 Task: Implement a responsive navigation bar with a logo and links.
Action: Mouse moved to (749, 490)
Screenshot: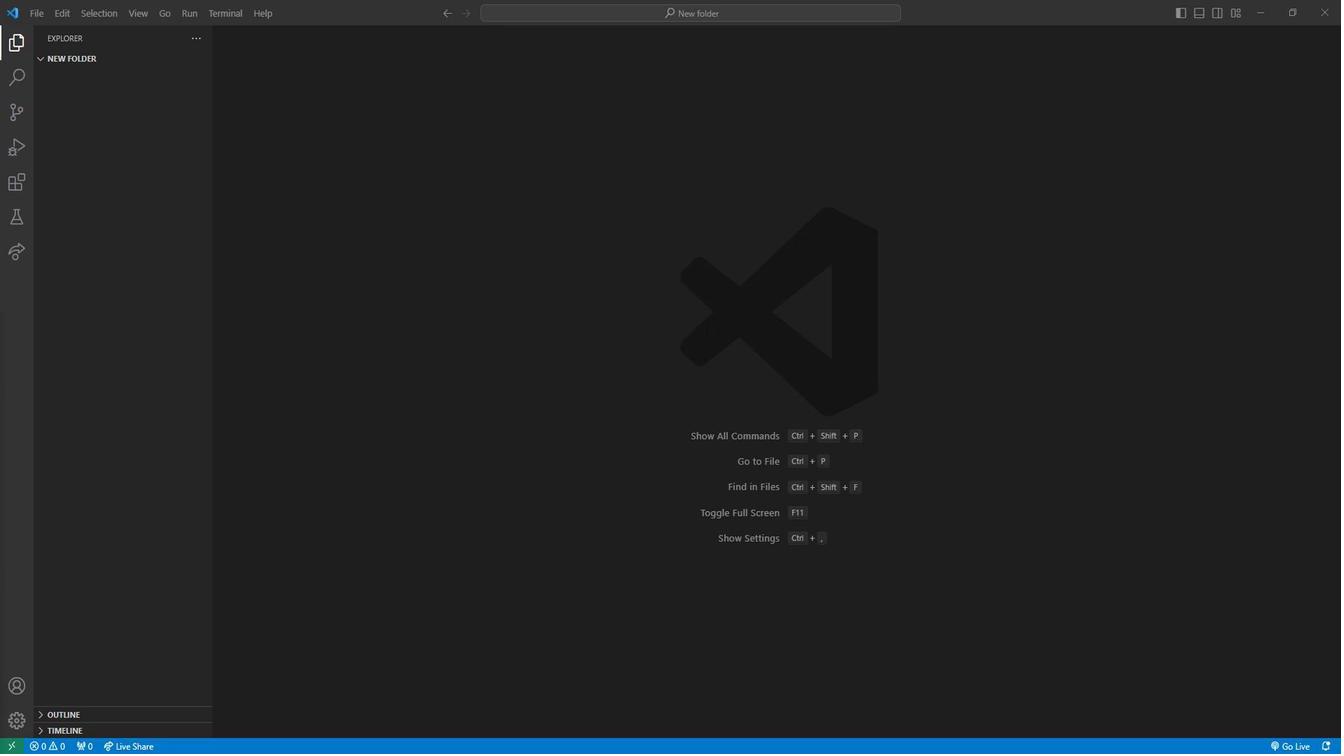
Action: Mouse pressed left at (749, 490)
Screenshot: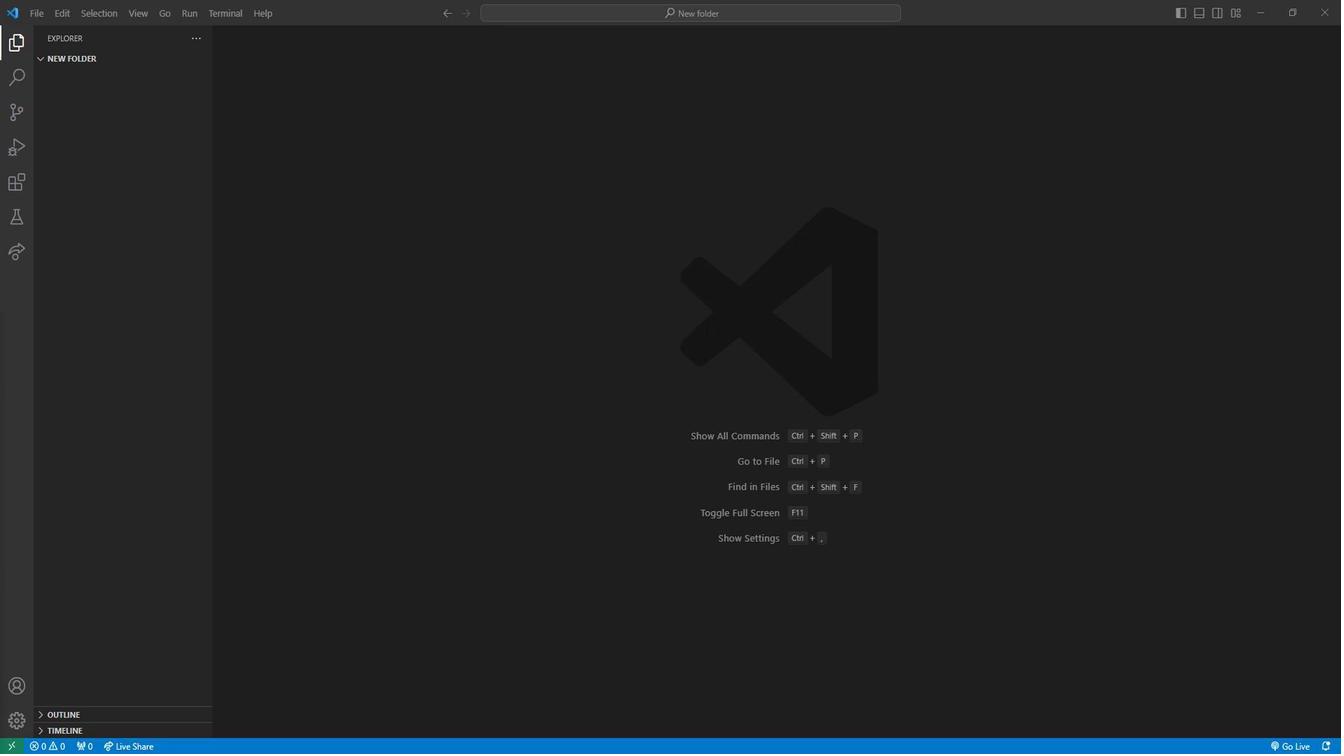 
Action: Mouse moved to (424, 168)
Screenshot: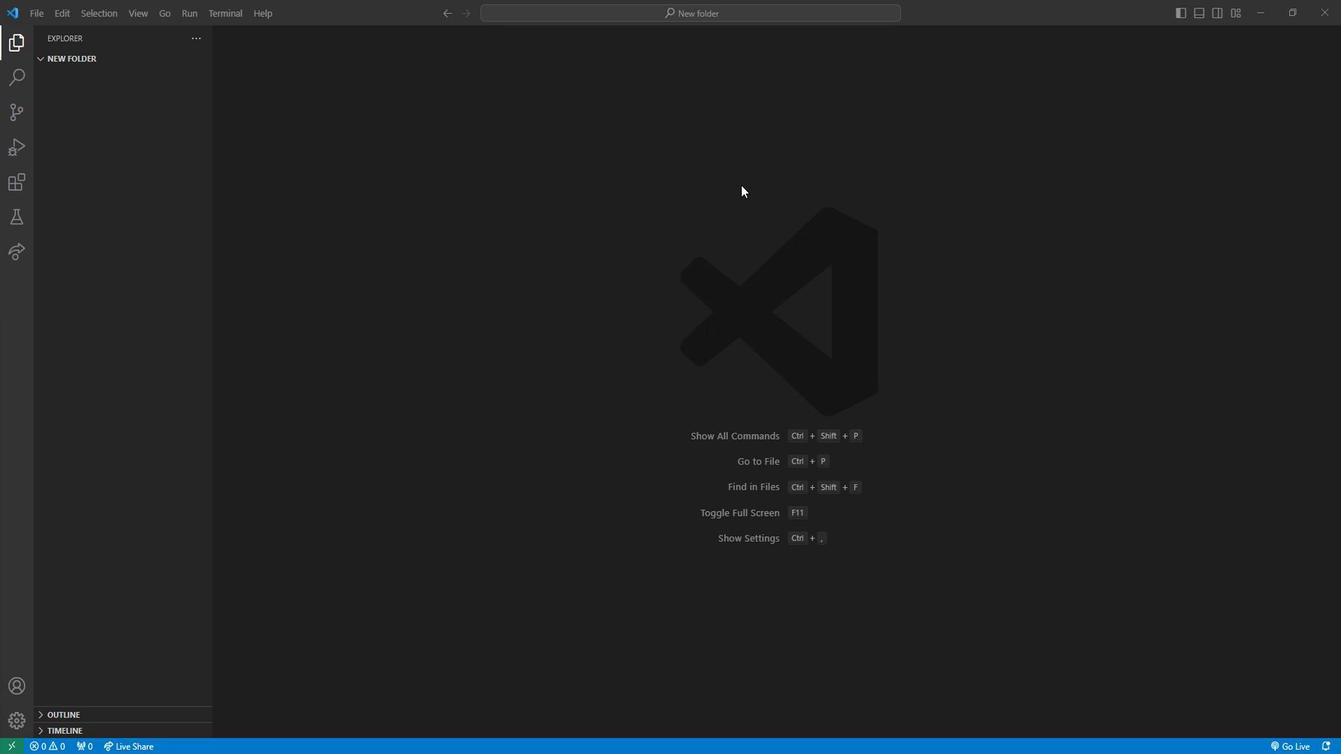 
Action: Mouse pressed left at (424, 168)
Screenshot: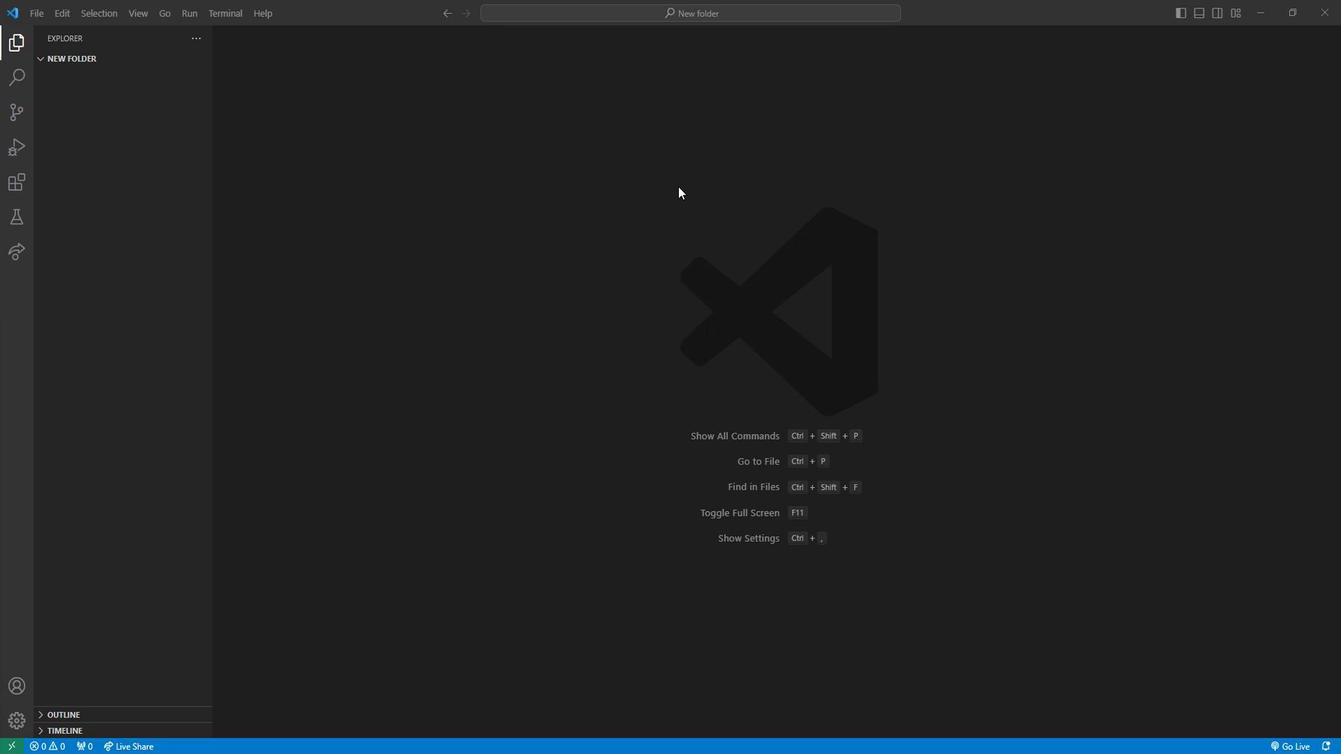 
Action: Mouse moved to (534, 64)
Screenshot: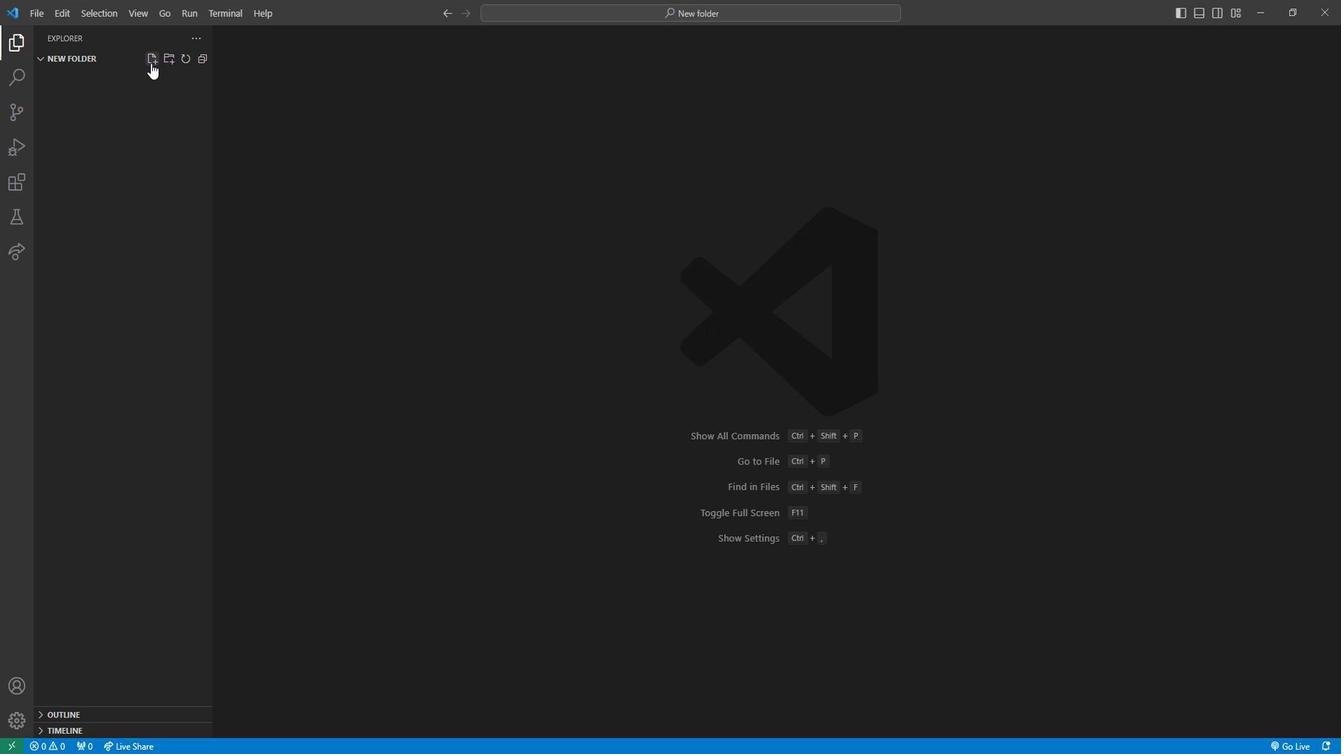 
Action: Mouse pressed left at (534, 64)
Screenshot: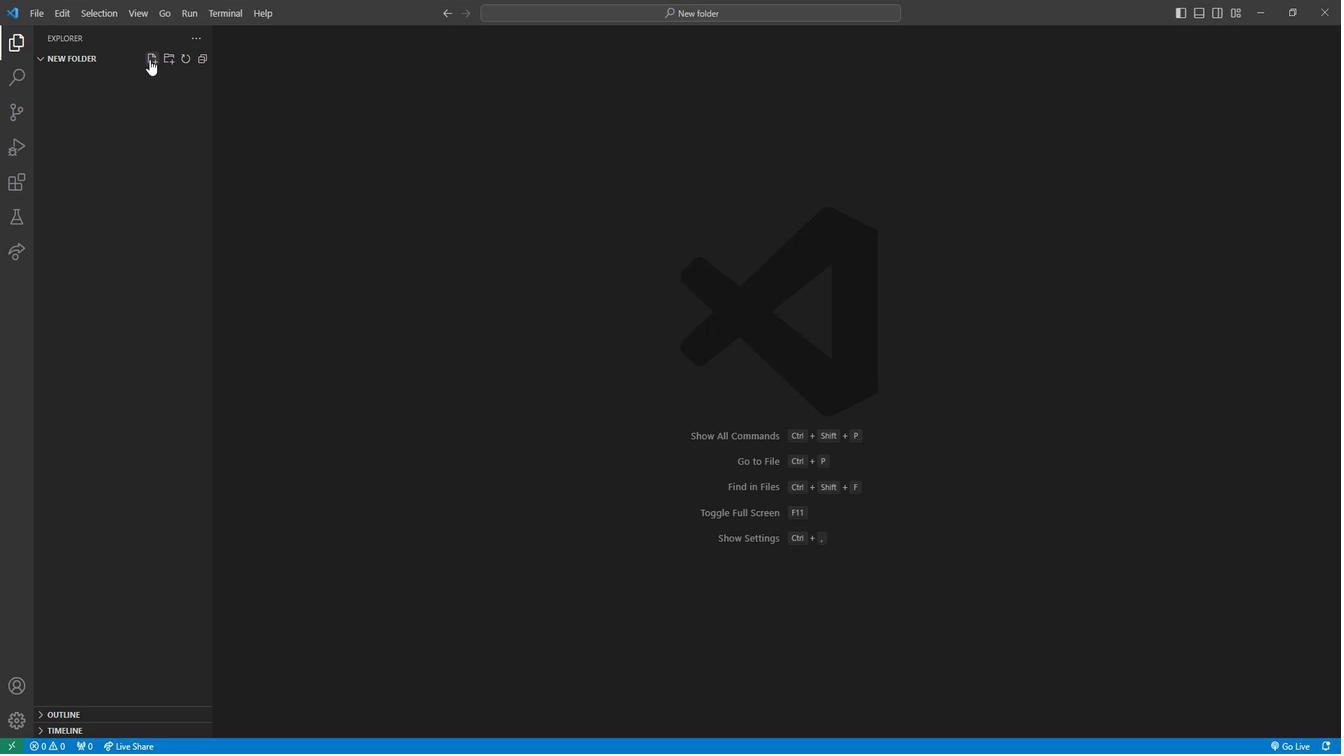 
Action: Mouse moved to (540, 172)
Screenshot: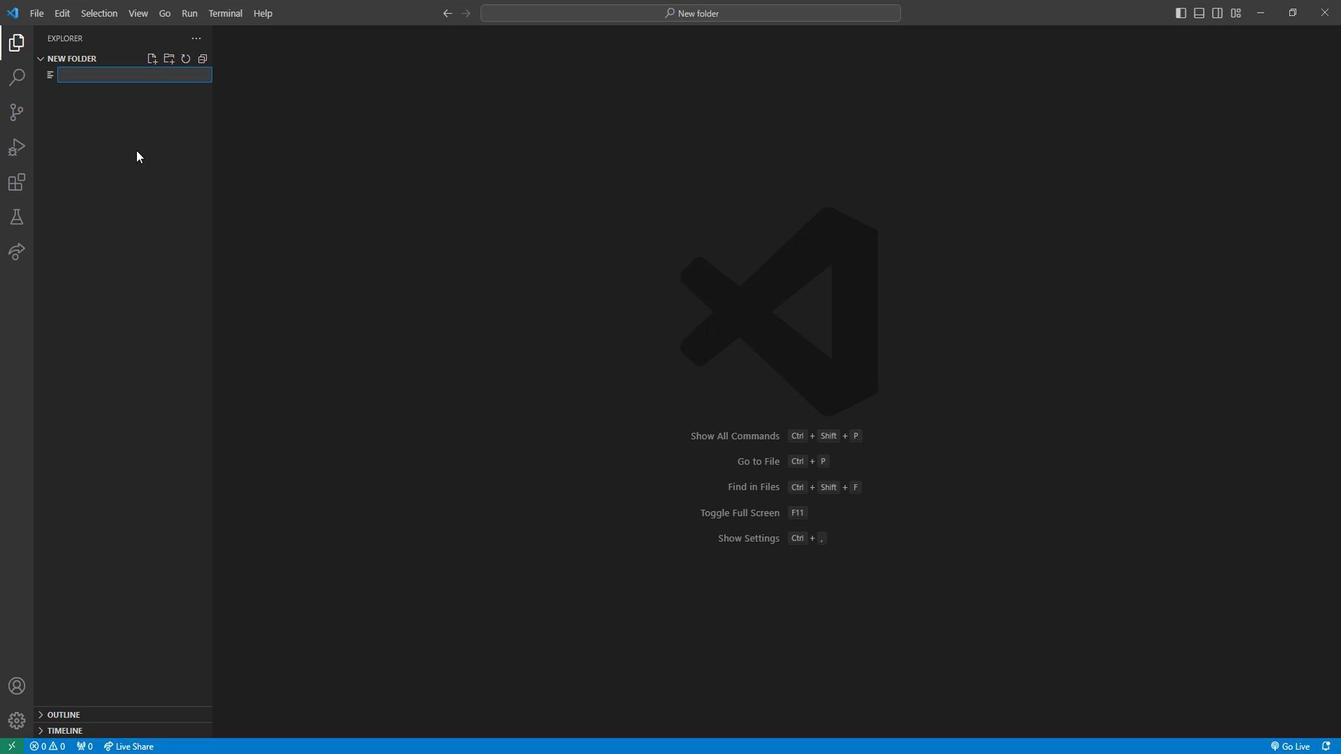
Action: Key pressed 1.html<Key.enter>
Screenshot: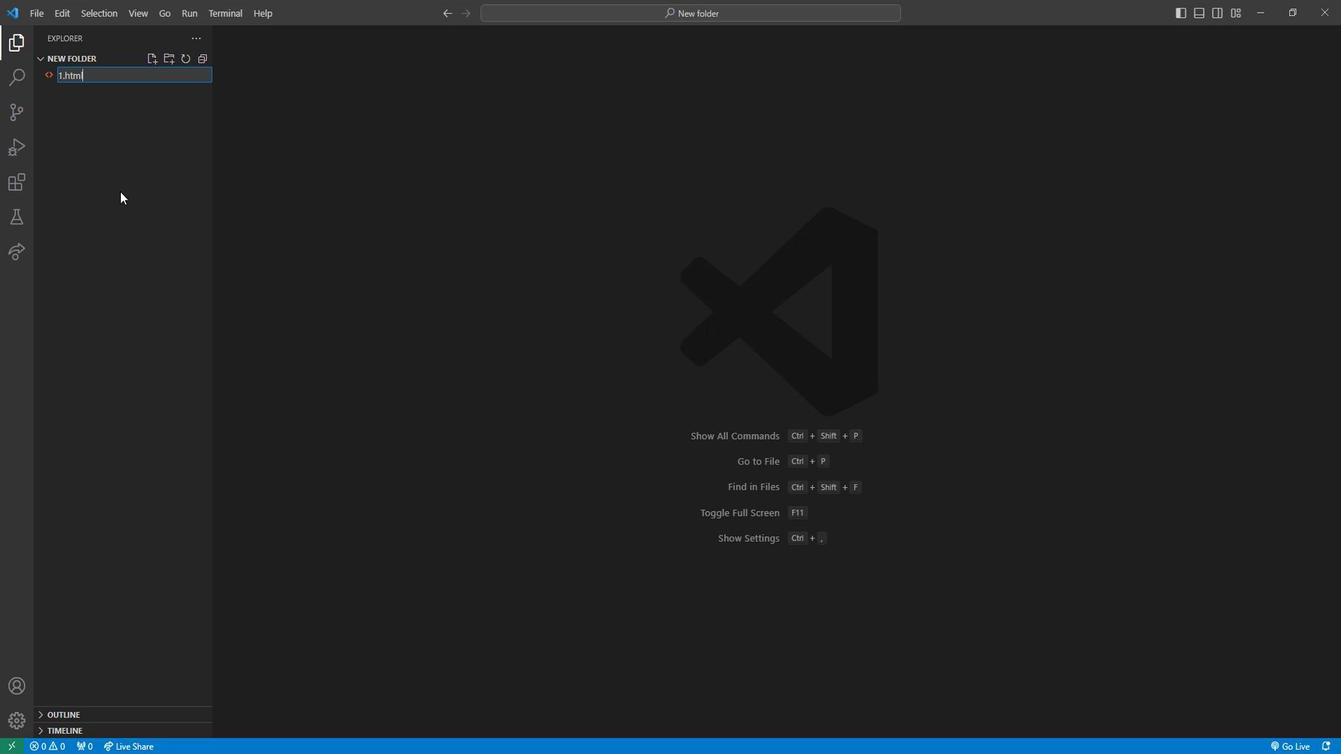 
Action: Mouse moved to (466, 109)
Screenshot: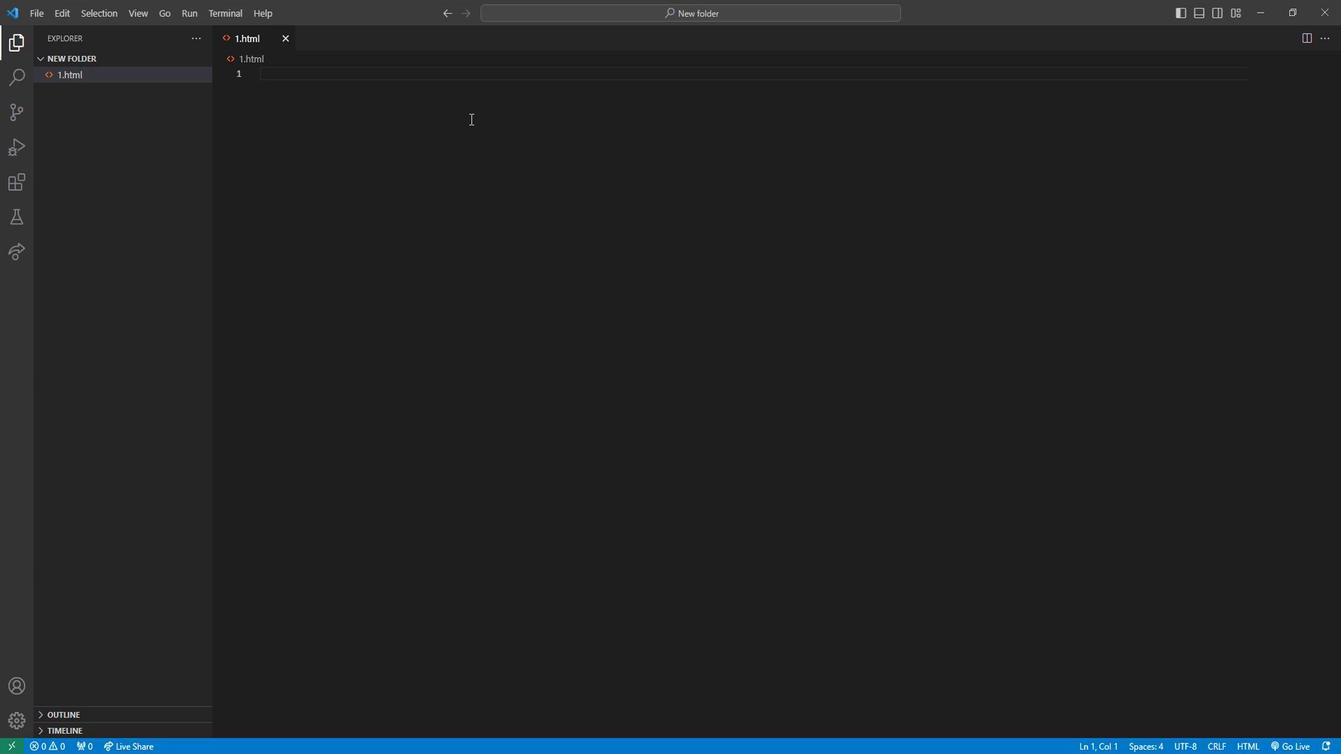 
Action: Mouse pressed left at (466, 109)
Screenshot: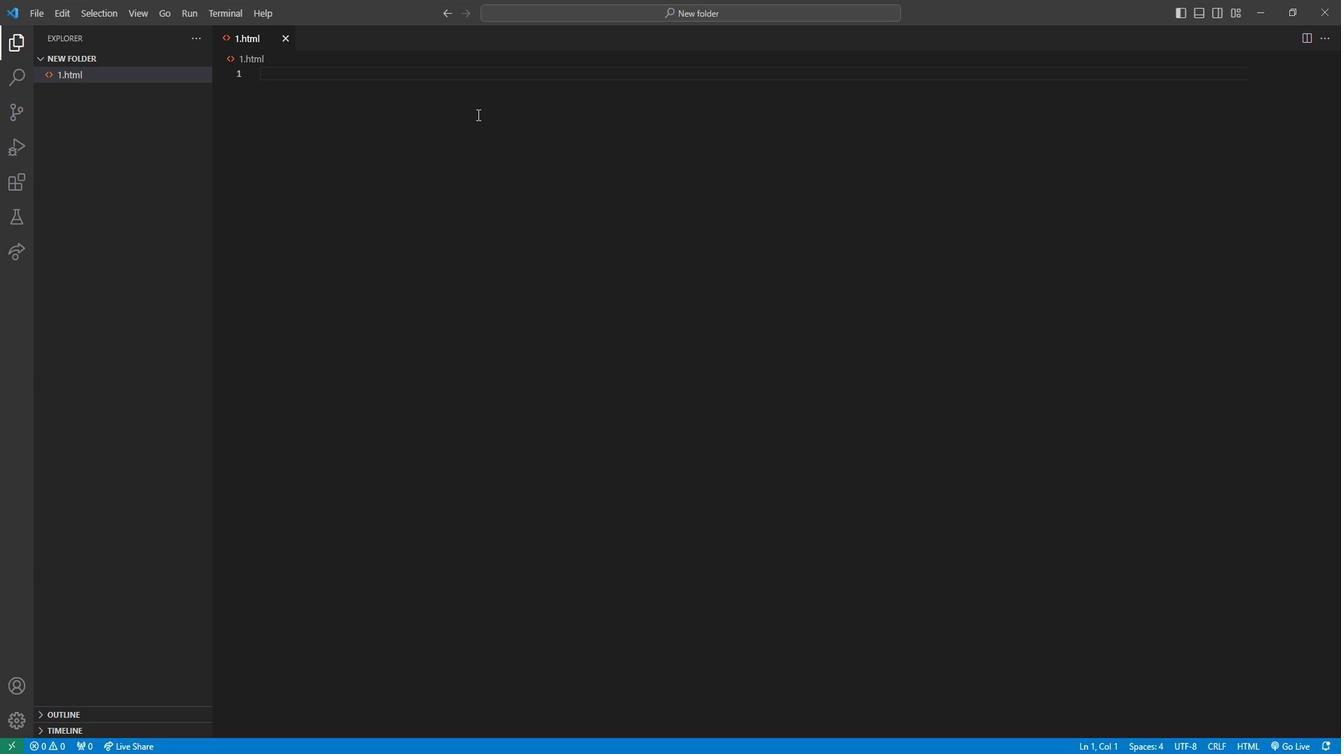 
Action: Mouse moved to (490, 335)
Screenshot: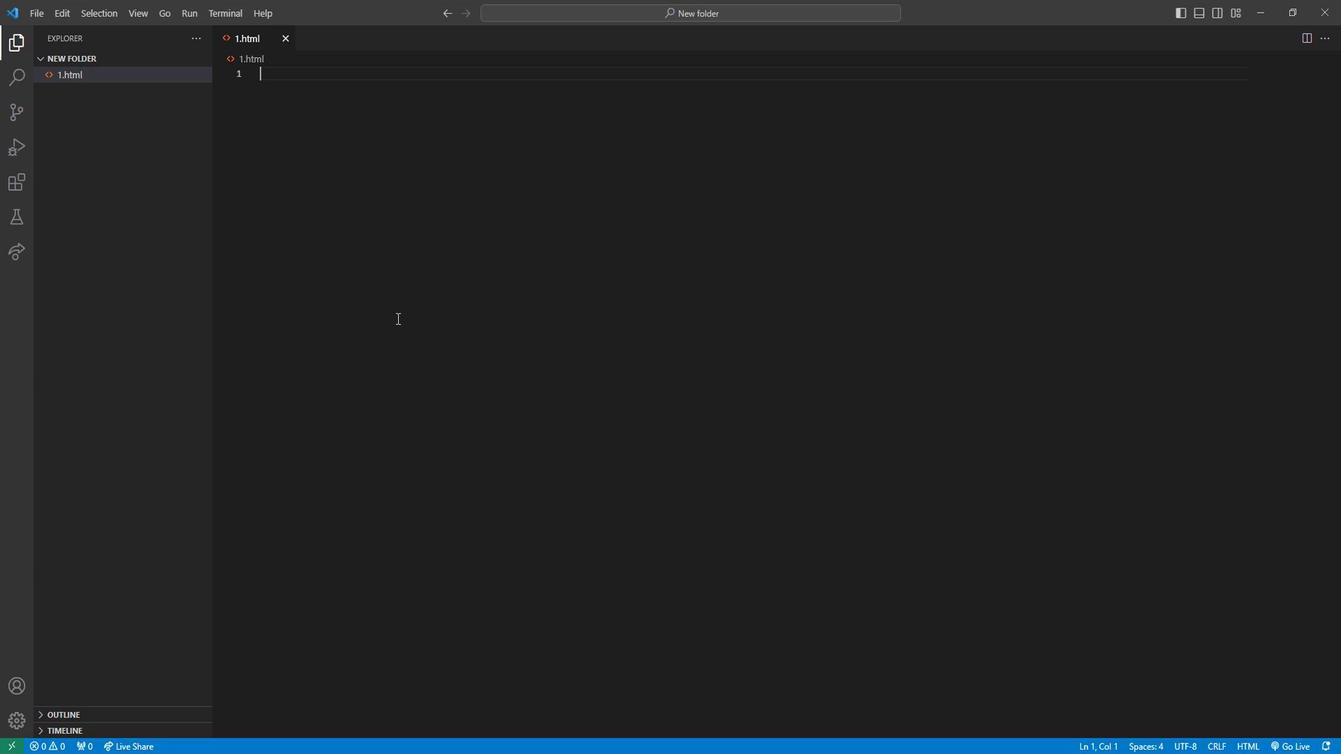 
Action: Key pressed <Key.shift_r><<Key.shift_r>~<Key.backspace><Key.shift_r>!<Key.caps_lock>DOCTYPE<Key.space><Key.caps_lock>html<Key.shift_r>><Key.enter><Key.shift_r><Key.shift_r><Key.shift_r><Key.shift_r><html<Key.space>lang=en<Key.right><Key.shift_r>><Key.enter><Key.backspace><Key.shift_r><head<Key.shift_r>><Key.enter><Key.shift_r><meta<Key.space>charset=<Key.caps_lock>UTF-8<Key.caps_lock><Key.right><Key.shift_r>><Key.enter><Key.shift_r><meta<Key.space>name=viewport<Key.right><Key.space>content=width=device-width,<Key.space>initial-scale=1.0<Key.right><Key.shift_r>><Key.enter><Key.shift_r><title<Key.shift_r>><Key.caps_lock>R<Key.caps_lock>espos<Key.backspace>nsive<Key.caps_lock>B<Key.backspace>N<Key.caps_lock>aviga<Key.backspace>tion<Key.space><Key.caps_lock>B<Key.caps_lock>ar<Key.left><Key.left><Key.left><Key.left><Key.left><Key.left><Key.left><Key.left><Key.left><Key.left><Key.left><Key.left><Key.left><Key.space><Key.right><Key.right><Key.right><Key.right><Key.right><Key.right><Key.right><Key.right><Key.right><Key.right><Key.right><Key.right><Key.right><Key.right><Key.right><Key.right><Key.right><Key.right><Key.right><Key.right><Key.right><Key.enter><Key.shift_r><style<Key.shift_r>>><Key.enter><Key.backspace><Key.backspace><Key.backspace><Key.down><Key.enter><Key.shift_r>,<Key.shift_r><Key.backspace><Key.shift_r><body<Key.shift_r>>
Screenshot: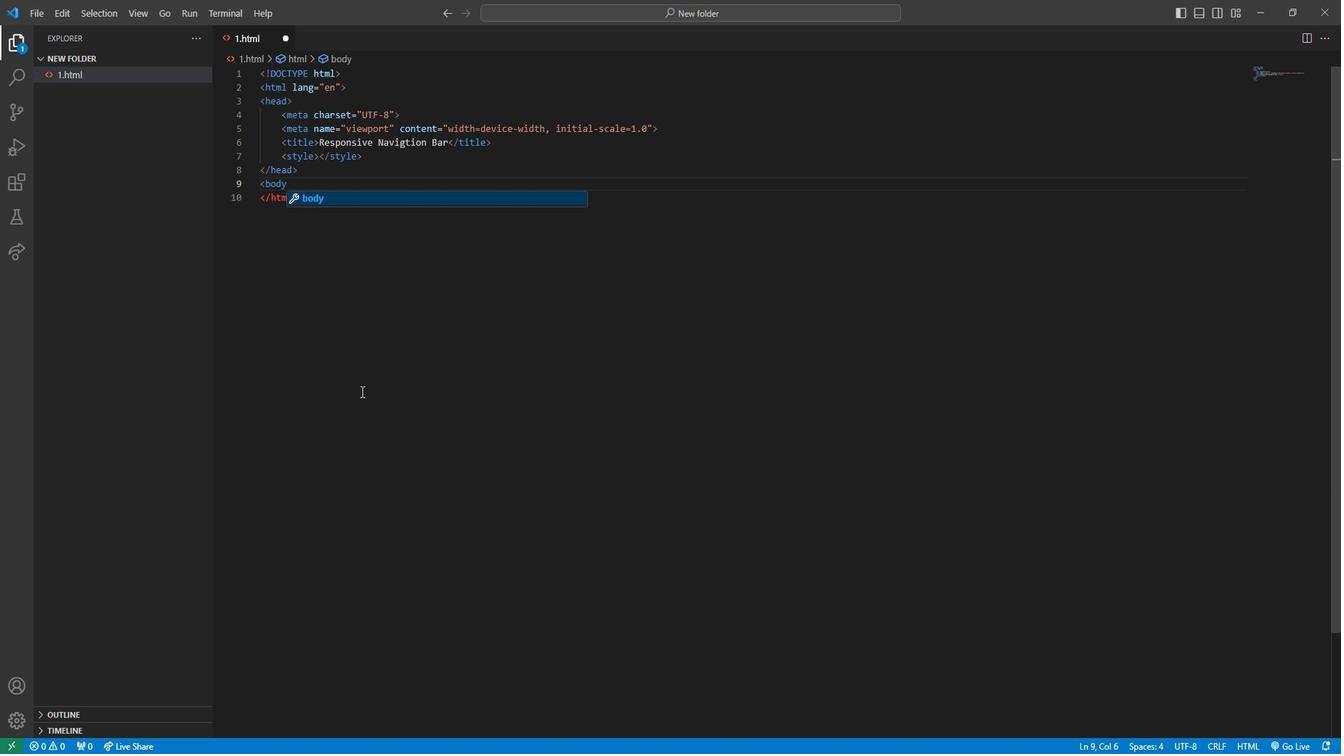 
Action: Mouse moved to (651, 615)
Screenshot: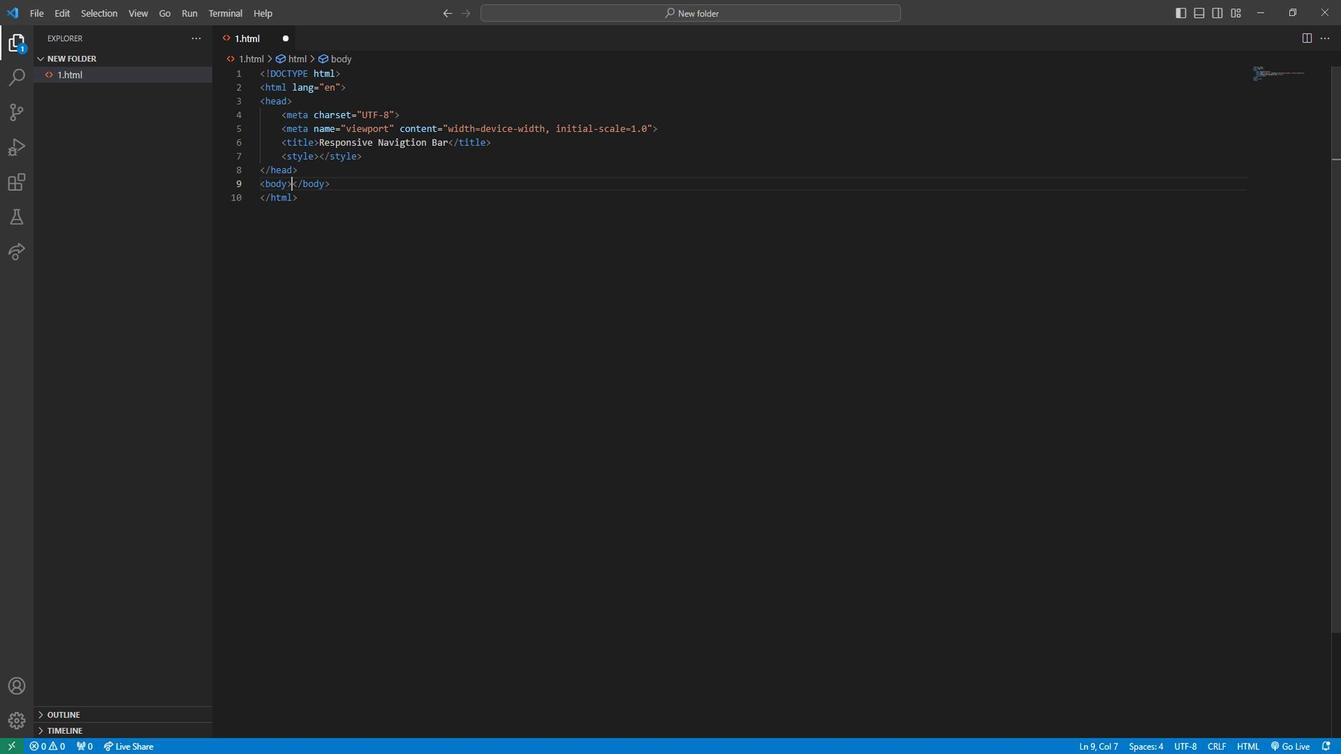 
Action: Mouse scrolled (651, 615) with delta (0, 0)
Screenshot: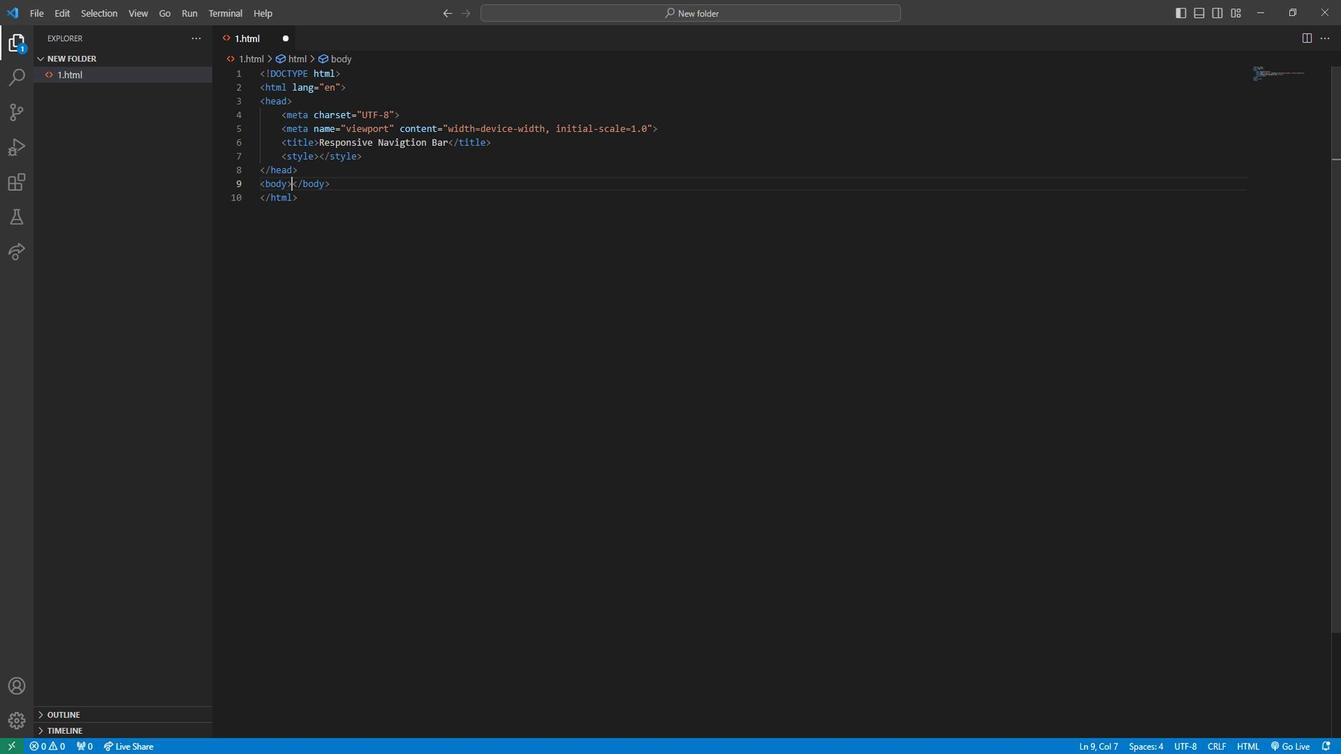 
Action: Mouse moved to (637, 504)
Screenshot: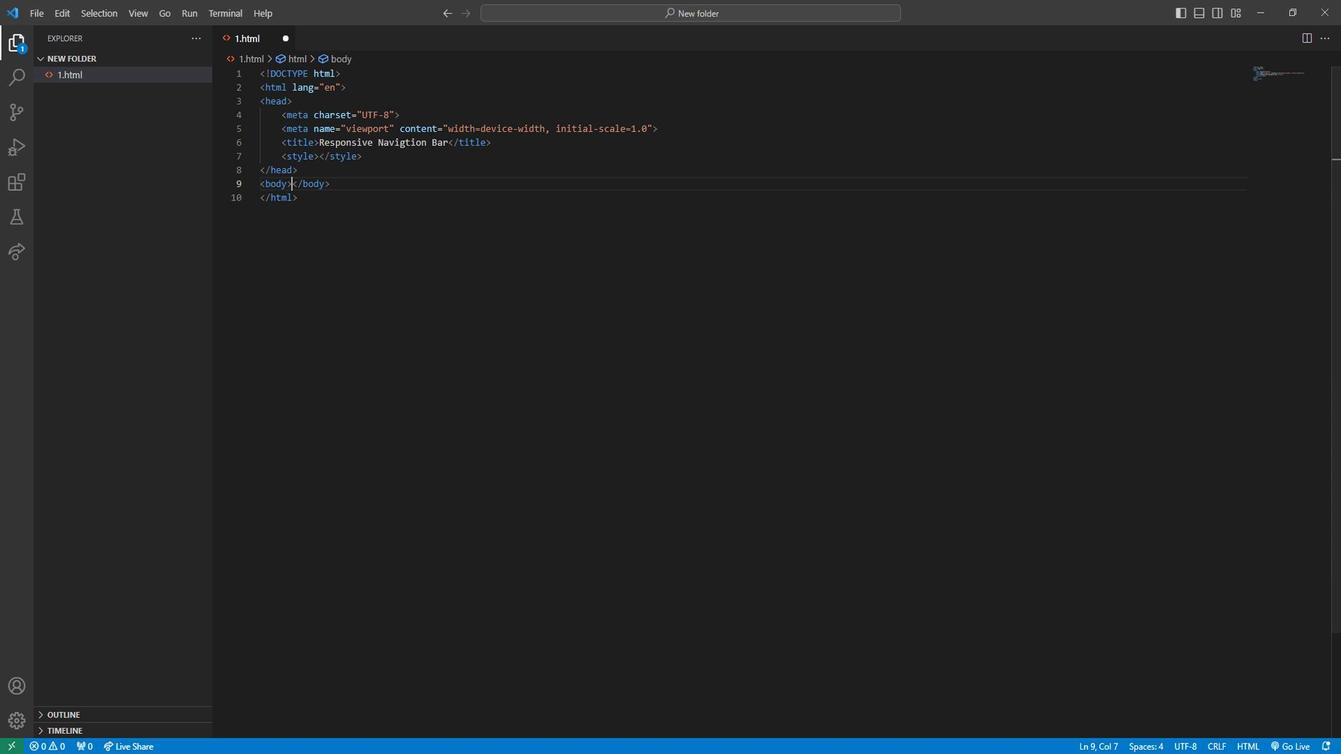 
Action: Mouse scrolled (637, 503) with delta (0, 0)
Screenshot: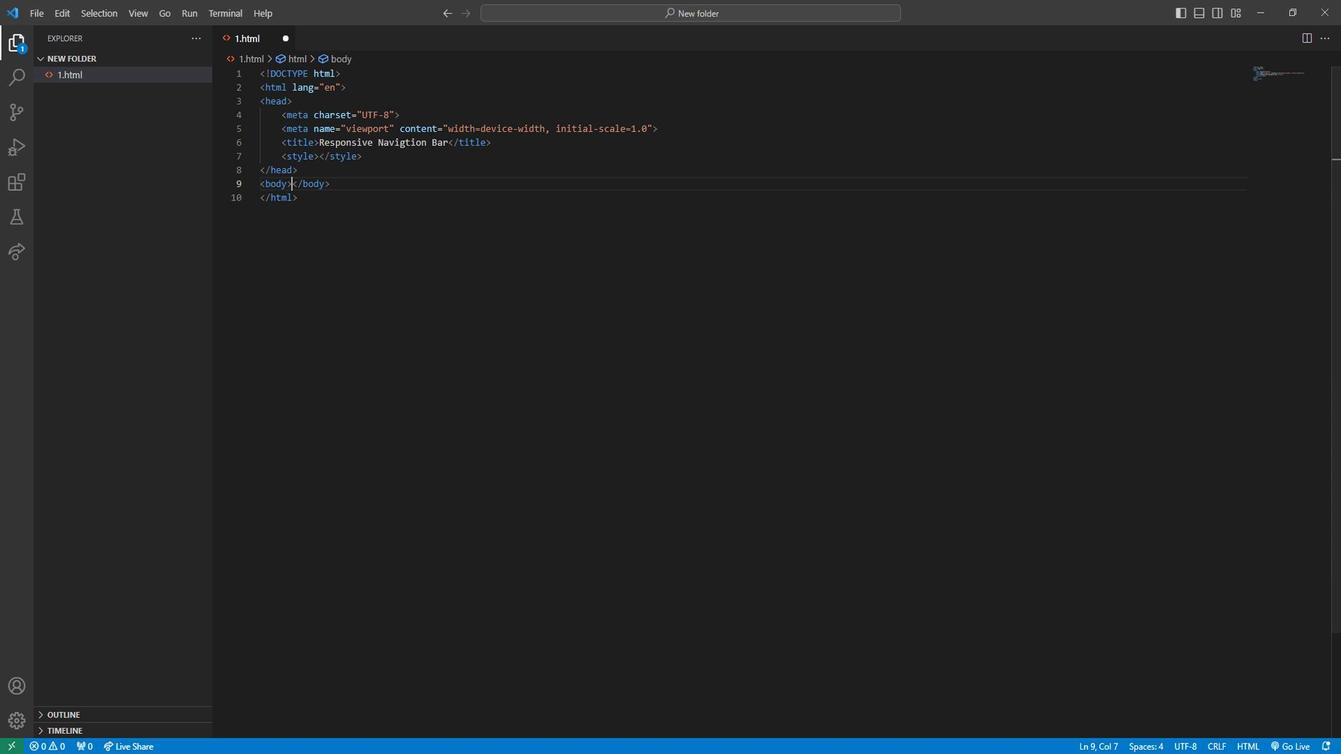 
Action: Mouse moved to (637, 503)
Screenshot: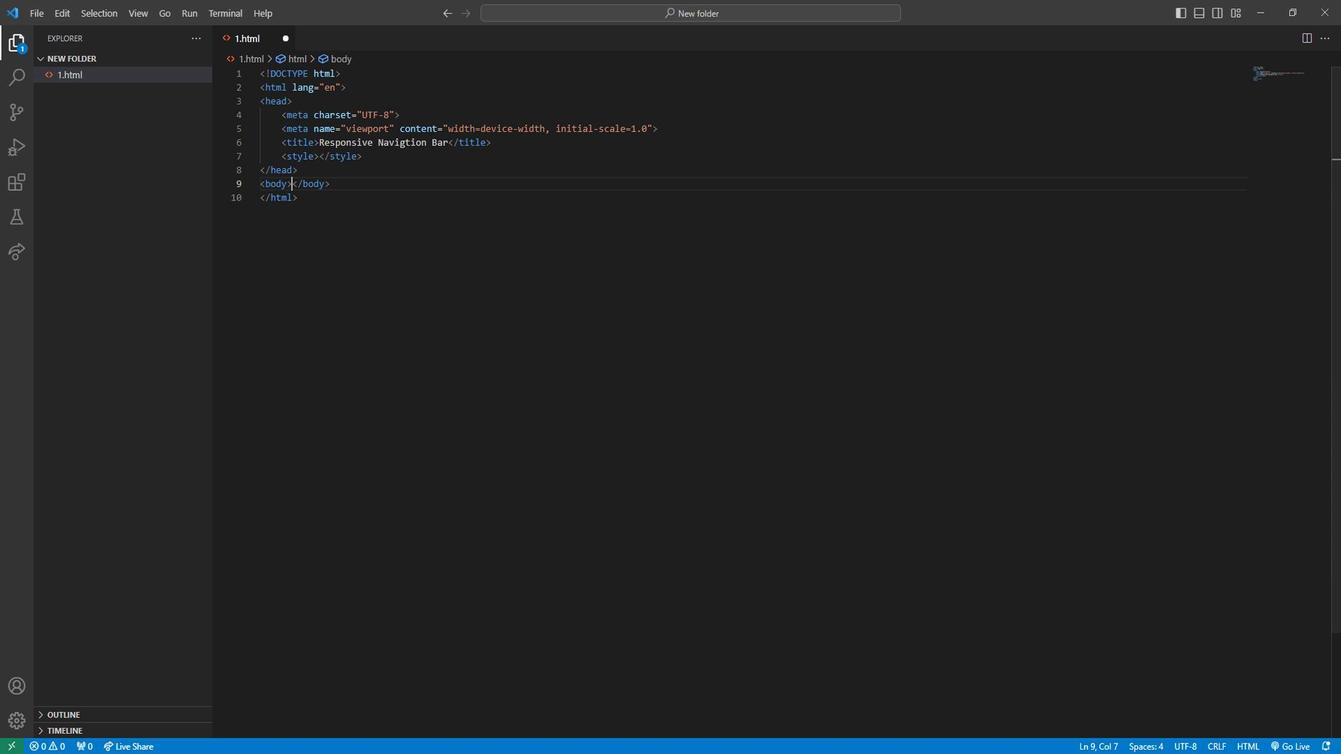 
Action: Mouse scrolled (637, 503) with delta (0, 0)
Screenshot: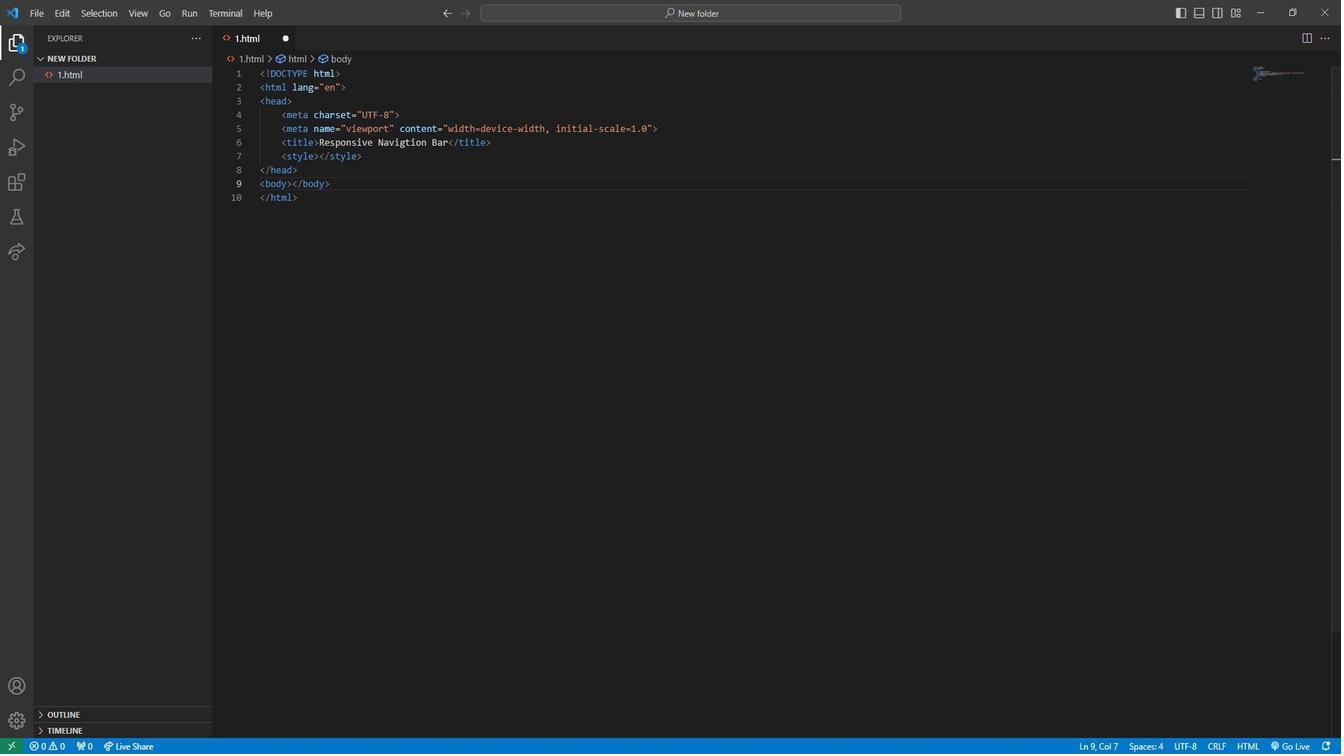 
Action: Mouse scrolled (637, 503) with delta (0, 0)
Screenshot: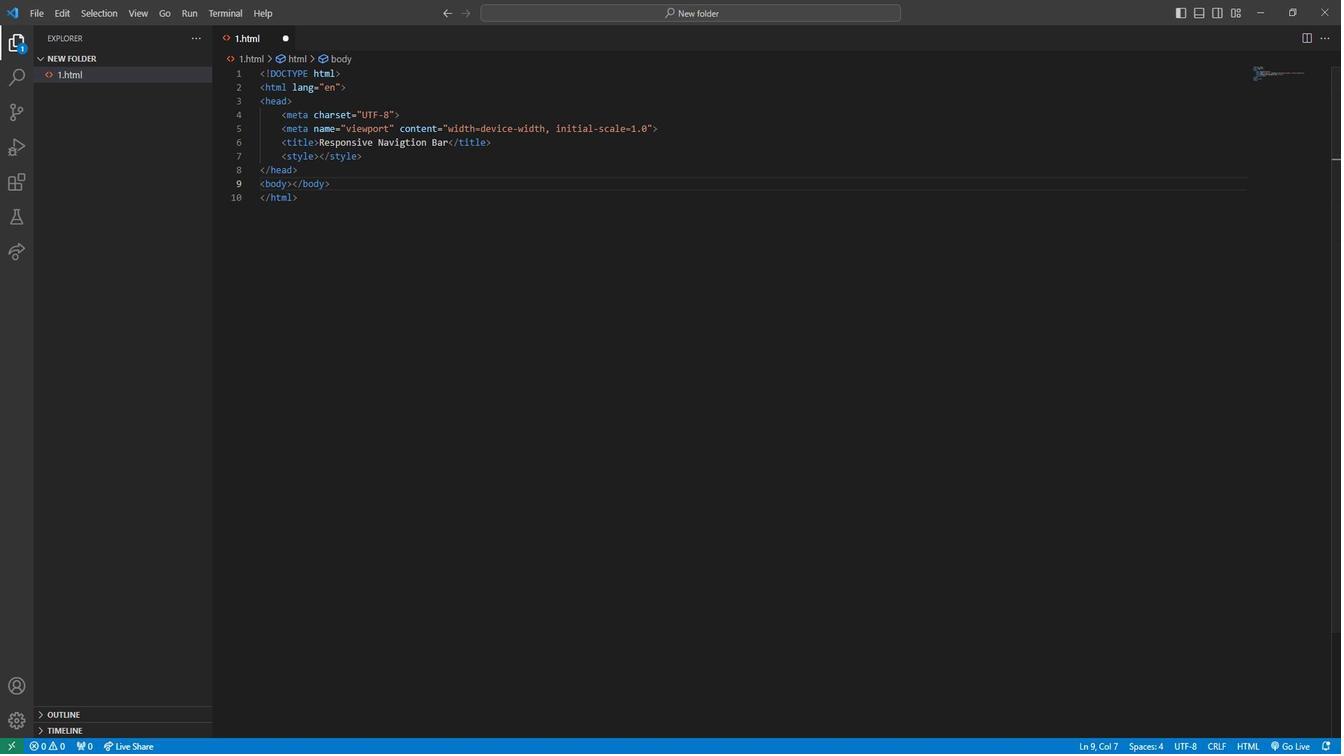 
Action: Mouse scrolled (637, 503) with delta (0, 0)
Screenshot: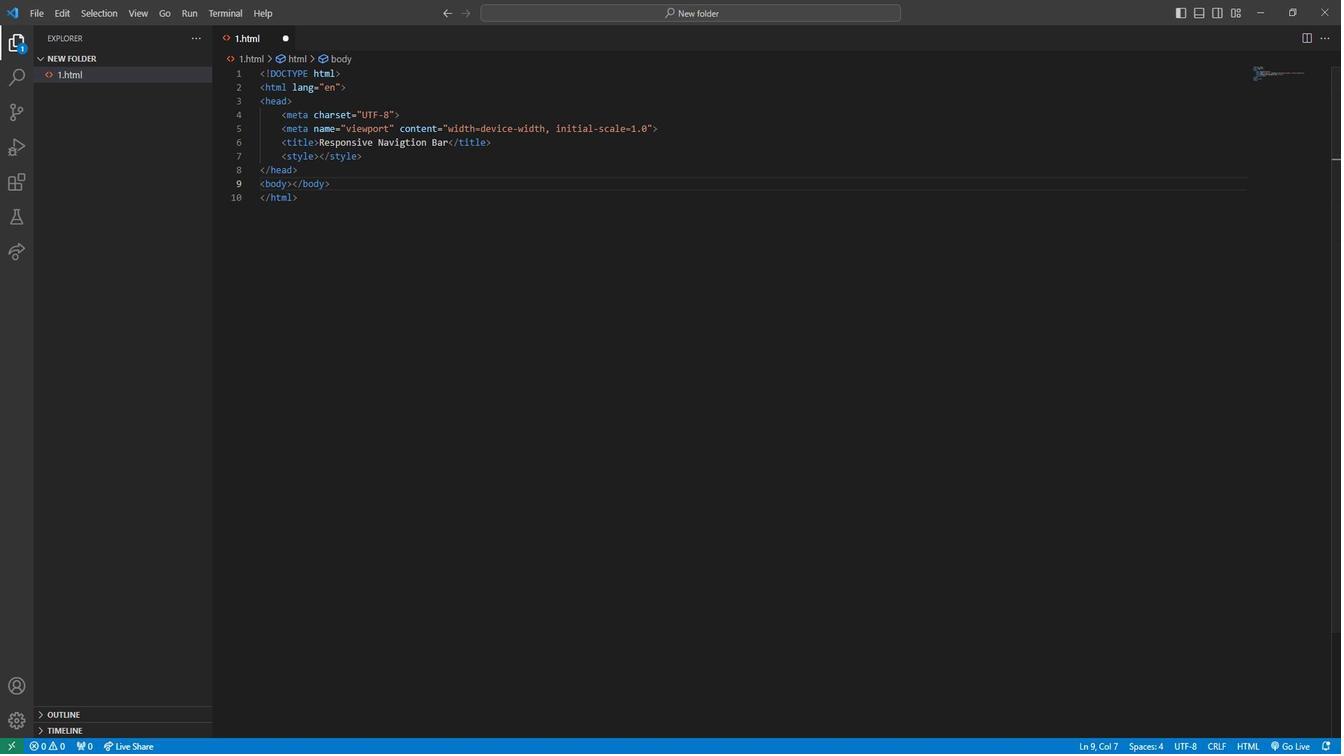 
Action: Mouse scrolled (637, 503) with delta (0, 0)
Screenshot: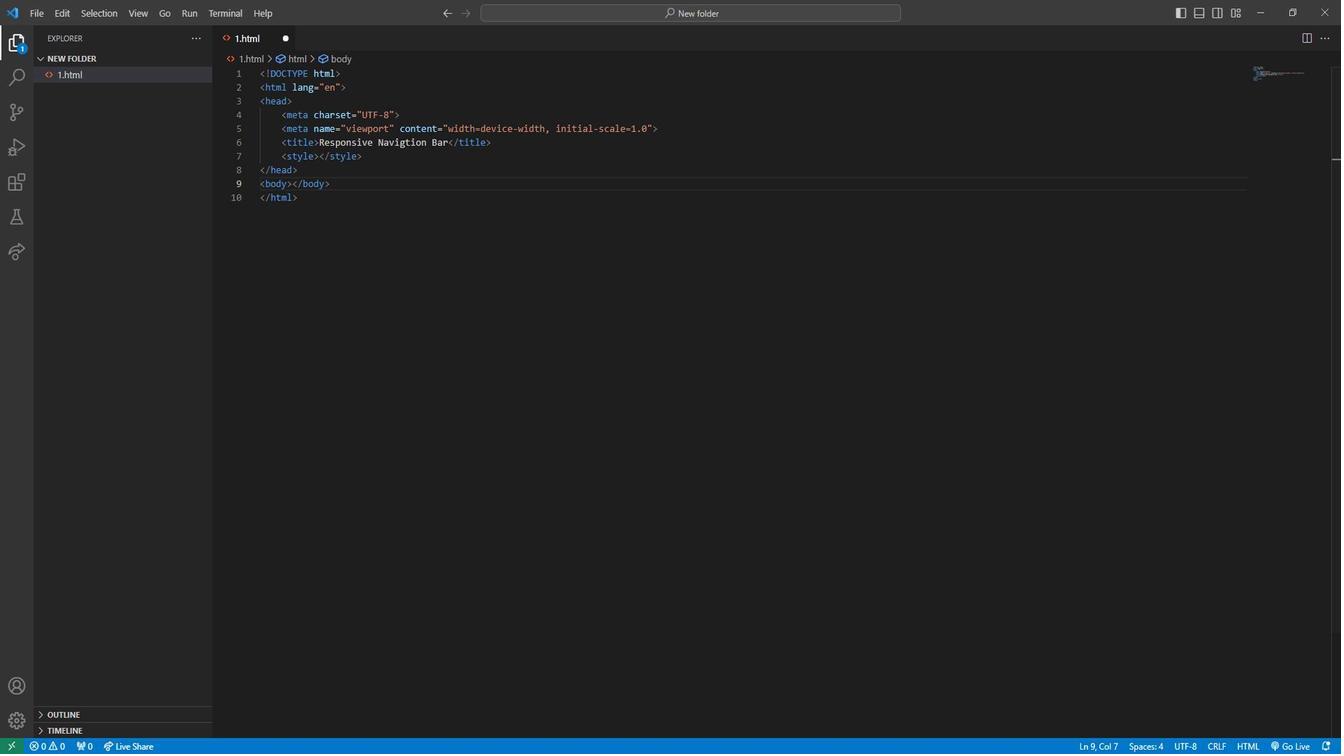 
Action: Mouse scrolled (637, 503) with delta (0, 0)
Screenshot: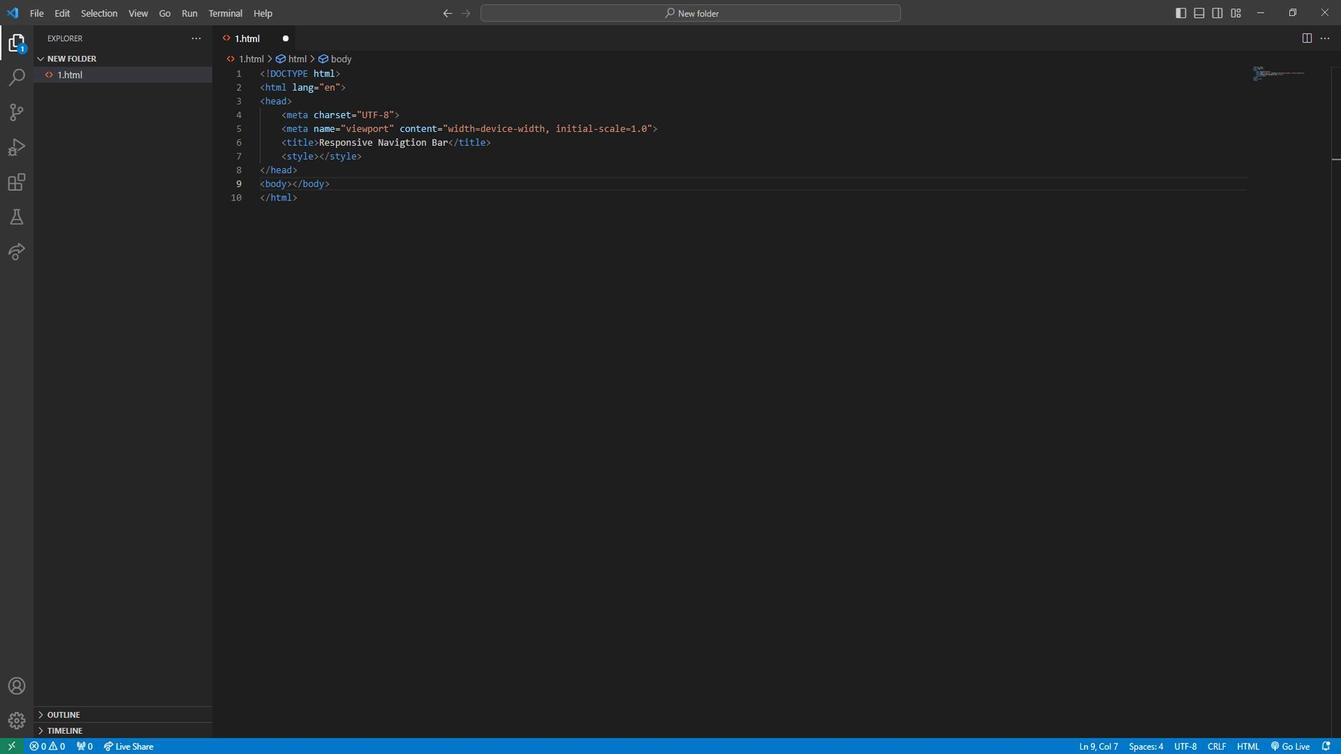 
Action: Mouse scrolled (637, 503) with delta (0, 0)
Screenshot: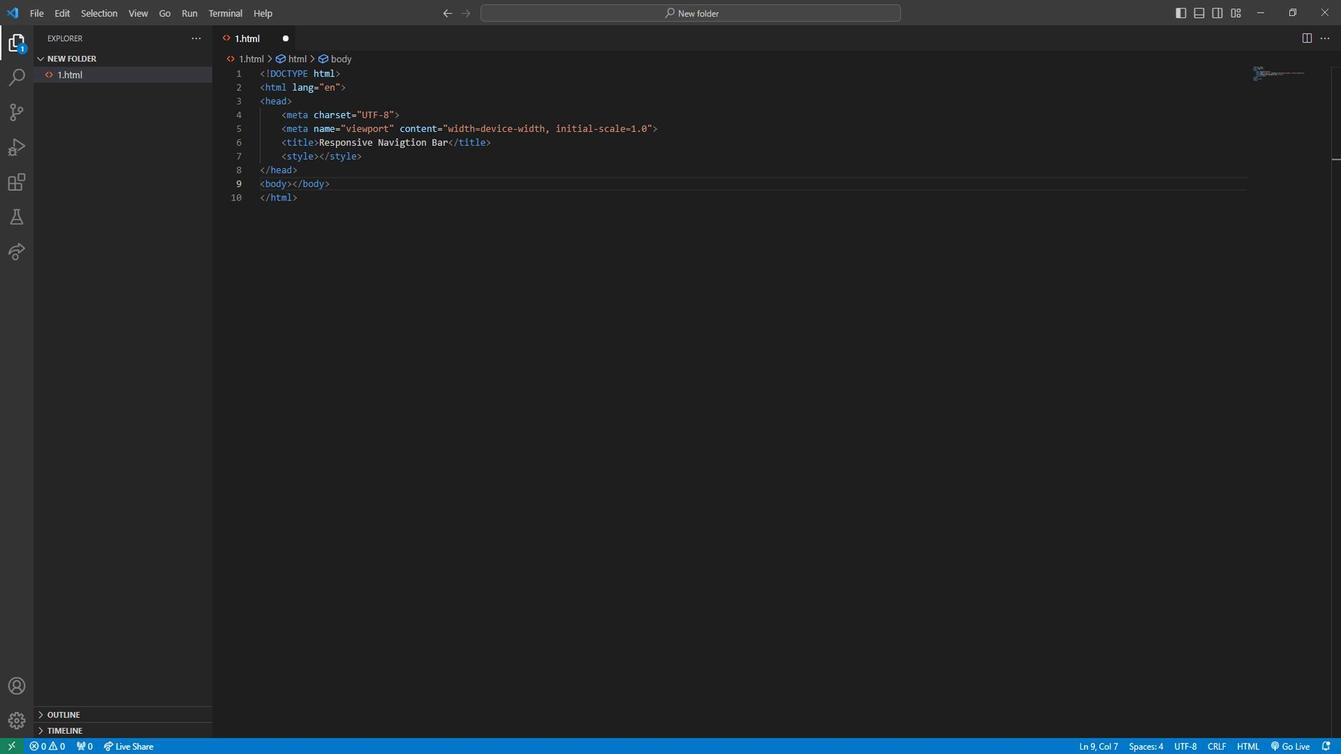 
Action: Mouse scrolled (637, 503) with delta (0, 0)
Screenshot: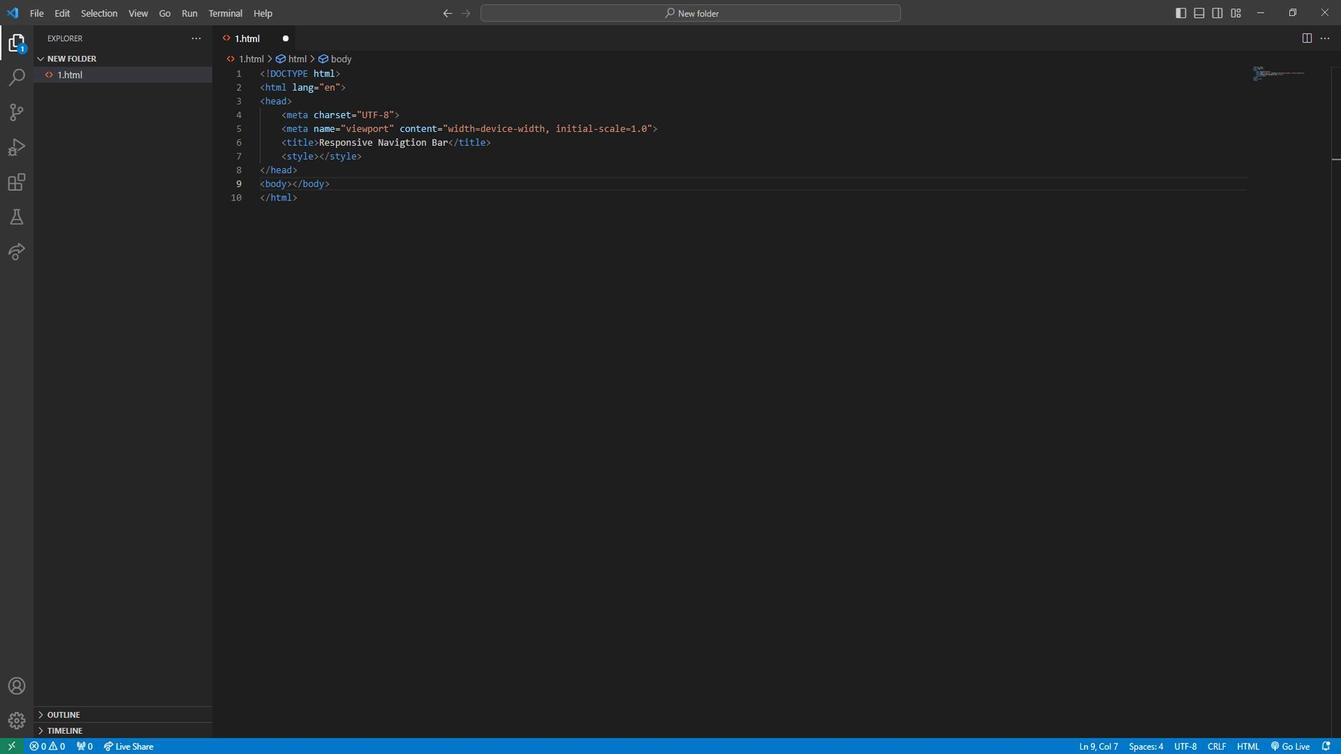 
Action: Mouse scrolled (637, 503) with delta (0, 0)
Screenshot: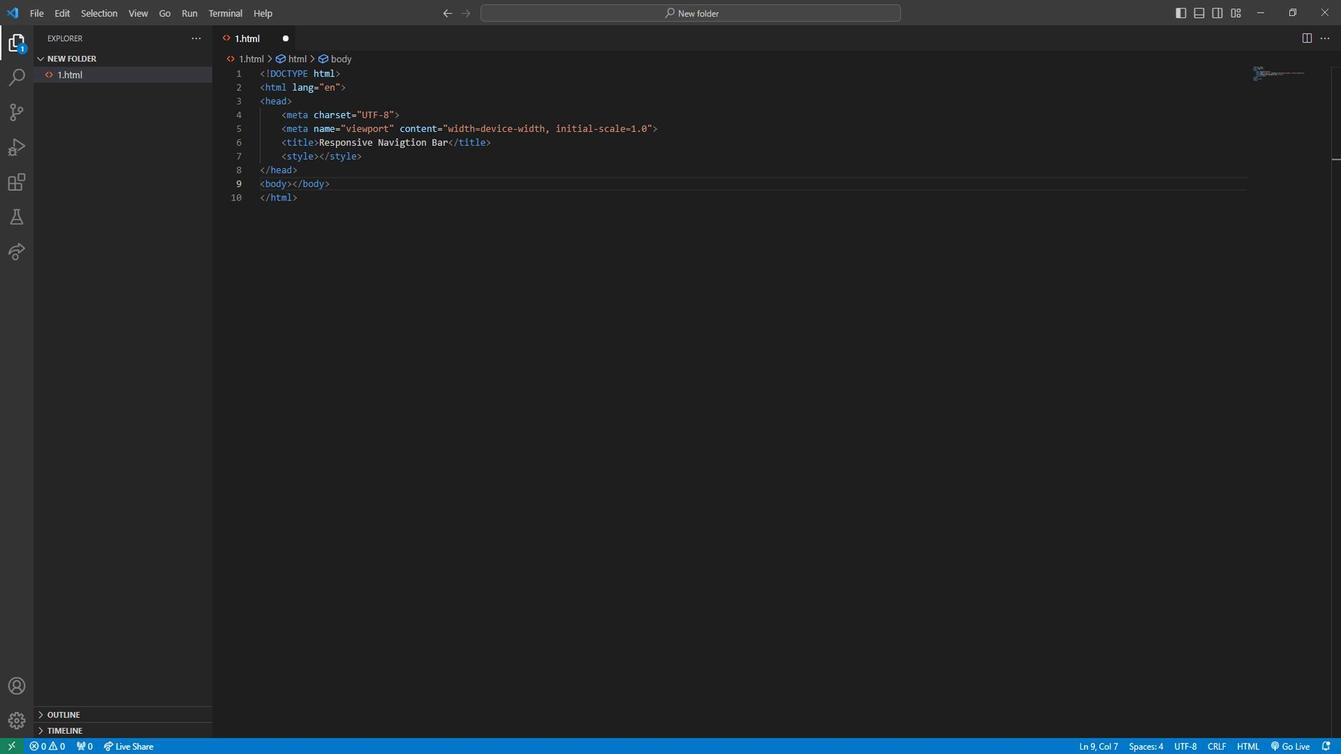 
Action: Mouse scrolled (637, 503) with delta (0, 0)
Screenshot: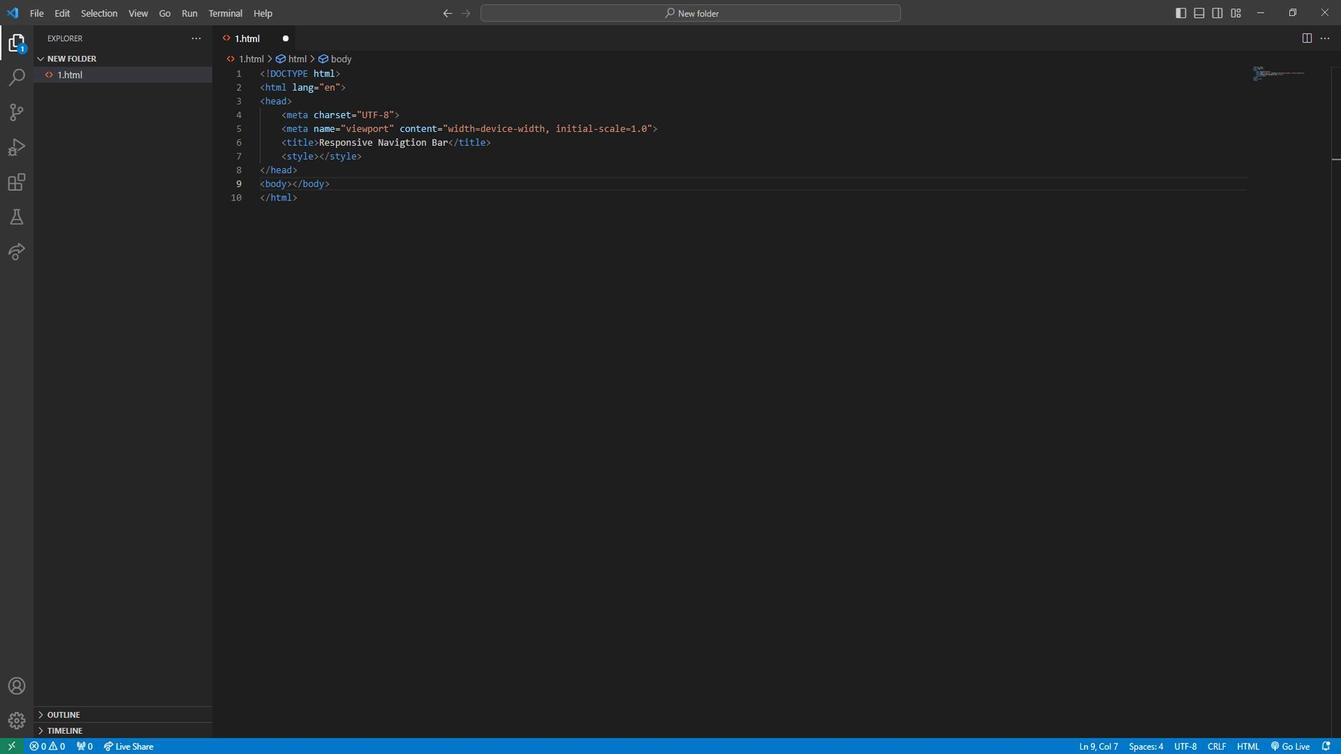 
Action: Mouse scrolled (637, 503) with delta (0, 0)
Screenshot: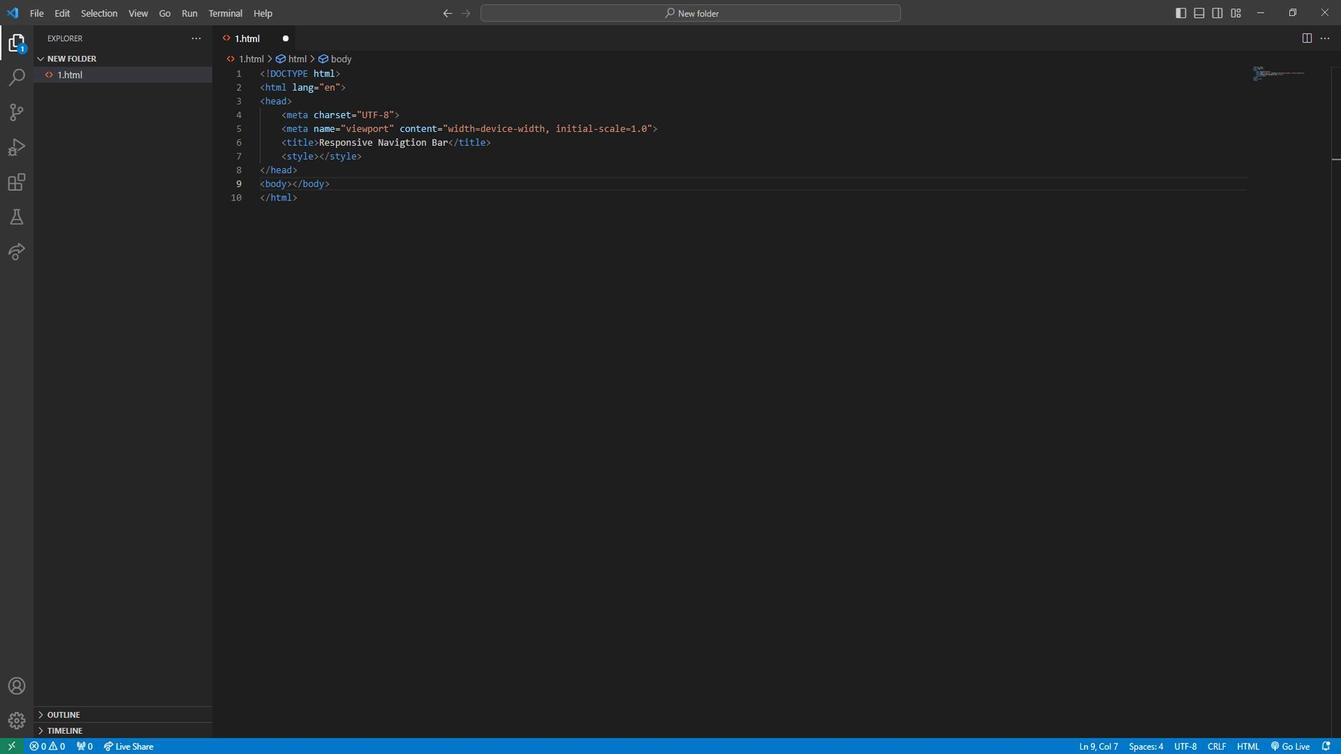 
Action: Mouse scrolled (637, 503) with delta (0, 0)
Screenshot: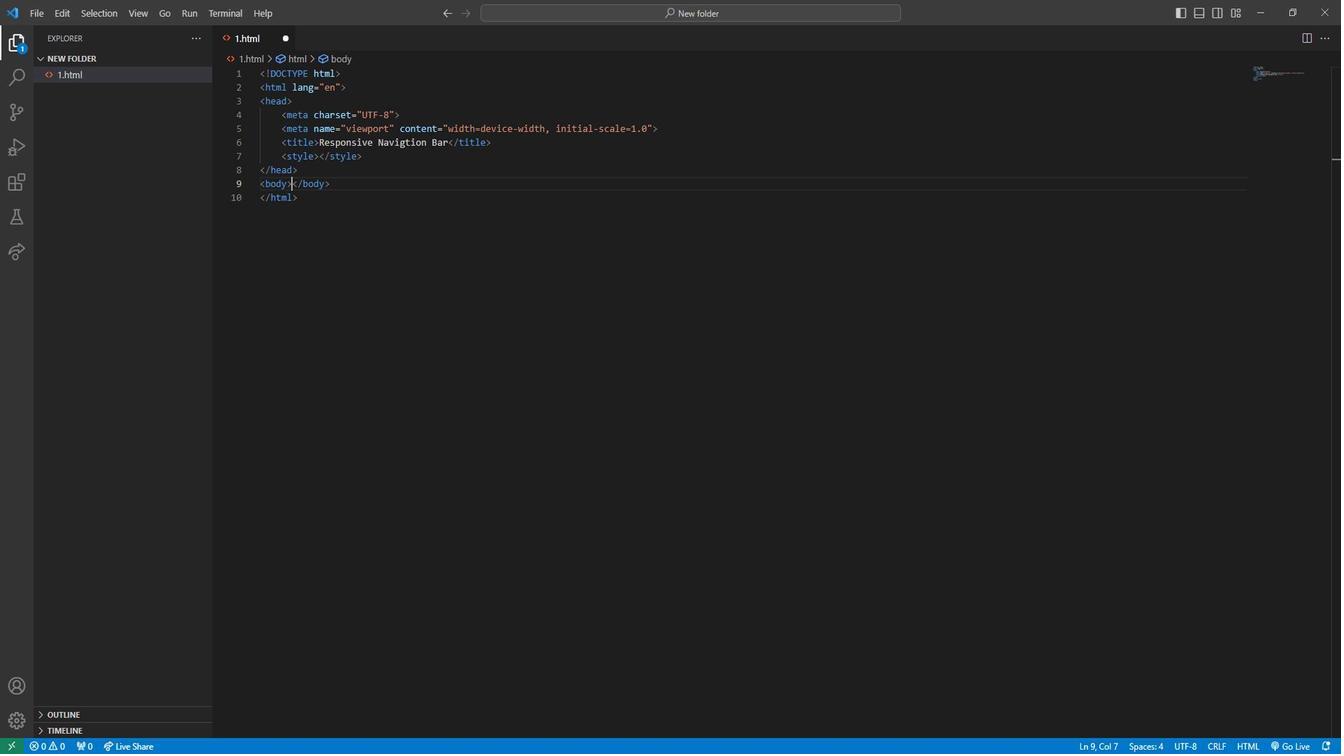 
Action: Mouse scrolled (637, 503) with delta (0, 0)
Screenshot: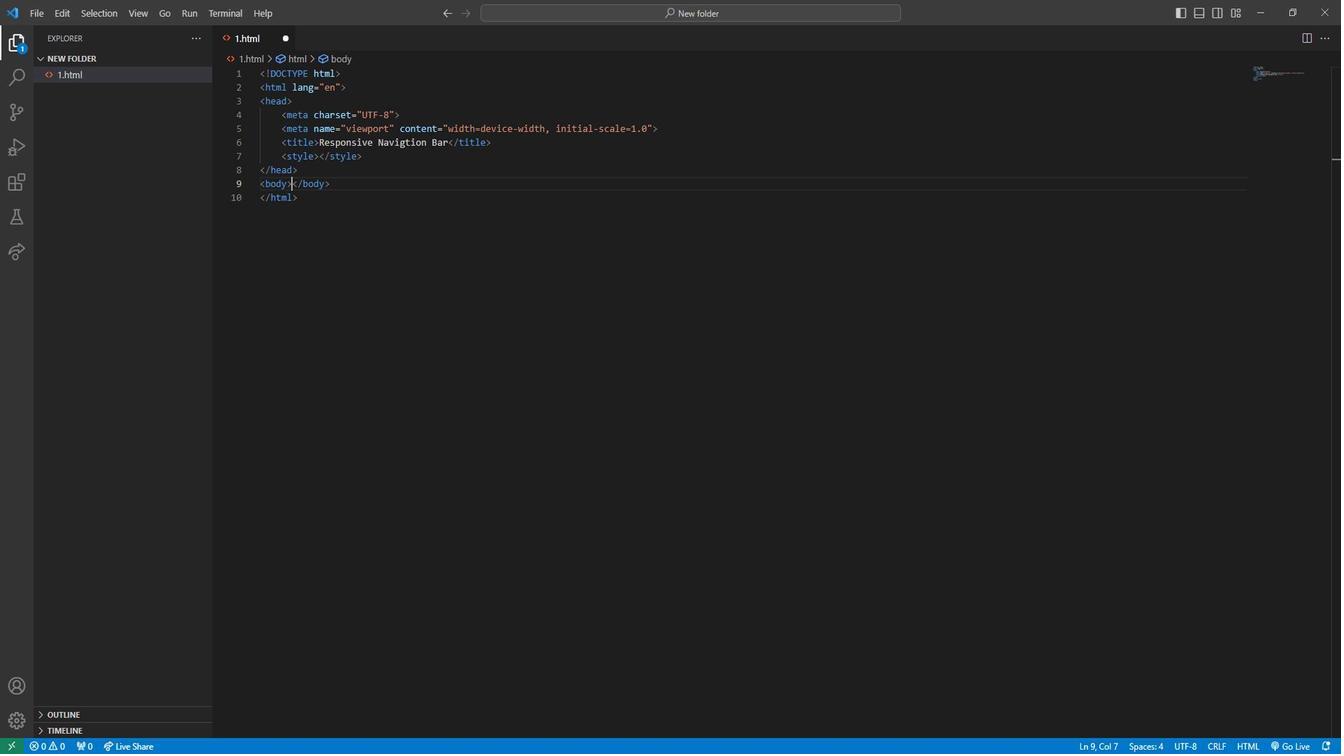 
Action: Mouse scrolled (637, 503) with delta (0, 0)
Screenshot: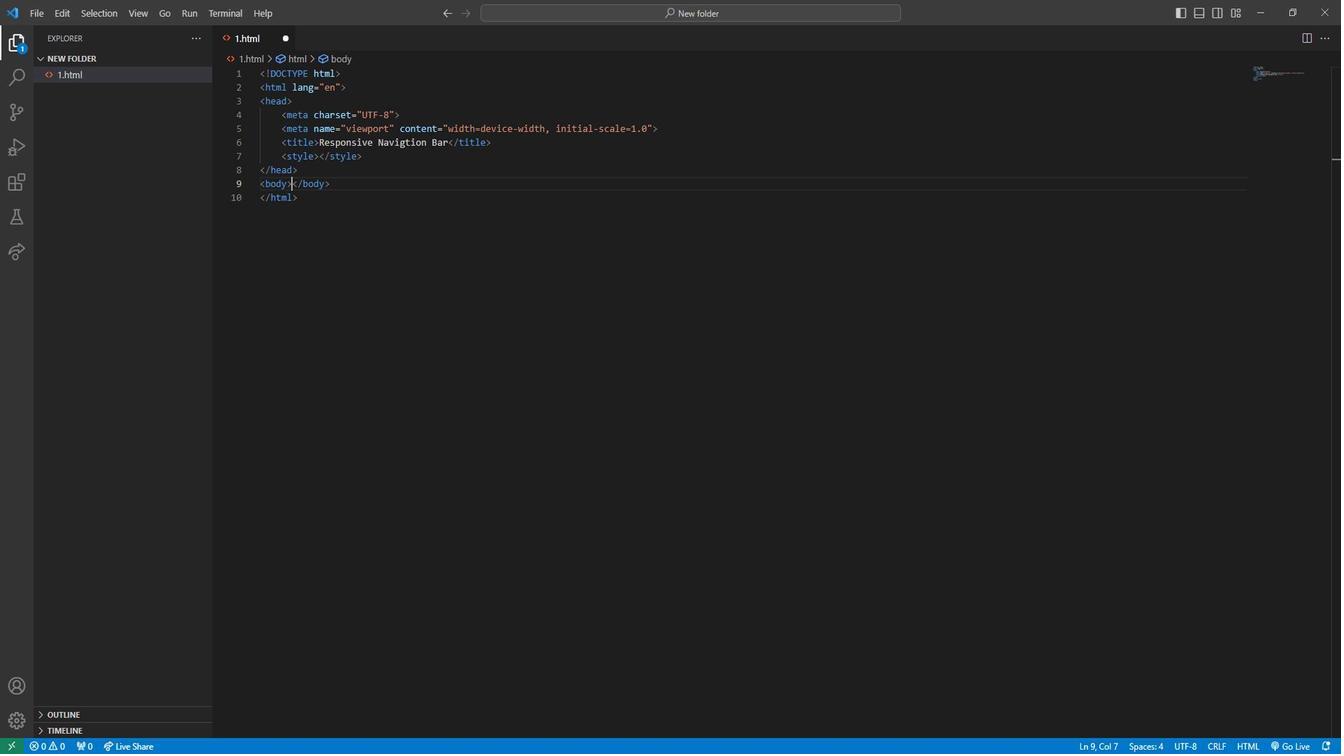 
Action: Mouse scrolled (637, 503) with delta (0, 0)
Screenshot: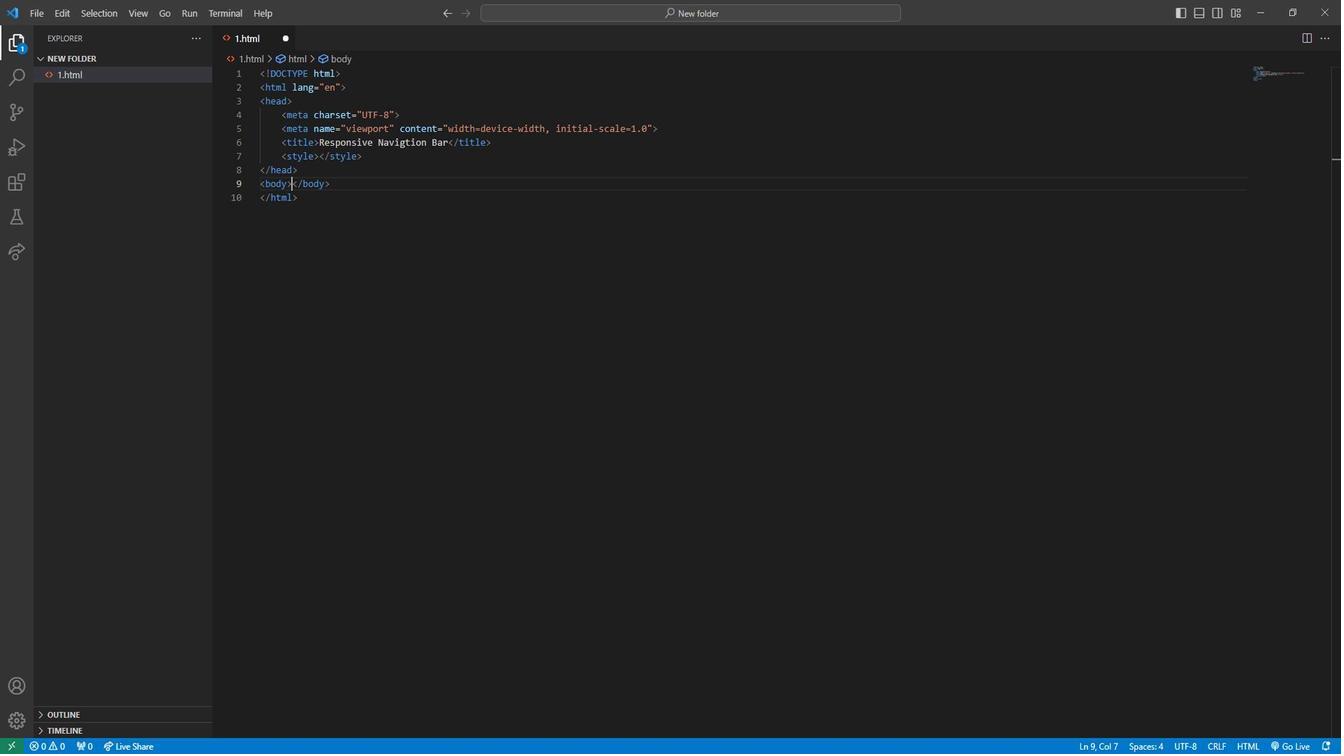 
Action: Mouse scrolled (637, 503) with delta (0, 0)
Screenshot: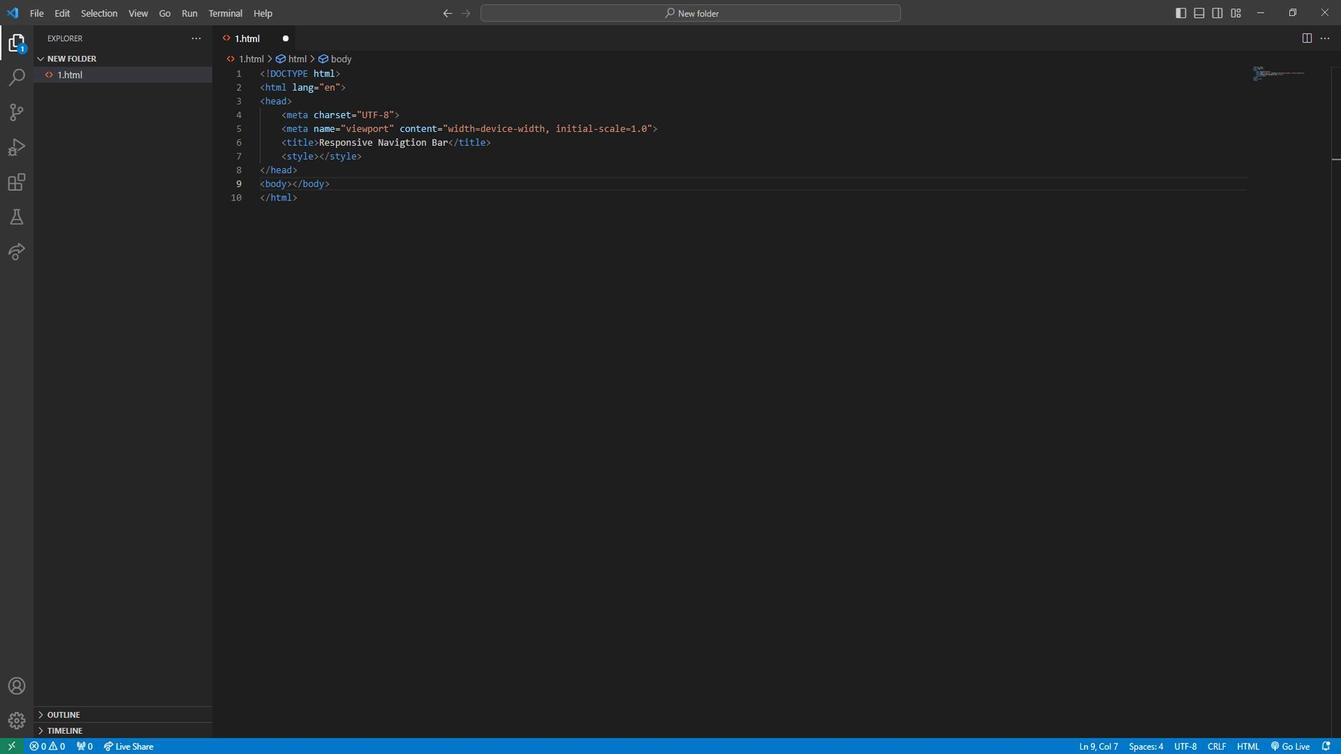 
Action: Mouse scrolled (637, 503) with delta (0, 0)
Screenshot: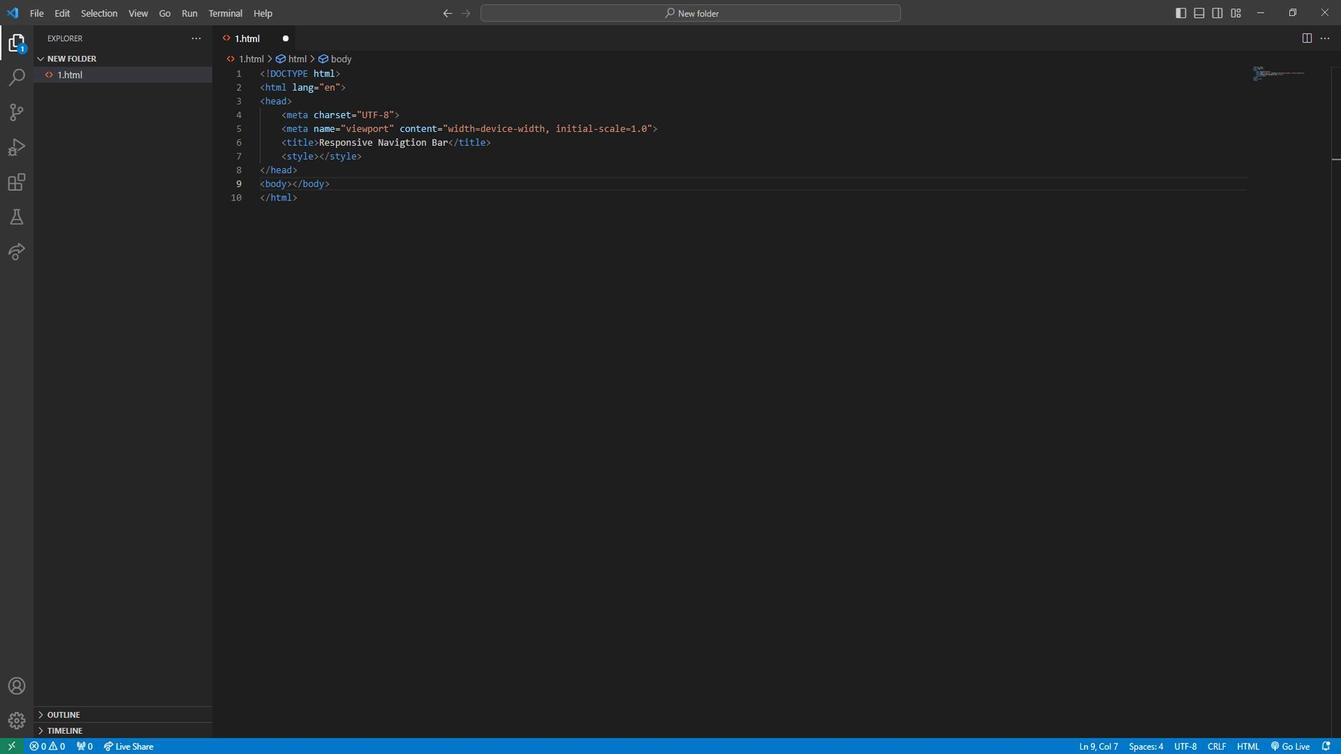 
Action: Mouse scrolled (637, 503) with delta (0, 0)
Screenshot: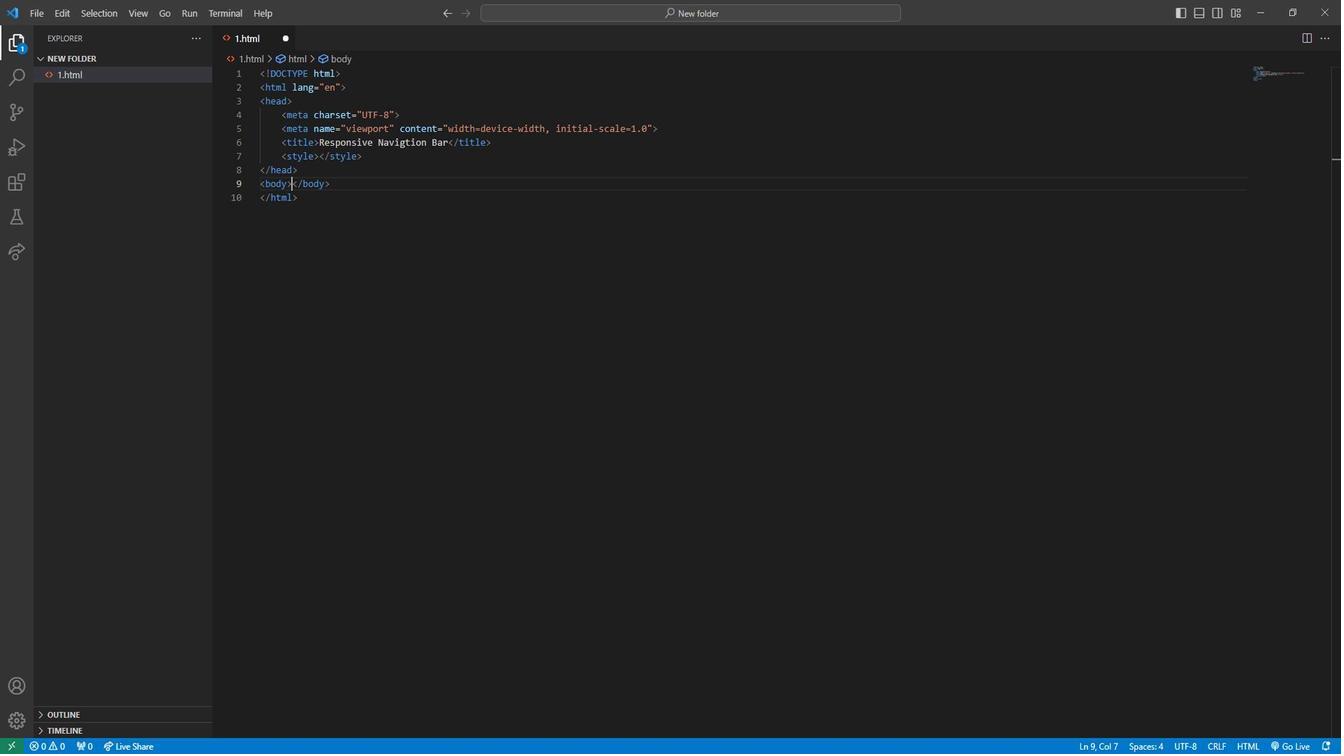 
Action: Mouse scrolled (637, 503) with delta (0, 0)
Screenshot: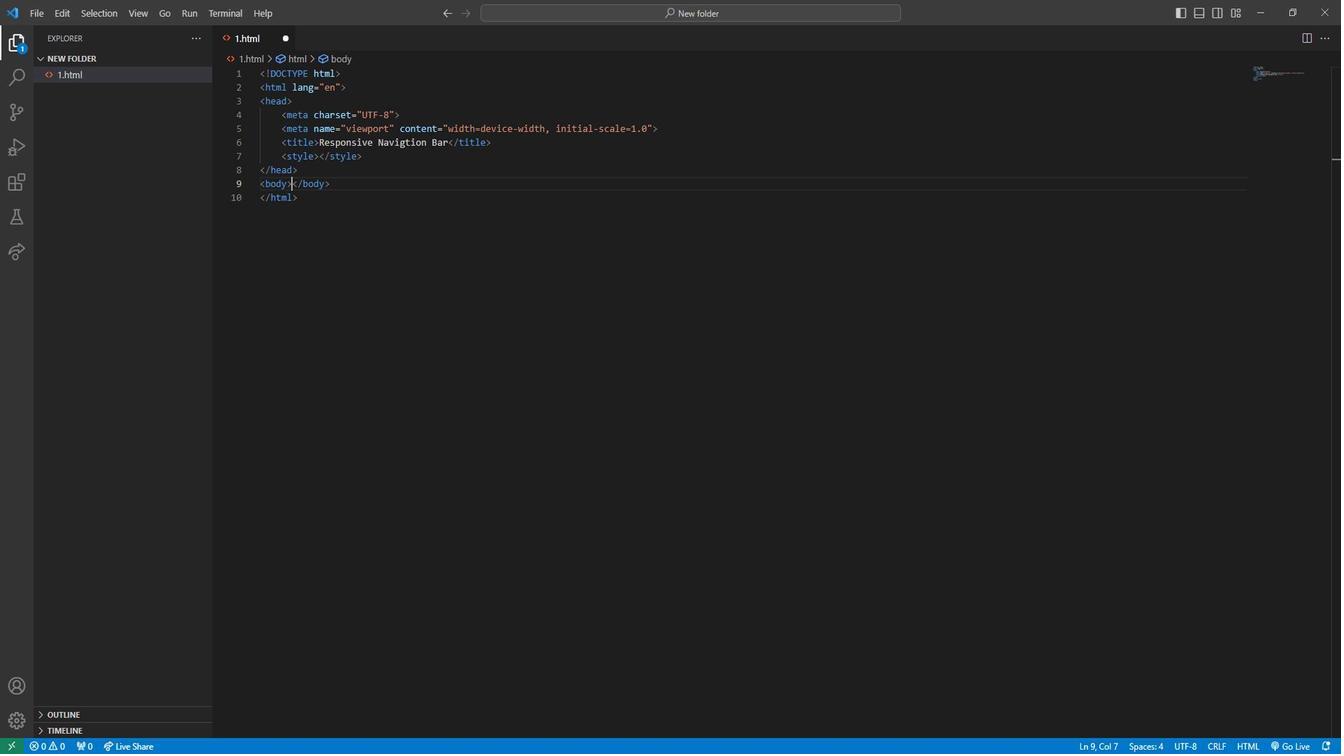 
Action: Mouse moved to (517, 374)
Screenshot: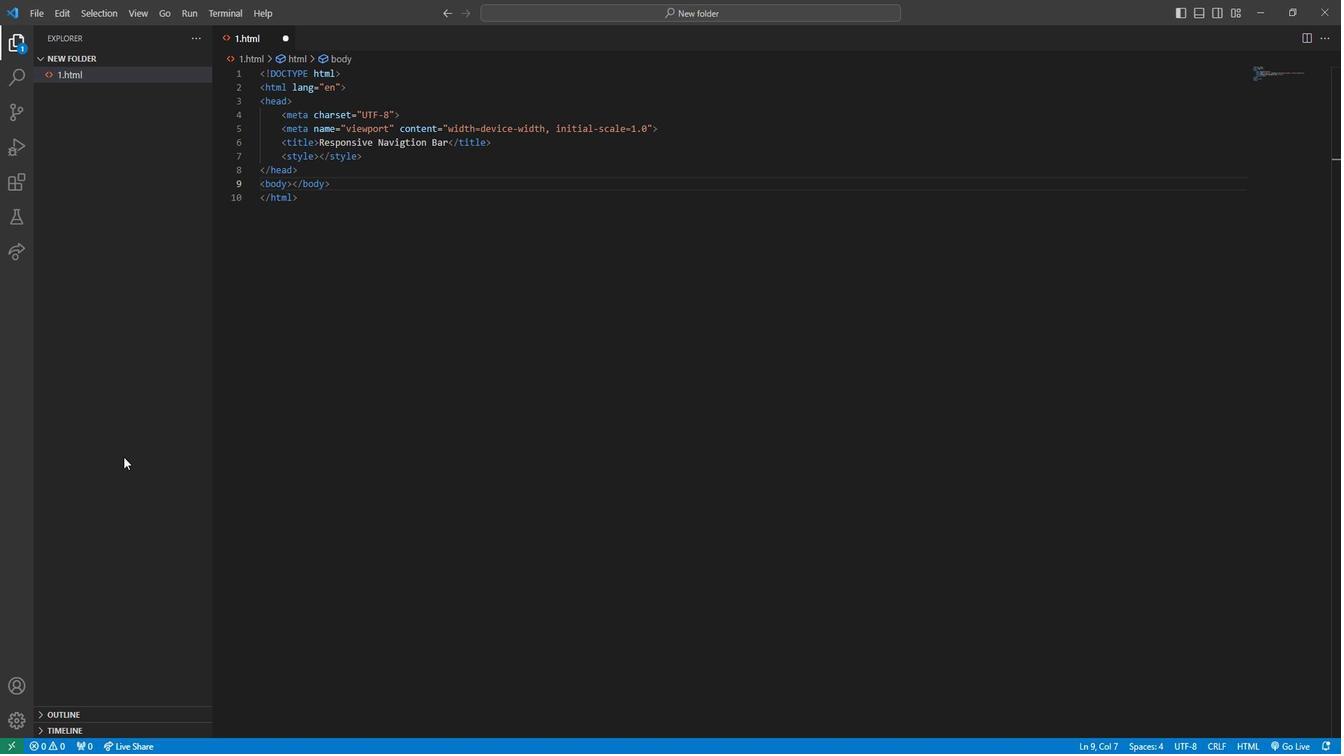 
Action: Key pressed <Key.enter><Key.shift_r><div<Key.space>class=navbar<Key.right><Key.space>id=my<Key.caps_lock>V<Key.backspace>N<Key.caps_lock>avbar<Key.right><Key.shift_r>><Key.enter><Key.shift_r><a<Key.space>href=<Key.shift>#<Key.right><Key.space>class=icon<Key.right><Key.space>onclick=toggle<Key.caps_lock>N<Key.caps_lock>avbar<Key.shift_r><Key.shift_r><Key.shift_r>(<Key.right><Key.right><Key.shift_r>><Key.enter><Key.shift><Key.shift>&<Key.shift>#9776;<Key.enter><Key.right><Key.right><Key.right><Key.right><Key.right><Key.left><Key.enter><Key.shift_r><a<Key.caps_lock><Key.space>HREF<Key.backspace><Key.backspace><Key.backspace><Key.backspace><Key.caps_lock>href=<Key.shift>#<Key.right><Key.shift_r>><Key.enter><Key.shift_r><ima<Key.backspace>g<Key.space>src=your<Key.backspace><Key.backspace><Key.backspace><Key.backspace>
Screenshot: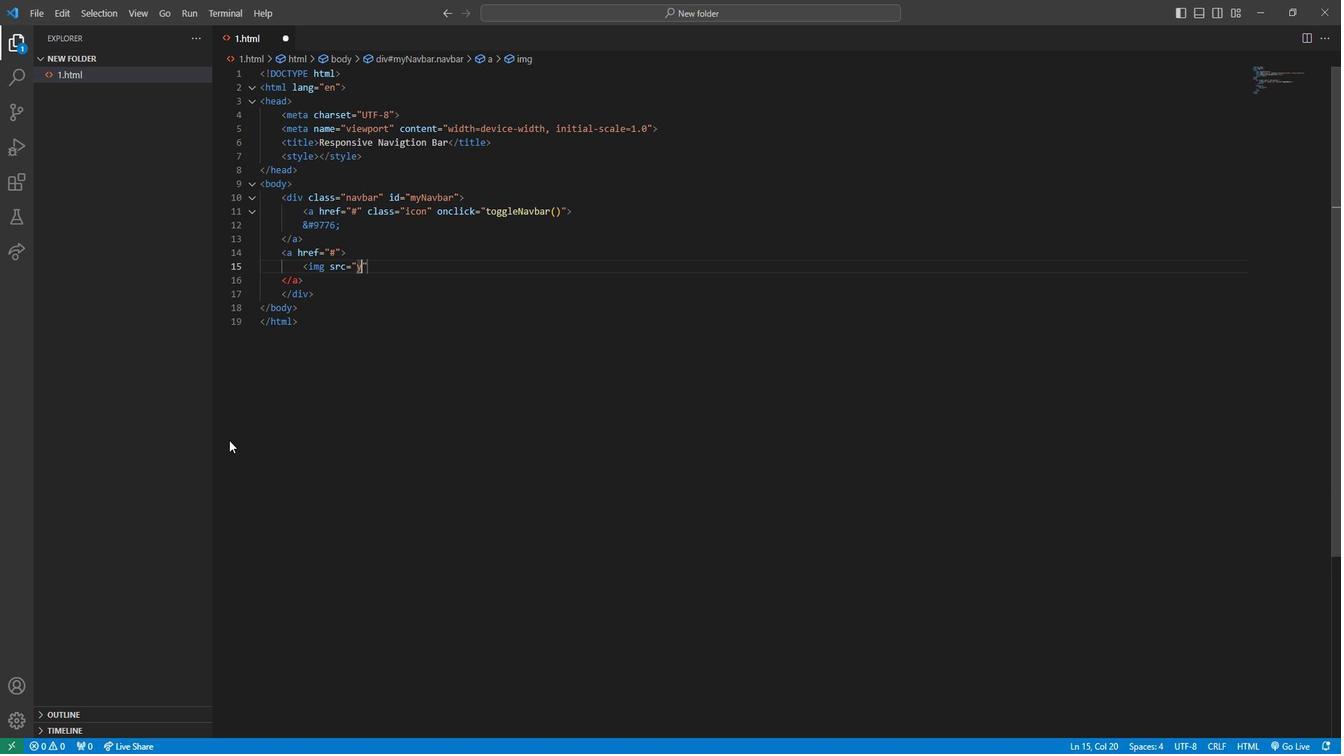 
Action: Mouse scrolled (517, 375) with delta (0, 0)
Screenshot: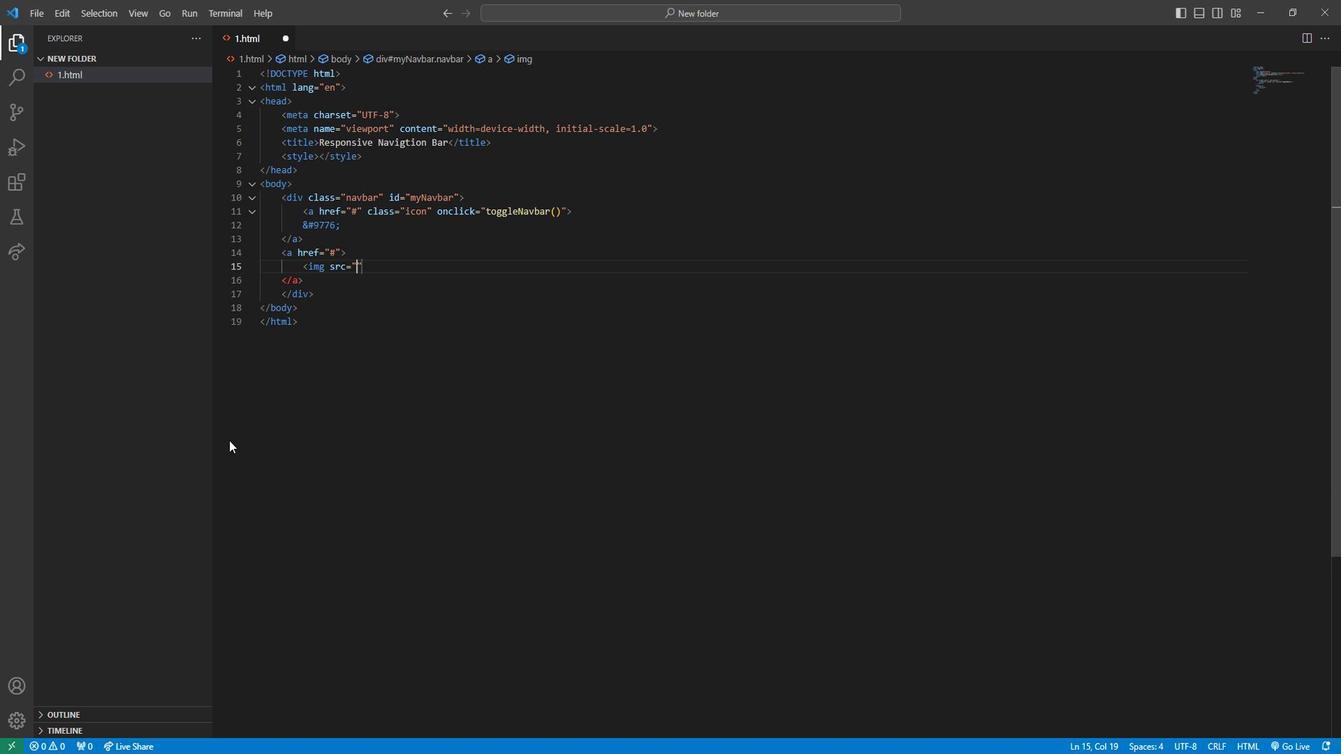 
Action: Mouse moved to (558, 23)
Screenshot: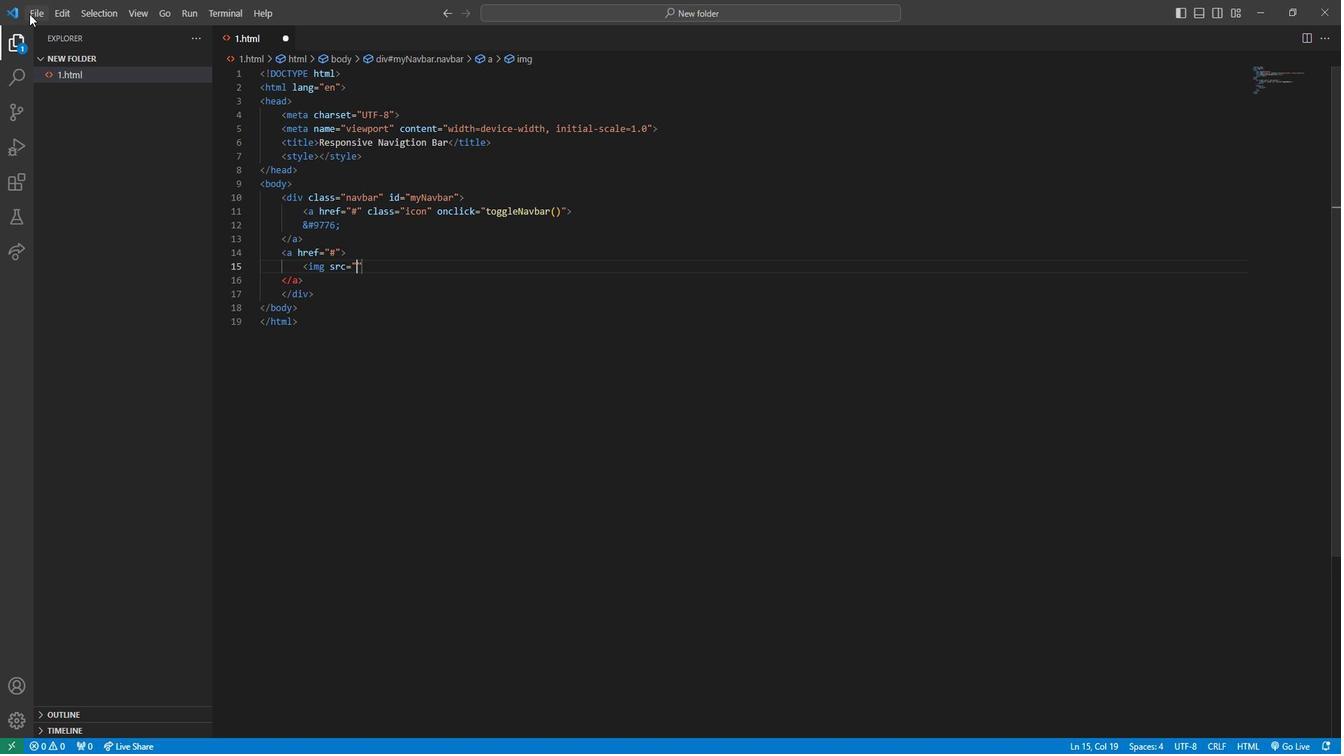
Action: Mouse pressed left at (558, 23)
Screenshot: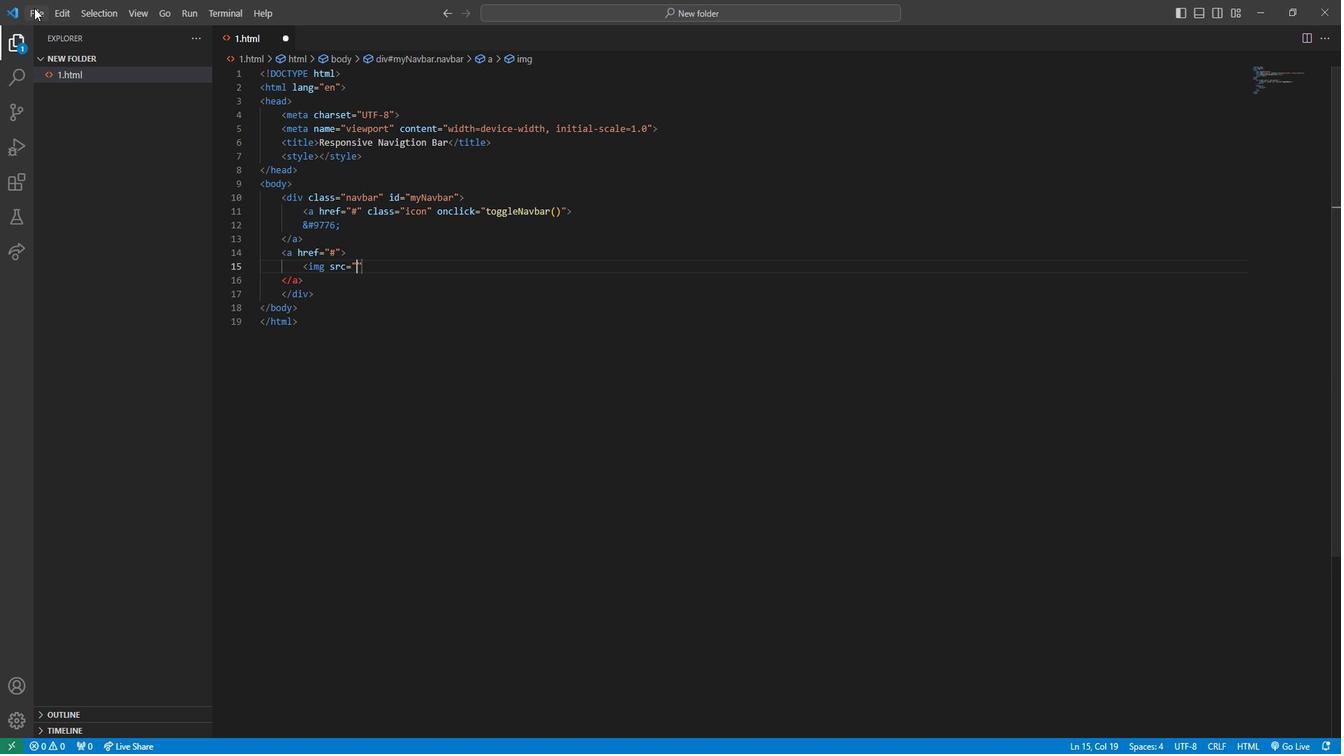 
Action: Mouse moved to (548, 98)
Screenshot: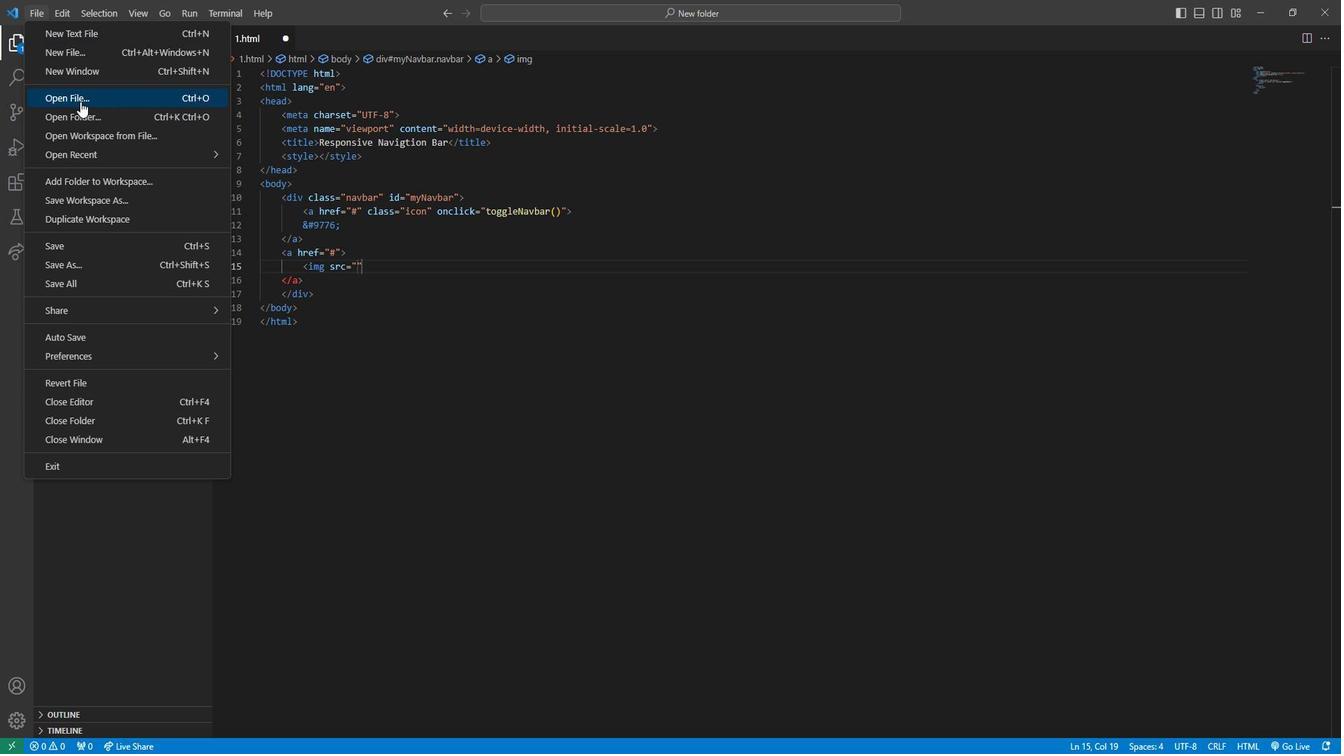 
Action: Mouse pressed left at (548, 98)
Screenshot: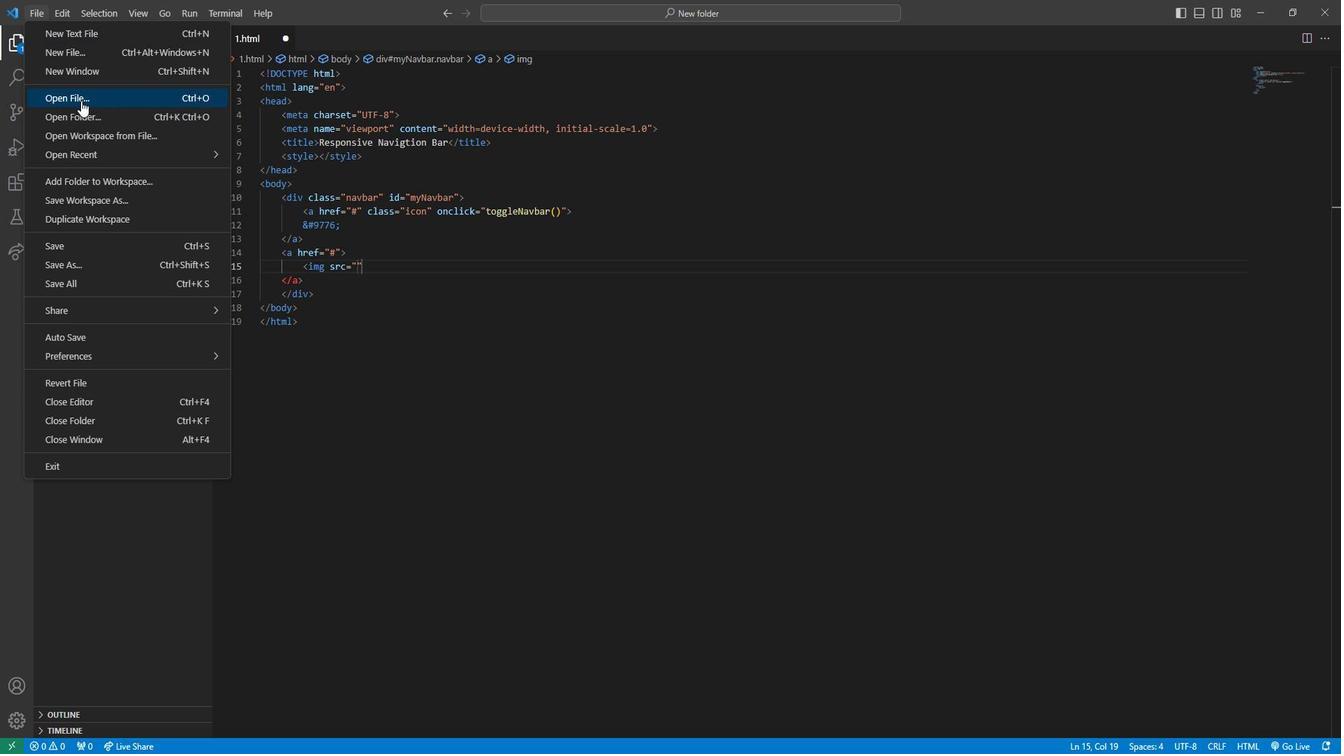 
Action: Mouse moved to (550, 132)
Screenshot: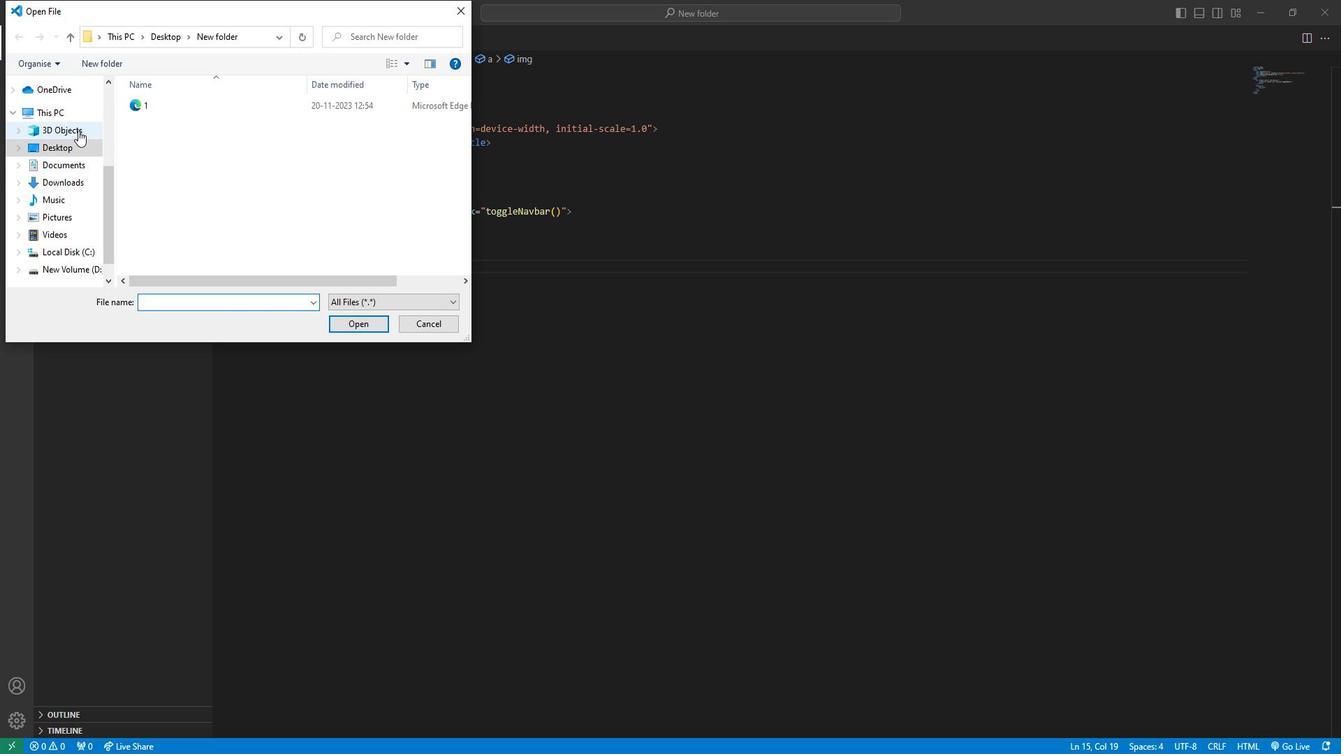 
Action: Mouse pressed left at (550, 132)
Screenshot: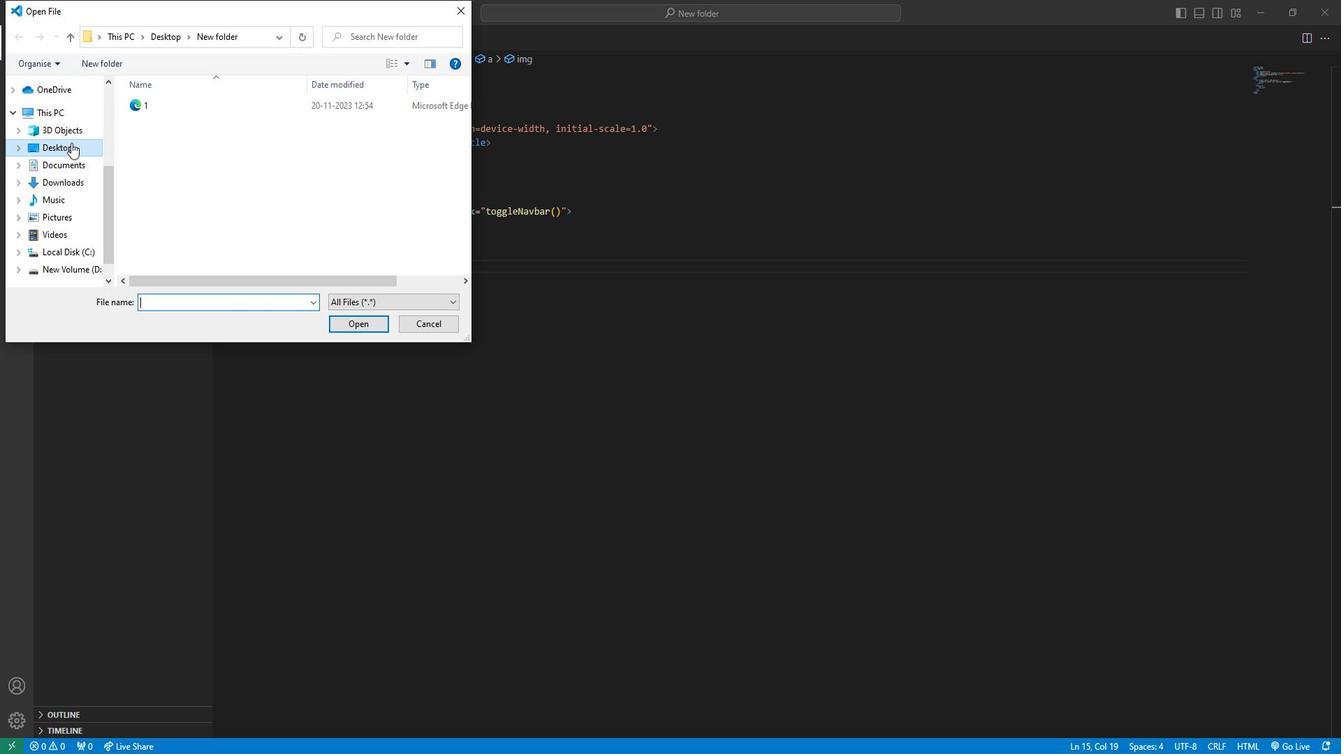 
Action: Mouse moved to (523, 103)
Screenshot: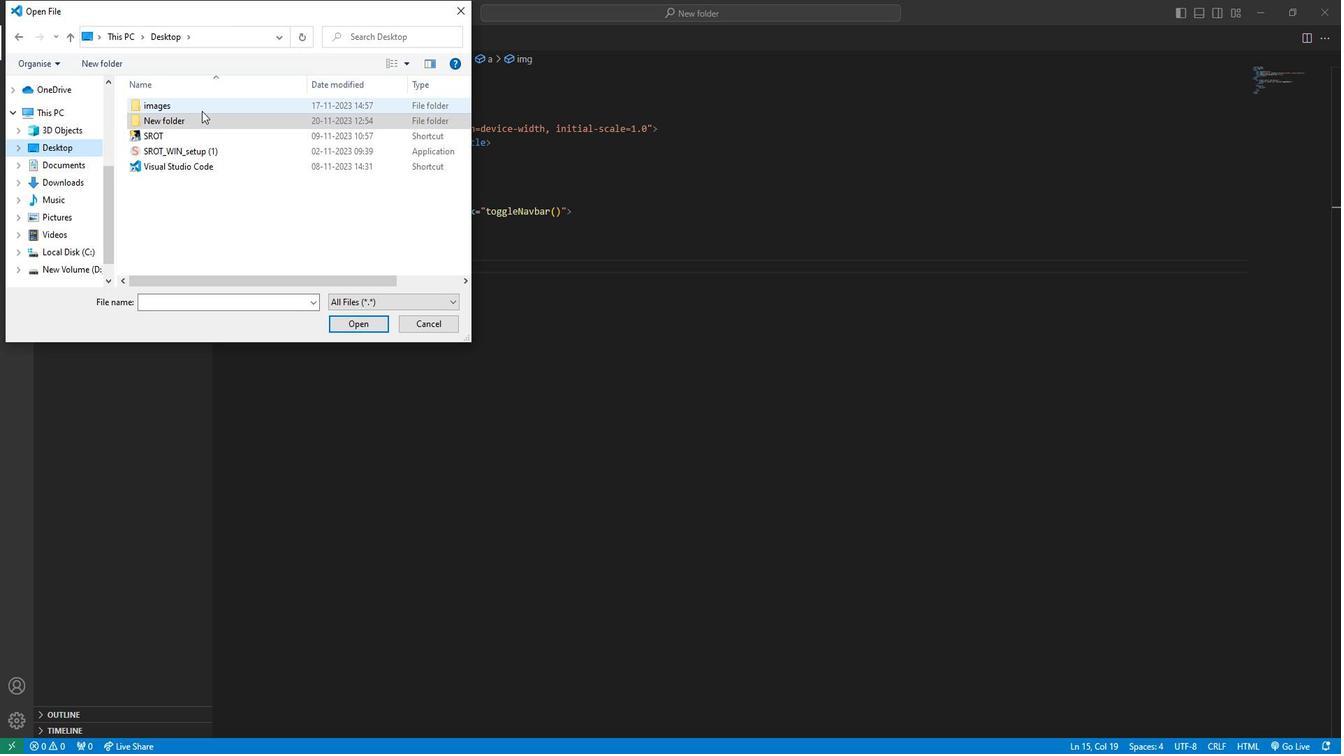 
Action: Mouse pressed left at (523, 103)
Screenshot: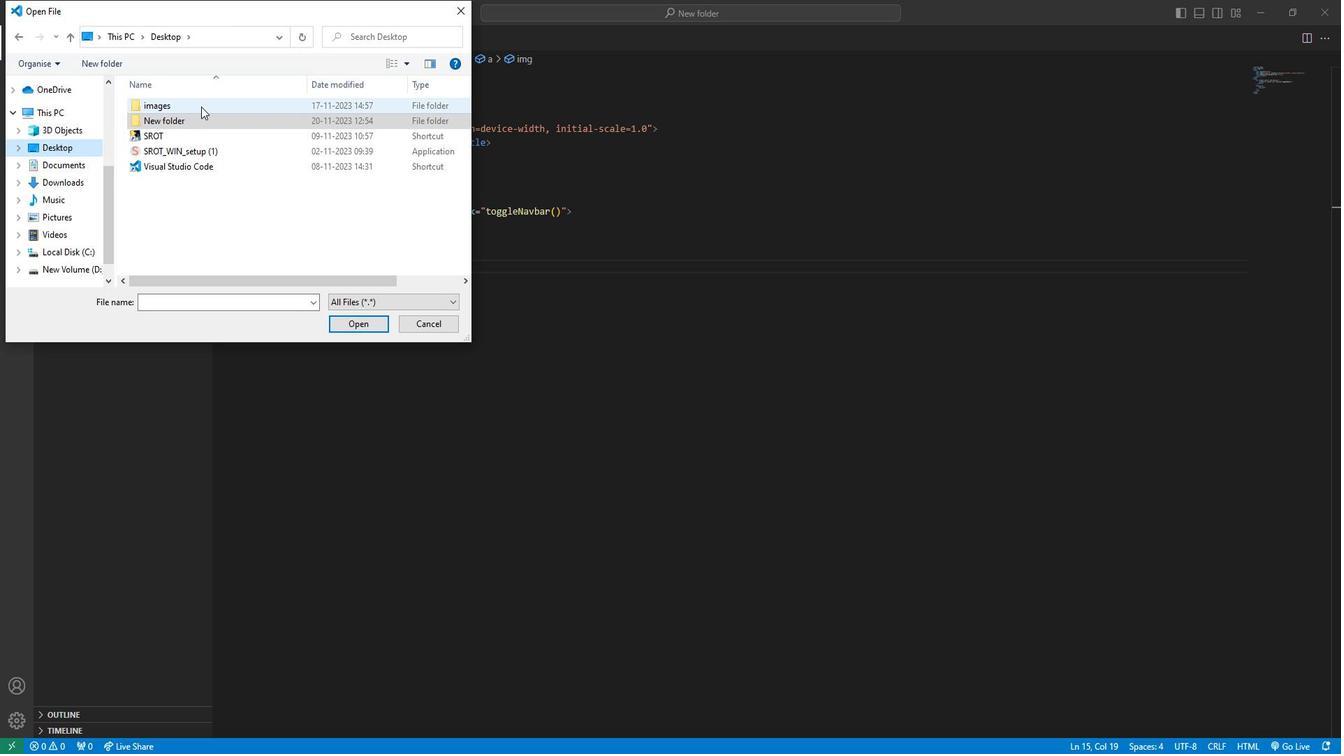 
Action: Mouse pressed left at (523, 103)
Screenshot: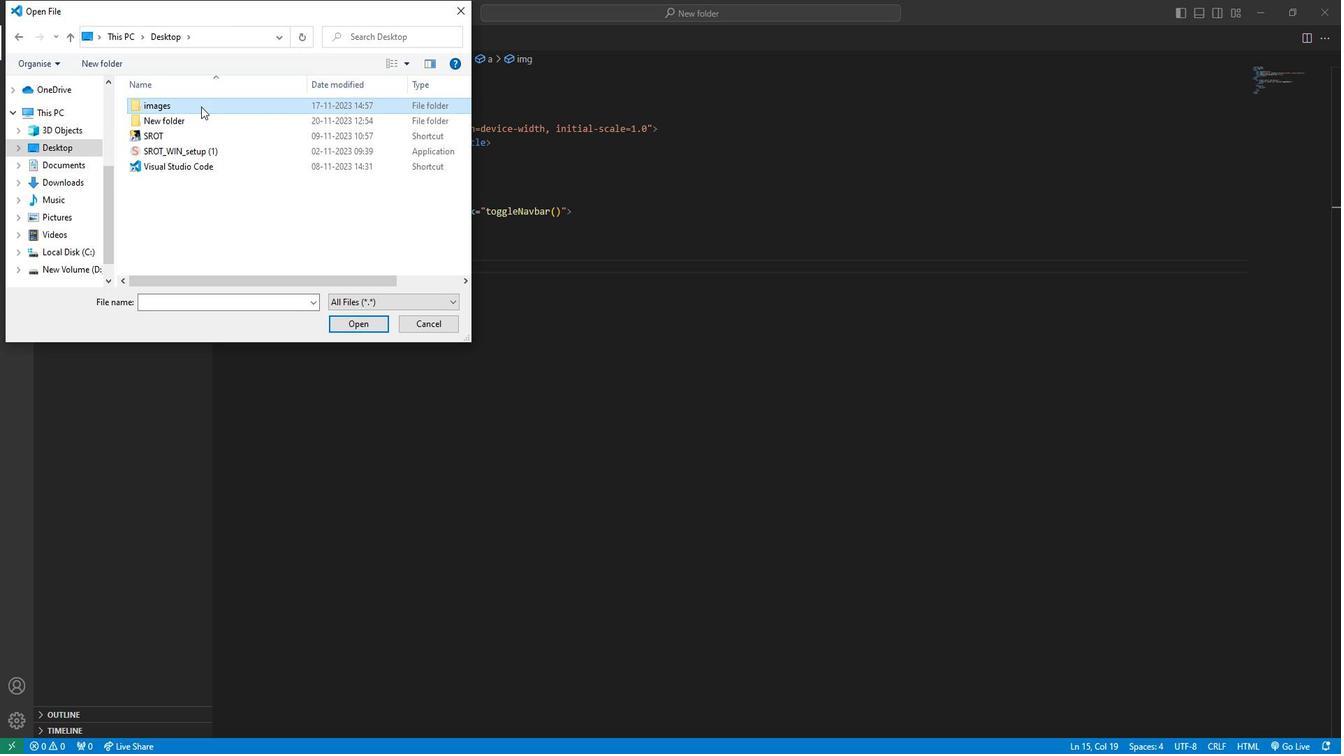 
Action: Mouse moved to (511, 109)
Screenshot: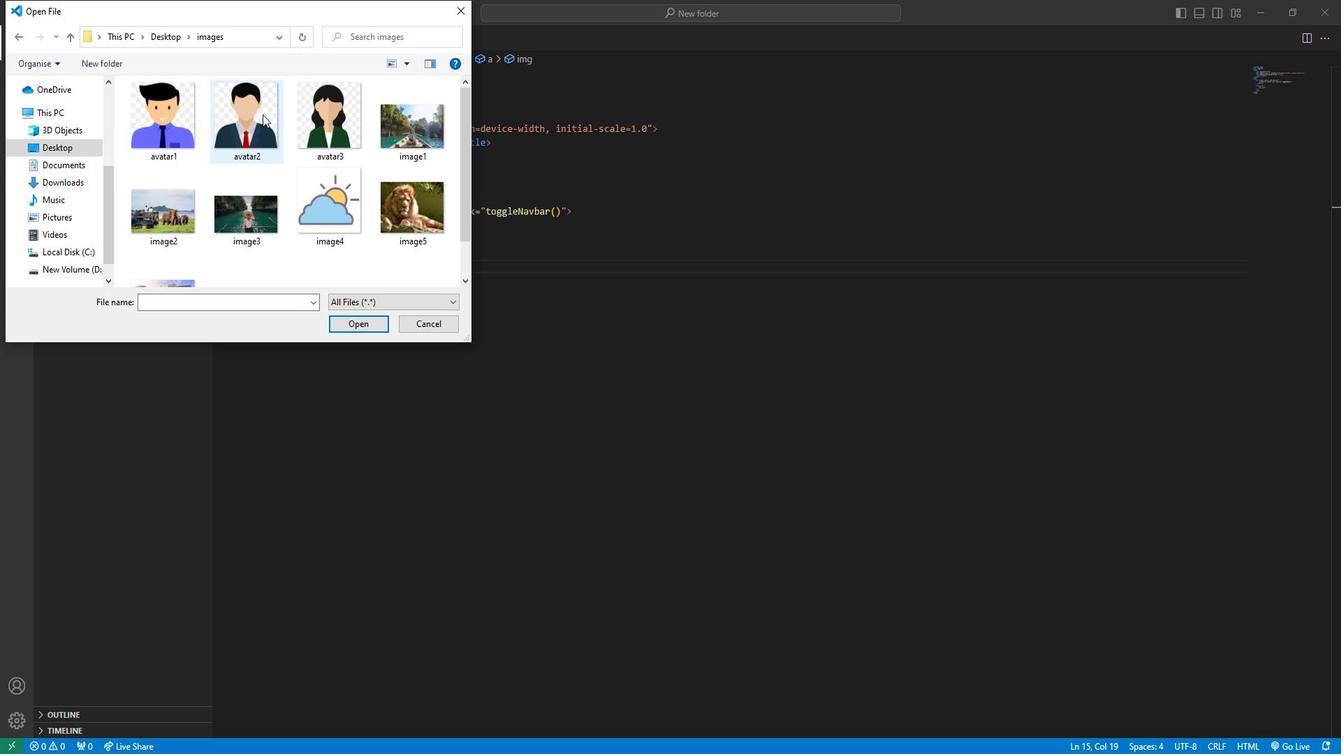 
Action: Mouse pressed left at (511, 109)
Screenshot: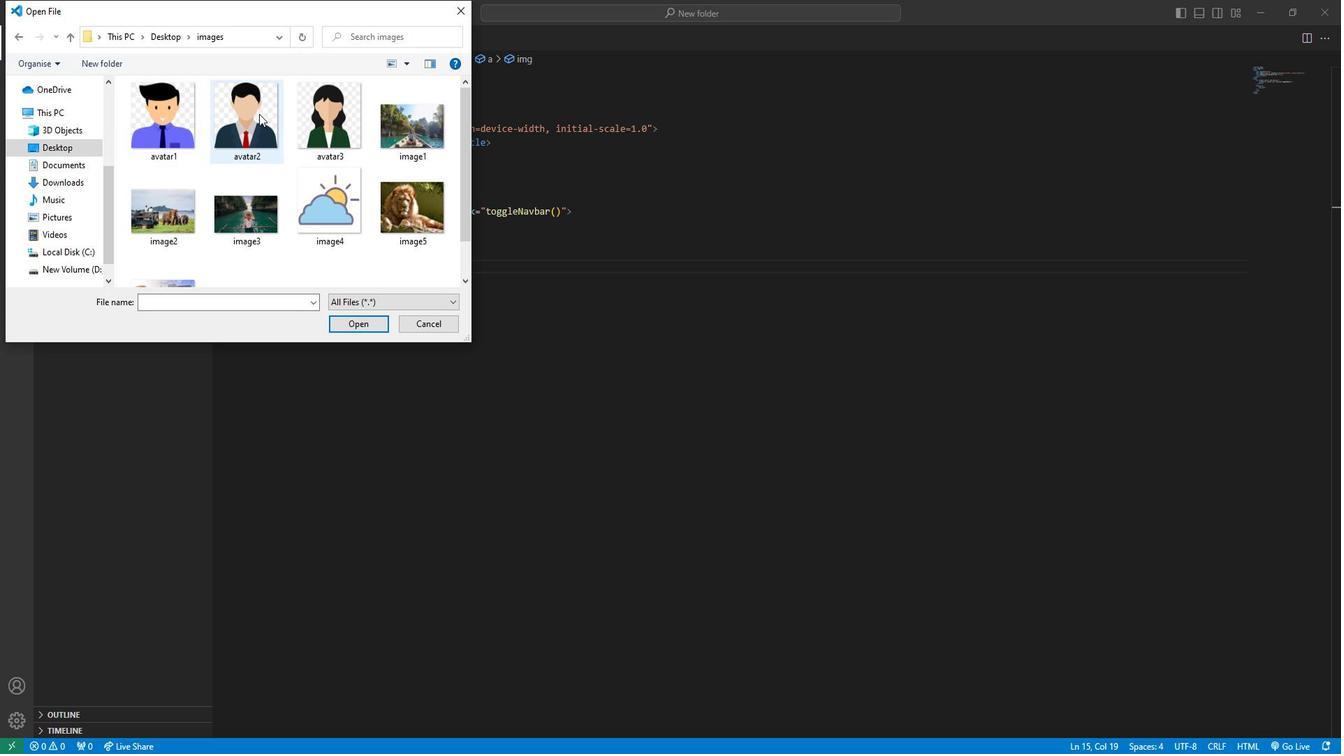 
Action: Mouse moved to (491, 282)
Screenshot: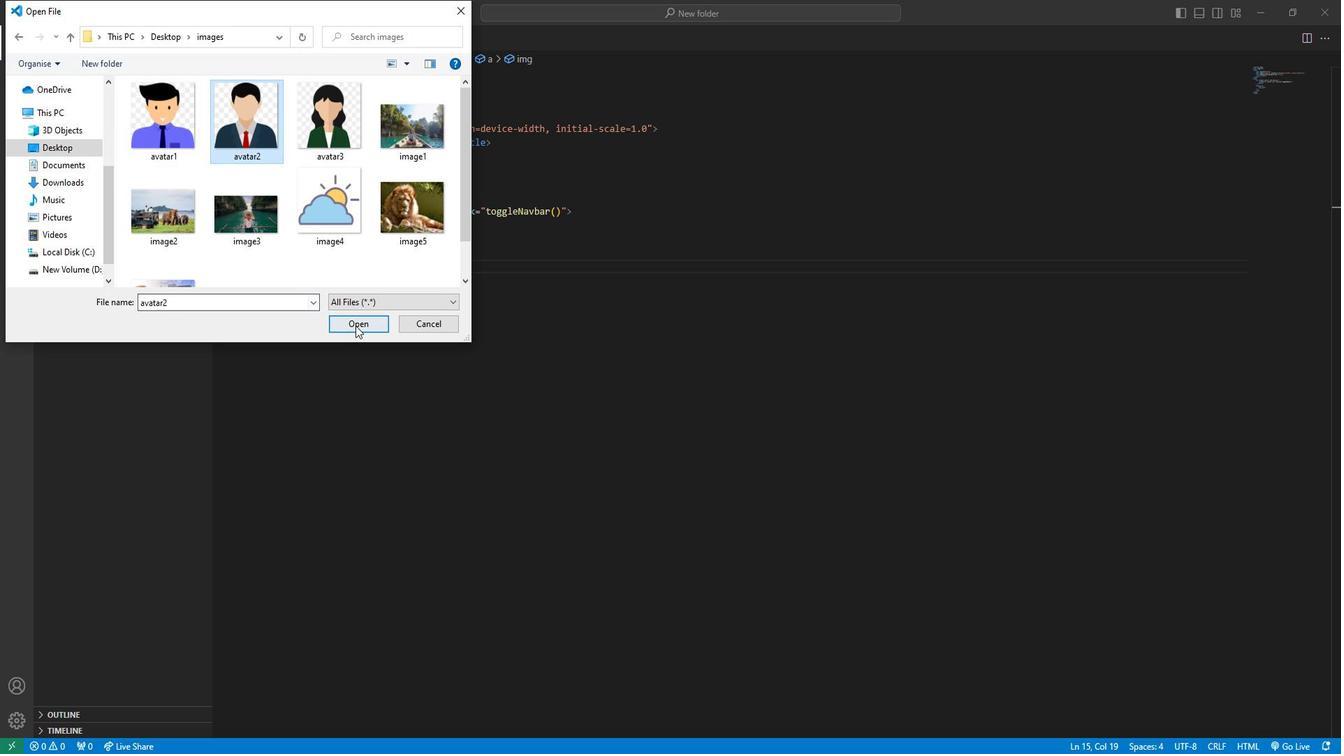 
Action: Mouse pressed left at (491, 282)
Screenshot: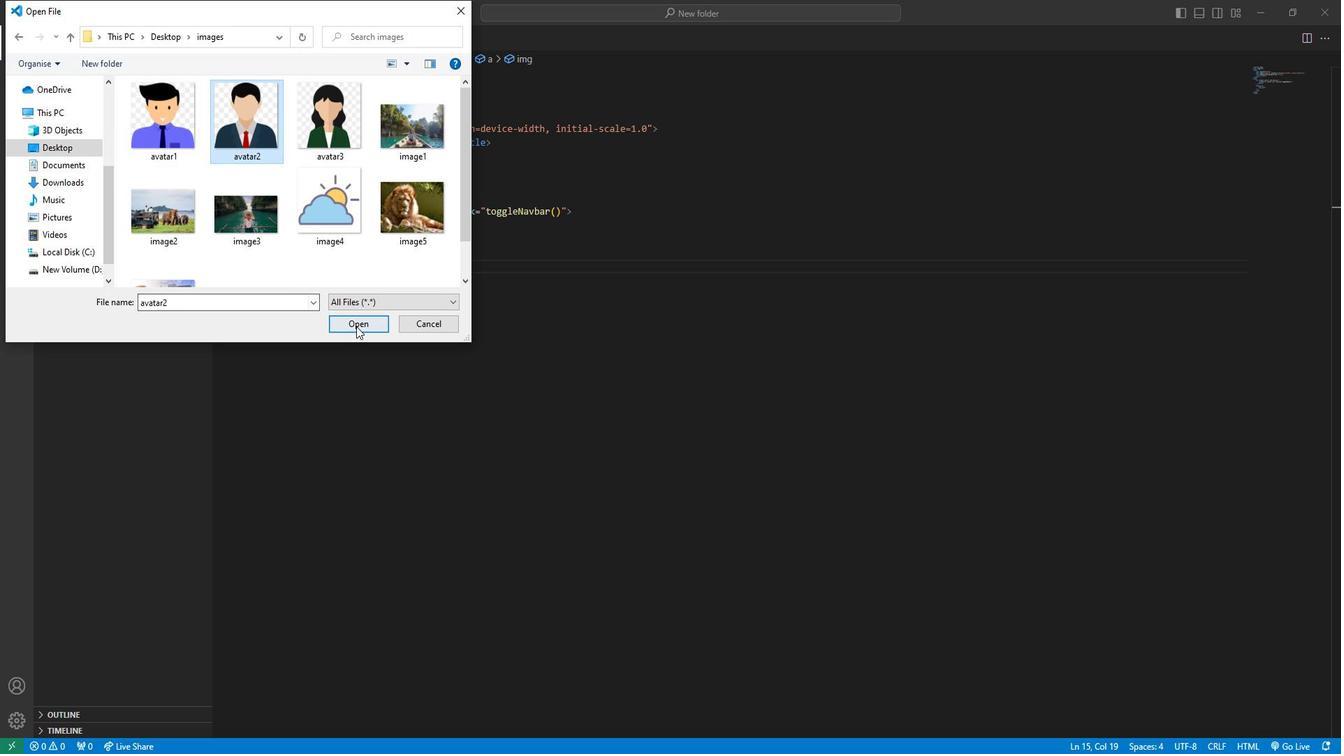 
Action: Mouse moved to (494, 48)
Screenshot: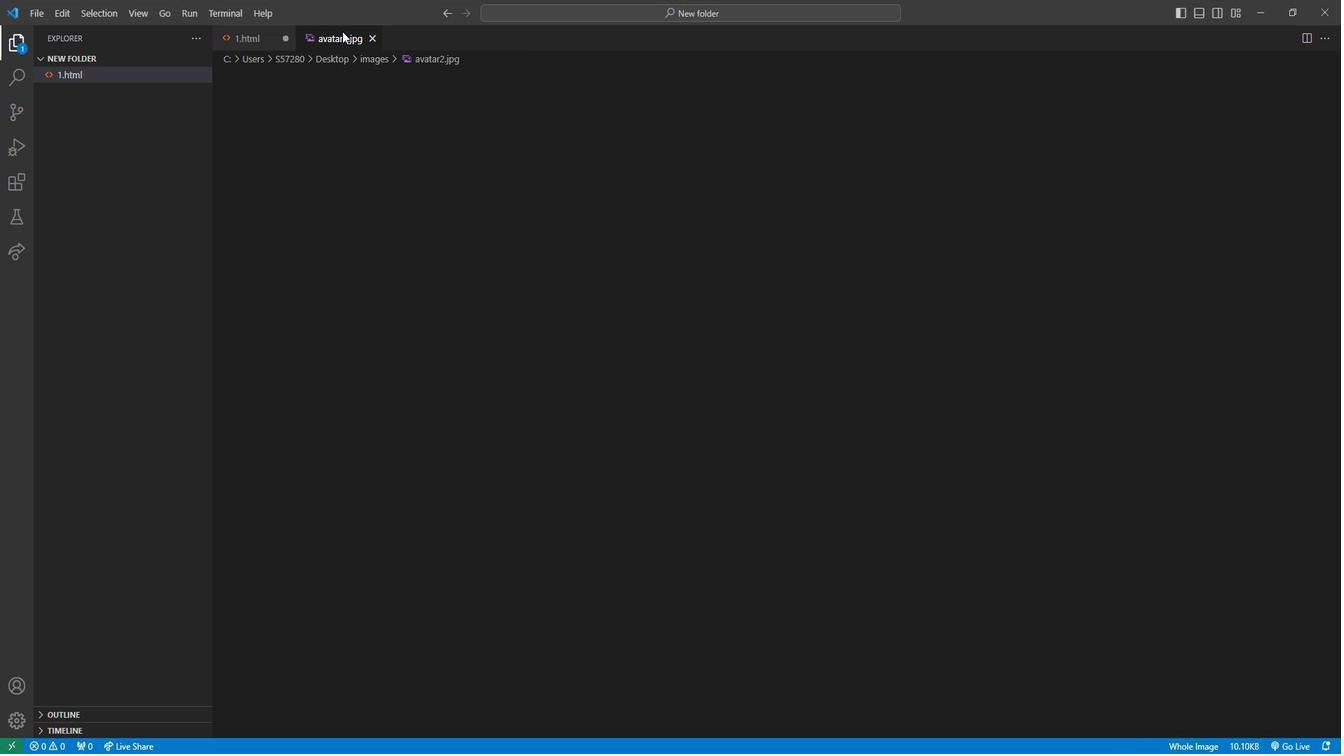 
Action: Mouse pressed left at (494, 48)
Screenshot: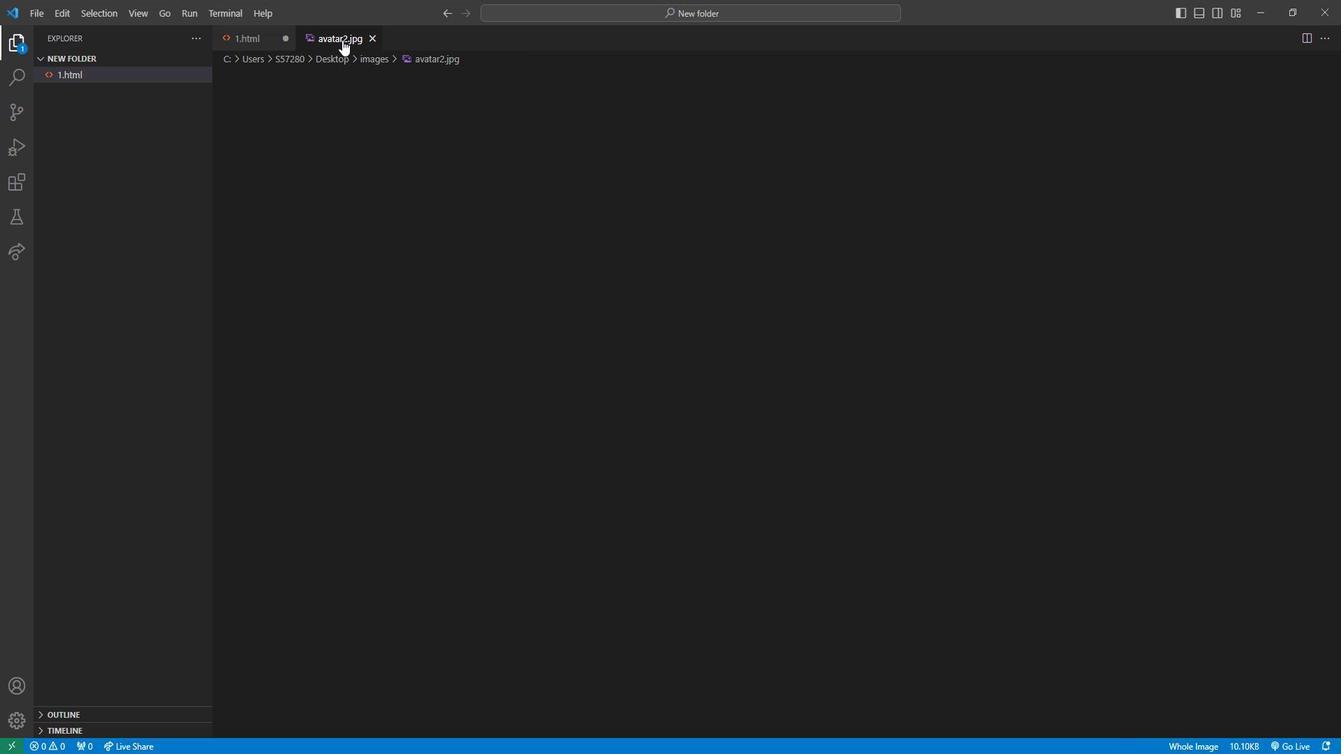 
Action: Mouse moved to (458, 46)
Screenshot: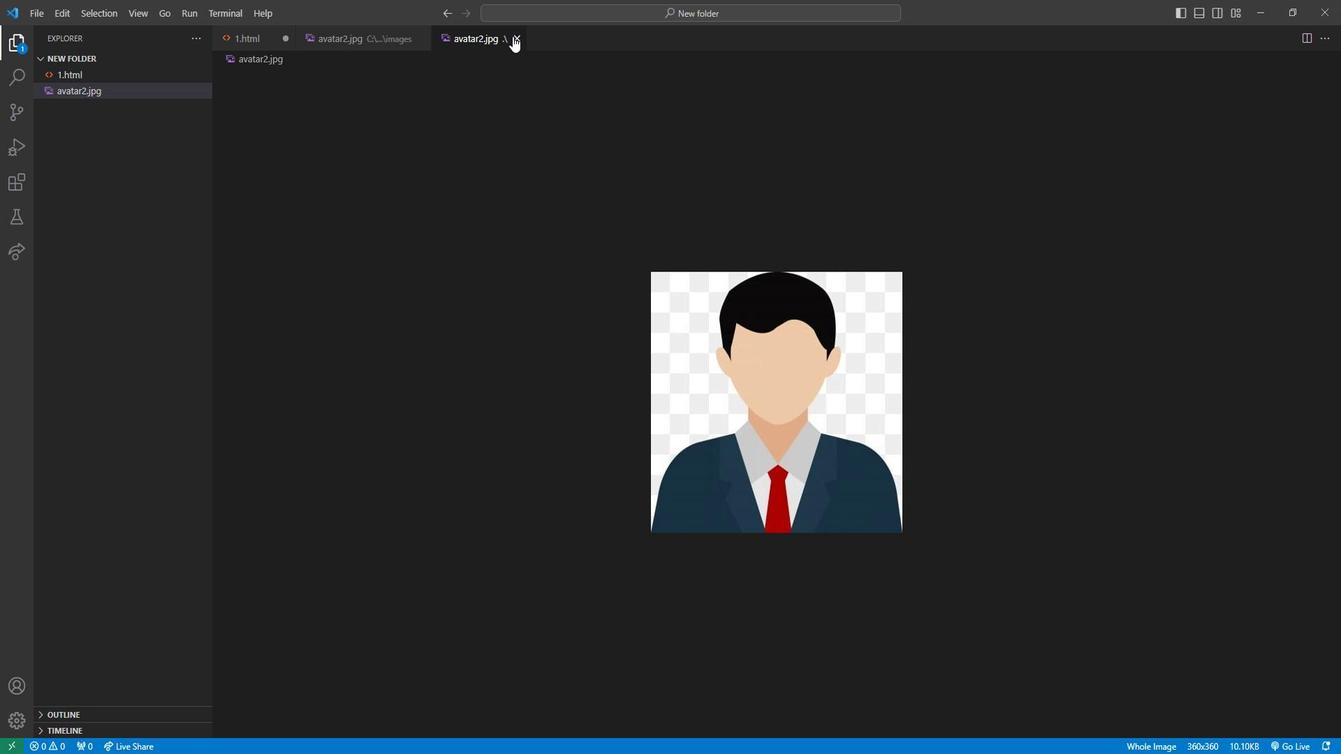 
Action: Mouse pressed left at (458, 46)
Screenshot: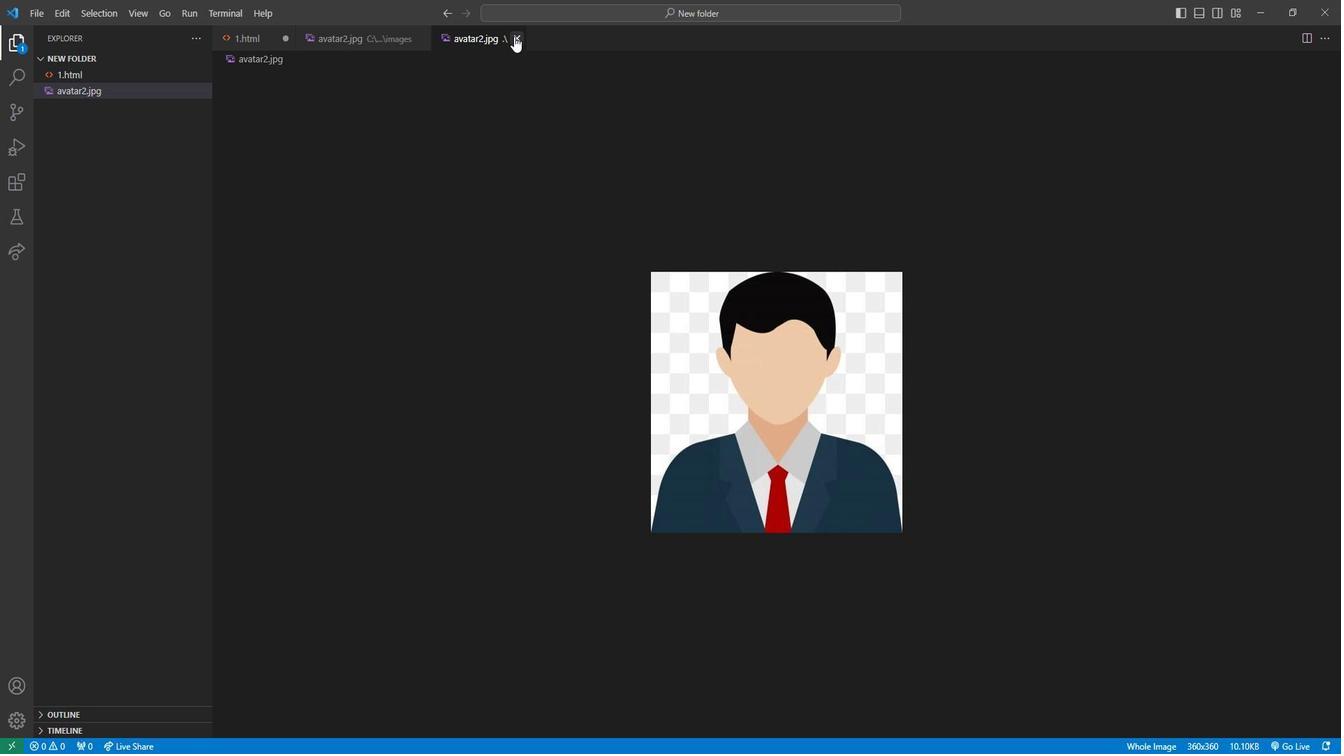 
Action: Mouse moved to (487, 46)
Screenshot: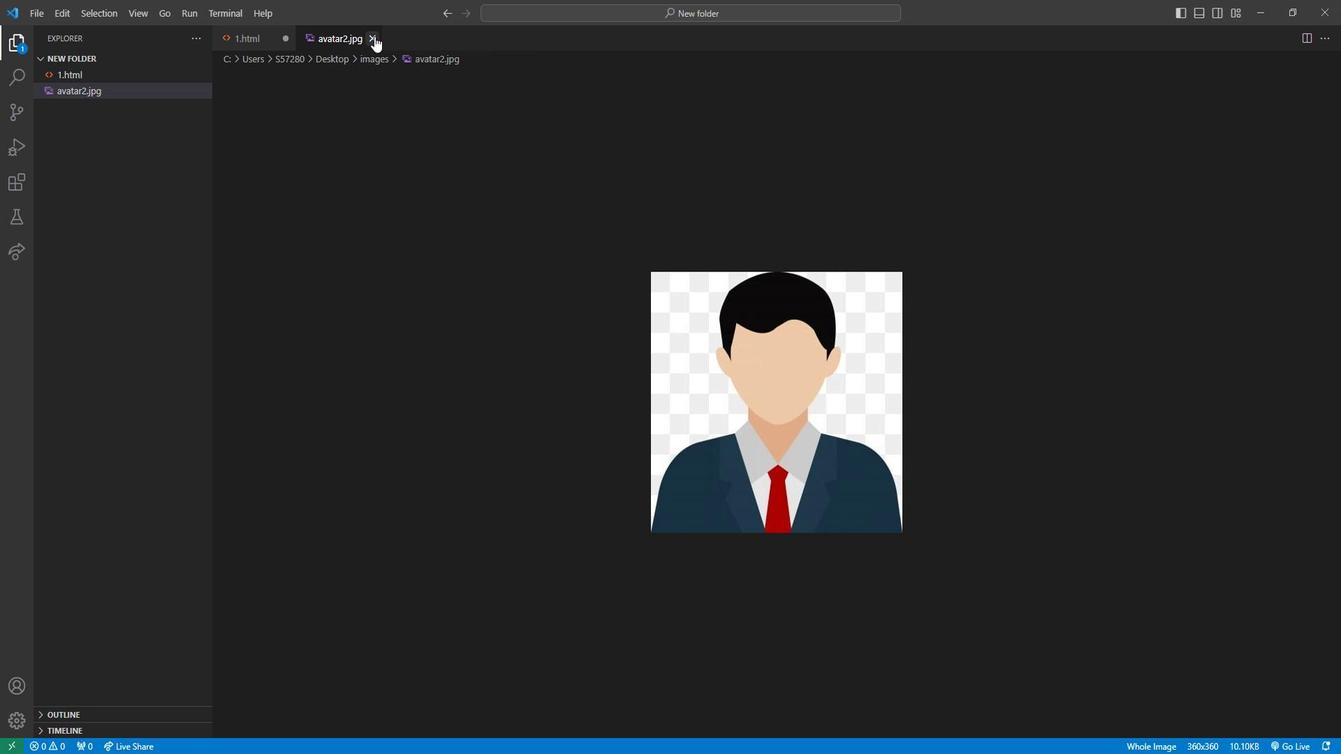 
Action: Mouse pressed left at (487, 46)
Screenshot: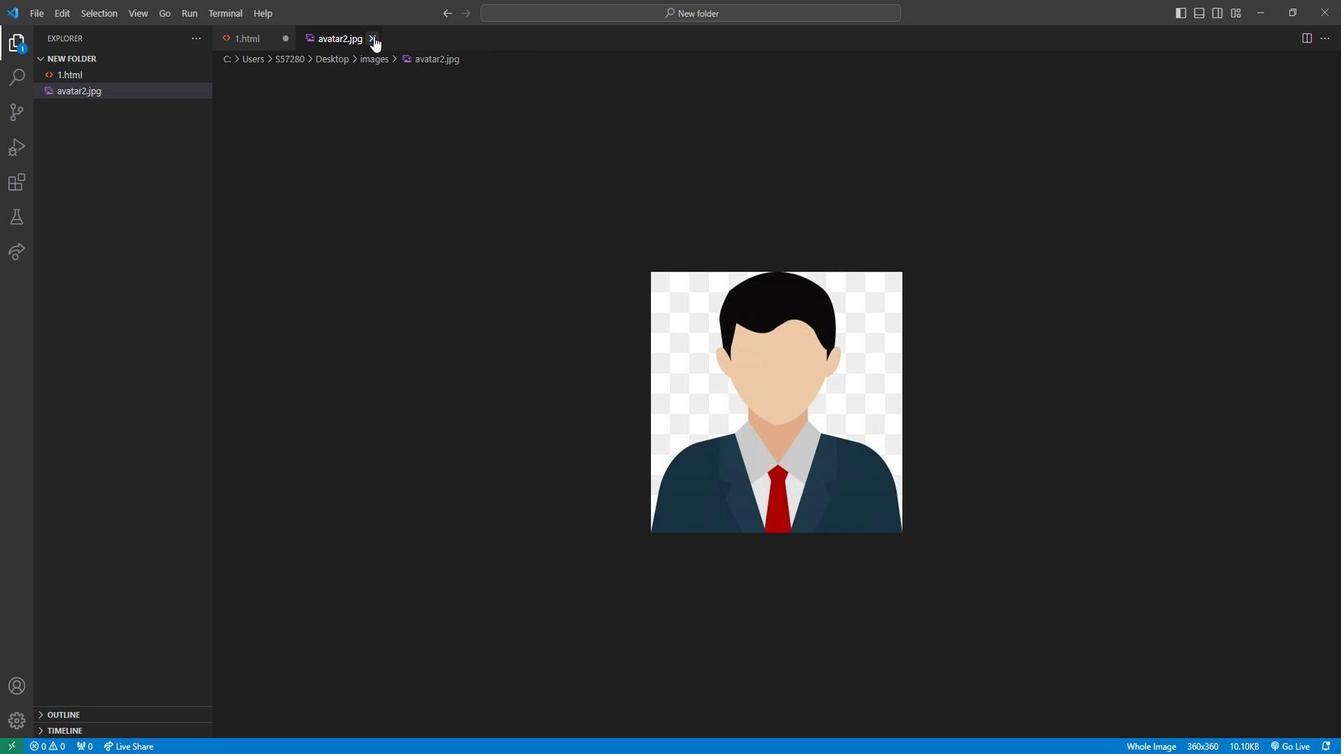 
Action: Mouse moved to (487, 296)
Screenshot: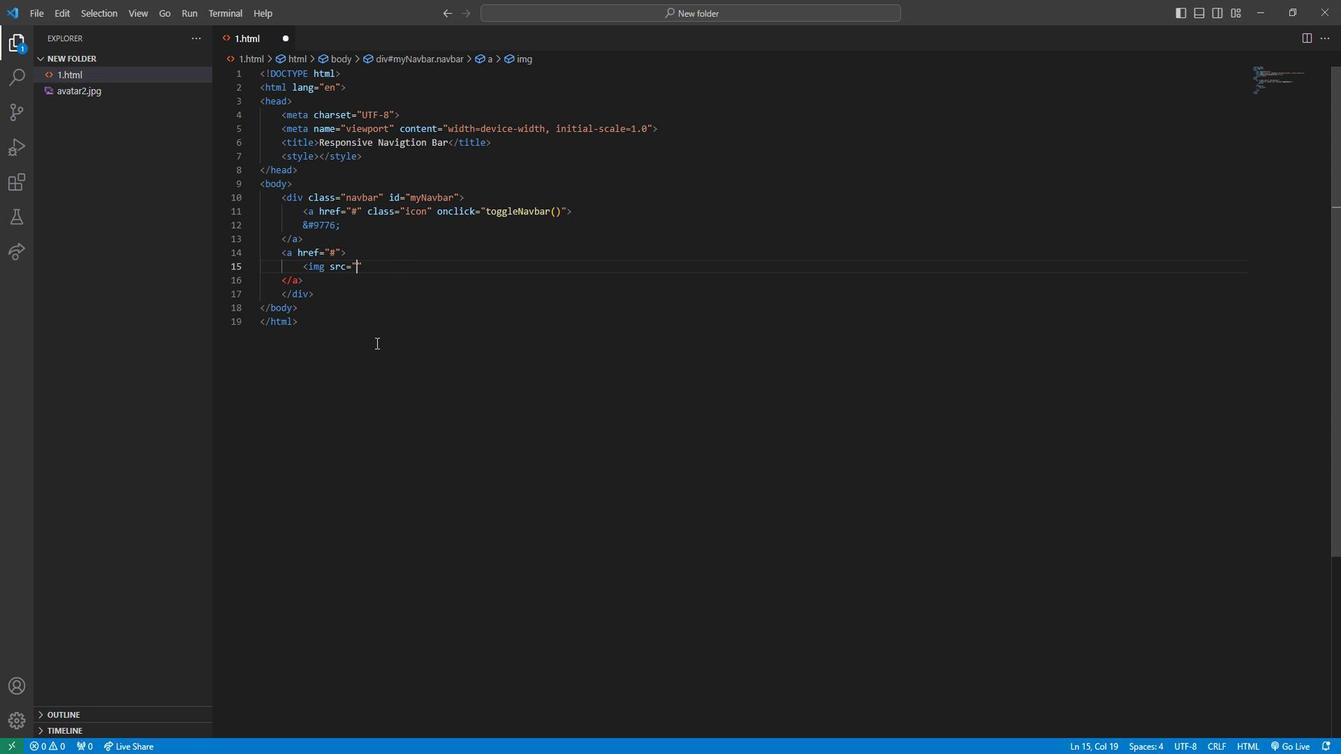 
Action: Key pressed avatar2.jpg<Key.right><Key.space>alt<Key.space><Key.backspace>=logo<Key.right><Key.shift_r>><Key.enter><Key.backspace><Key.backspace><Key.backspace><Key.down><Key.enter><Key.shift_r><a<Key.space>href=<Key.shift>#home<Key.right><Key.shift_r>><Key.caps_lock>H<Key.caps_lock>ome<Key.right><Key.right><Key.right><Key.down><Key.enter><Key.up><Key.up><Key.right><Key.right><Key.right><Key.right><Key.right><Key.right><Key.right><Key.right><Key.right><Key.right><Key.right><Key.right><Key.right><Key.right><Key.right><Key.right><Key.right><Key.right><Key.right><Key.right><Key.right><Key.right><Key.right><Key.right><Key.enter><Key.shift_r><a<Key.space>href=<Key.shift>#services<Key.right><Key.shift_r>><Key.caps_lock>S<Key.caps_lock>ervices<Key.right><Key.right><Key.right><Key.right><Key.enter><Key.shift_r><a<Key.space>href=about<Key.left><Key.left><Key.left><Key.left><Key.left><Key.shift>#<Key.right><Key.right><Key.right><Key.right><Key.right><Key.right><Key.shift_r>><Key.caps_lock>A<Key.caps_lock>bout<Key.right><Key.right><Key.right><Key.right><Key.enter><Key.shift_r><a<Key.space>href=<Key.shift>#contact<Key.right><Key.shift_r>><Key.caps_lock>C<Key.caps_lock>ontact<Key.right><Key.right><Key.down><Key.enter><Key.enter><Key.shift_r><script<Key.shift_r>><Key.enter>
Screenshot: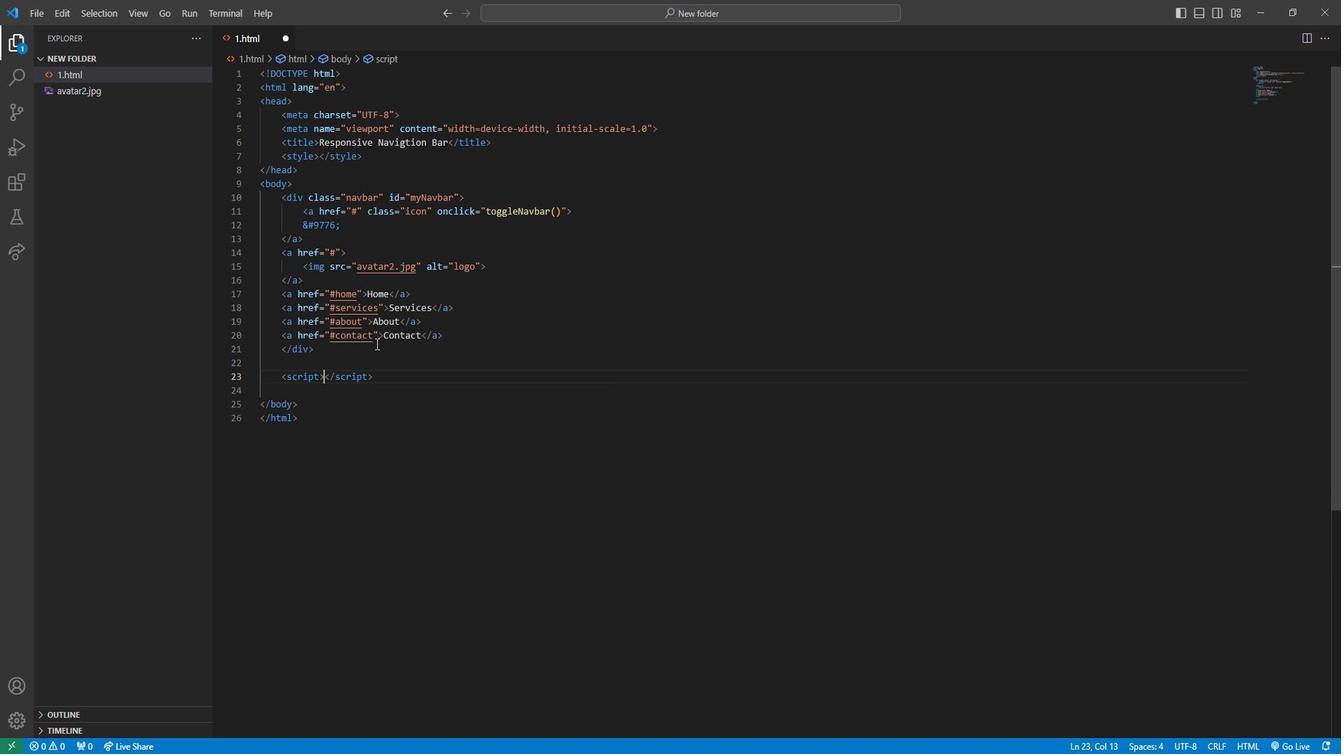
Action: Mouse moved to (641, 492)
Screenshot: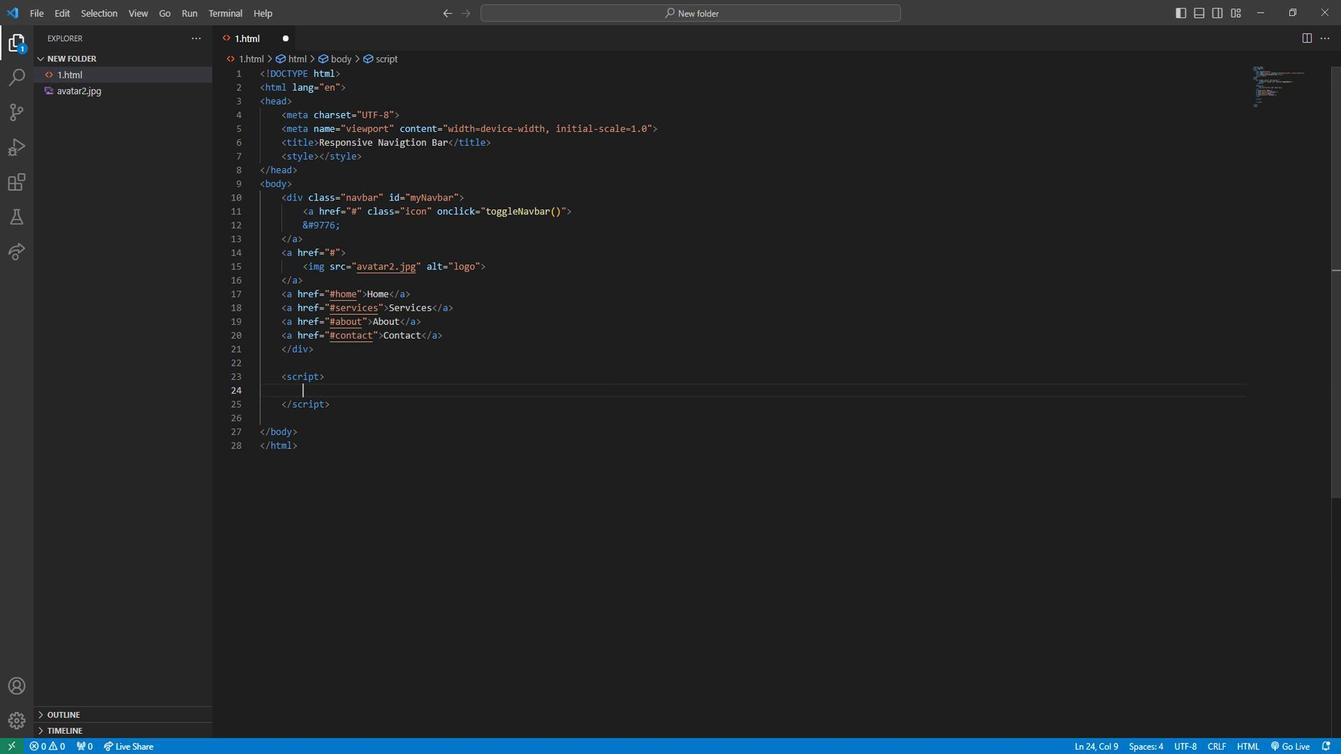 
Action: Mouse scrolled (641, 492) with delta (0, 0)
Screenshot: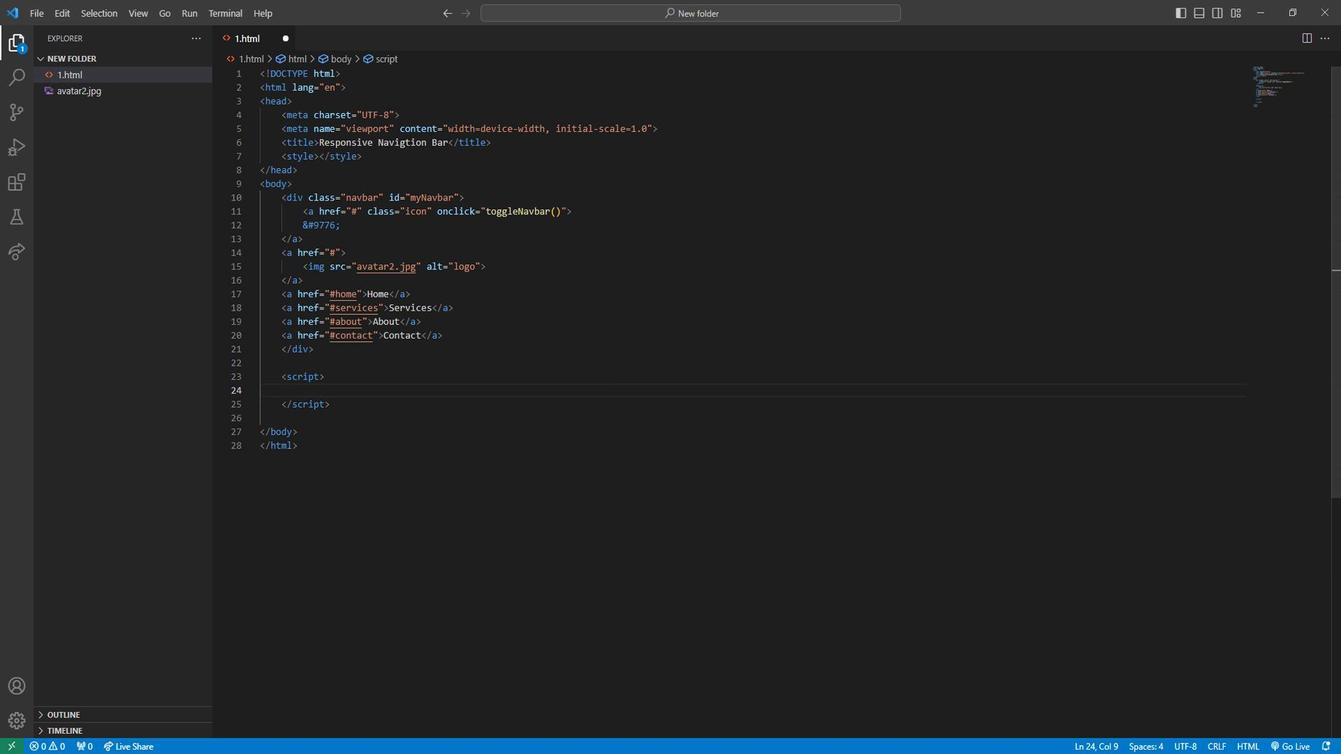 
Action: Mouse scrolled (641, 492) with delta (0, 0)
Screenshot: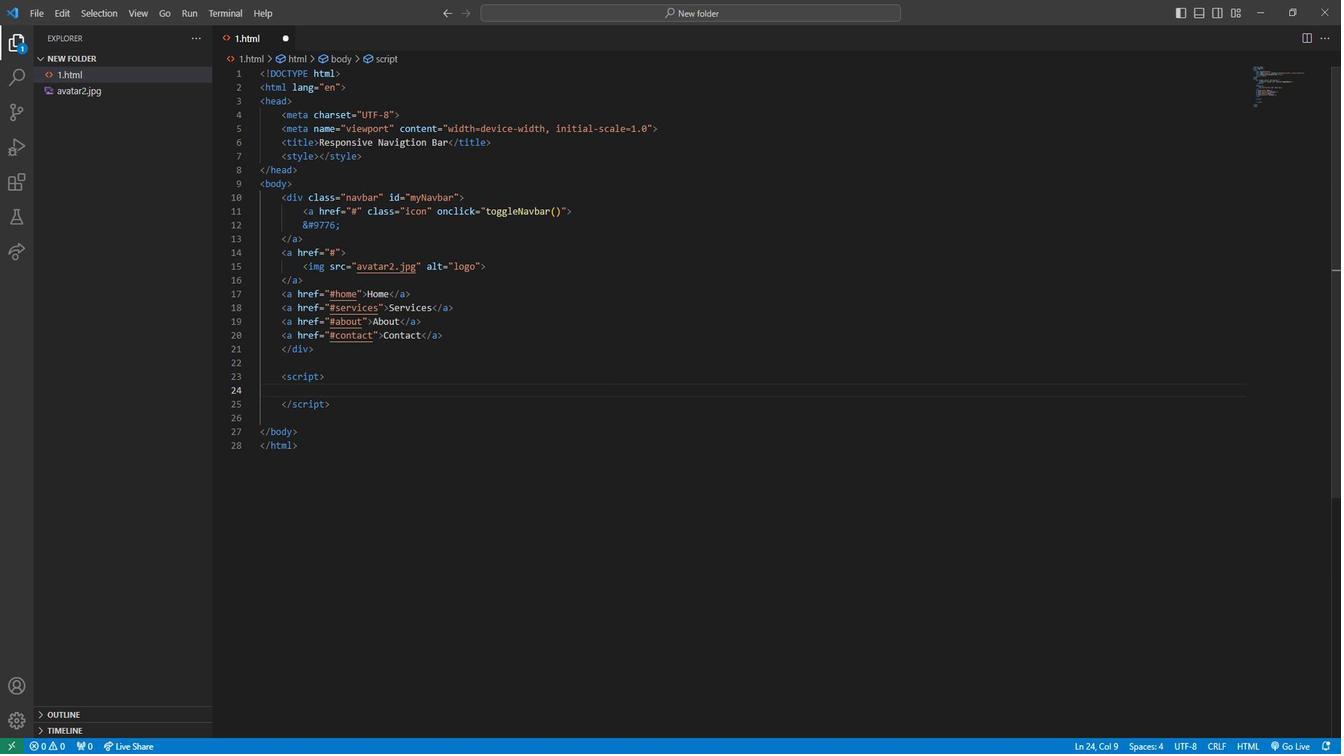
Action: Mouse scrolled (641, 492) with delta (0, 0)
Screenshot: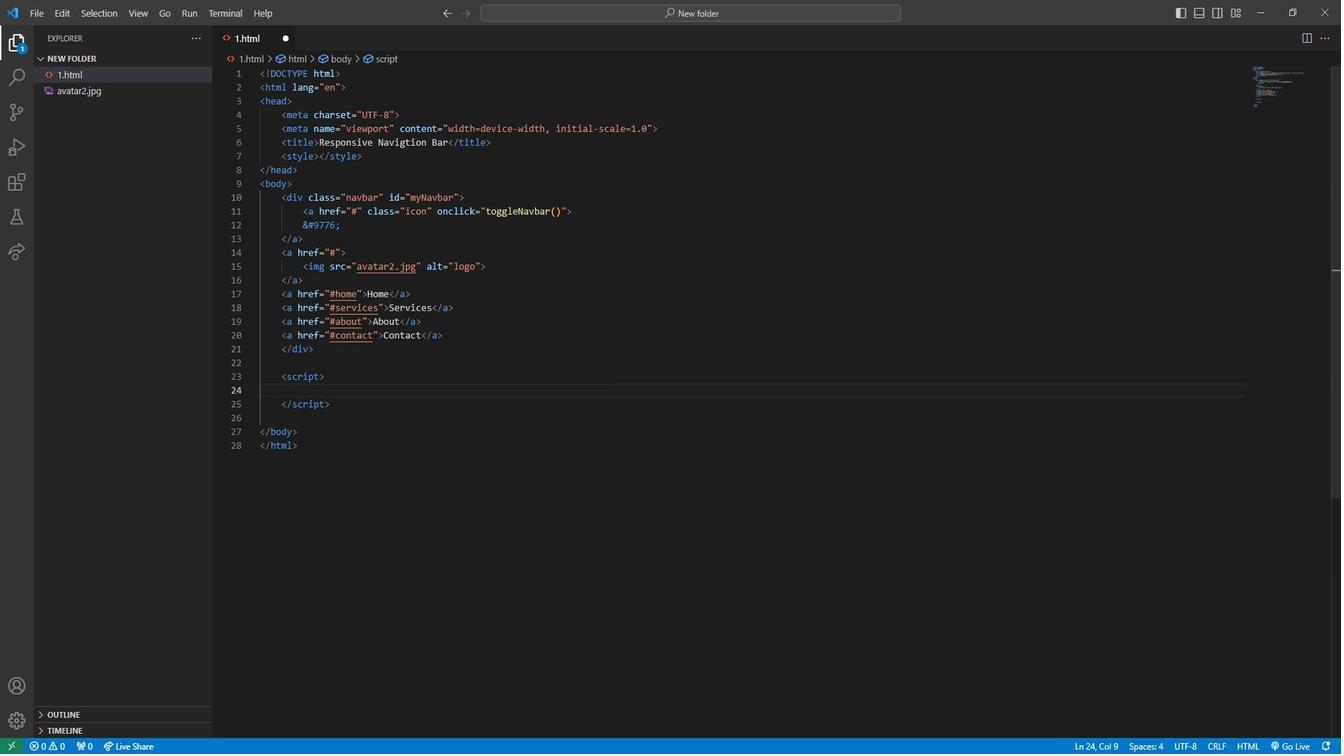 
Action: Mouse moved to (585, 601)
Screenshot: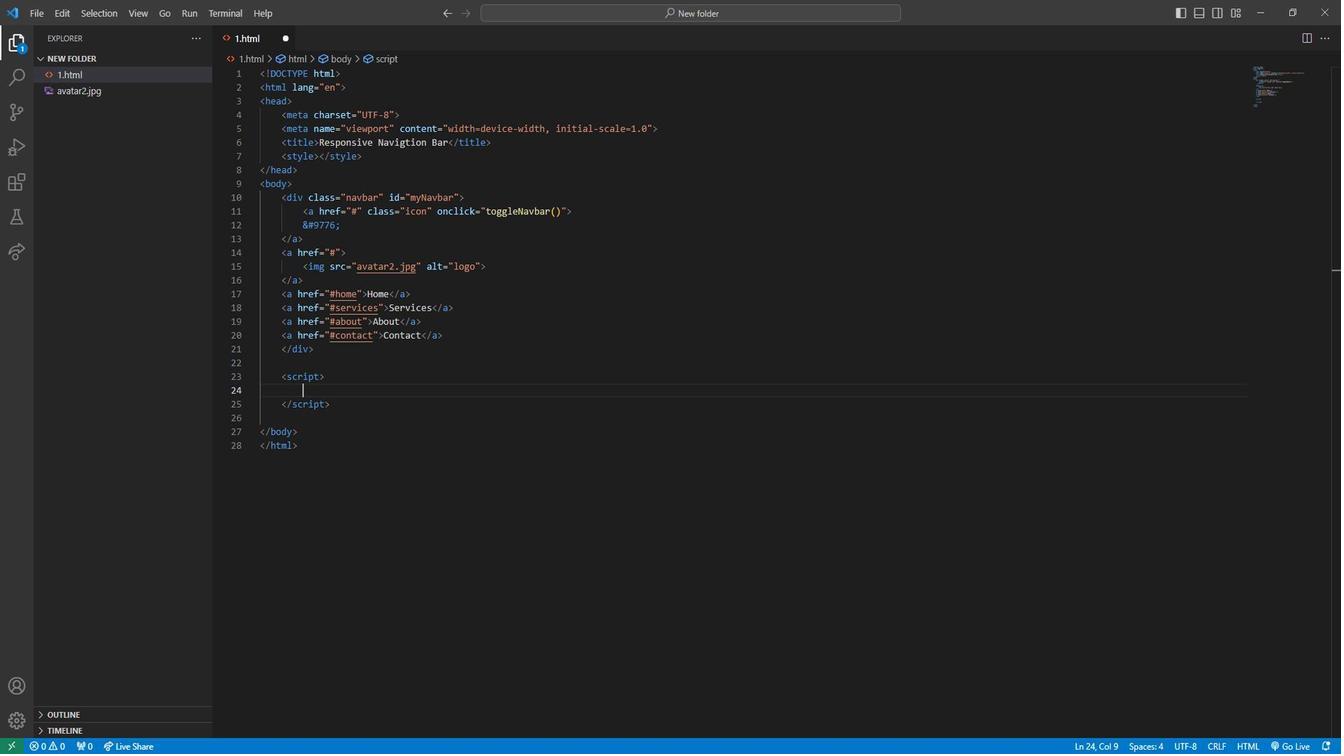 
Action: Key pressed function<Key.space>toggle<Key.caps_lock>N<Key.caps_lock>avbar<Key.shift_r>(<Key.right><Key.space><Key.shift_r><Key.shift_r>{<Key.enter>const<Key.space>navbar<Key.space>=<Key.space>document.get<Key.caps_lock>E<Key.caps_lock>lement<Key.caps_lock>B<Key.caps_lock>y<Key.caps_lock>I<Key.caps_lock>d<Key.shift_r><Key.shift_r>('my<Key.caps_lock>N<Key.caps_lock>av<Key.caps_lock><Key.caps_lock>bar<Key.right><Key.right>;<Key.enter>navbar.class<Key.caps_lock>L<Key.caps_lock>ist.toggle<Key.shift_r>('responsive<Key.right><Key.right>;<Key.up><Key.up><Key.up><Key.up>
Screenshot: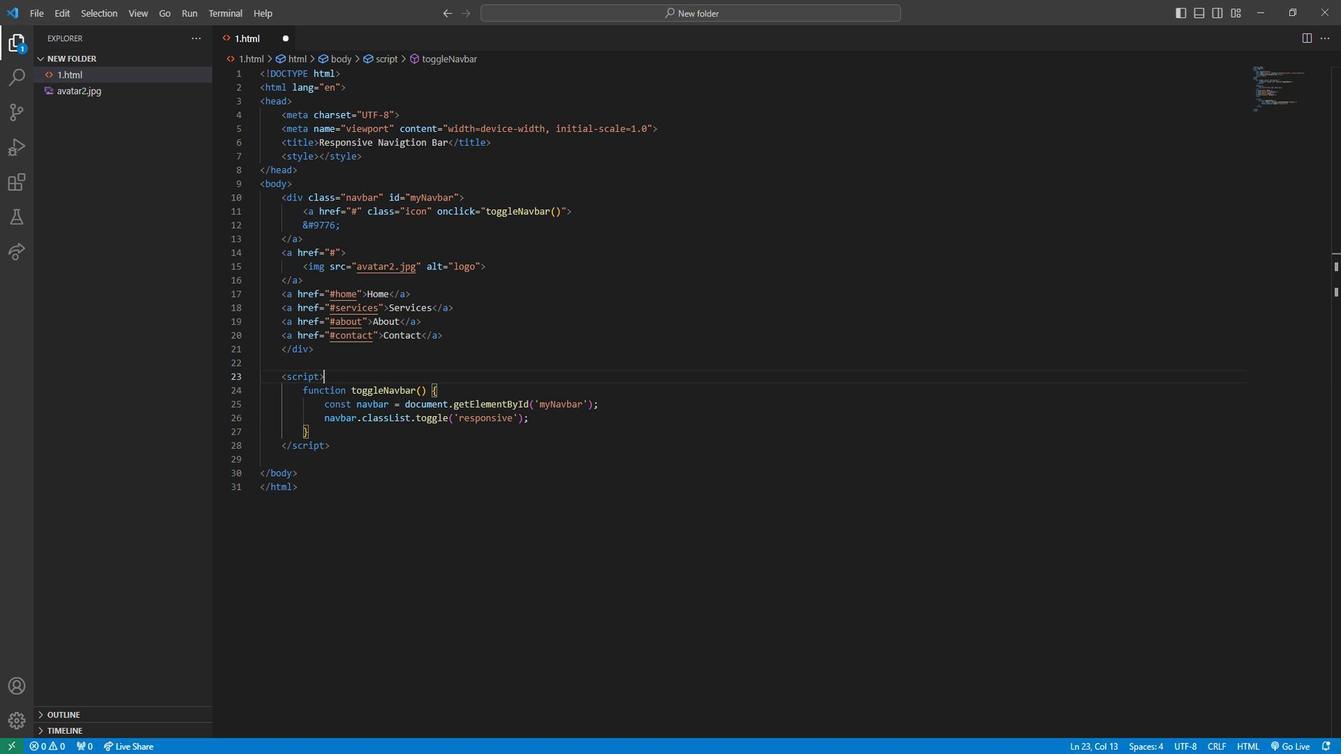 
Action: Mouse moved to (688, 466)
Screenshot: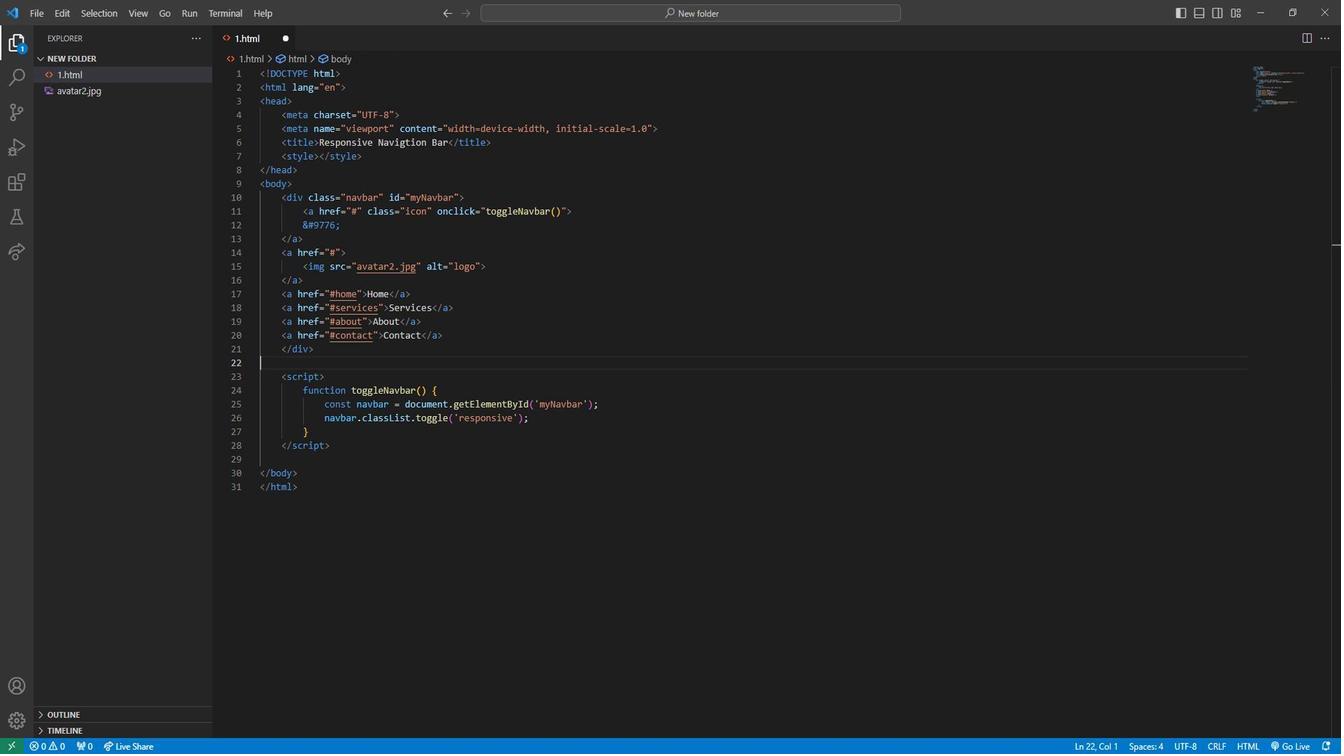 
Action: Mouse scrolled (688, 467) with delta (0, 0)
Screenshot: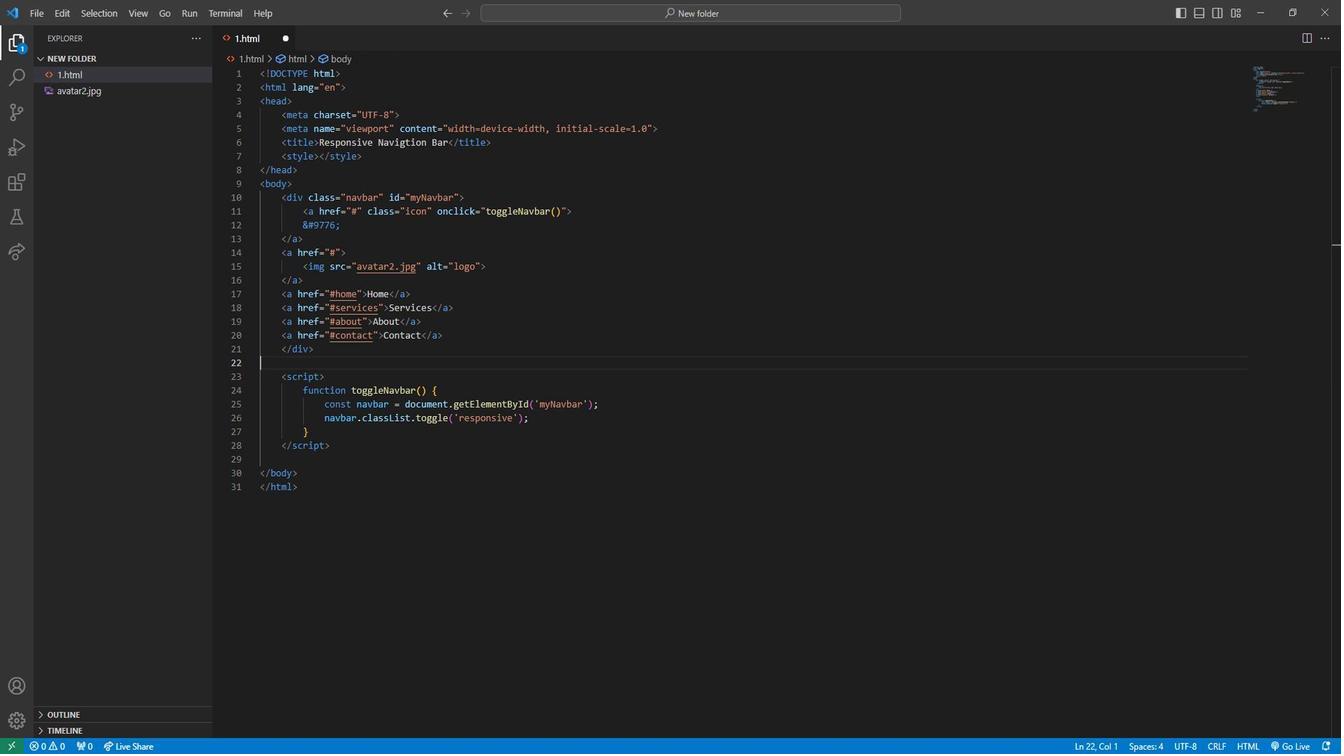 
Action: Mouse scrolled (688, 467) with delta (0, 0)
Screenshot: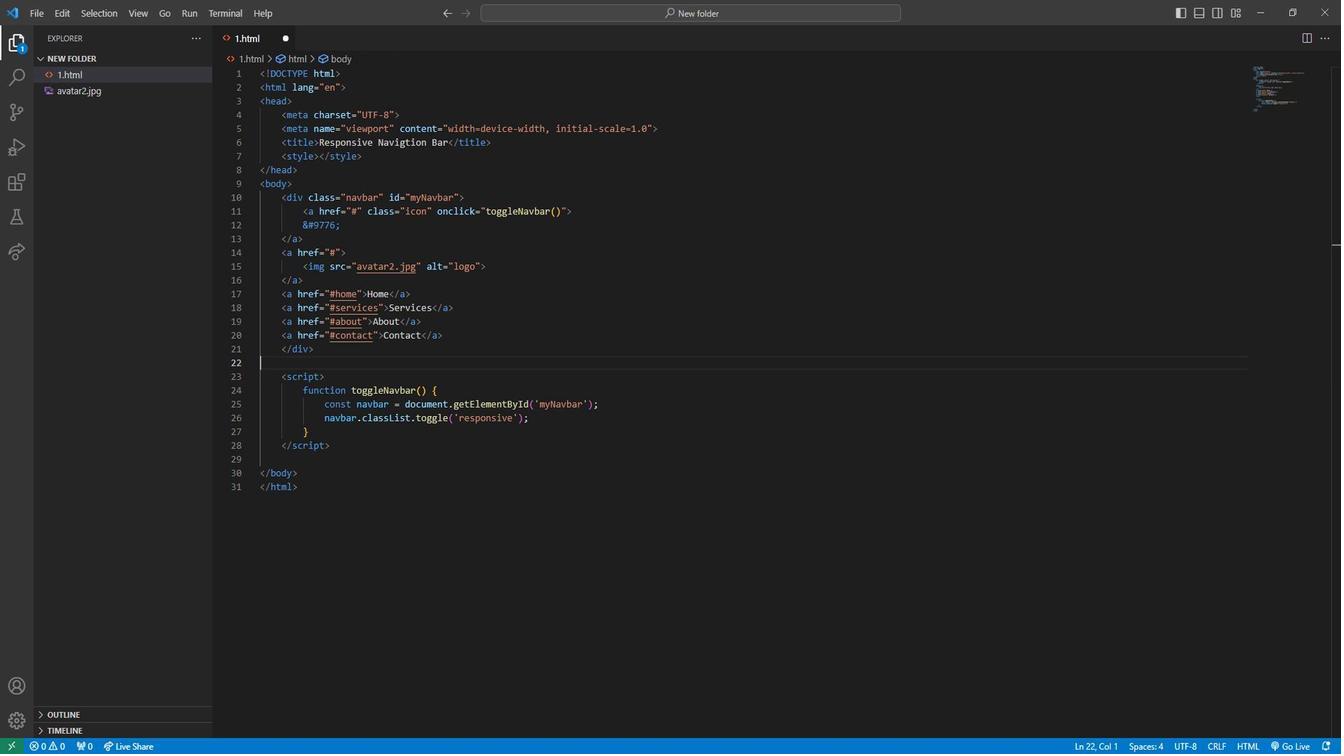 
Action: Mouse scrolled (688, 467) with delta (0, 0)
Screenshot: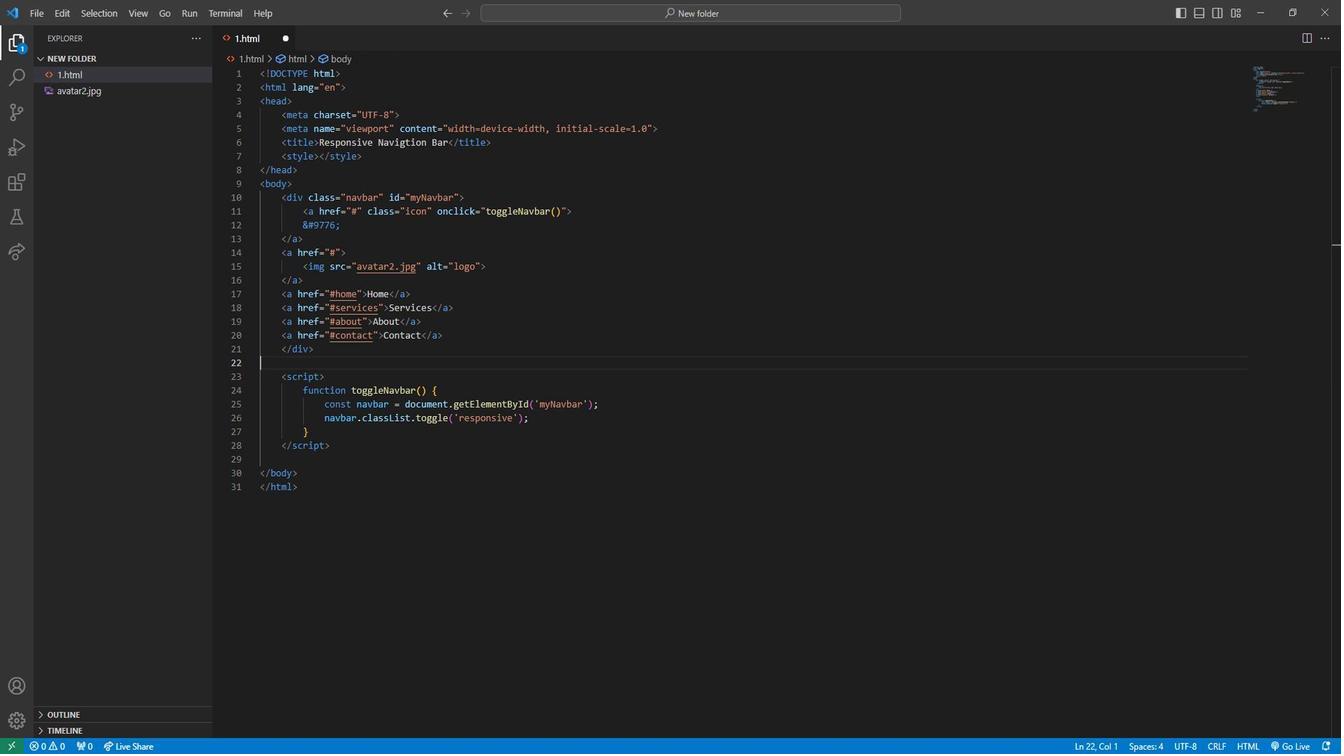 
Action: Mouse scrolled (688, 467) with delta (0, 0)
Screenshot: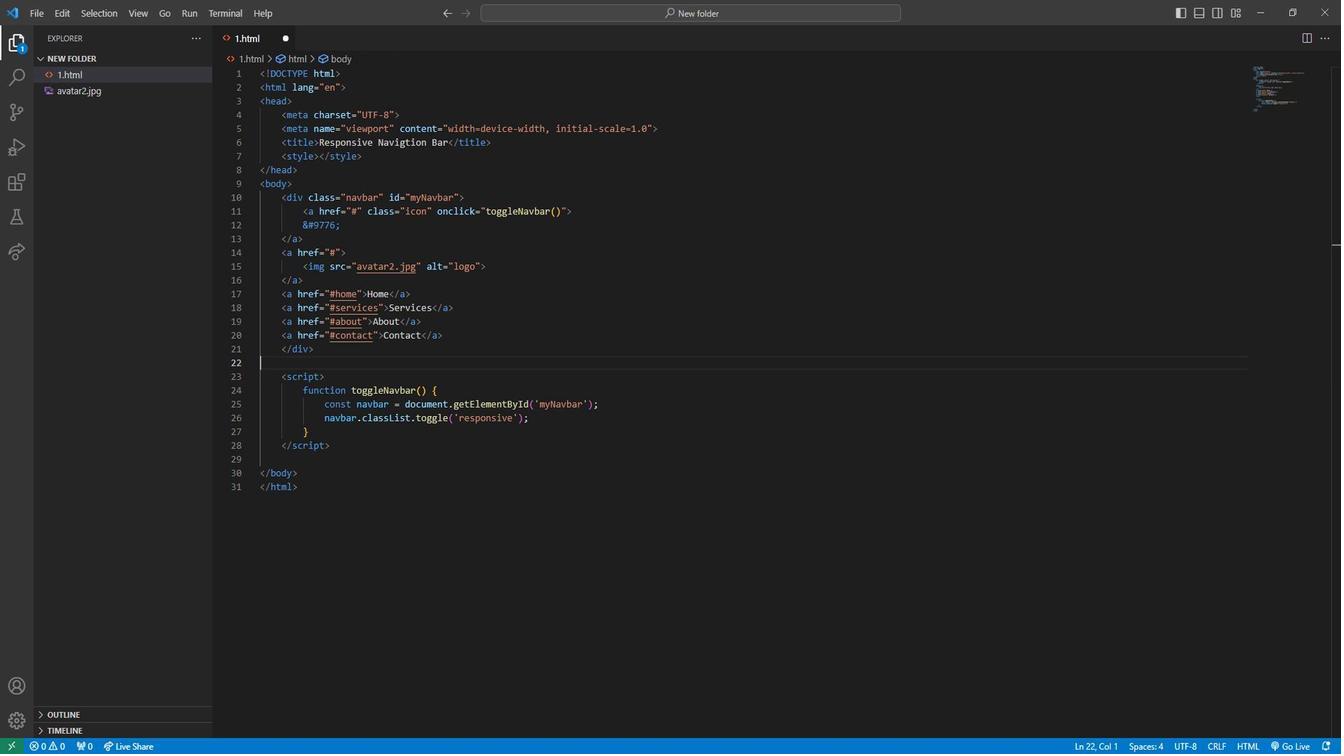 
Action: Mouse scrolled (688, 467) with delta (0, 0)
Screenshot: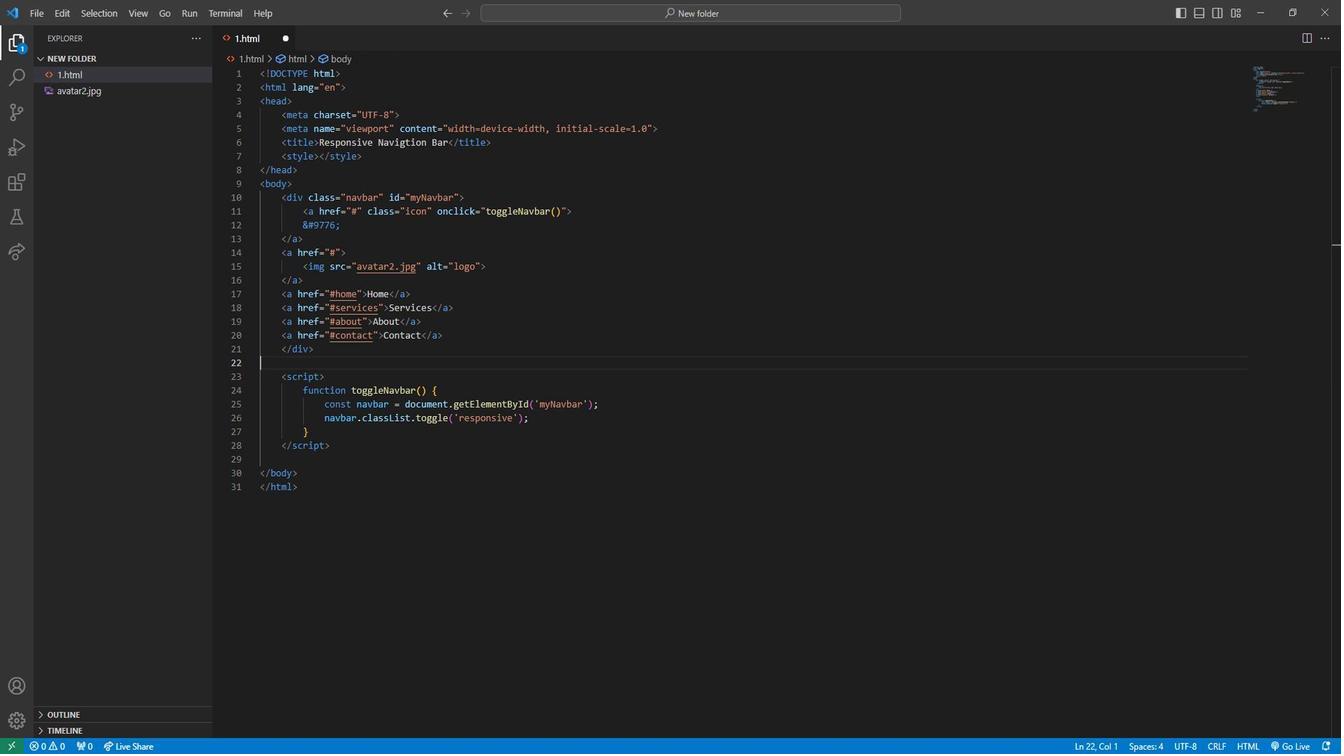 
Action: Mouse scrolled (688, 467) with delta (0, 0)
Screenshot: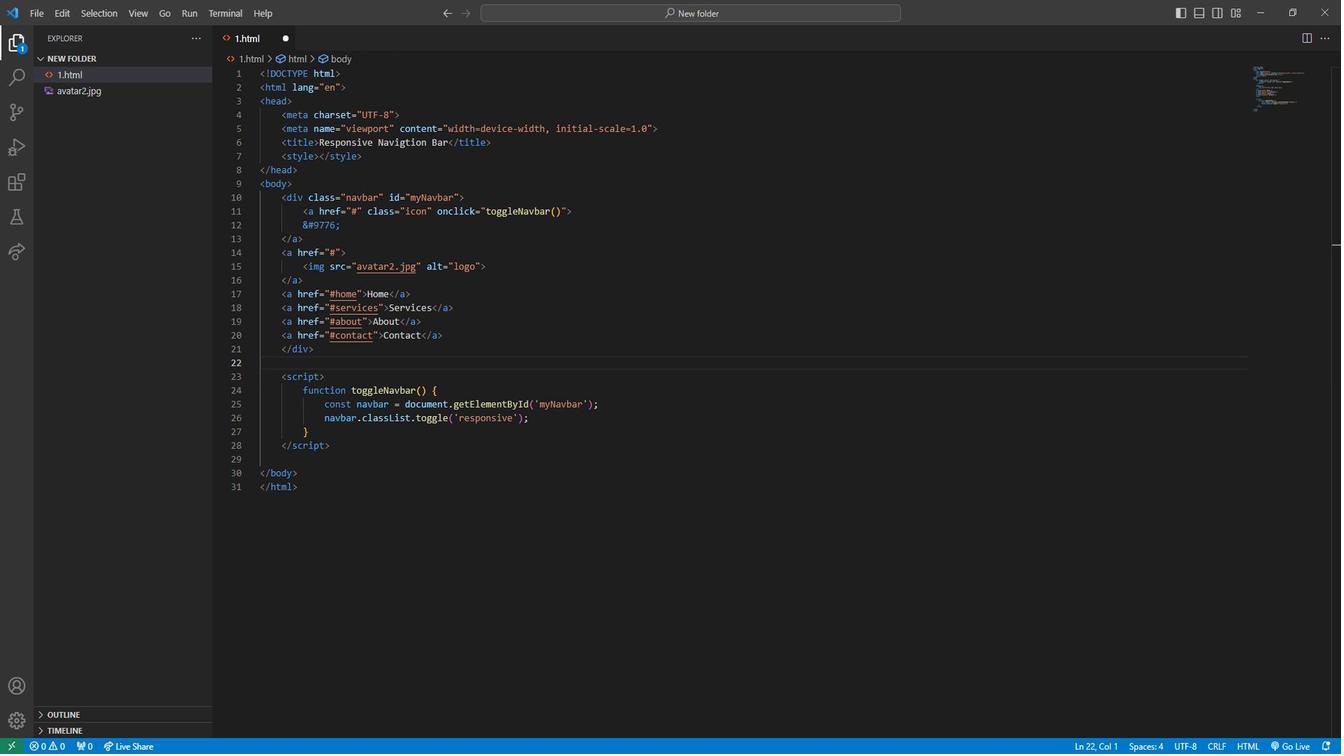 
Action: Mouse scrolled (688, 467) with delta (0, 0)
Screenshot: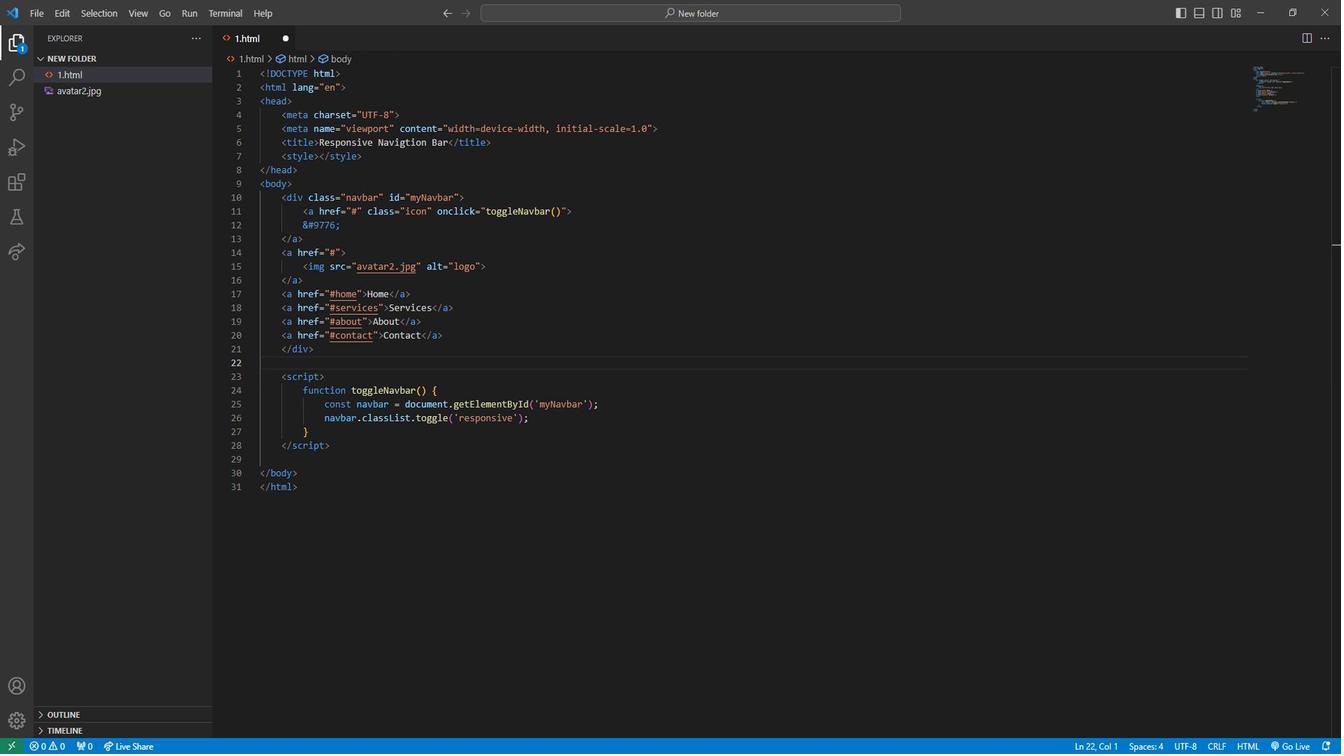
Action: Mouse scrolled (688, 467) with delta (0, 0)
Screenshot: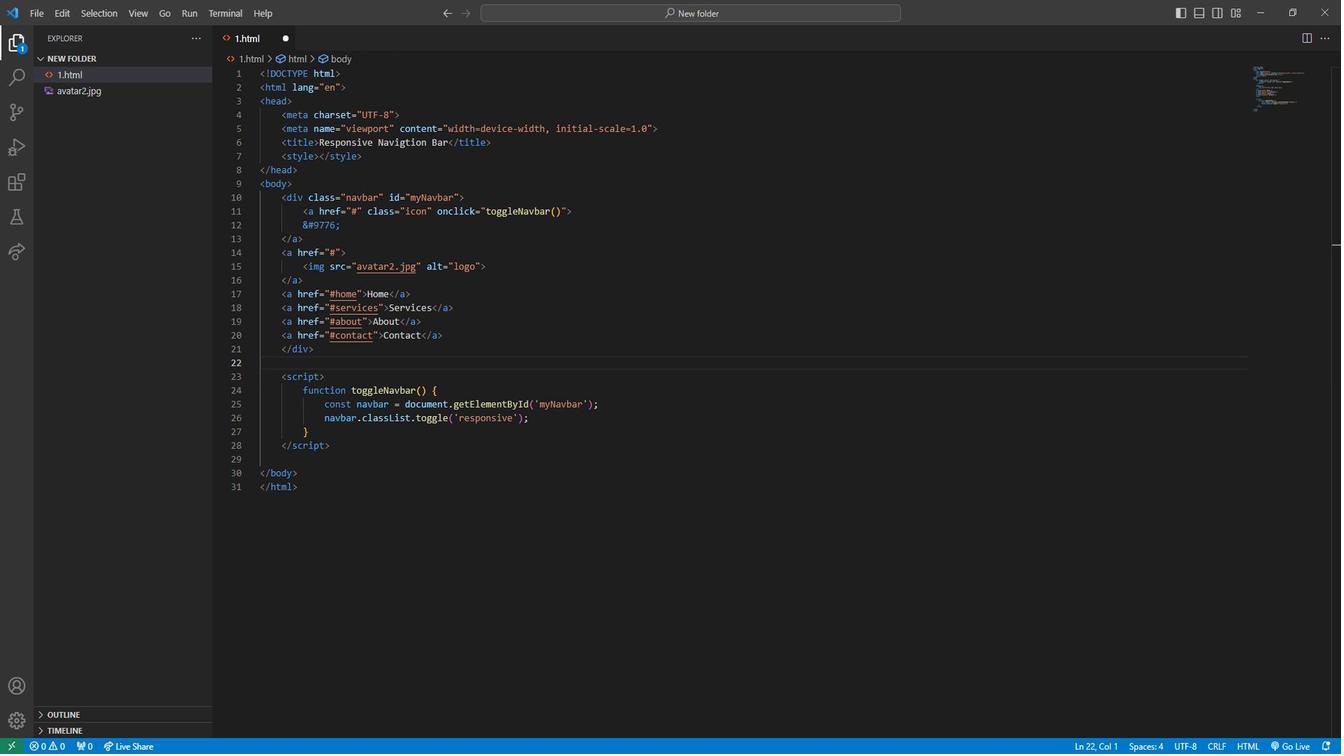 
Action: Mouse scrolled (688, 467) with delta (0, 0)
Screenshot: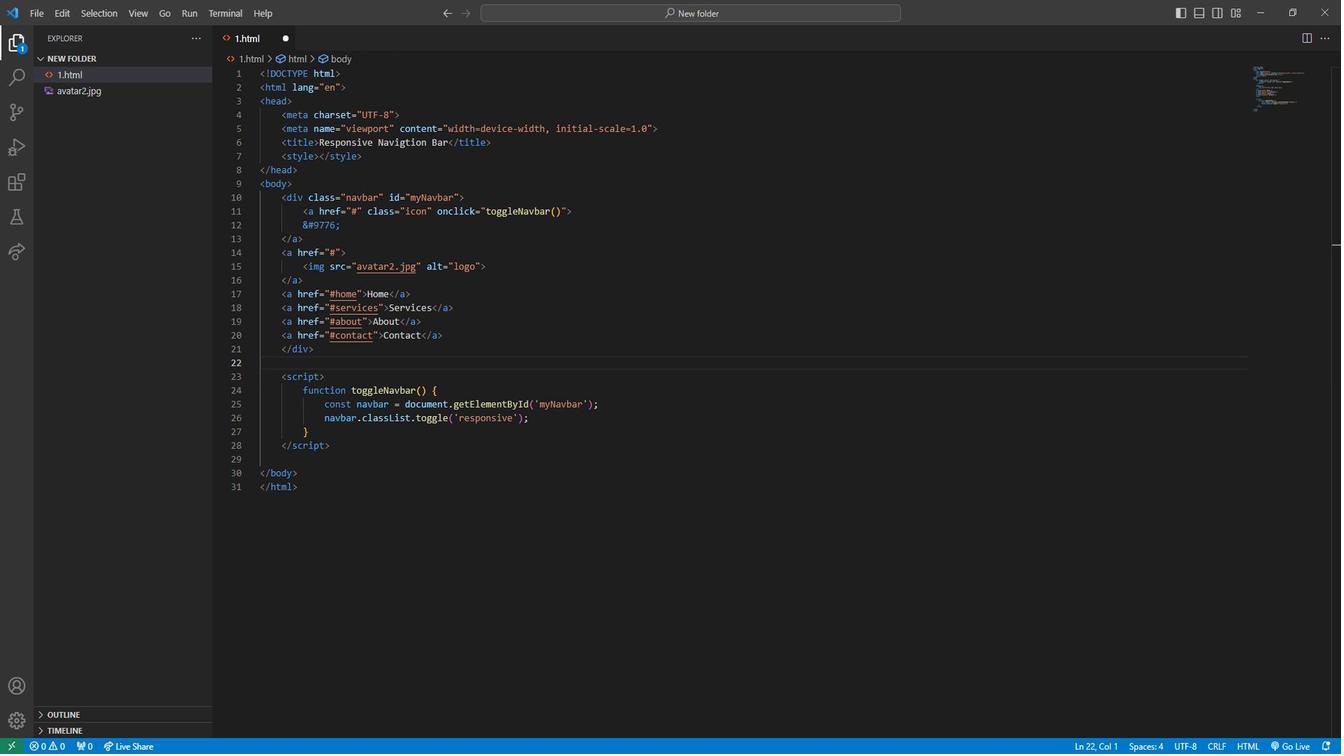 
Action: Mouse scrolled (688, 467) with delta (0, 0)
Screenshot: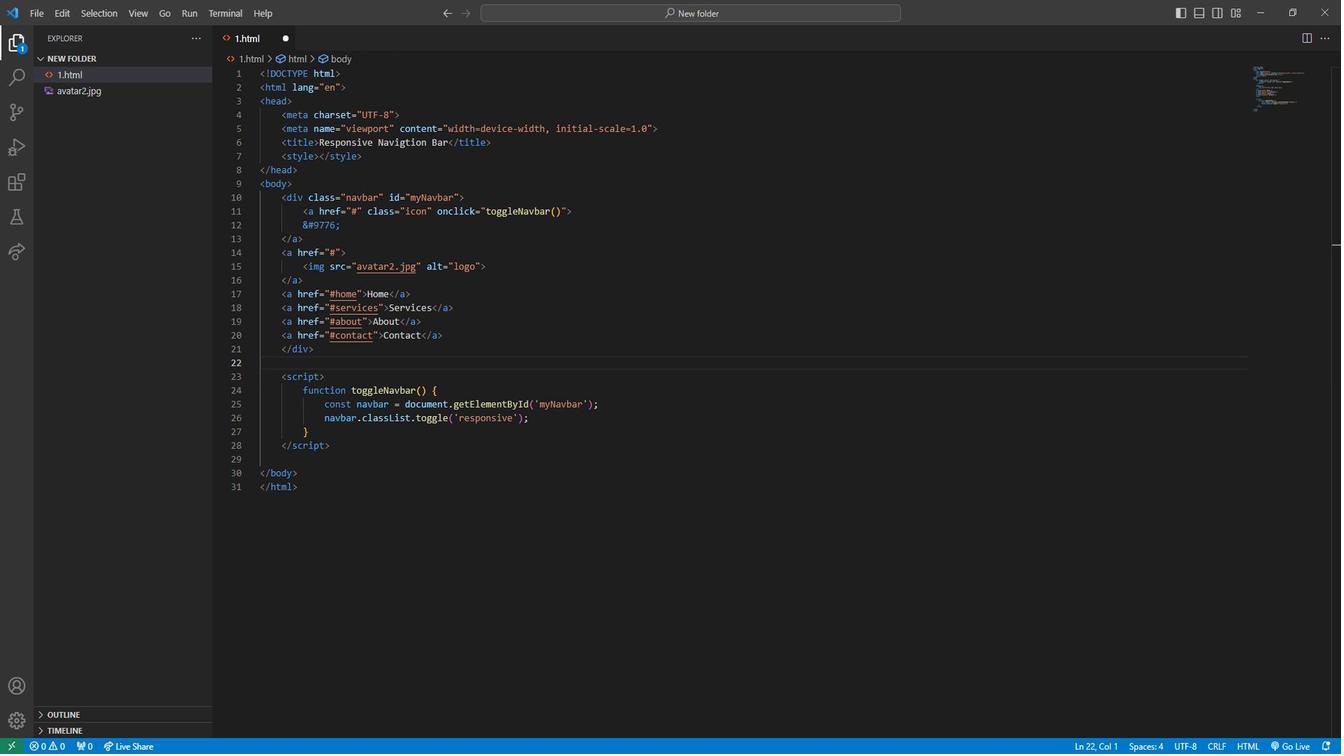 
Action: Mouse scrolled (688, 467) with delta (0, 0)
Screenshot: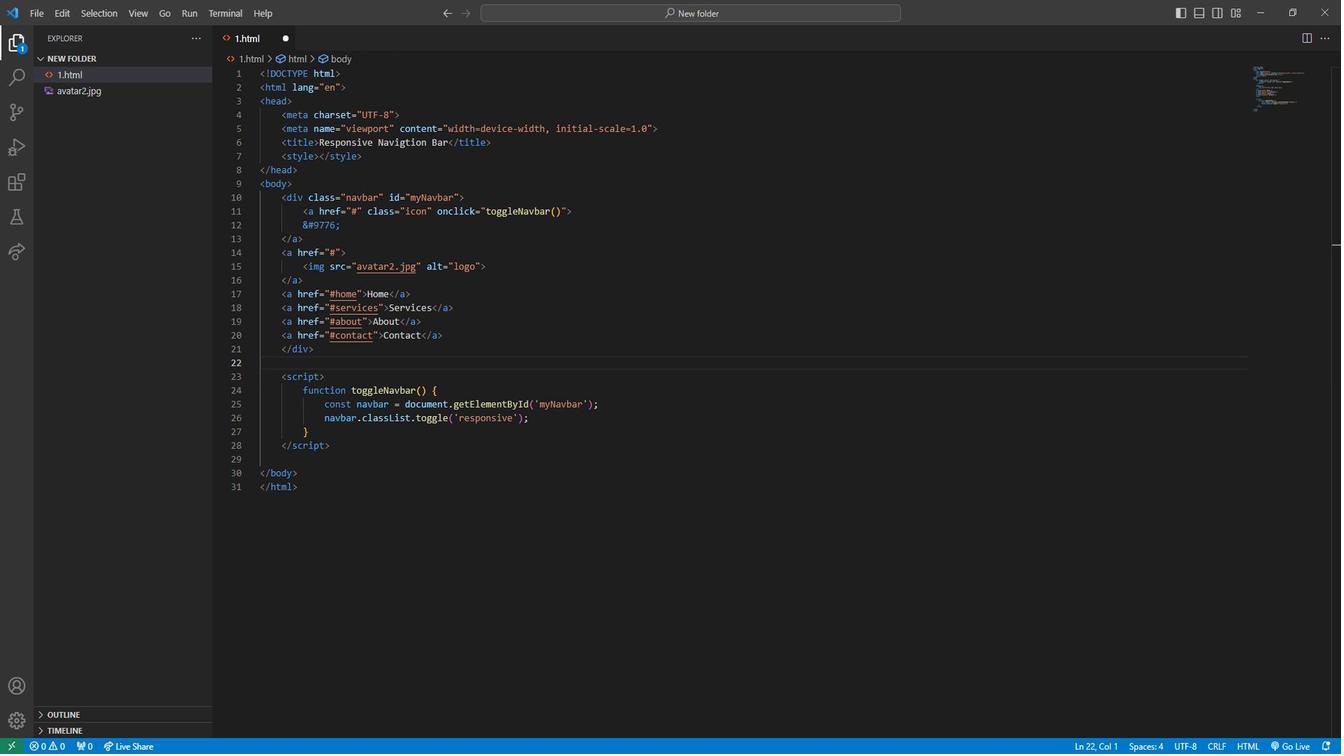 
Action: Mouse scrolled (688, 467) with delta (0, 0)
Screenshot: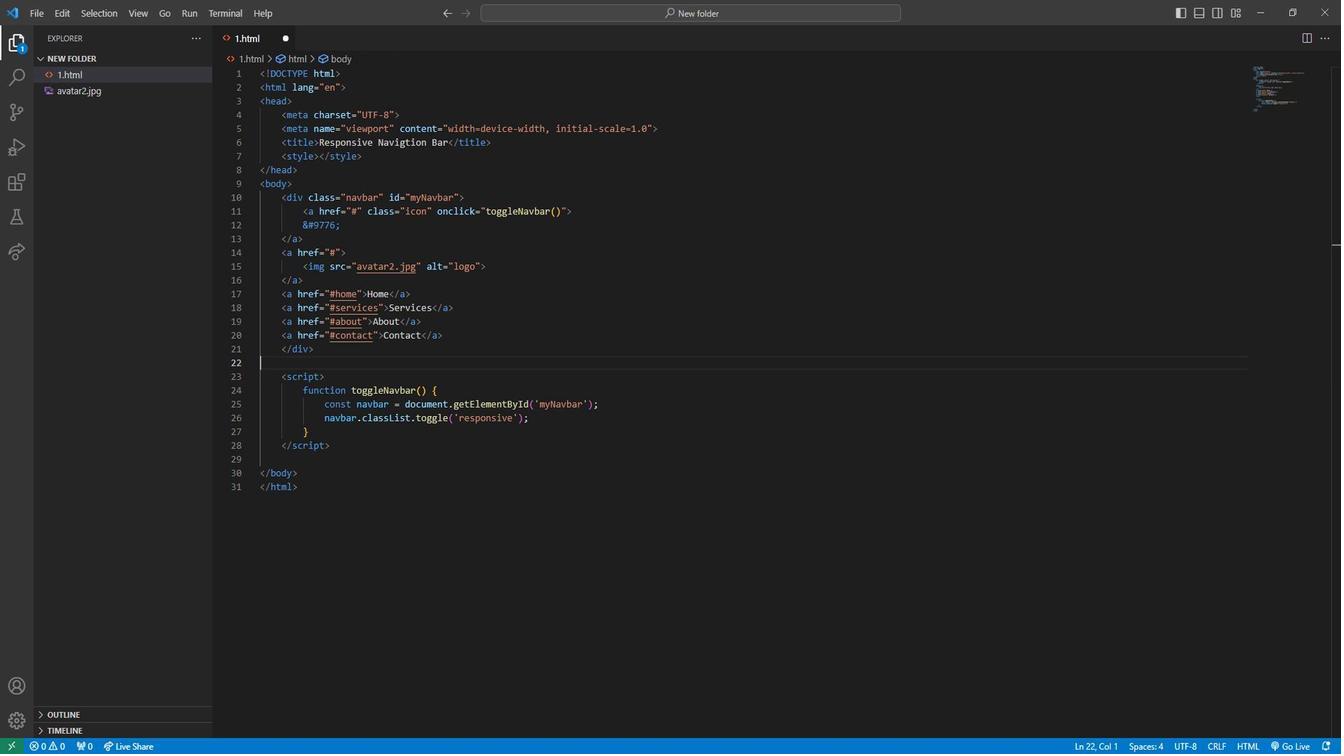 
Action: Mouse scrolled (688, 467) with delta (0, 0)
Screenshot: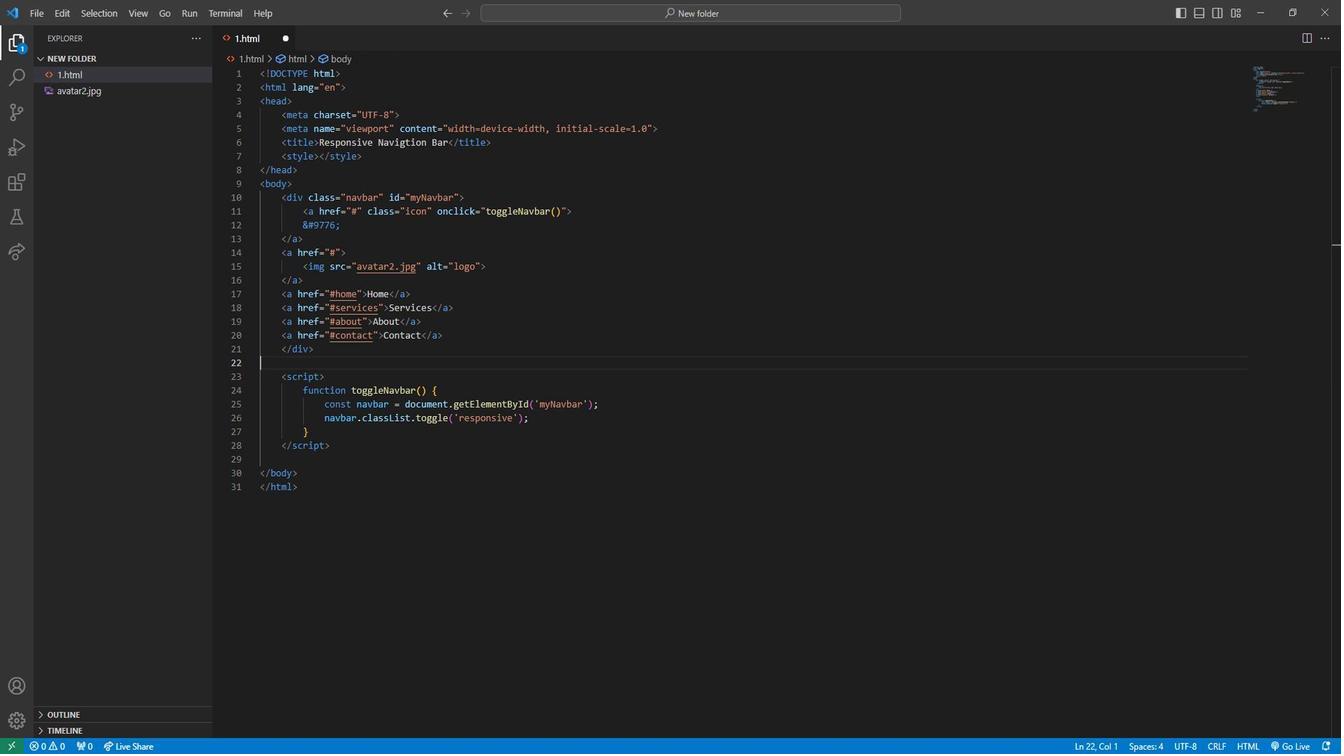 
Action: Mouse scrolled (688, 467) with delta (0, 0)
Screenshot: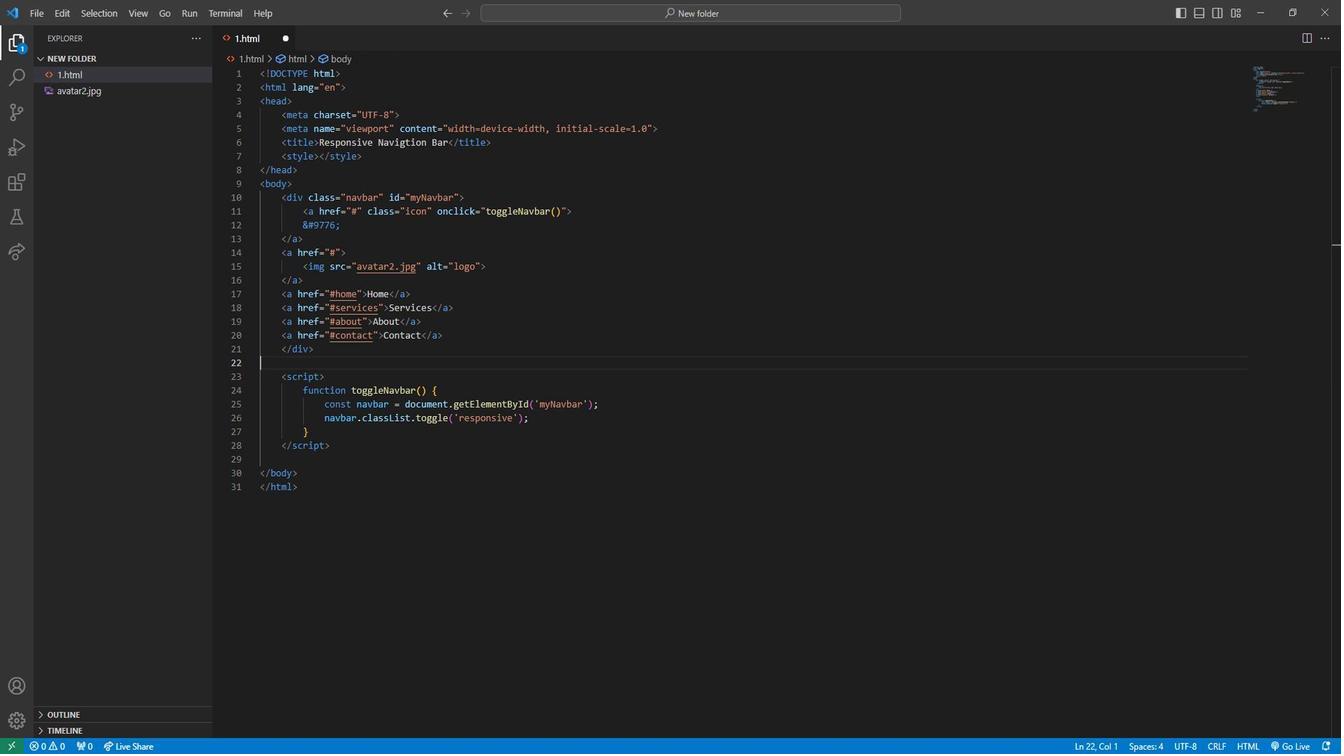 
Action: Mouse scrolled (688, 467) with delta (0, 0)
Screenshot: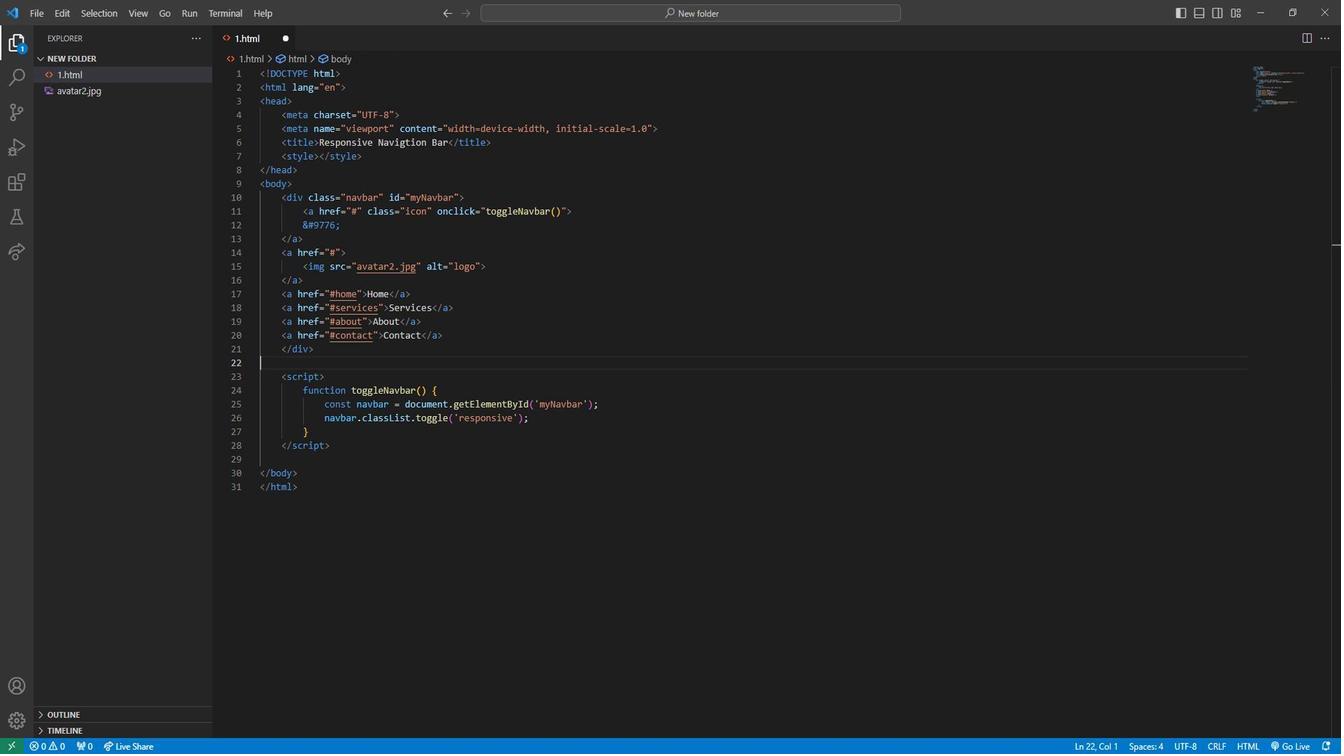 
Action: Mouse scrolled (688, 467) with delta (0, 0)
Screenshot: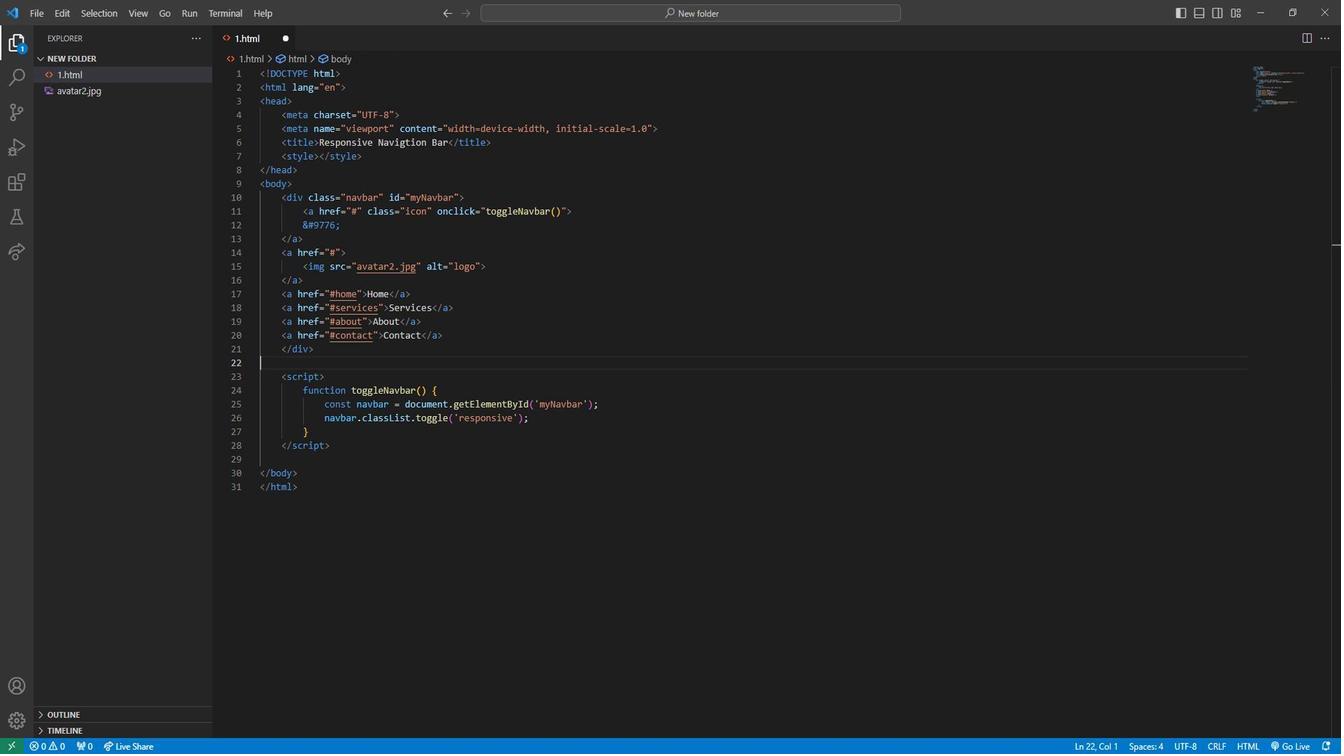 
Action: Mouse scrolled (688, 467) with delta (0, 0)
Screenshot: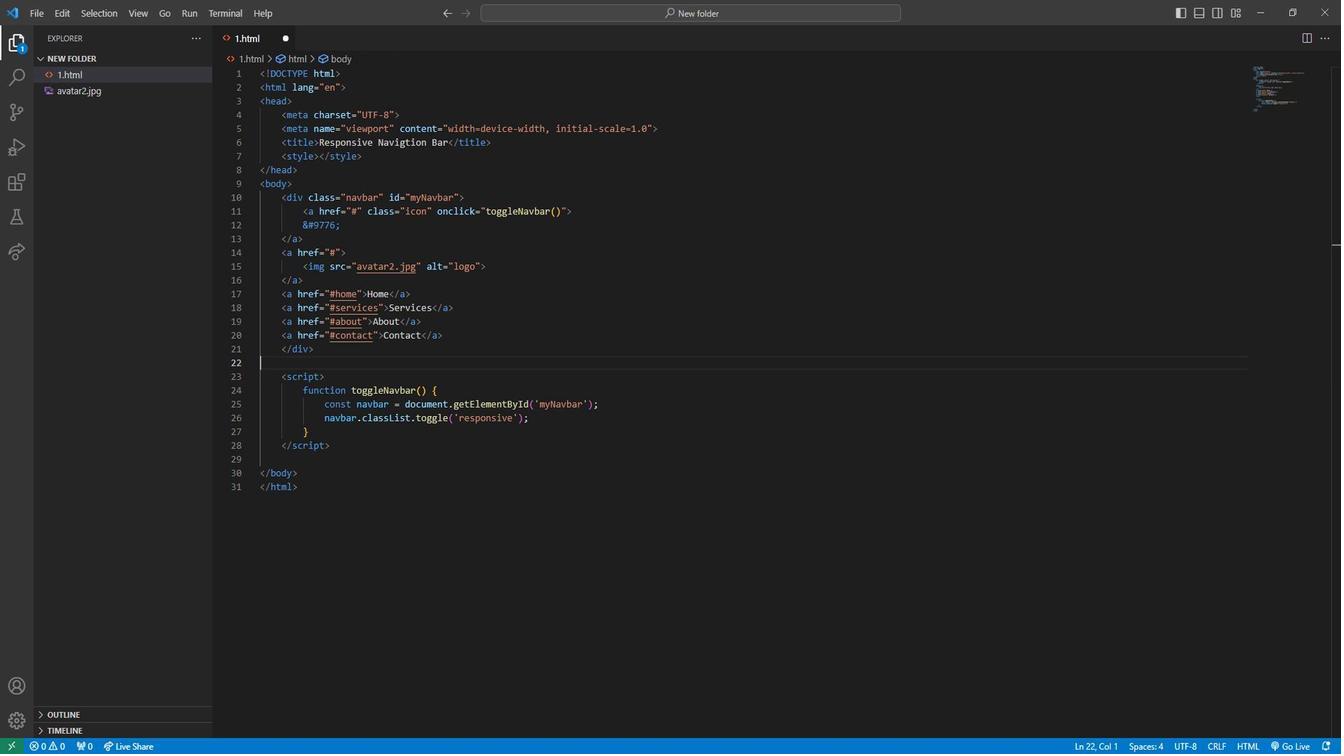
Action: Mouse scrolled (688, 467) with delta (0, 0)
Screenshot: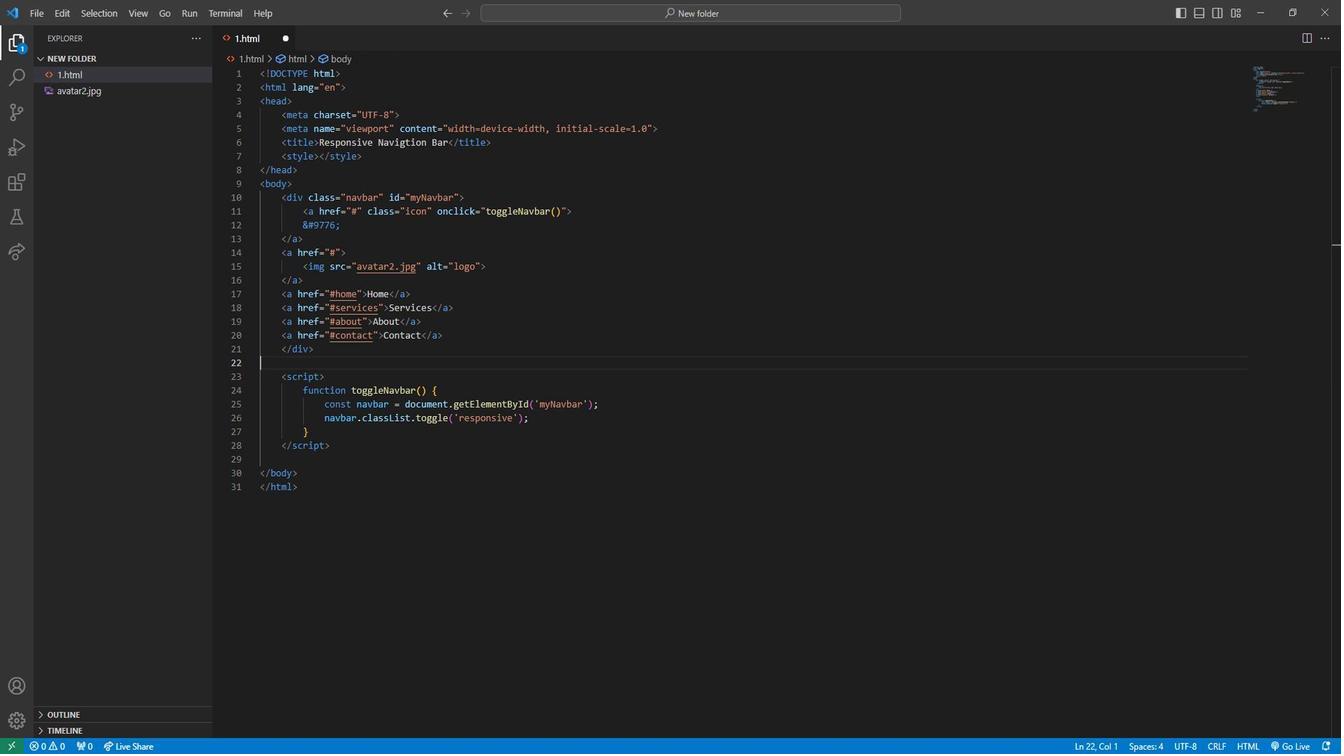 
Action: Mouse scrolled (688, 467) with delta (0, 0)
Screenshot: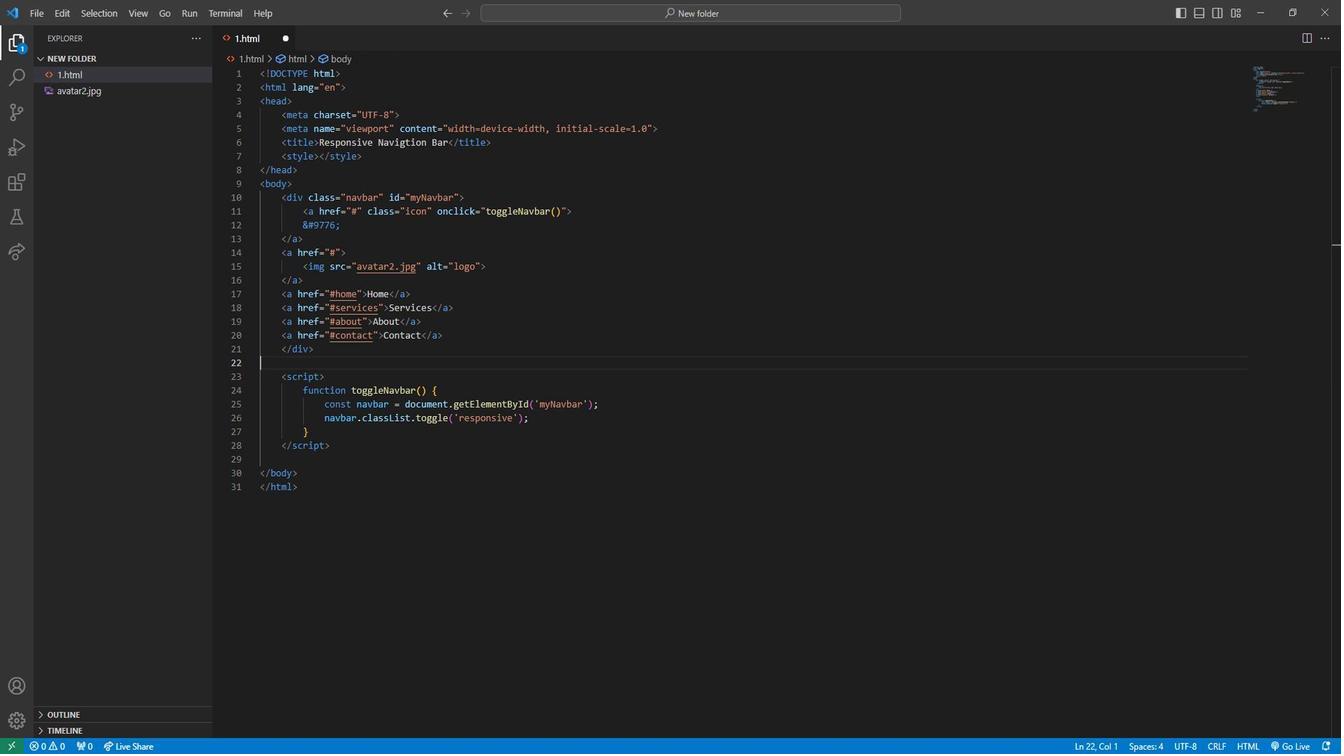 
Action: Mouse scrolled (688, 467) with delta (0, 0)
Screenshot: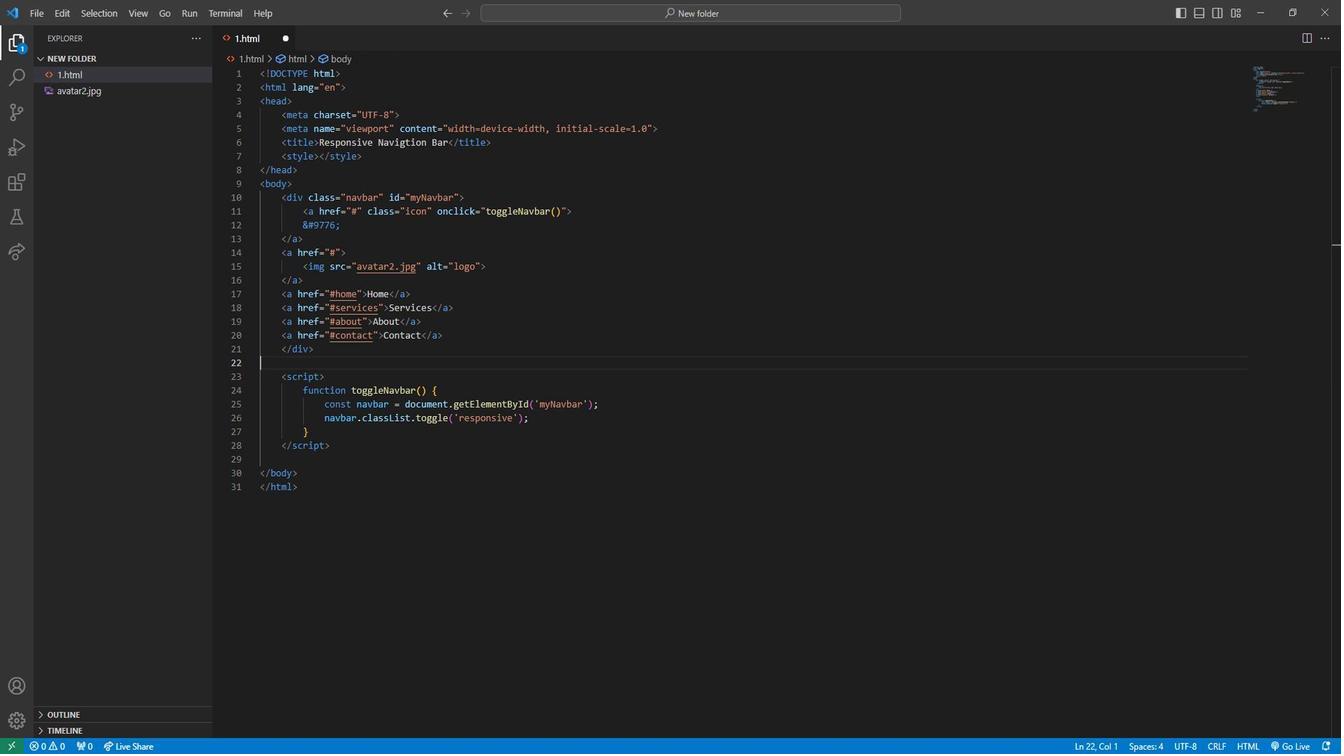 
Action: Mouse scrolled (688, 467) with delta (0, 0)
Screenshot: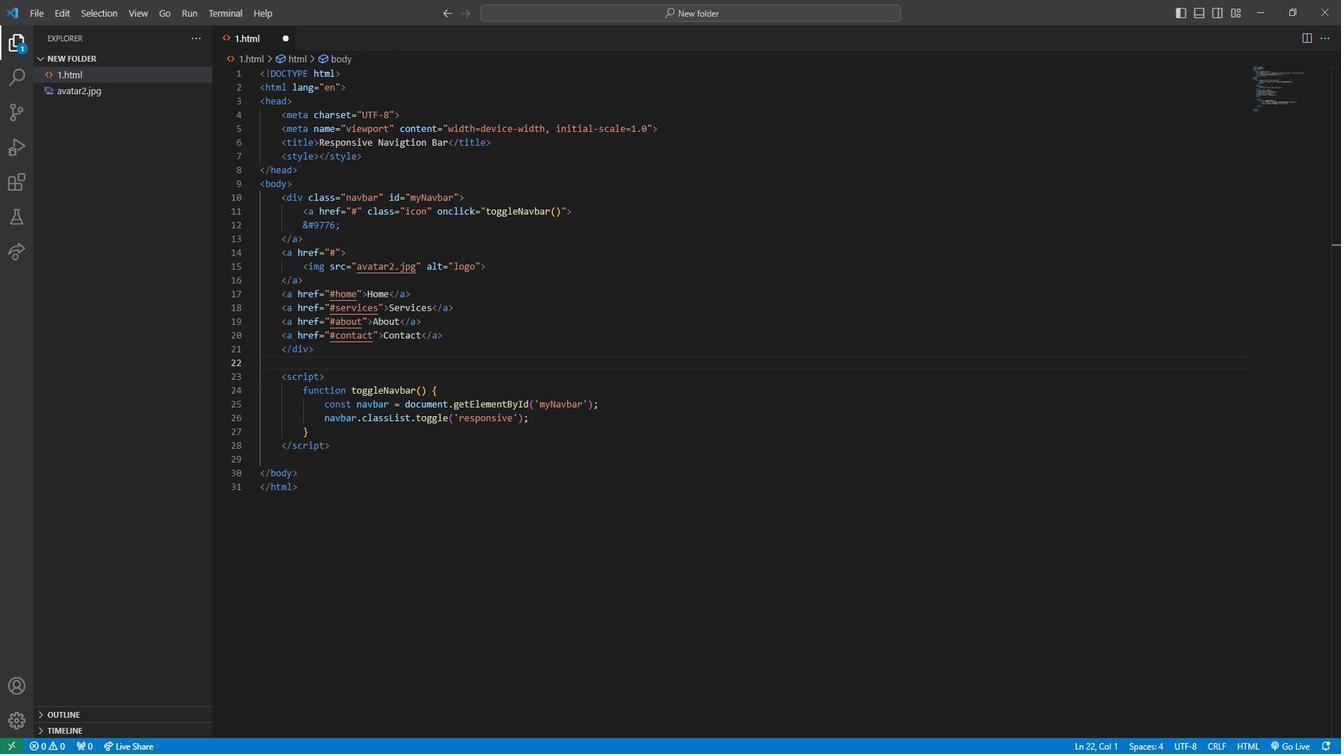 
Action: Mouse scrolled (688, 467) with delta (0, 0)
Screenshot: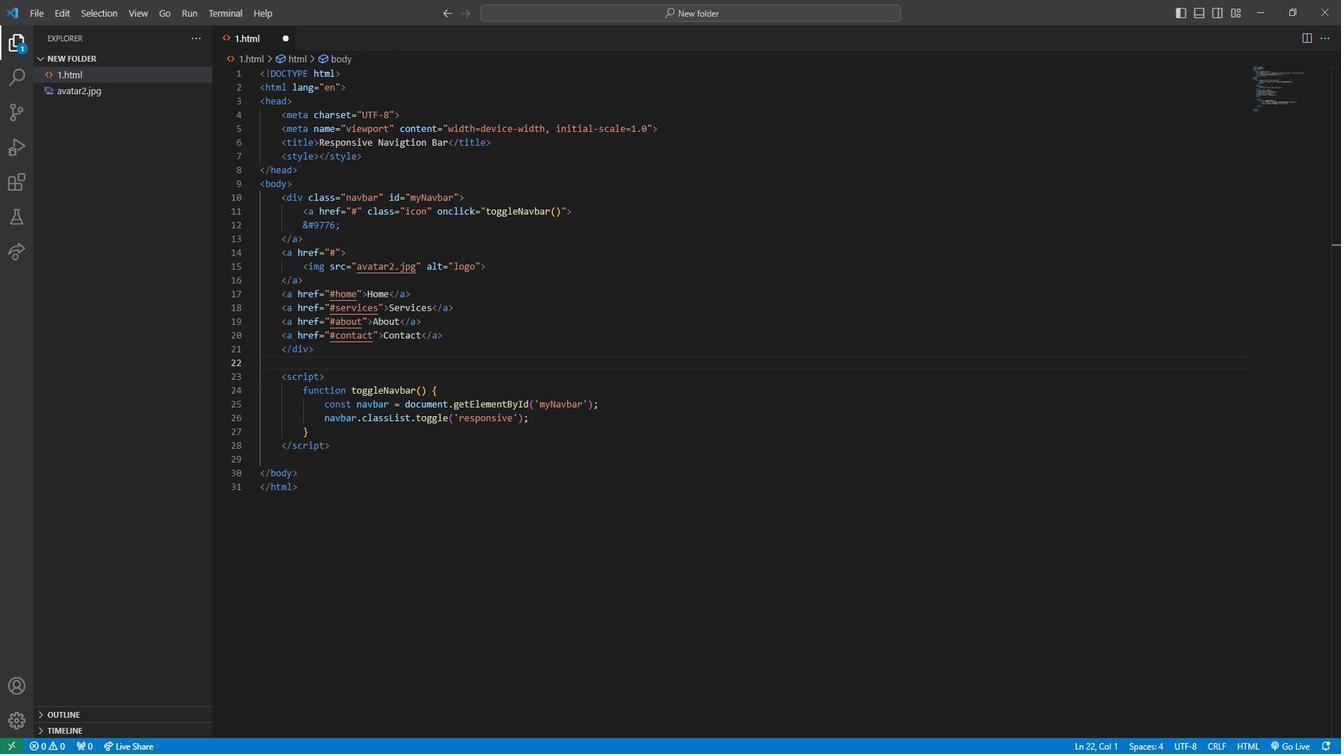 
Action: Mouse scrolled (688, 467) with delta (0, 0)
Screenshot: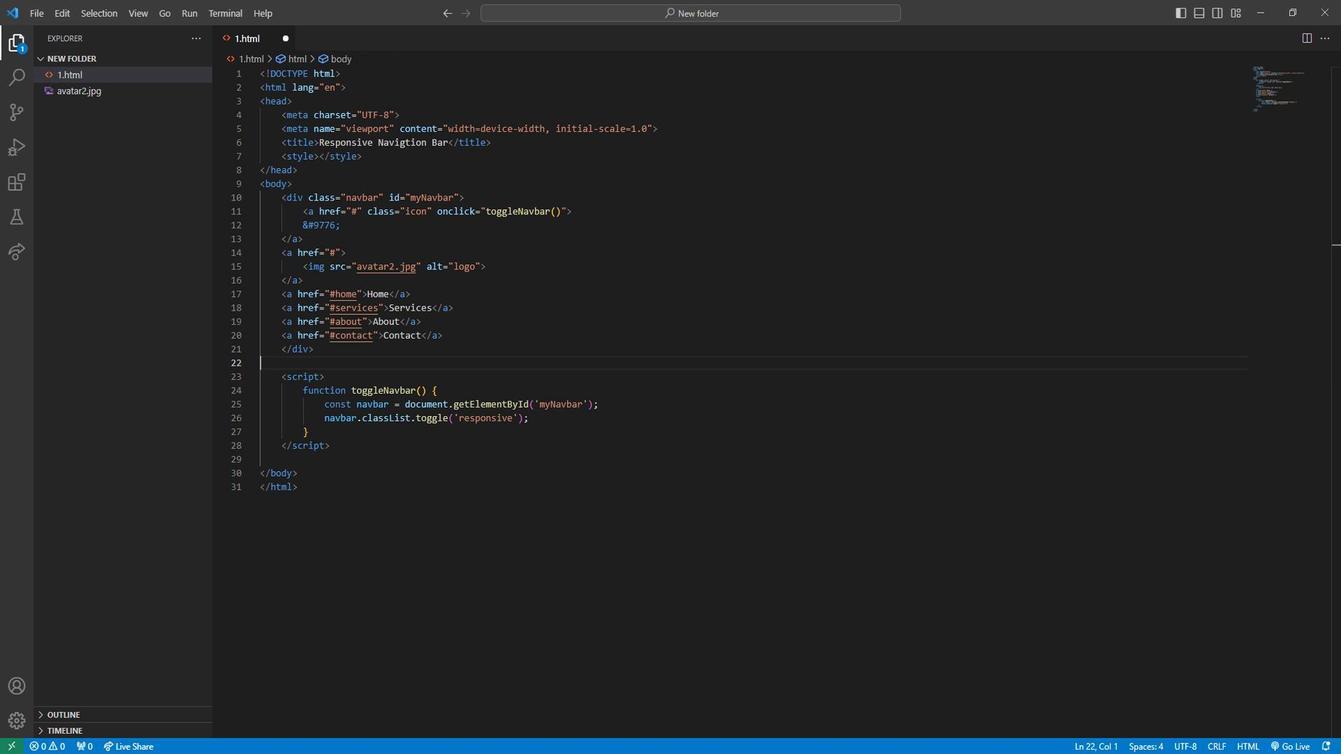 
Action: Mouse moved to (499, 143)
Screenshot: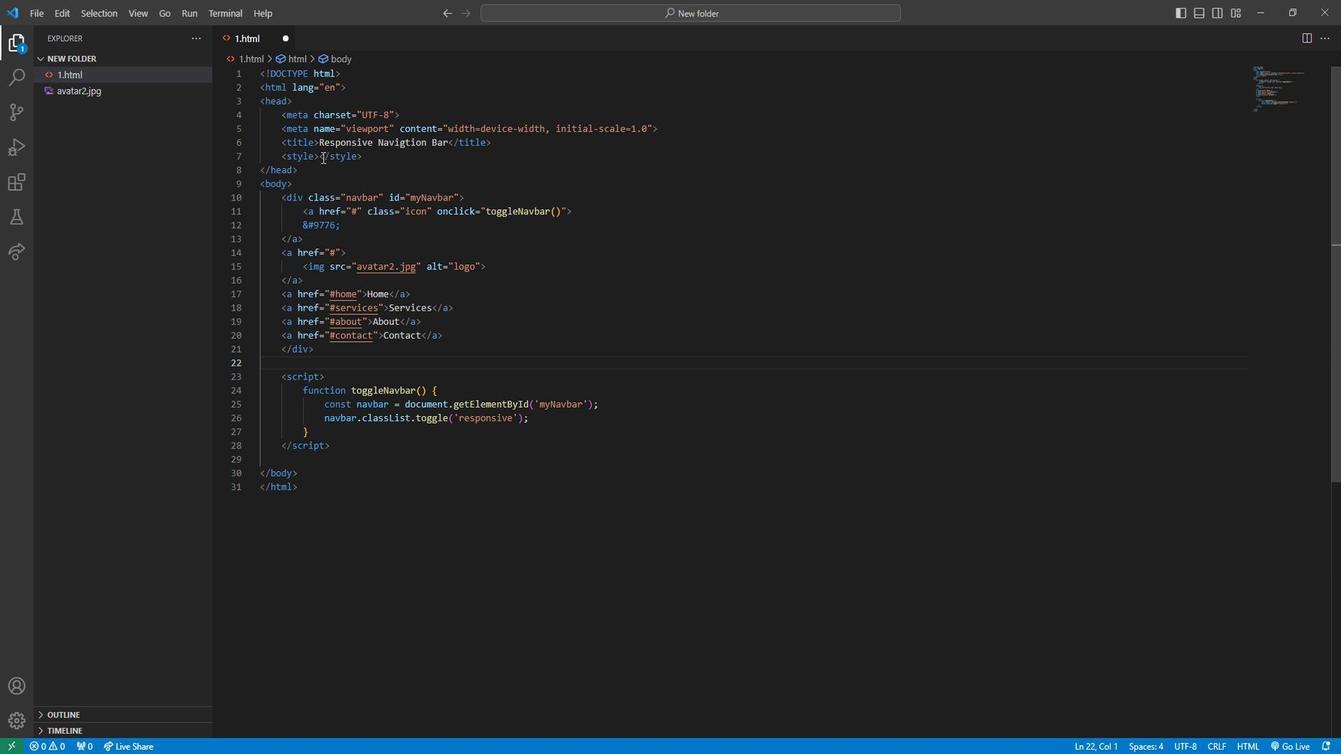 
Action: Mouse pressed left at (499, 143)
Screenshot: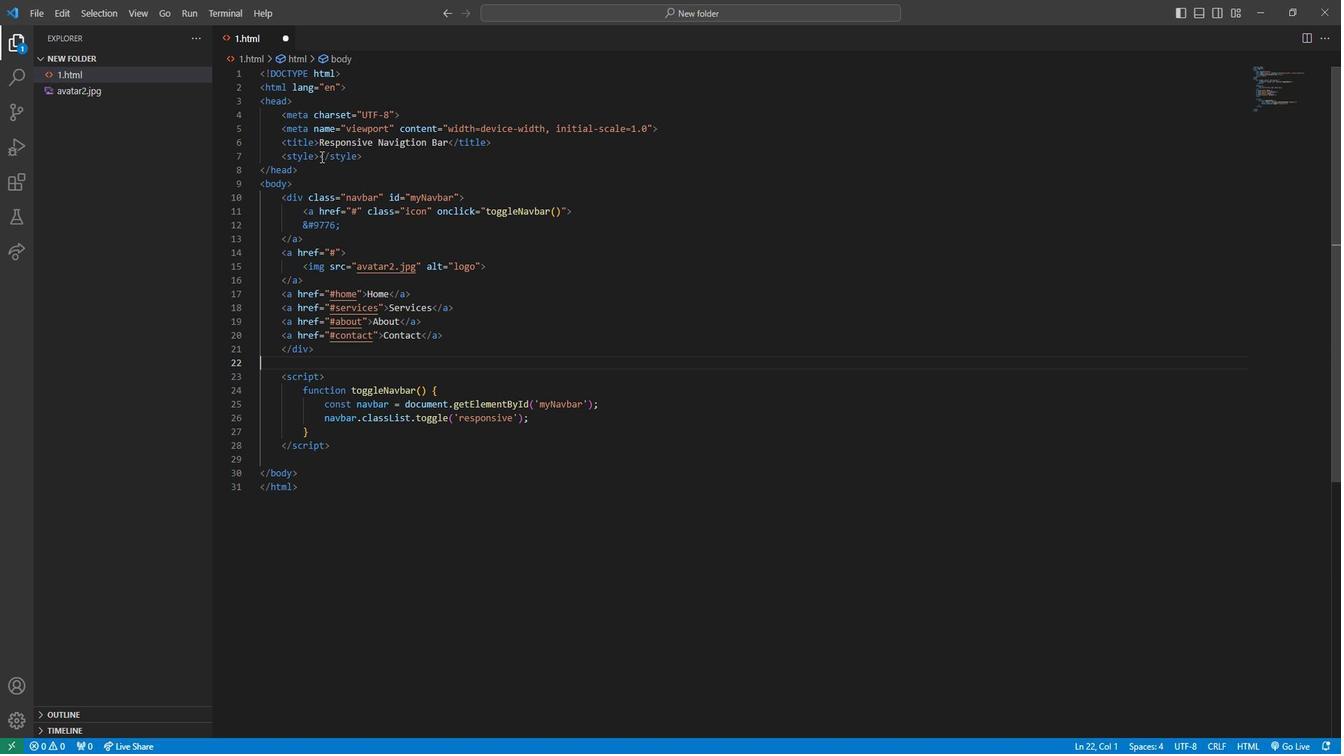 
Action: Mouse moved to (501, 163)
Screenshot: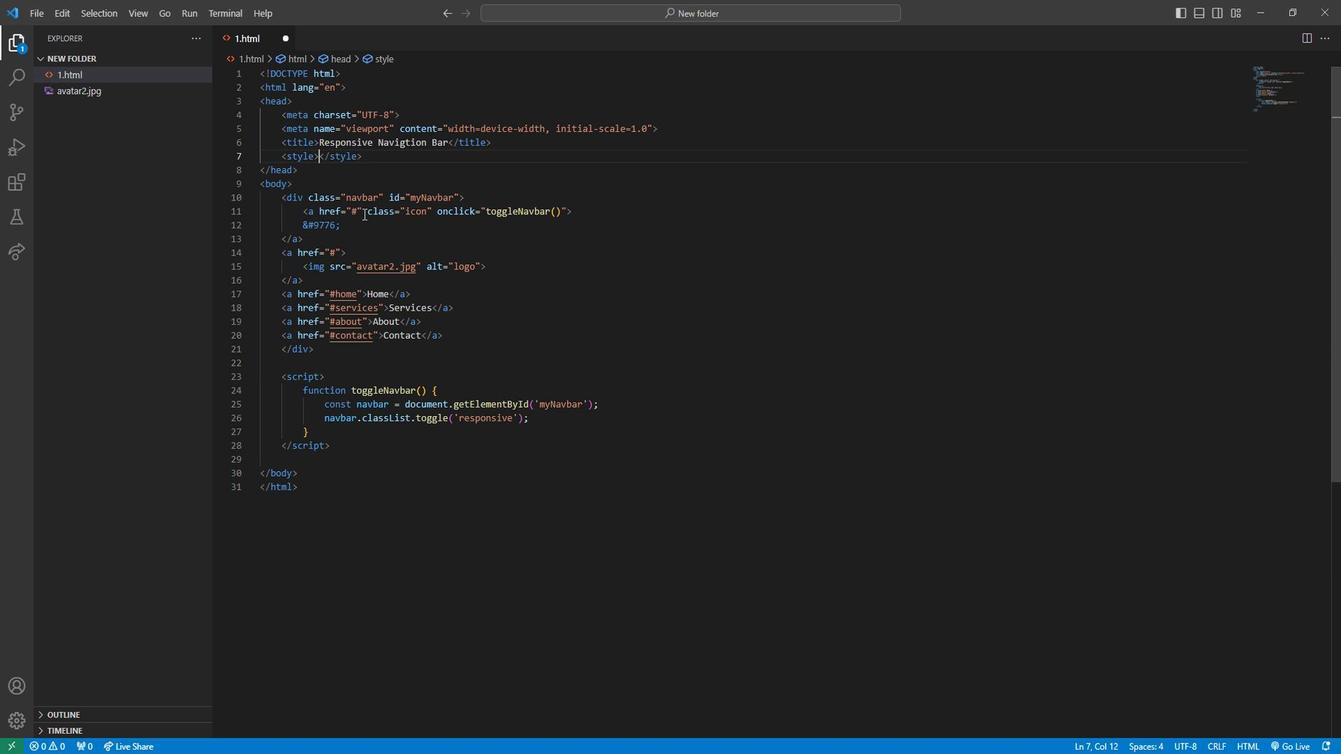 
Action: Key pressed <Key.enter>body<Key.shift_r>{<Key.enter>margin<Key.shift_r>:<Key.space>0;<Key.enter>font-family<Key.shift_r>:<Key.space><Key.caps_lock>A<Key.caps_lock>rial,<Key.space>sans-serif;<Key.down>
Screenshot: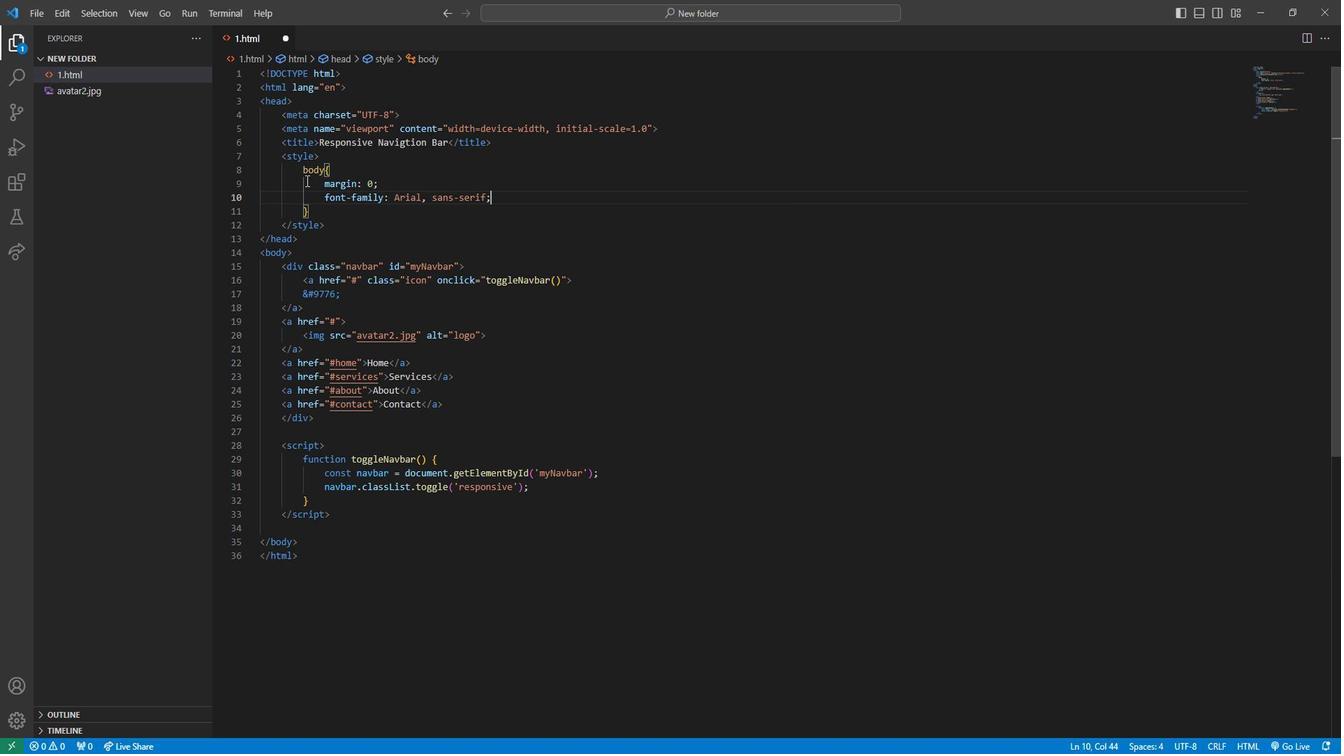 
Action: Mouse moved to (501, 162)
Screenshot: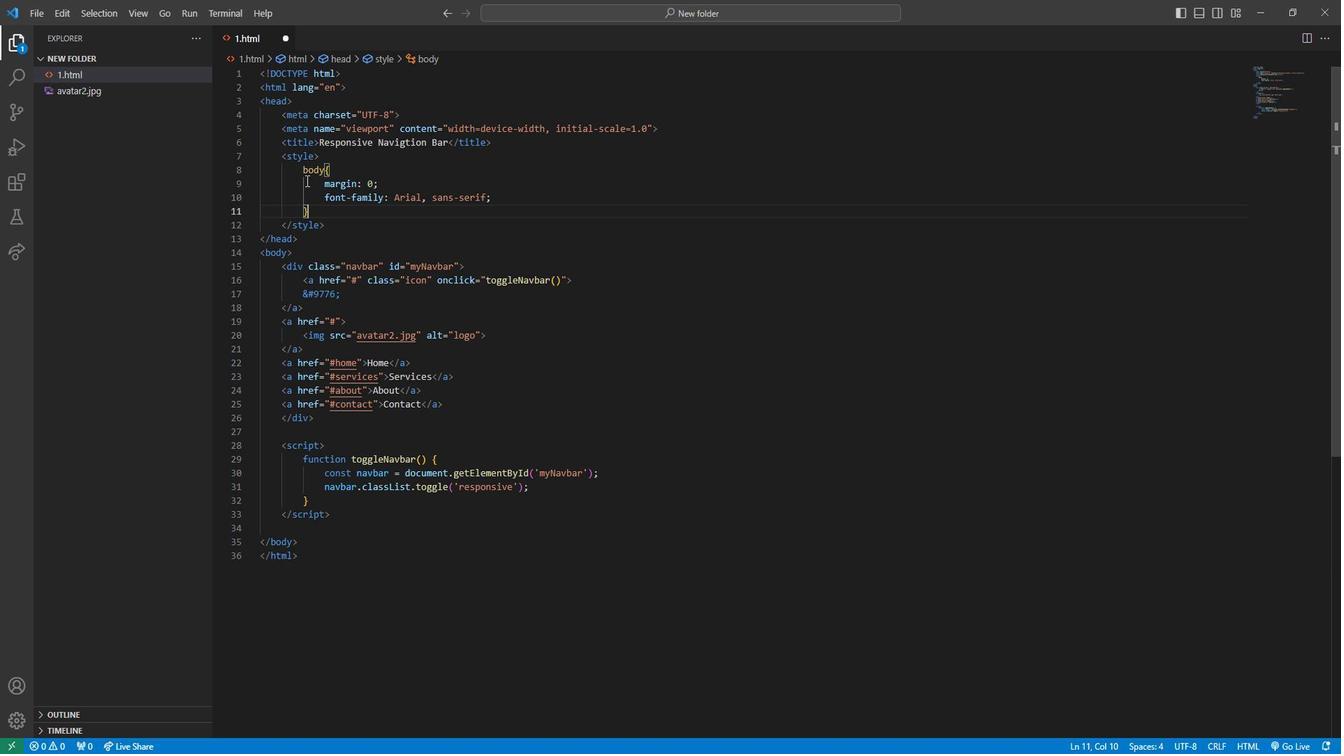 
Action: Key pressed <Key.enter><Key.enter>.navbar<Key.space><Key.shift_r>{<Key.enter>
Screenshot: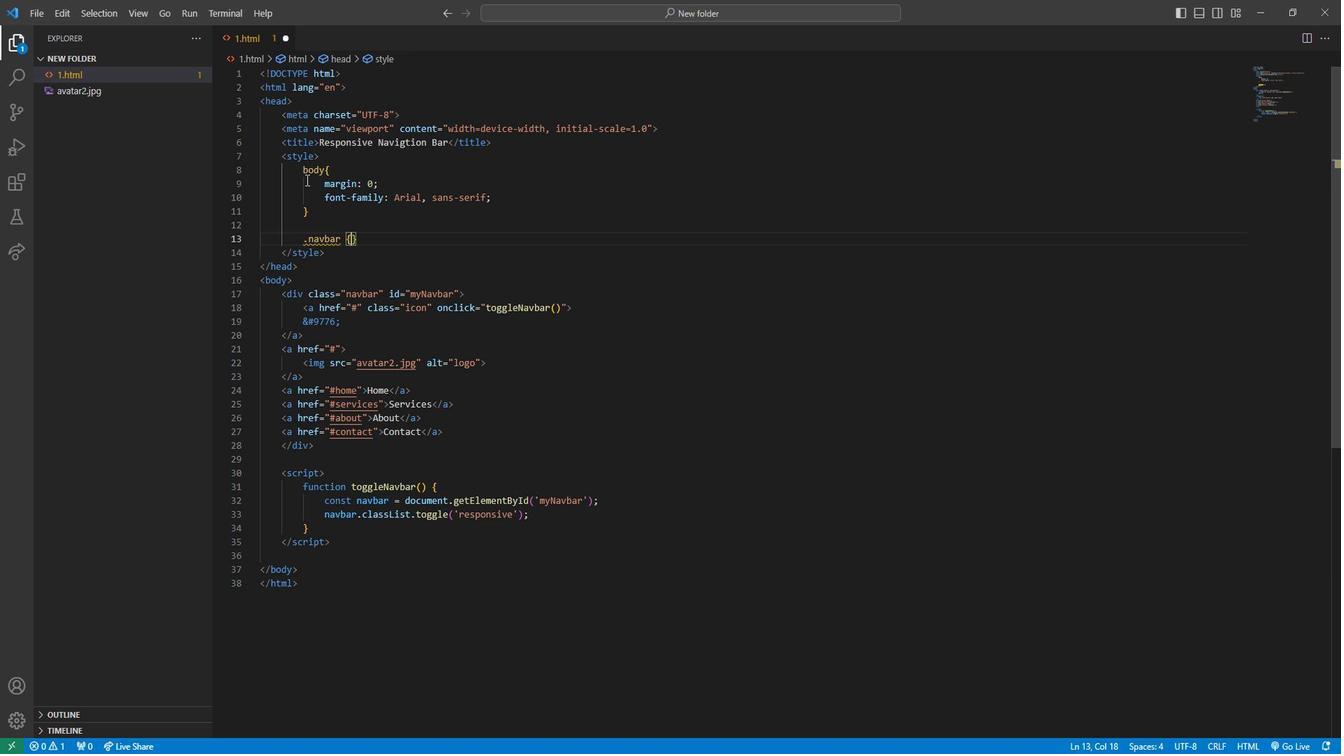 
Action: Mouse moved to (657, 485)
Screenshot: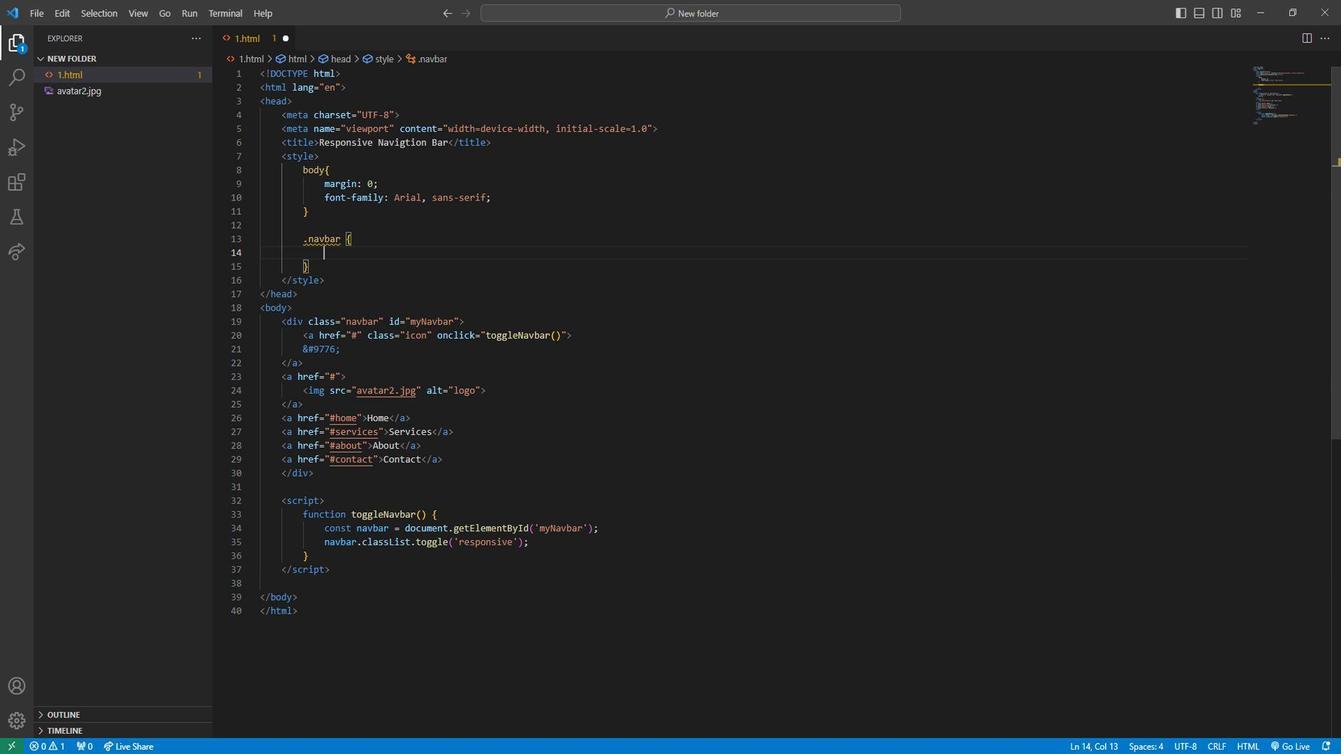 
Action: Mouse scrolled (657, 484) with delta (0, 0)
Screenshot: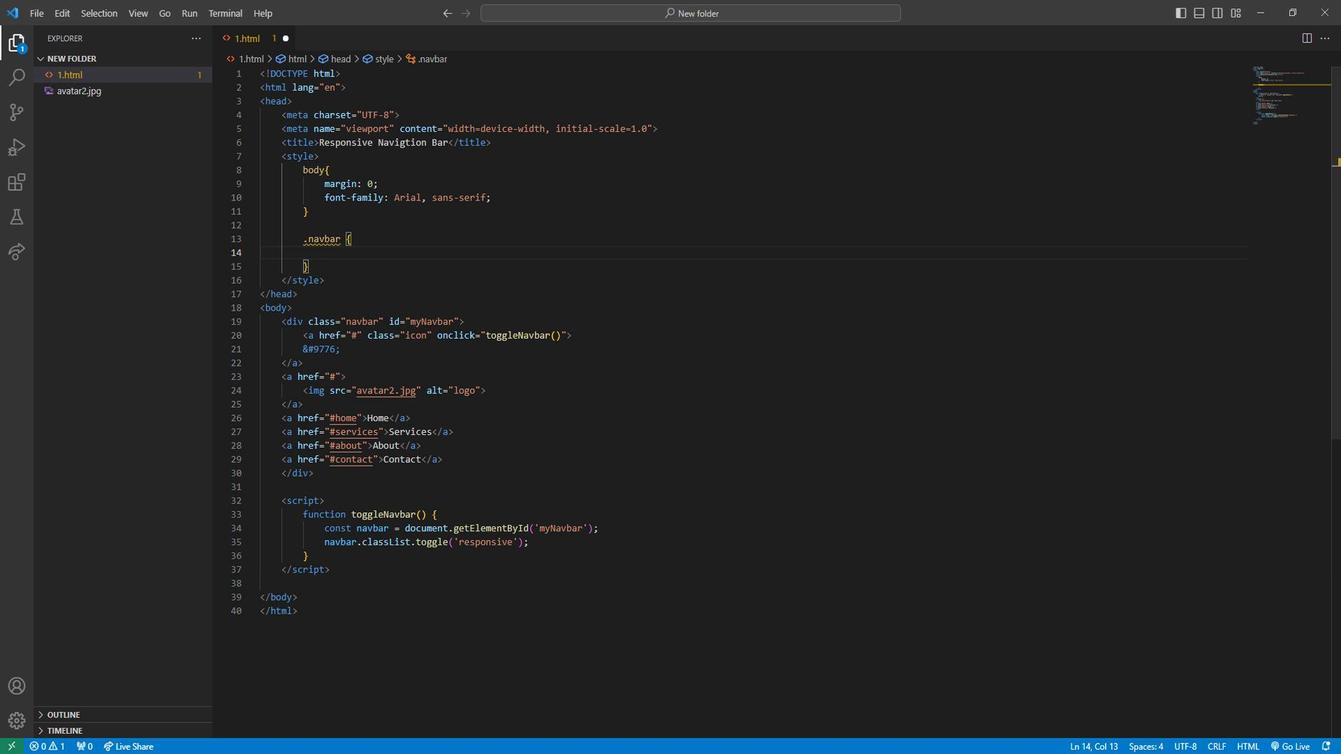 
Action: Mouse scrolled (657, 484) with delta (0, 0)
Screenshot: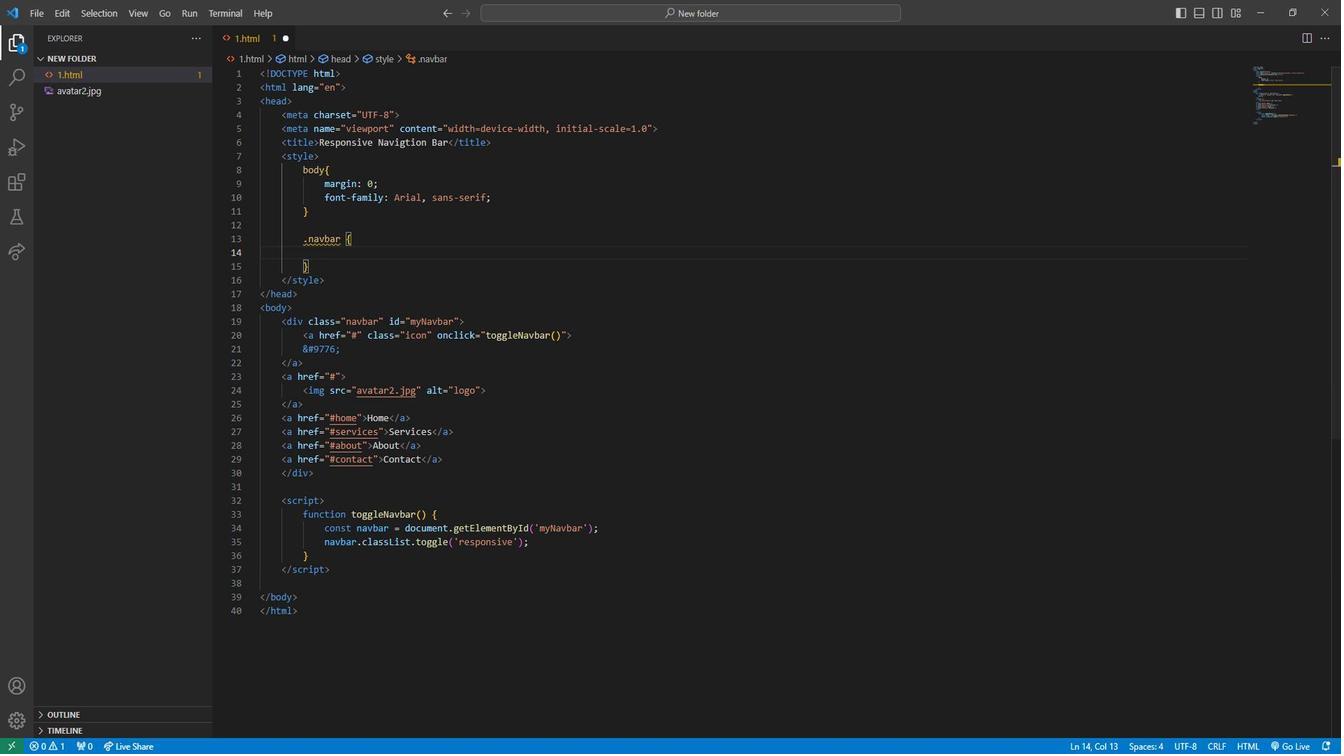
Action: Mouse scrolled (657, 484) with delta (0, 0)
Screenshot: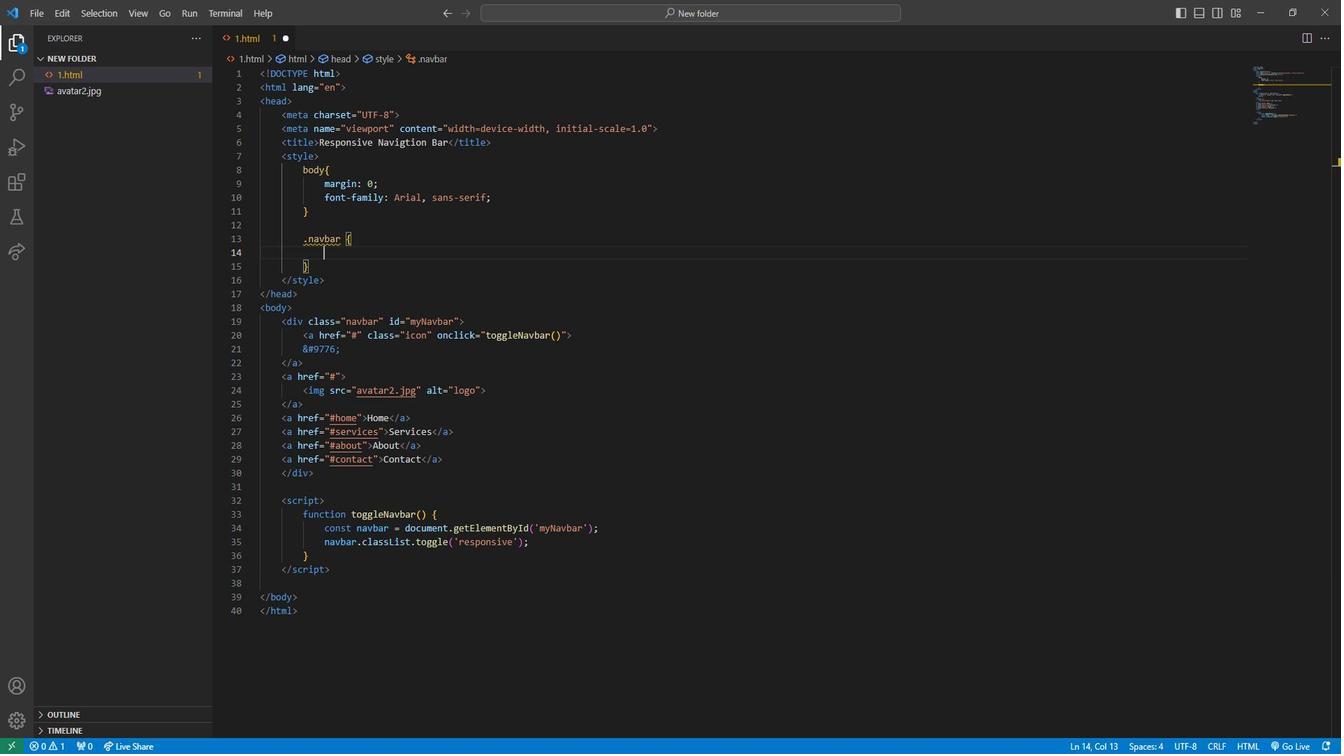 
Action: Mouse scrolled (657, 484) with delta (0, 0)
Screenshot: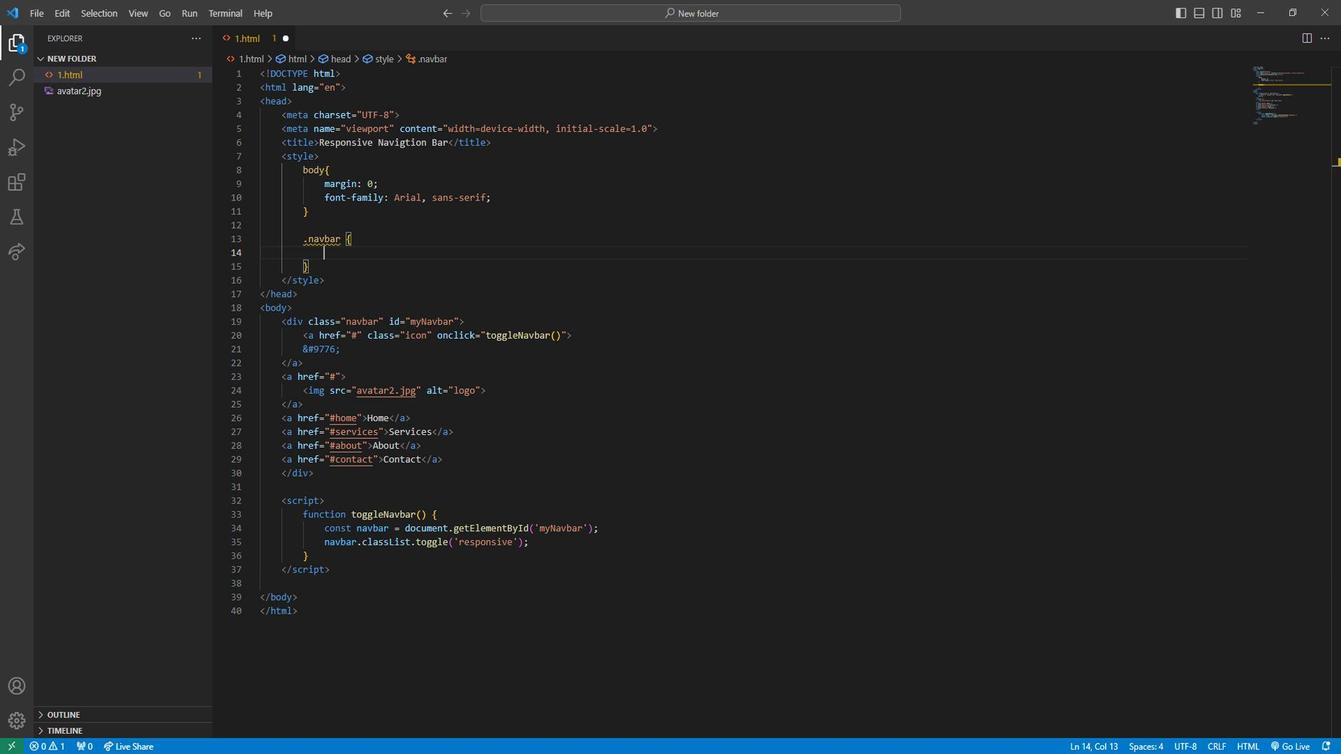 
Action: Mouse moved to (487, 494)
Screenshot: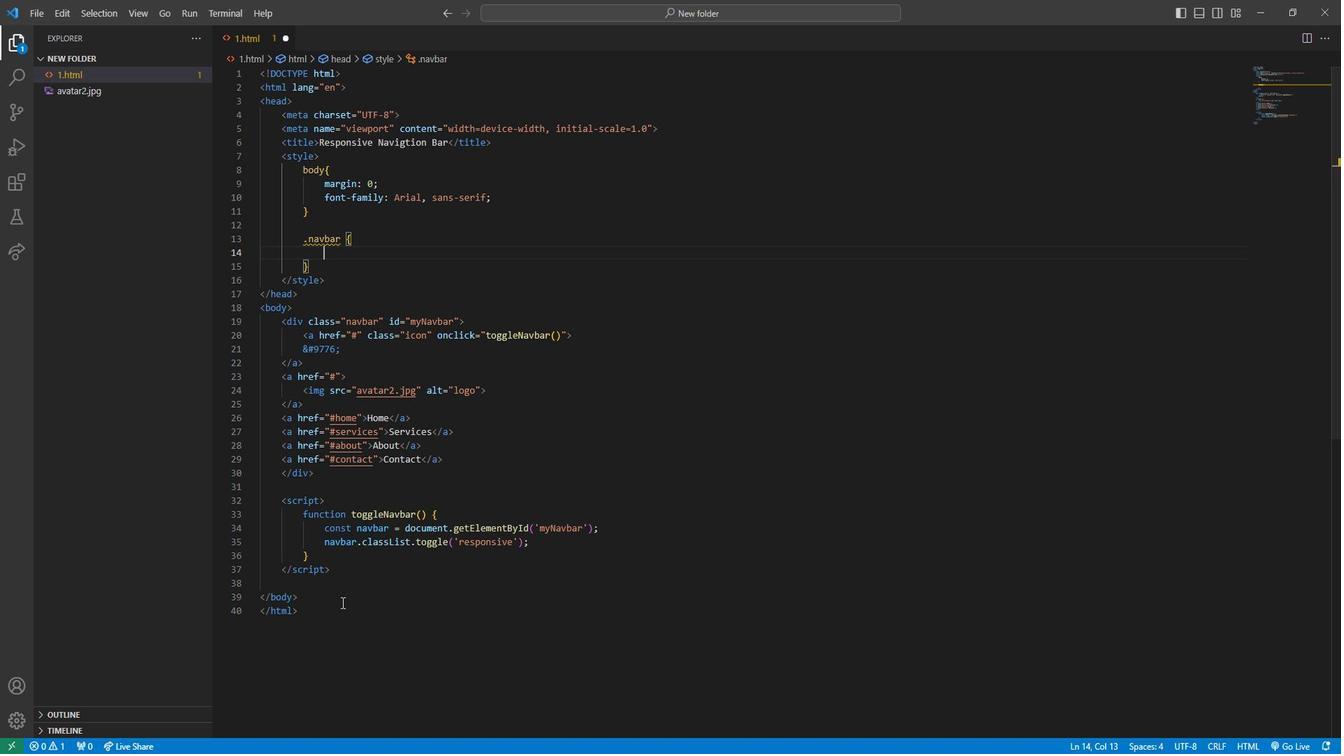
Action: Key pressed backgroun<Key.backspace>d<Key.left>n<Key.right>-color<Key.shift_r>:<Key.space><Key.shift>#333;<Key.enter>overflow<Key.shift_r>:<Key.space>hidden;<Key.enter><Key.backspace><Key.backspace><Key.backspace><Key.backspace><Key.down><Key.enter><Key.enter>.navbar<Key.space>a<Key.space><Key.shift_r>{<Key.enter>float<Key.shift_r>:<Key.space>left;<Key.enter>display<Key.shift_r>:<Key.space>block;<Key.enter>color<Key.shift_r>:<Key.space><Key.shift>#f2f2f2;<Key.enter>text-align<Key.shift_r>:<Key.space>v<Key.backspace>center;<Key.enter>padding<Key.shift_r>:<Key.space>14px<Key.space>16px;<Key.enter>text=<Key.backspace>-decoration<Key.shift_r>:<Key.space>none;<Key.down><Key.enter><Key.enter>.navbar<Key.space>a<Key.shift_r>:hover<Key.space><Key.shift_r>{<Key.enter>background-color<Key.shift_r>:<Key.space><Key.shift_r>#ddd;<Key.enter>color<Key.shift_r>:<Key.space>black;<Key.down><Key.enter><Key.enter>.navbar<Key.space>img<Key.space><Key.shift_r><Key.shift_r>{<Key.enter>
Screenshot: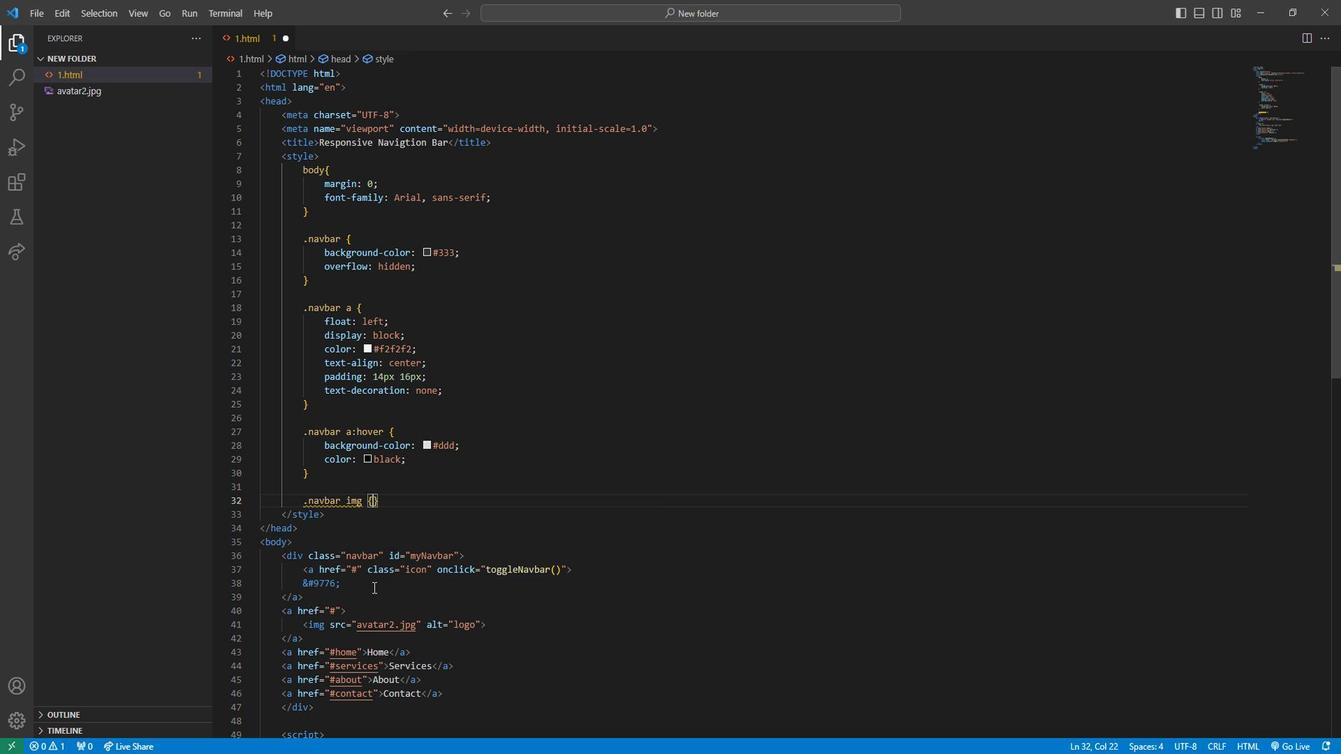 
Action: Mouse moved to (631, 555)
Screenshot: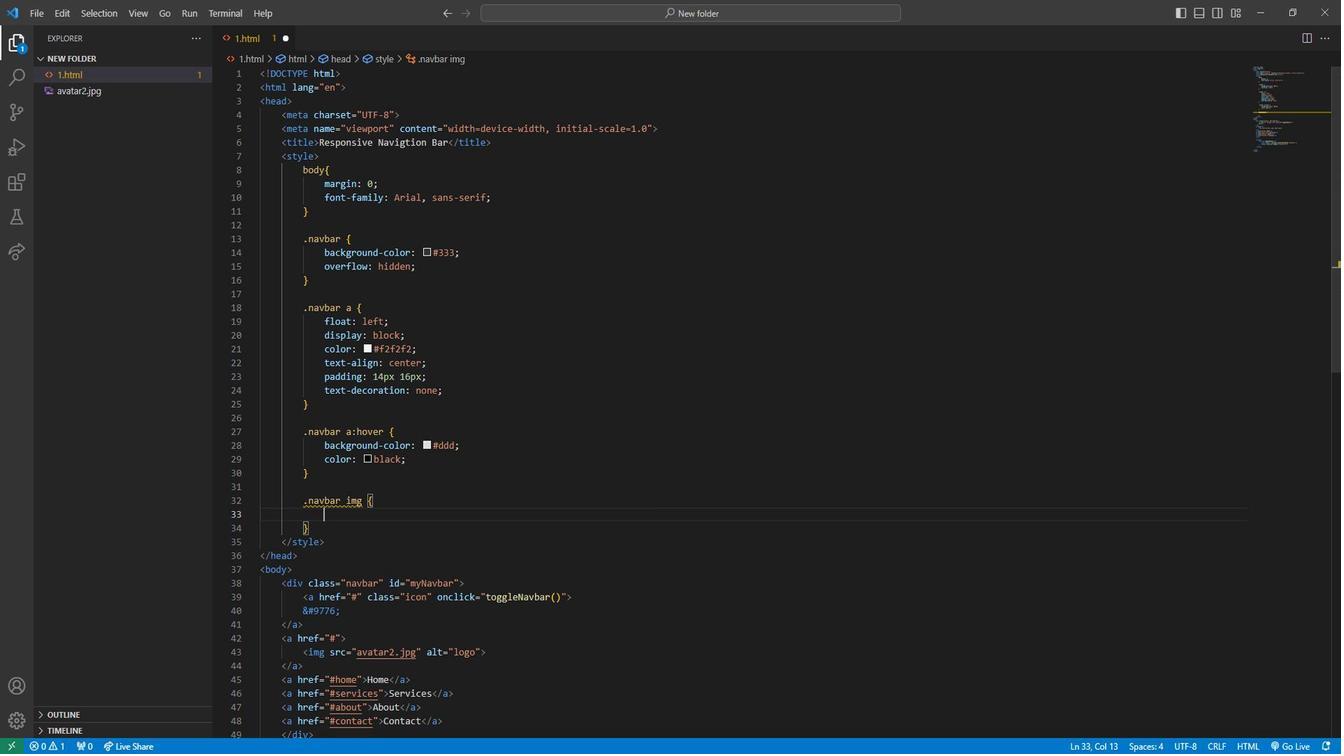 
Action: Mouse scrolled (631, 555) with delta (0, 0)
Screenshot: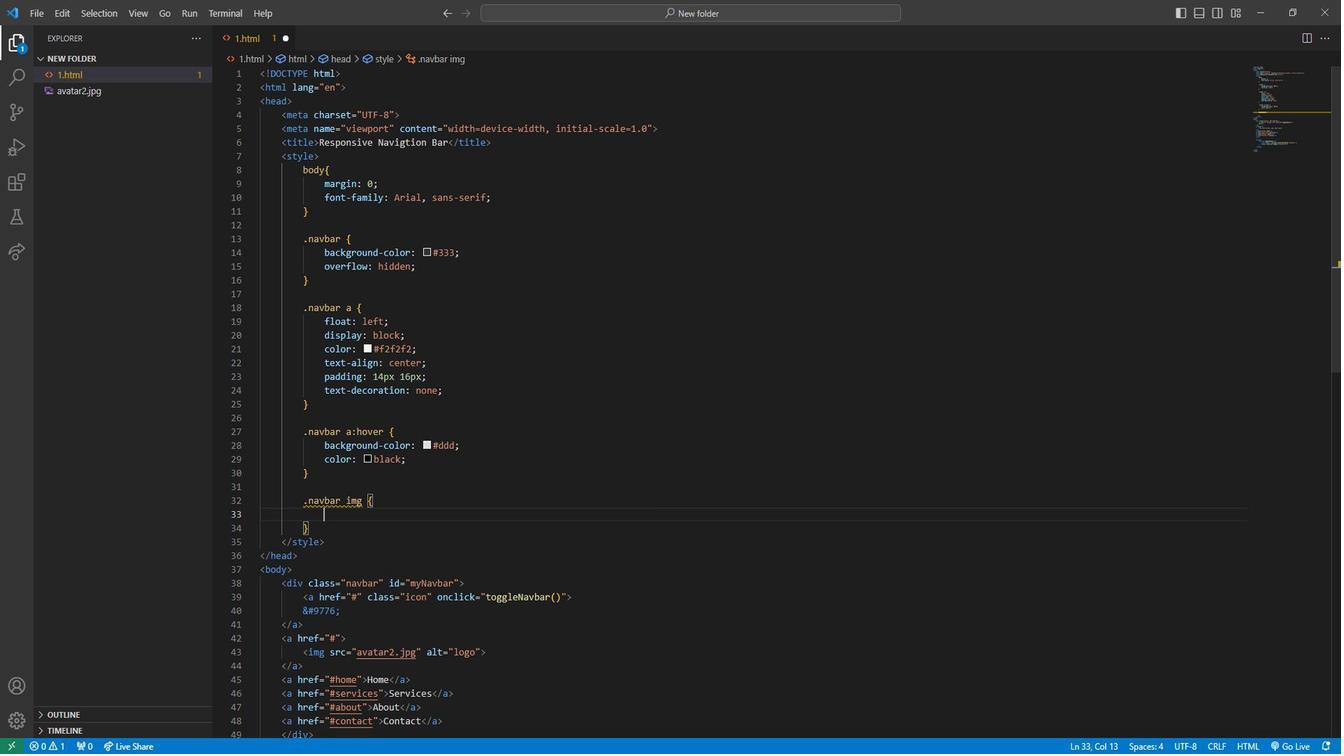
Action: Mouse scrolled (631, 555) with delta (0, 0)
Screenshot: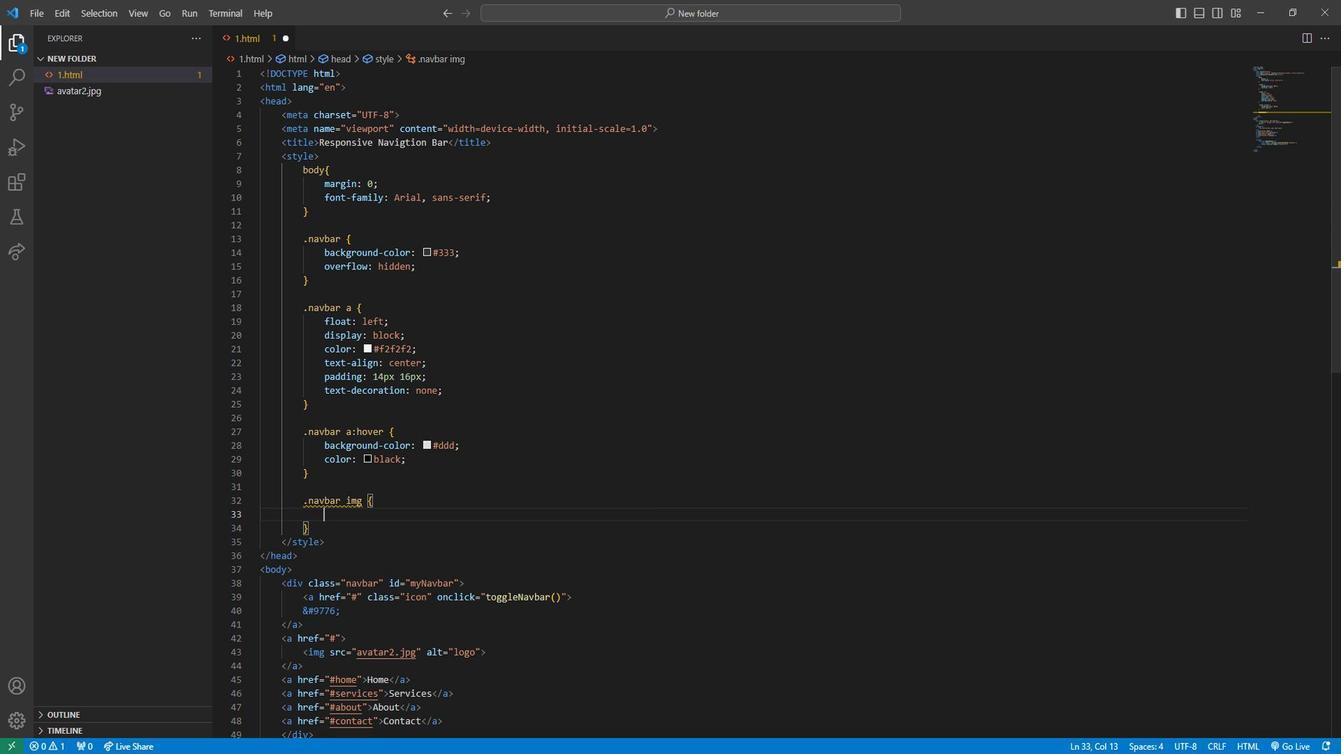 
Action: Mouse scrolled (631, 555) with delta (0, 0)
Screenshot: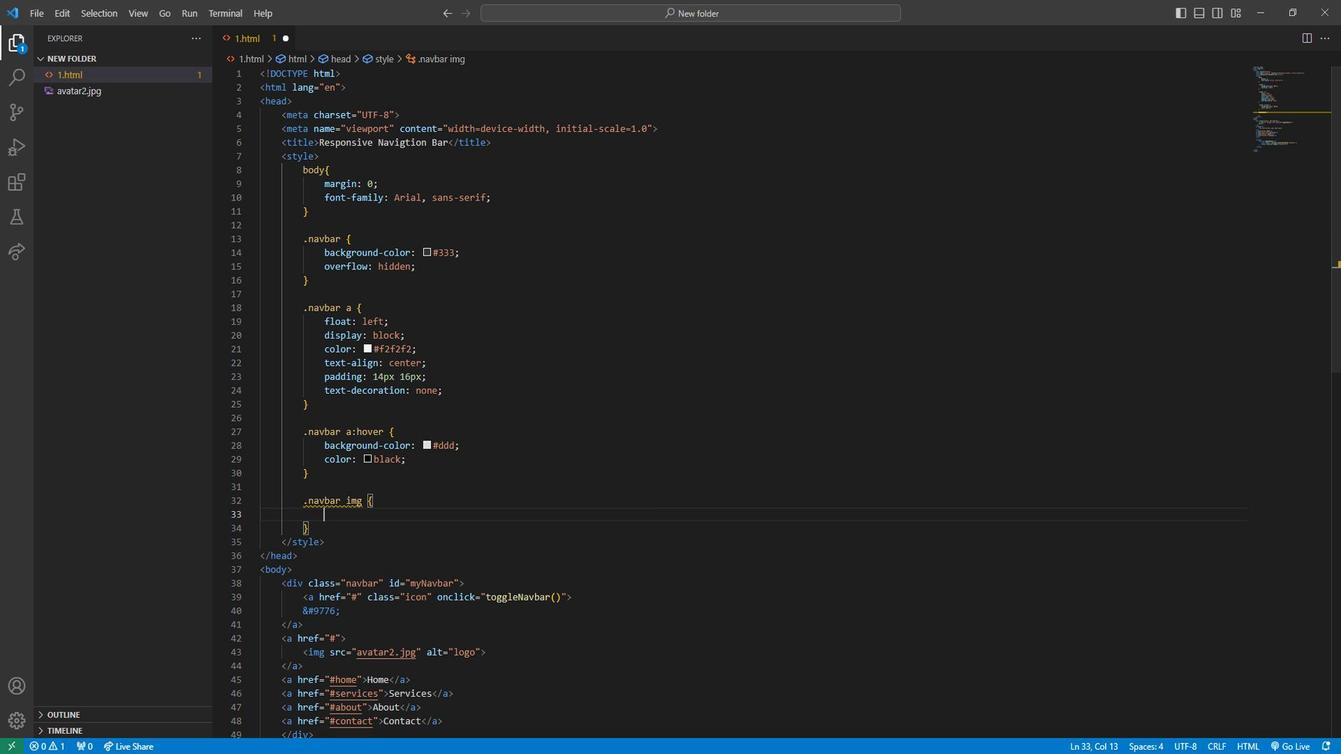 
Action: Mouse scrolled (631, 555) with delta (0, 0)
Screenshot: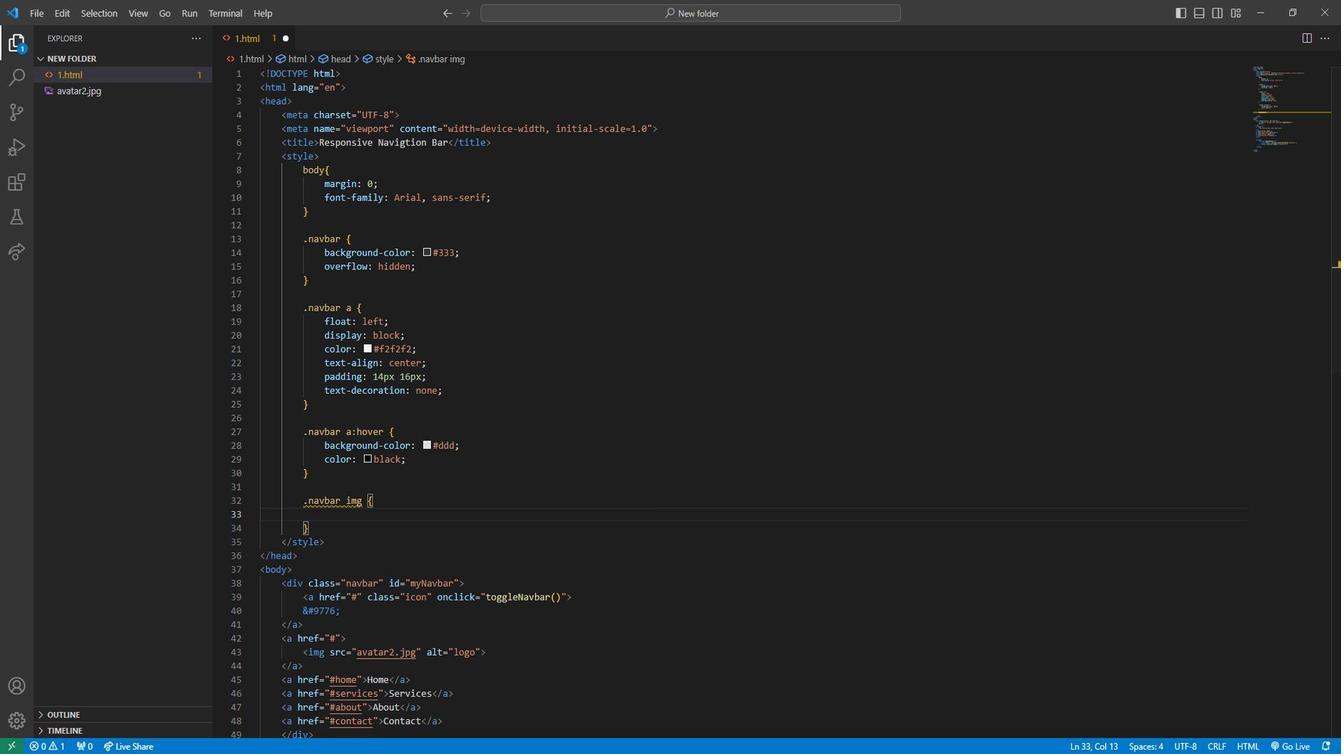 
Action: Mouse moved to (623, 555)
Screenshot: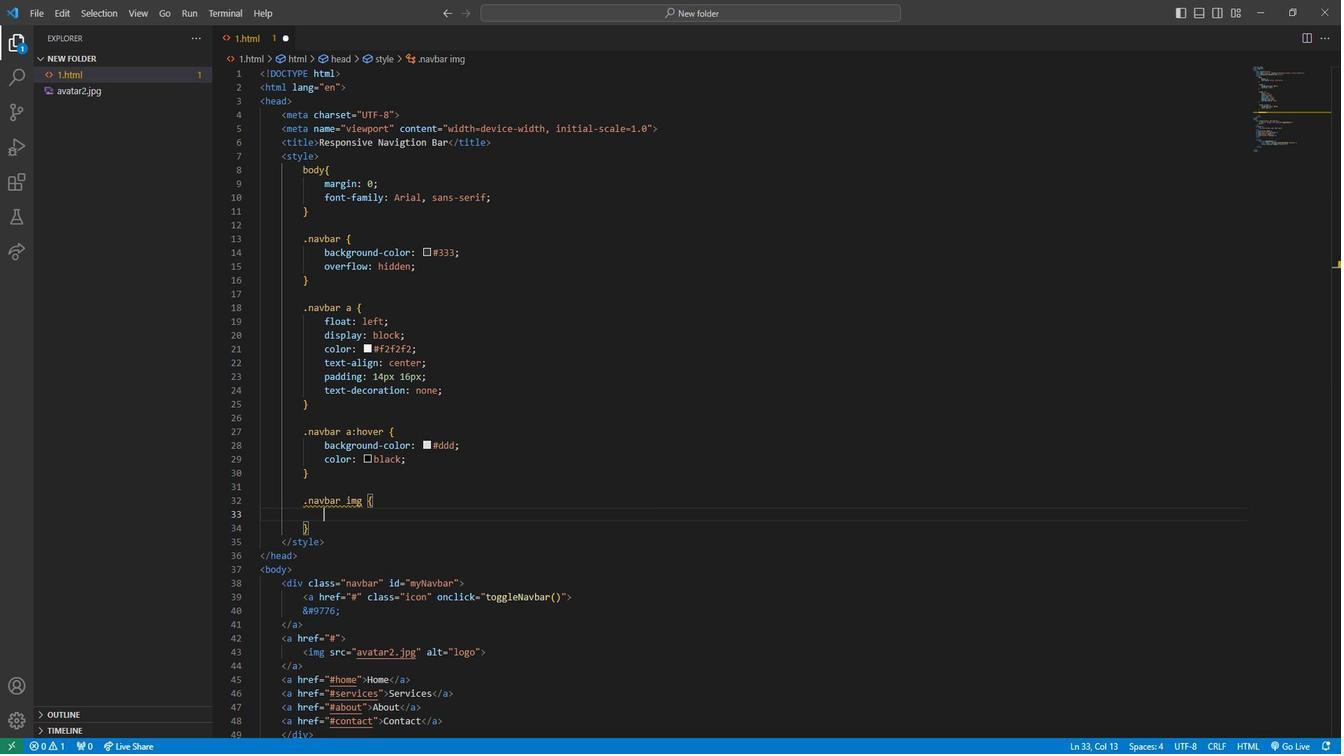 
Action: Key pressed display<Key.shift_r>:<Key.space>block;<Key.enter>margin-left<Key.shift_r>:<Key.space>auto;<Key.enter>margin-right<Key.shift_r>:<Key.space>auto;<Key.enter>max-g<Key.backspace>height<Key.shift_r>:<Key.space>50px;<Key.enter>padding<Key.shift_r>:<Key.space>10px;<Key.down><Key.enter><Key.enter><Key.shift_r>@media<Key.space>screen<Key.space>and<Key.space><Key.shift_r>(max-width<Key.shift_r>:<Key.space>600px<Key.right><Key.space><Key.shift_r>{<Key.enter><Key.shift_r>.navbar<Key.space>a<Key.space><Key.shift_r>{<Key.enter>float<Key.shift_r>:<Key.space>none;<Key.enter>display<Key.shift_r>:<Key.space>block;<Key.enter>text-align<Key.shift_r>:<Key.space>left;<Key.down><Key.enter><Key.enter>.navbar<Key.space>img<Key.space><Key.shift_r>{<Key.enter>
Screenshot: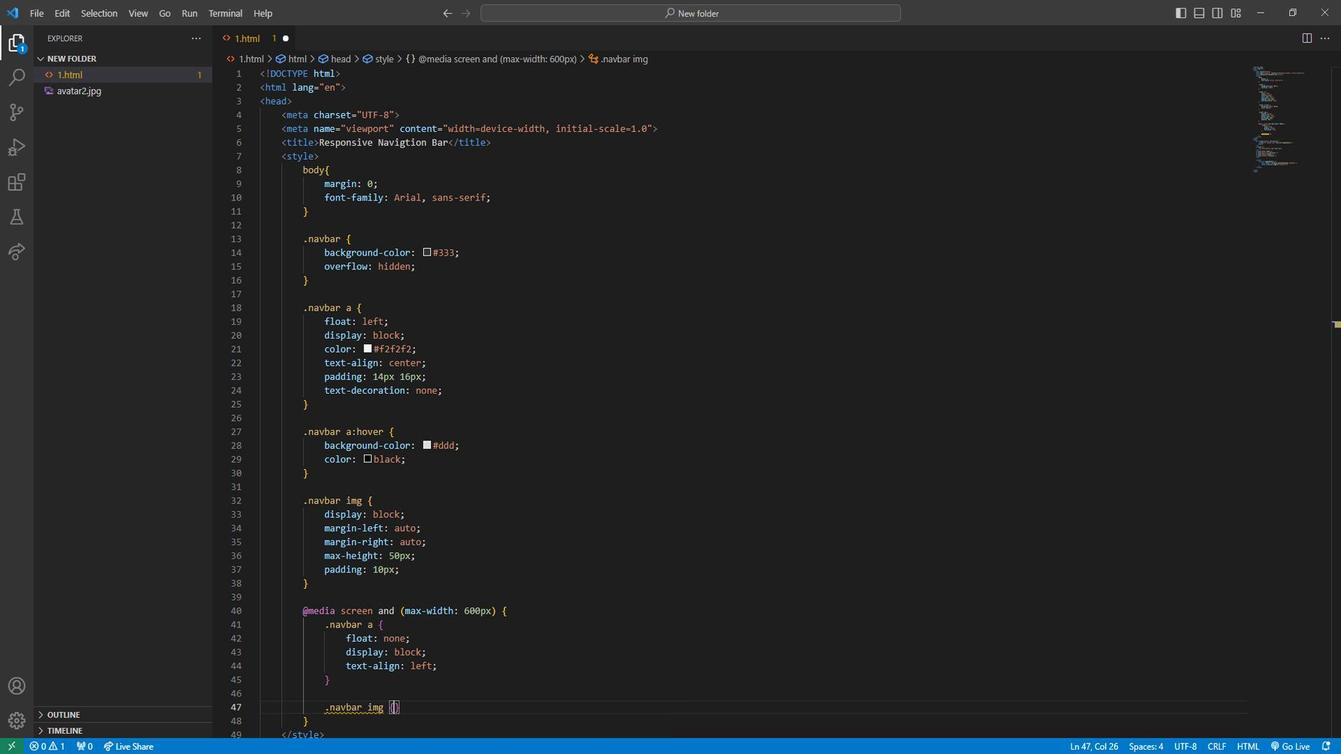 
Action: Mouse moved to (683, 562)
Screenshot: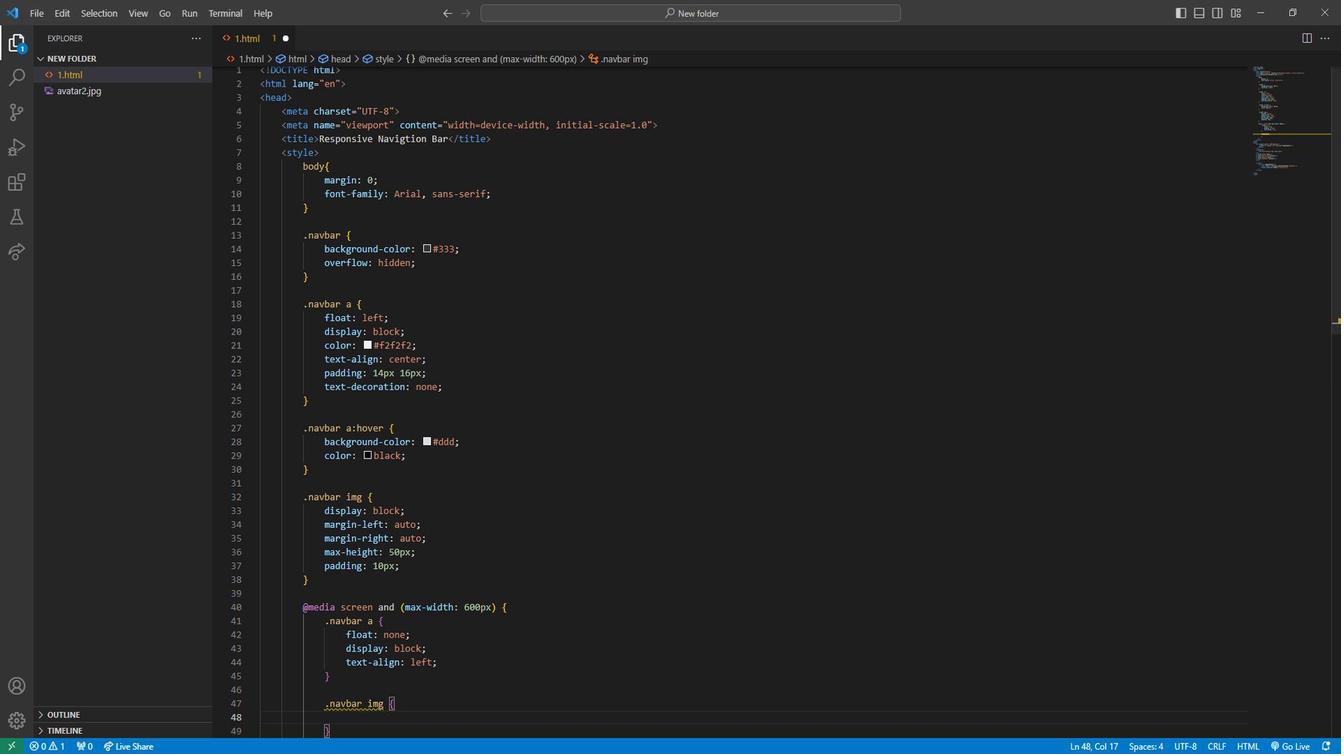 
Action: Mouse scrolled (683, 561) with delta (0, 0)
Screenshot: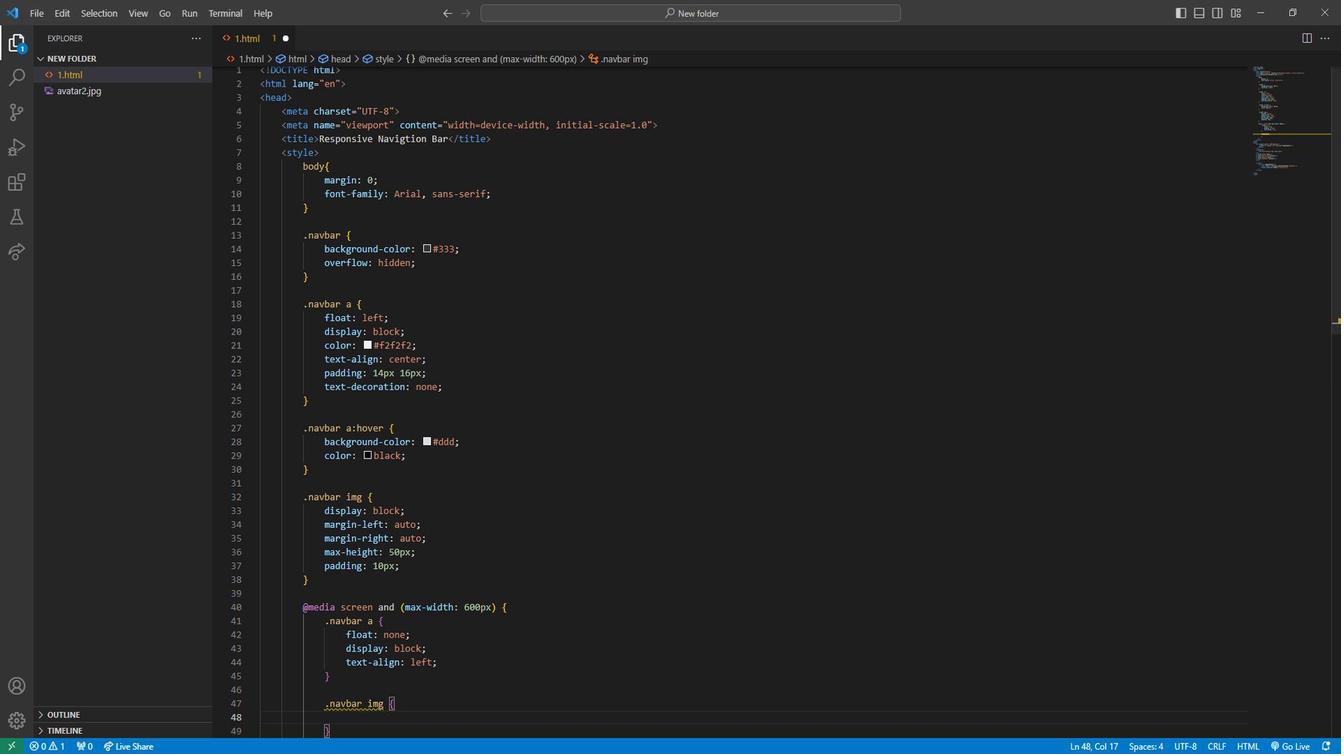
Action: Mouse scrolled (683, 561) with delta (0, 0)
Screenshot: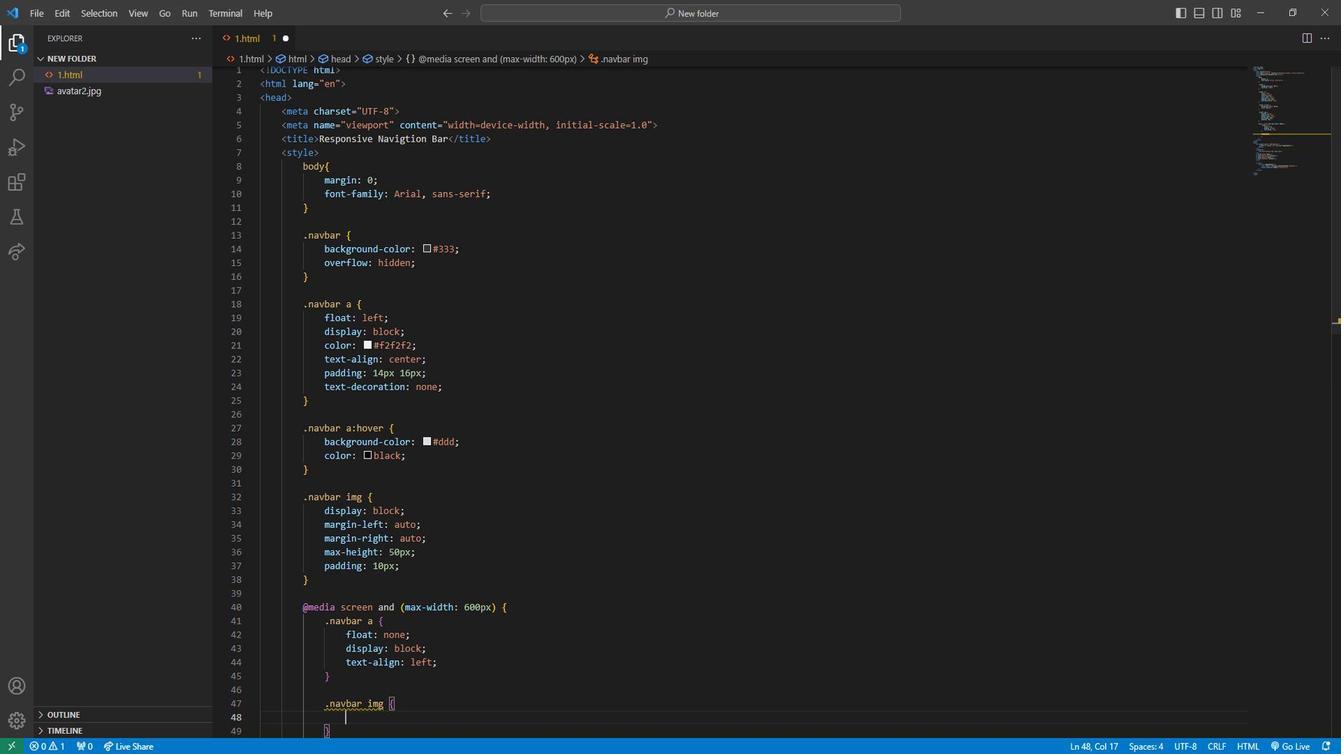 
Action: Mouse scrolled (683, 561) with delta (0, 0)
Screenshot: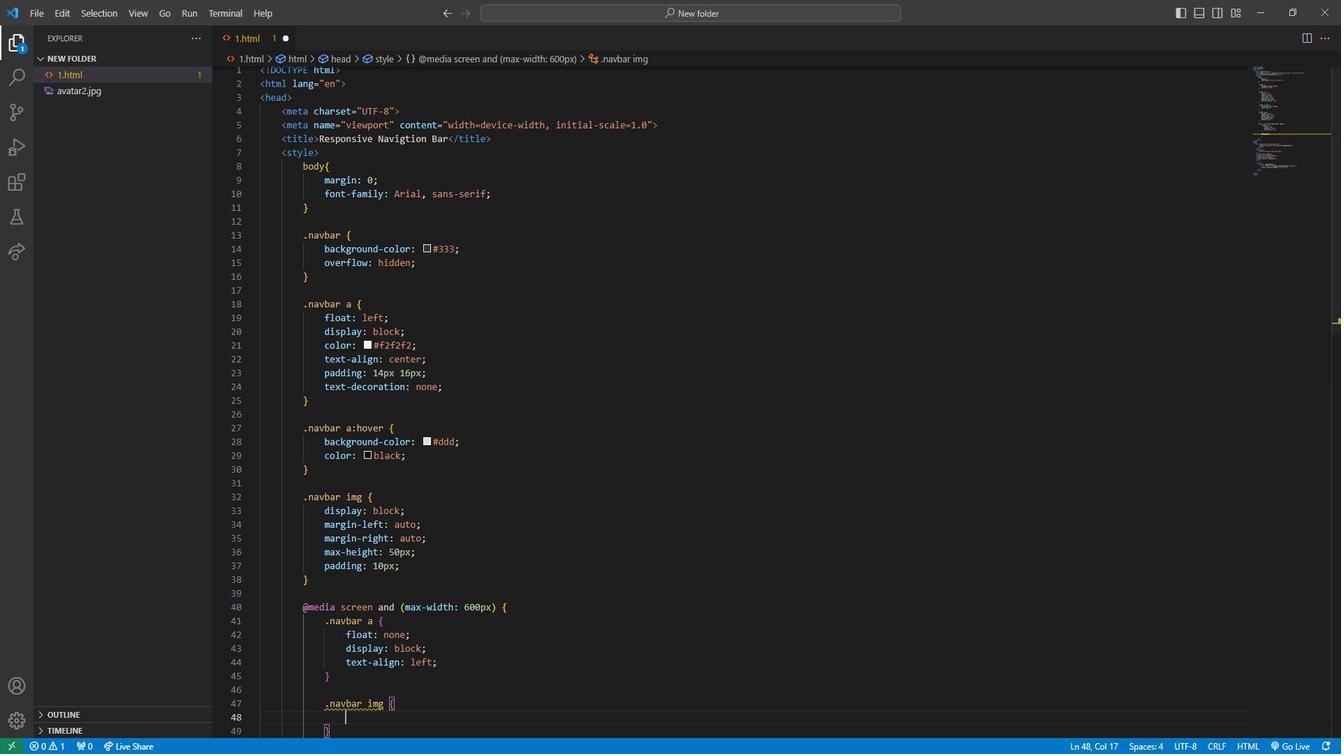 
Action: Mouse moved to (452, 466)
Screenshot: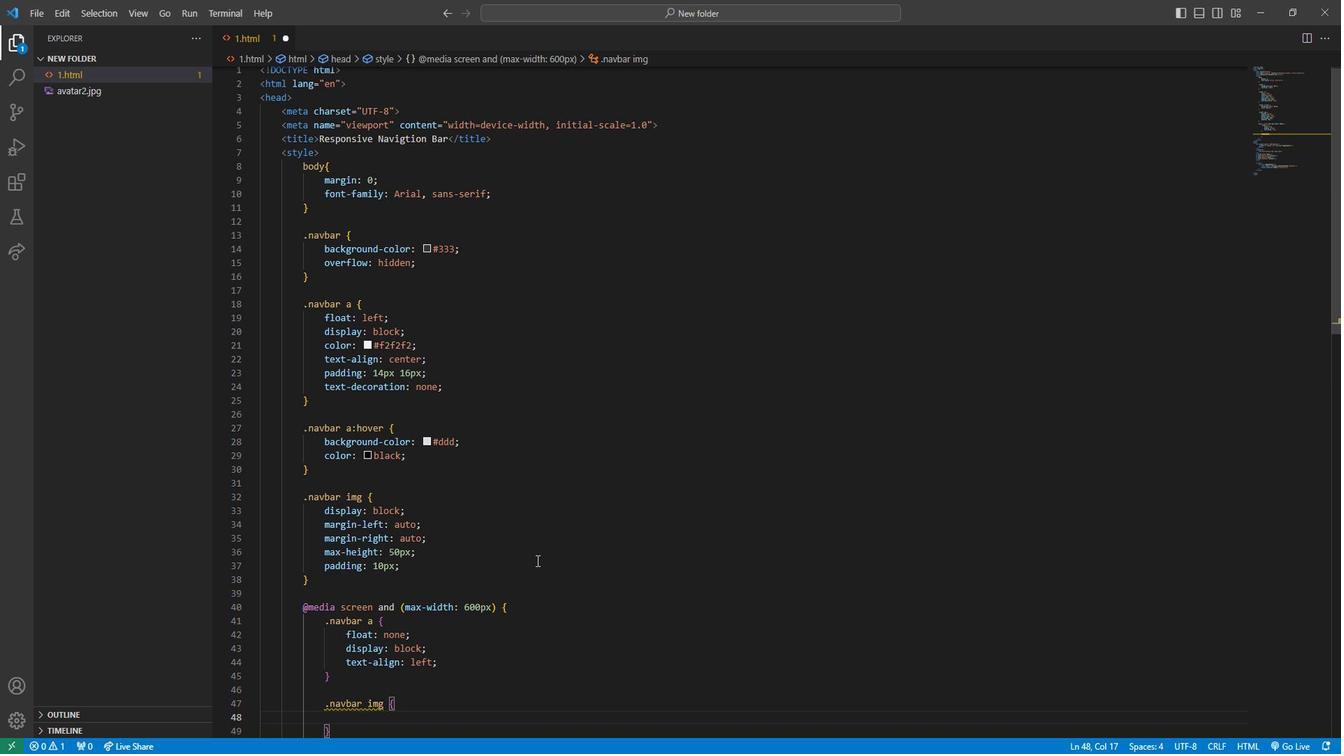 
Action: Mouse scrolled (452, 466) with delta (0, 0)
Screenshot: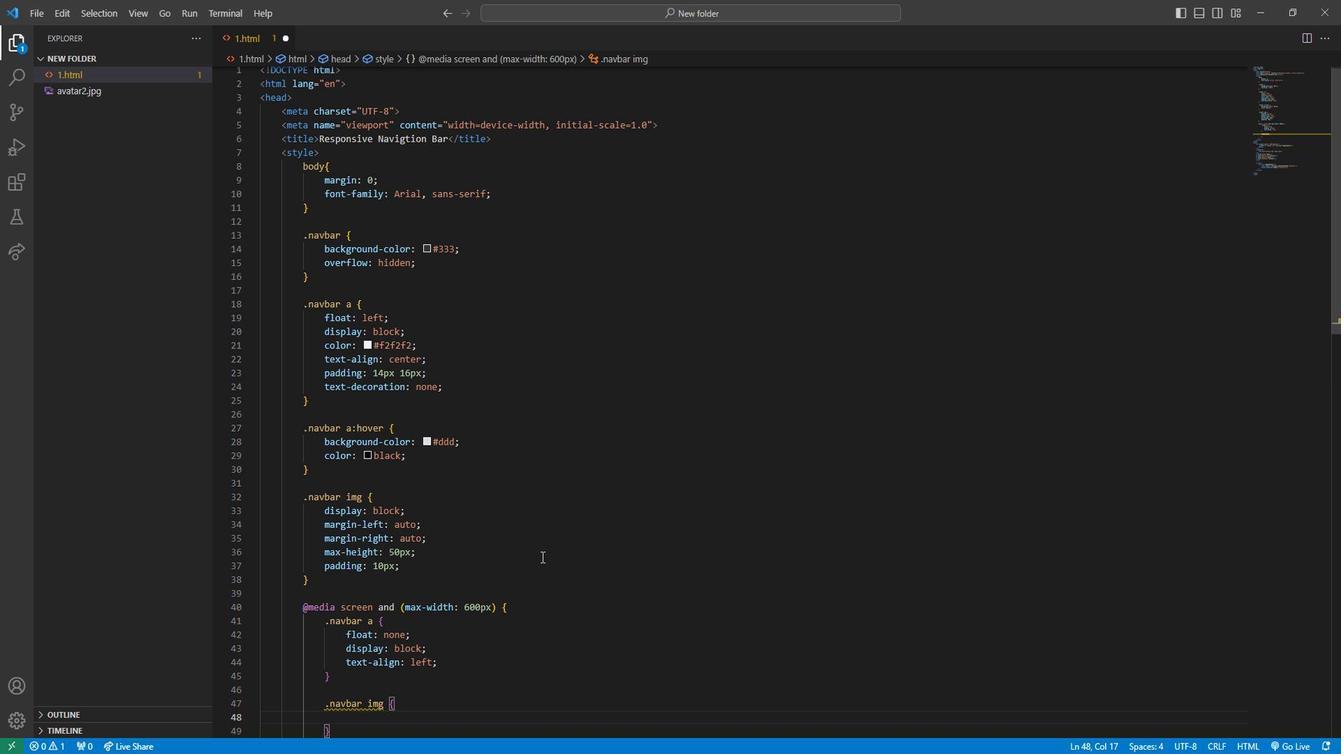 
Action: Mouse scrolled (452, 466) with delta (0, 0)
Screenshot: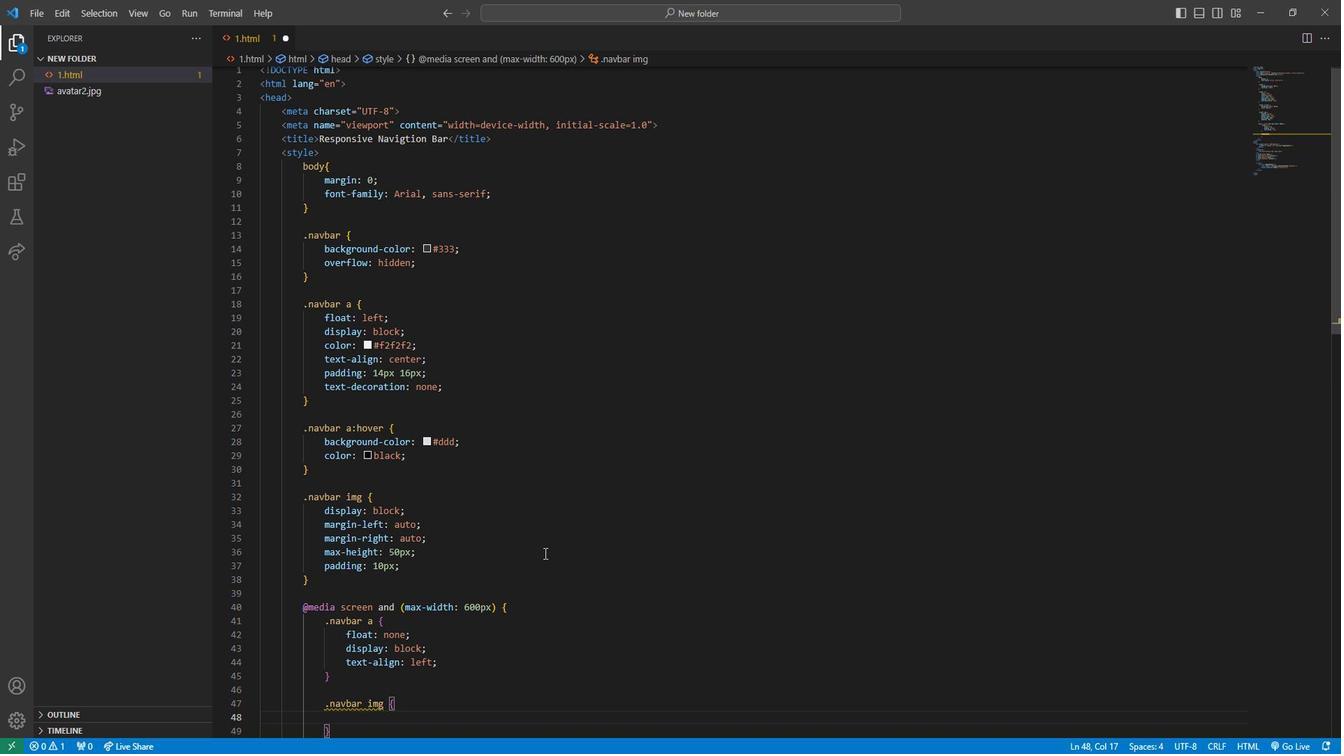 
Action: Mouse moved to (521, 345)
Screenshot: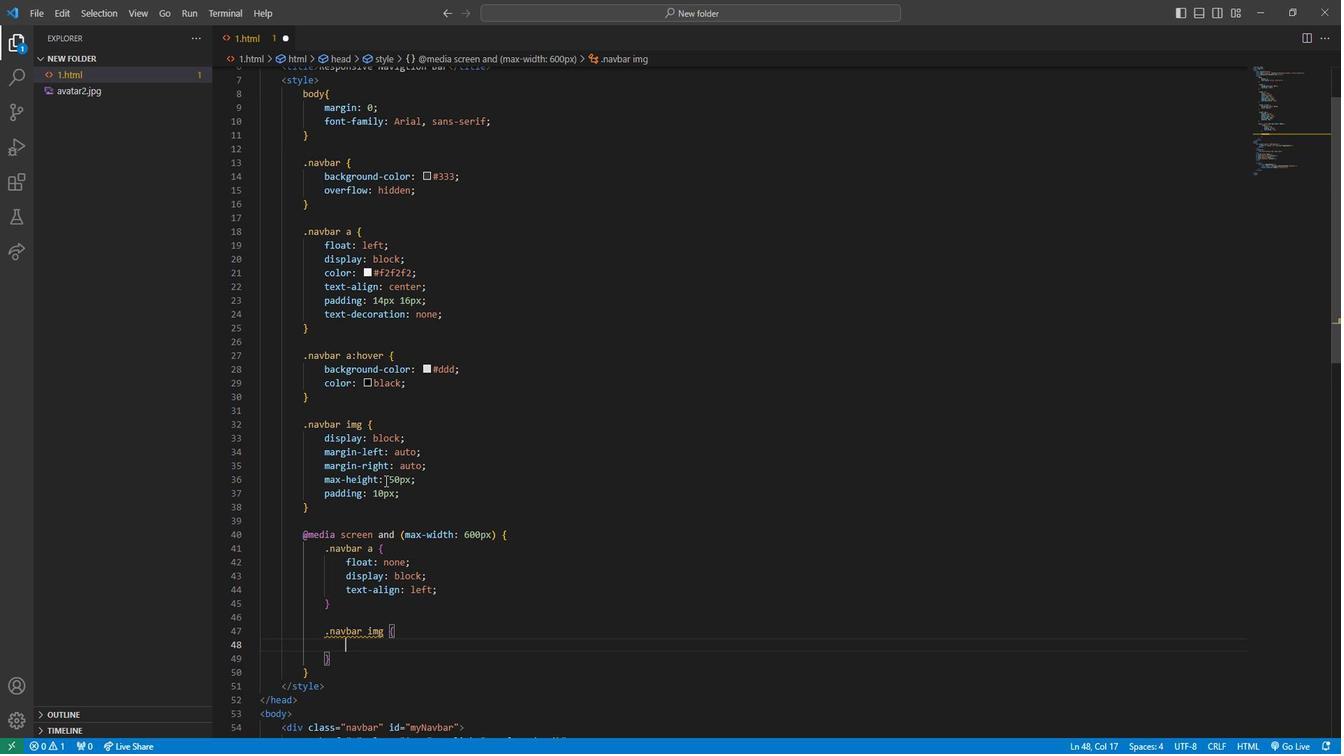 
Action: Key pressed margin<Key.shift_r>:<Key.space>0<Key.space>auti<Key.backspace>o;<Key.down><Key.enter><Key.enter>.navbar.responsive<Key.space><Key.shift_r>{<Key.enter>position<Key.shift_r>:<Key.space>absoli<Key.backspace>ute;<Key.enter>right<Key.shift_r>:<Key.space>0;<Key.enter>top<Key.shift_r>:<Key.space>0;
Screenshot: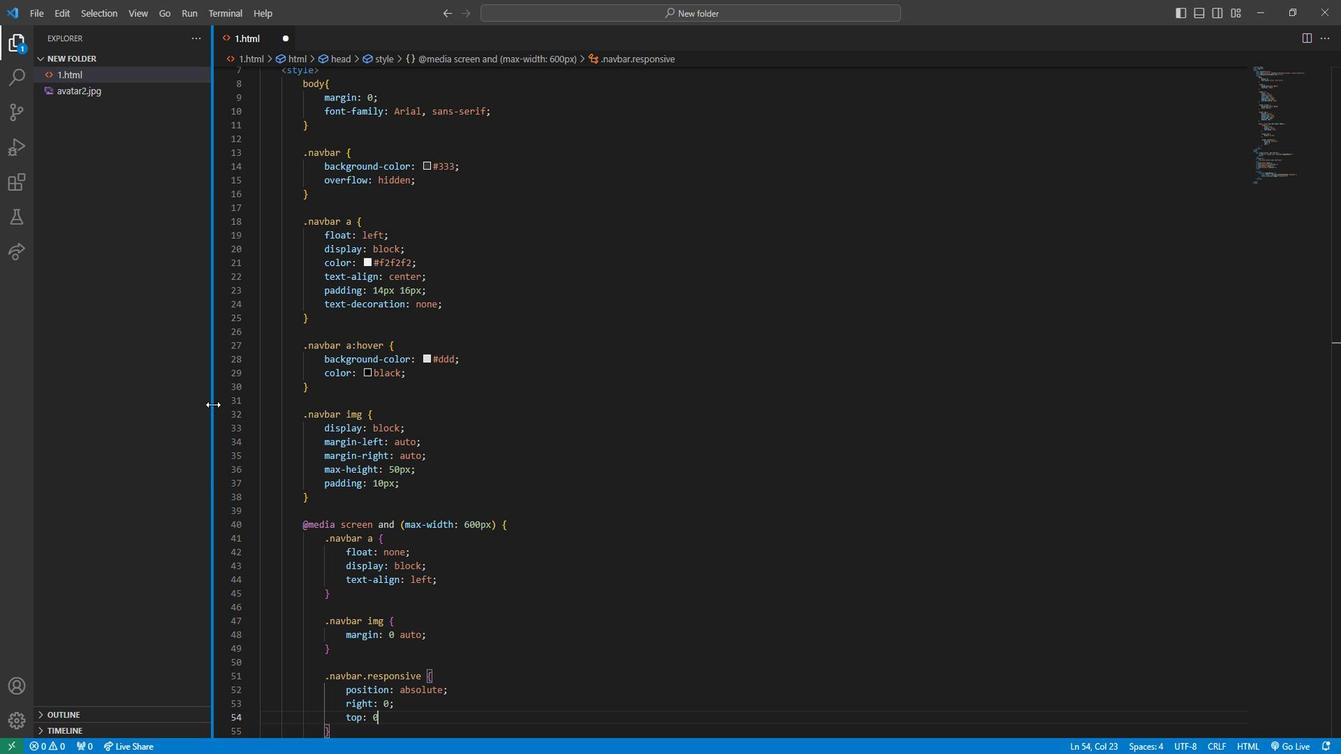 
Action: Mouse moved to (436, 409)
Screenshot: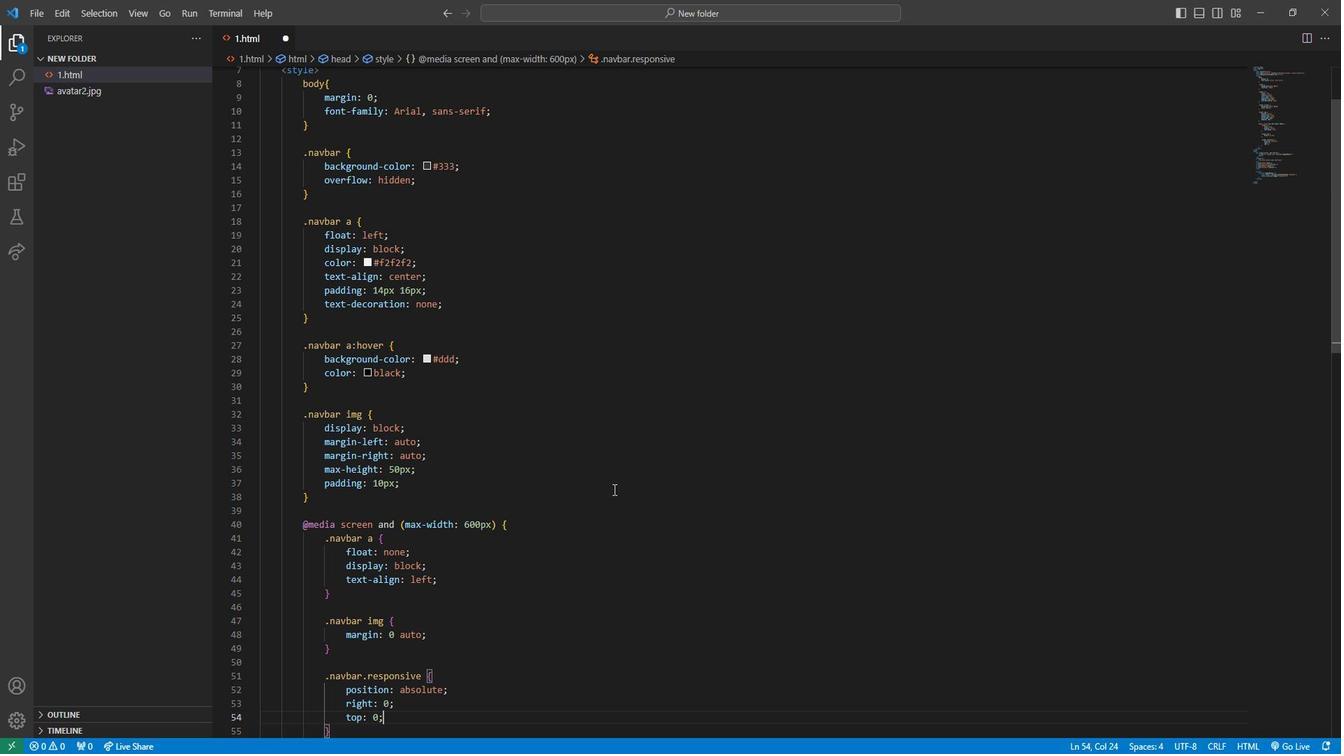 
Action: Mouse scrolled (436, 408) with delta (0, 0)
Screenshot: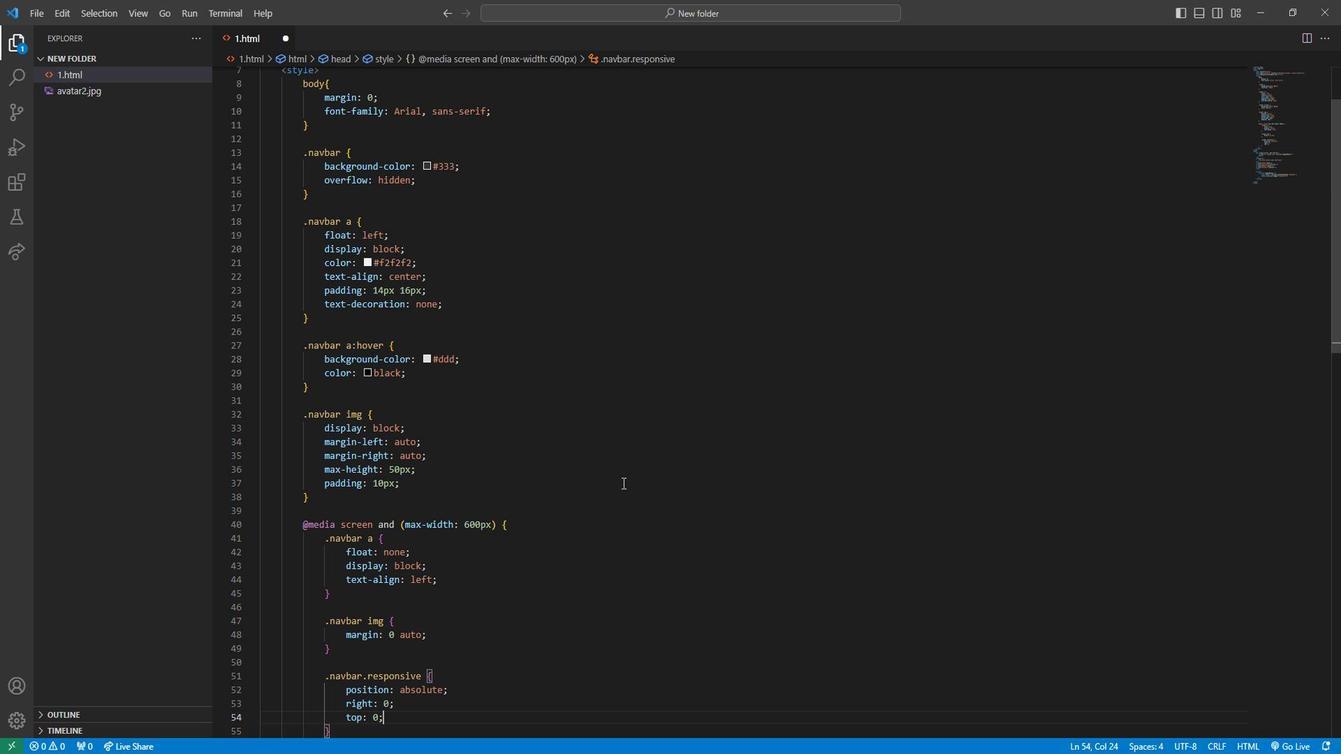 
Action: Mouse moved to (452, 428)
Screenshot: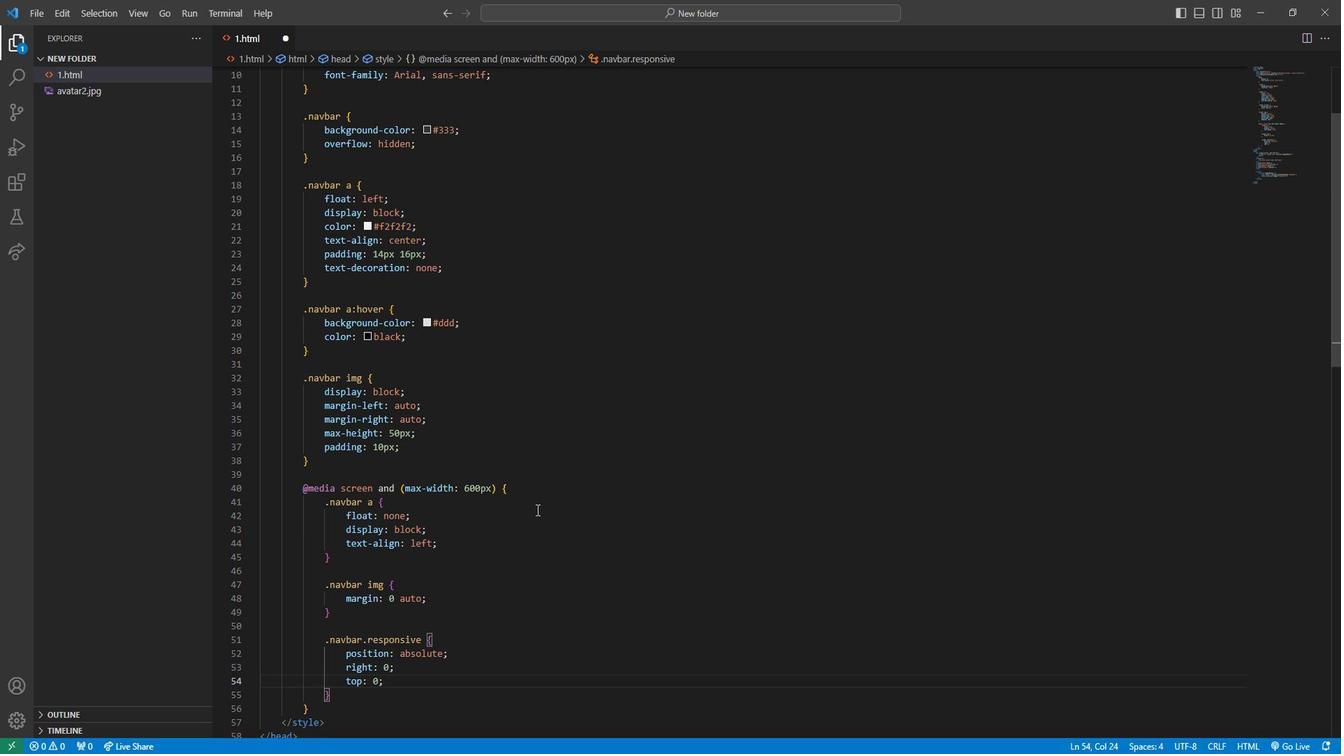 
Action: Mouse scrolled (452, 427) with delta (0, 0)
Screenshot: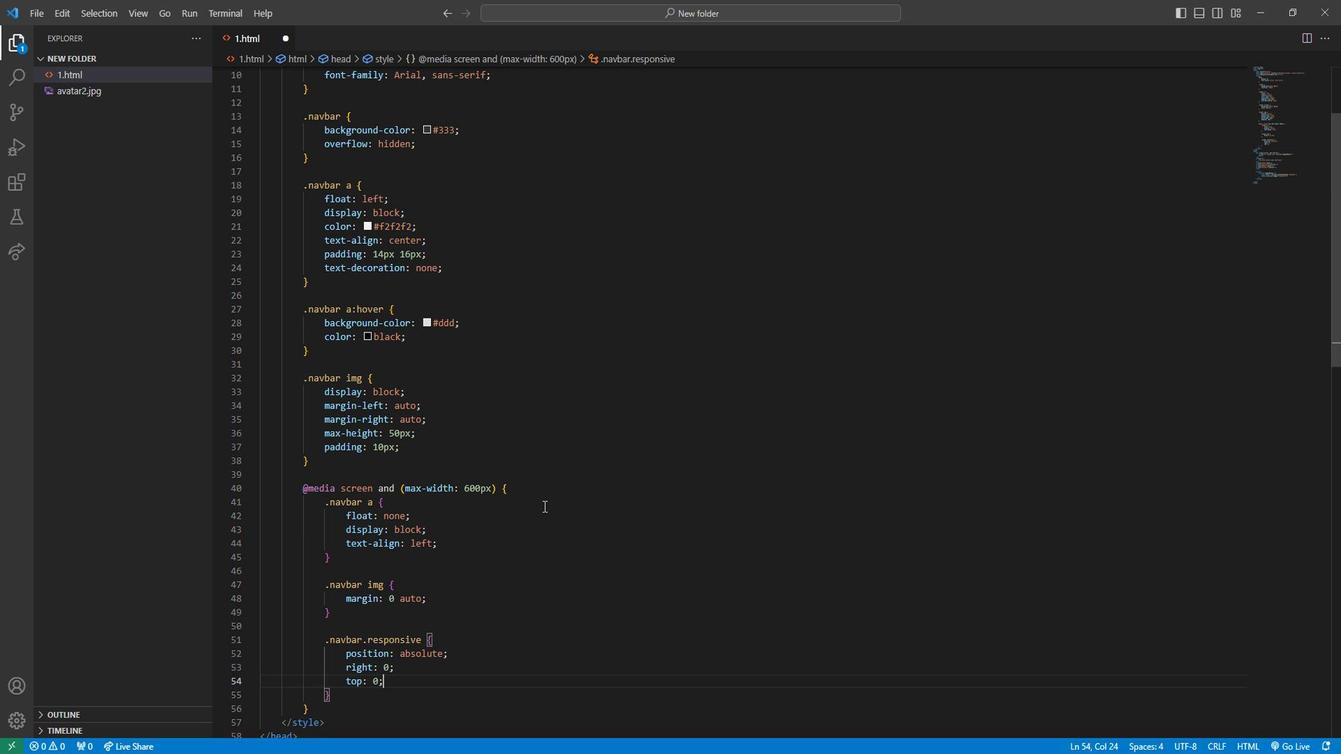 
Action: Mouse moved to (477, 503)
Screenshot: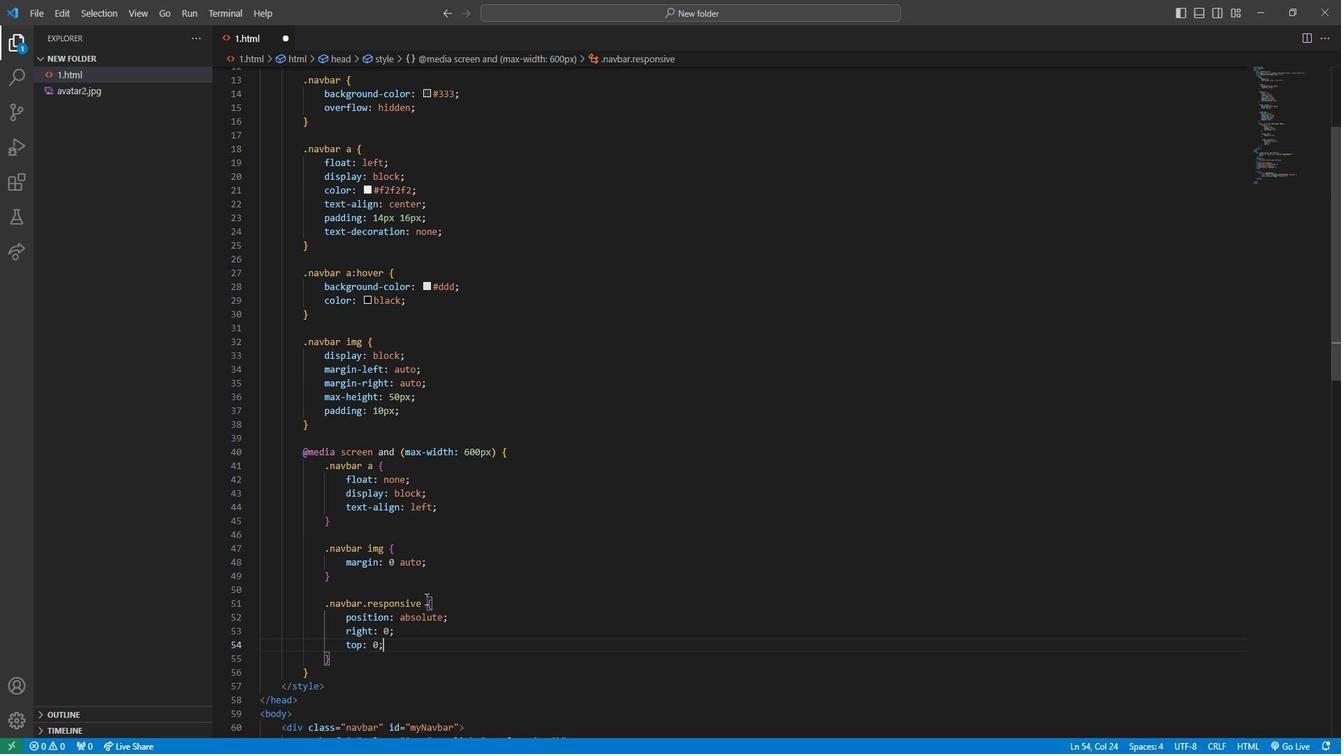 
Action: Mouse pressed left at (477, 503)
Screenshot: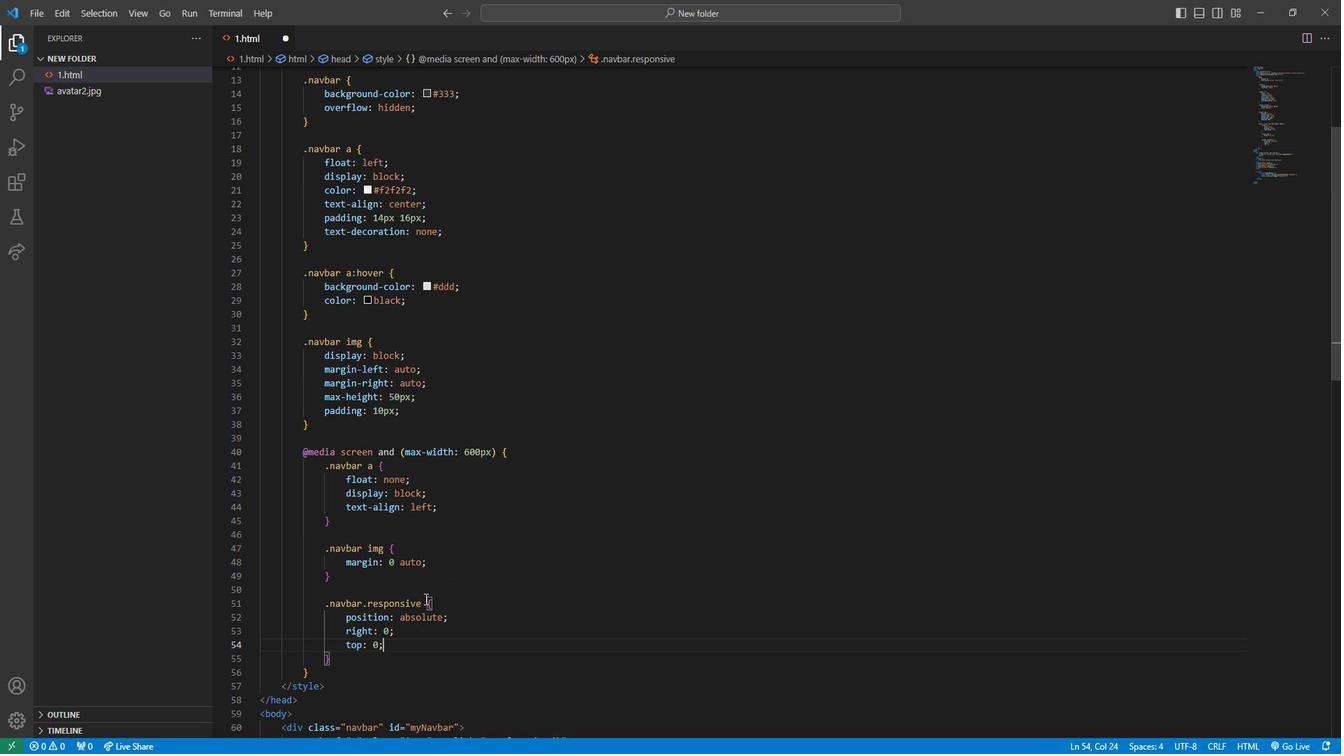 
Action: Mouse moved to (423, 451)
Screenshot: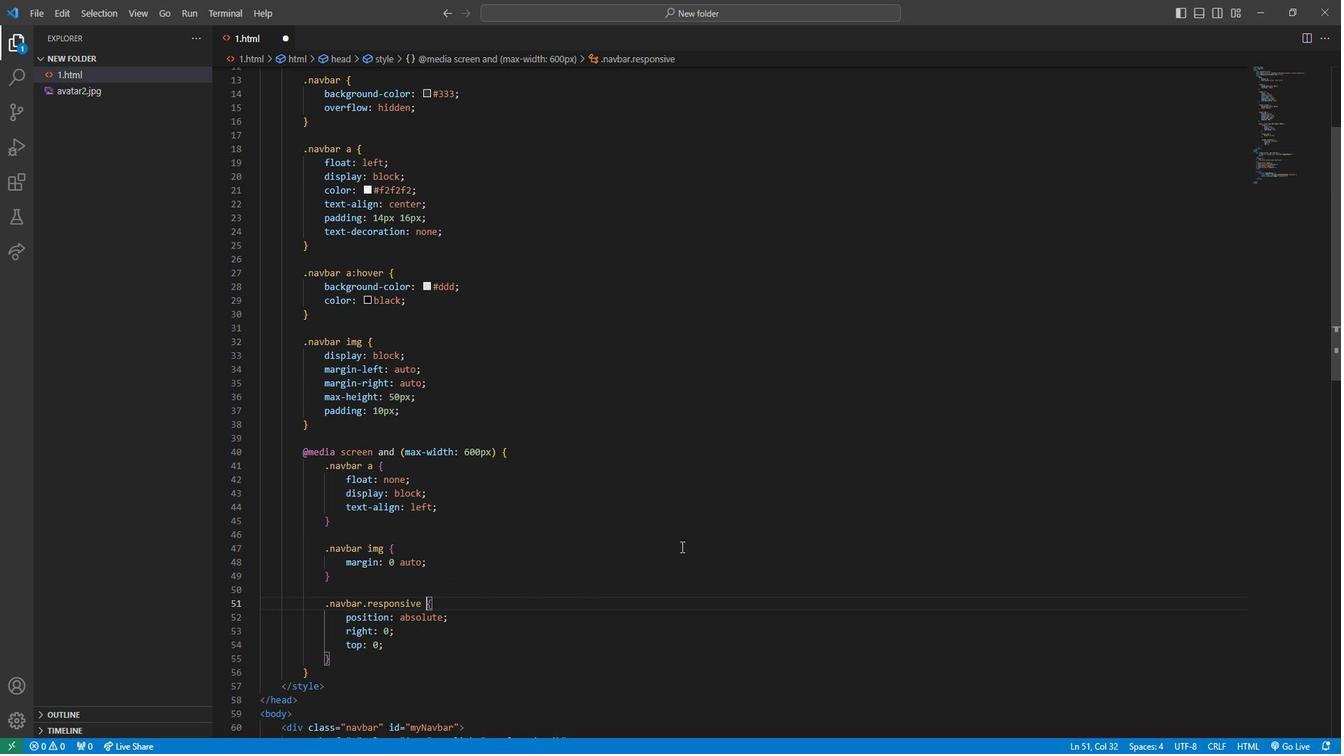 
Action: Key pressed a.icon
Screenshot: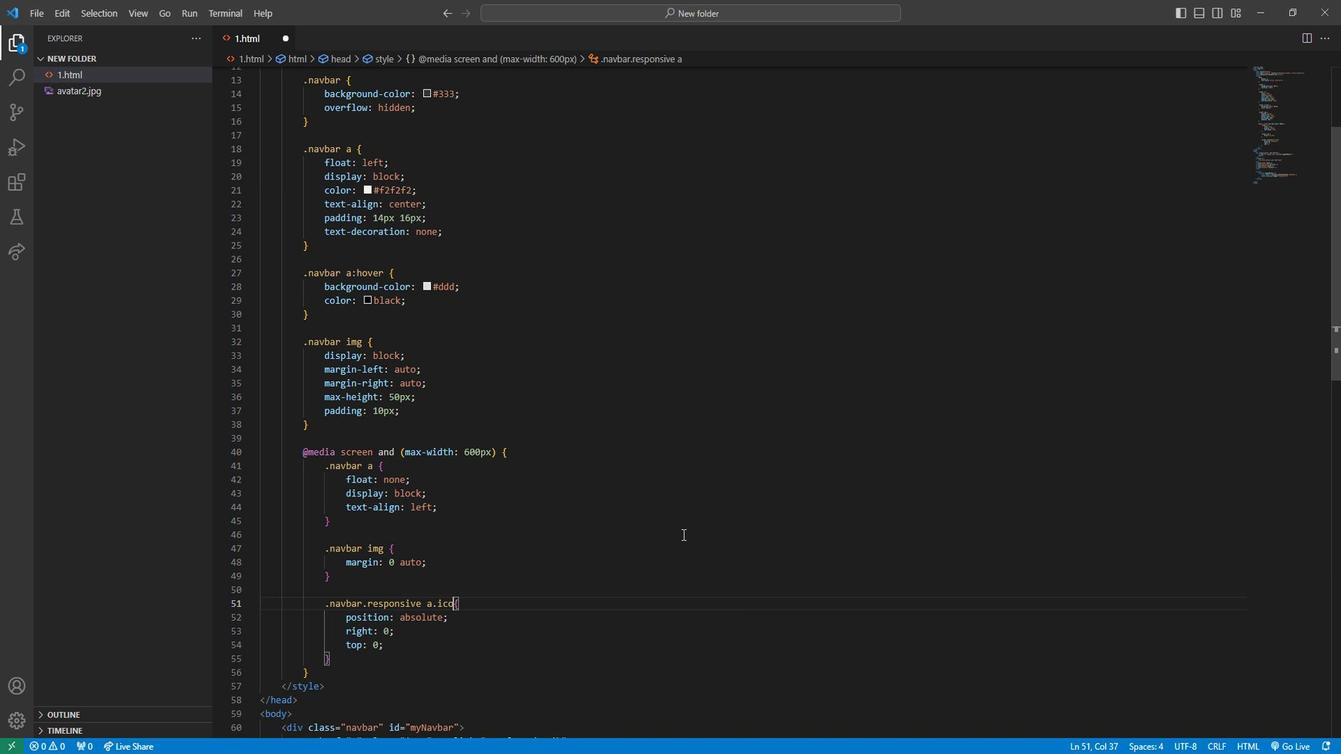 
Action: Mouse moved to (440, 453)
Screenshot: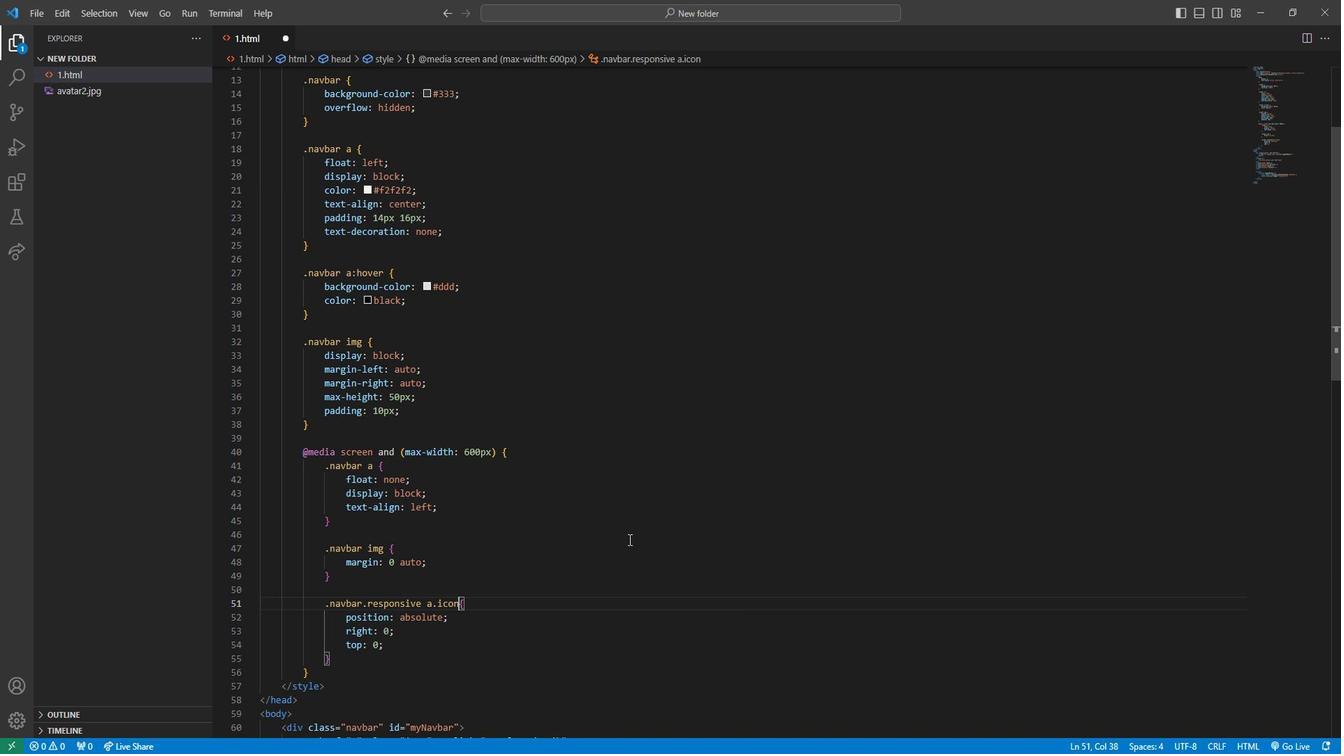 
Action: Key pressed <Key.space>
Screenshot: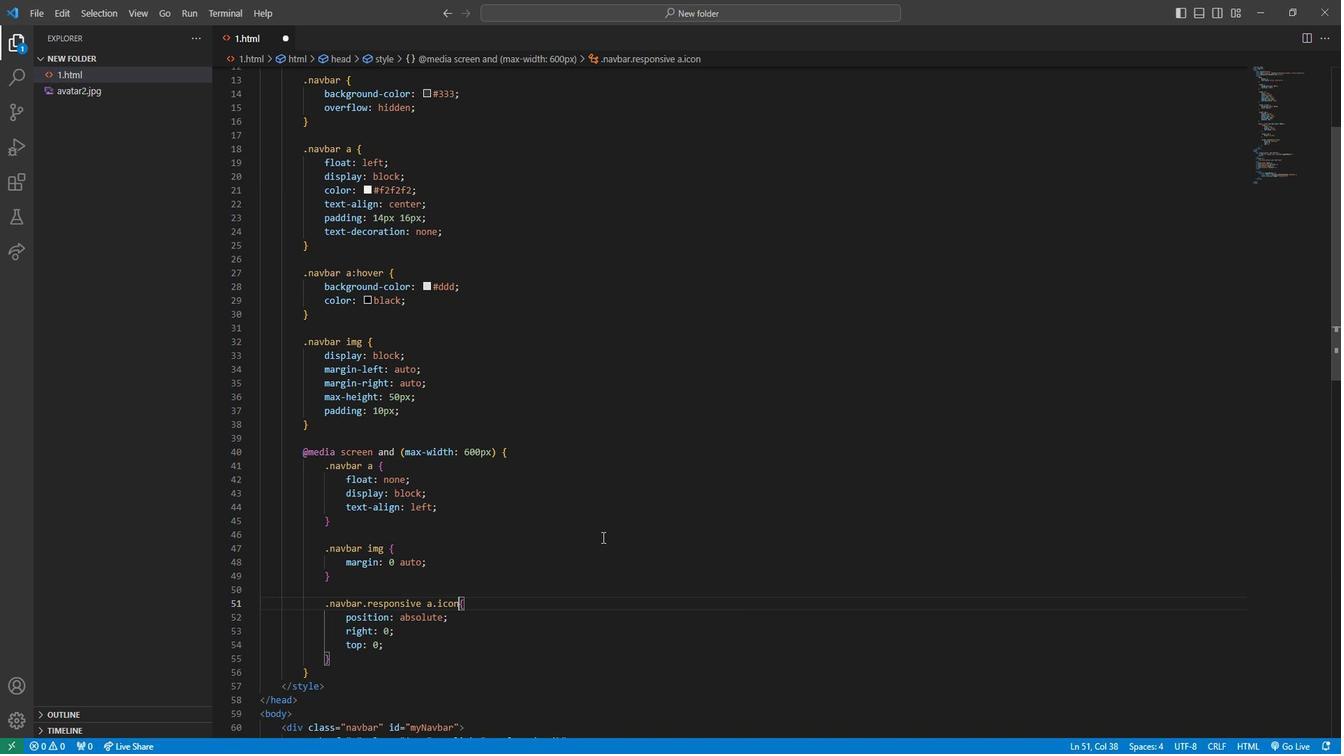 
Action: Mouse moved to (474, 486)
Screenshot: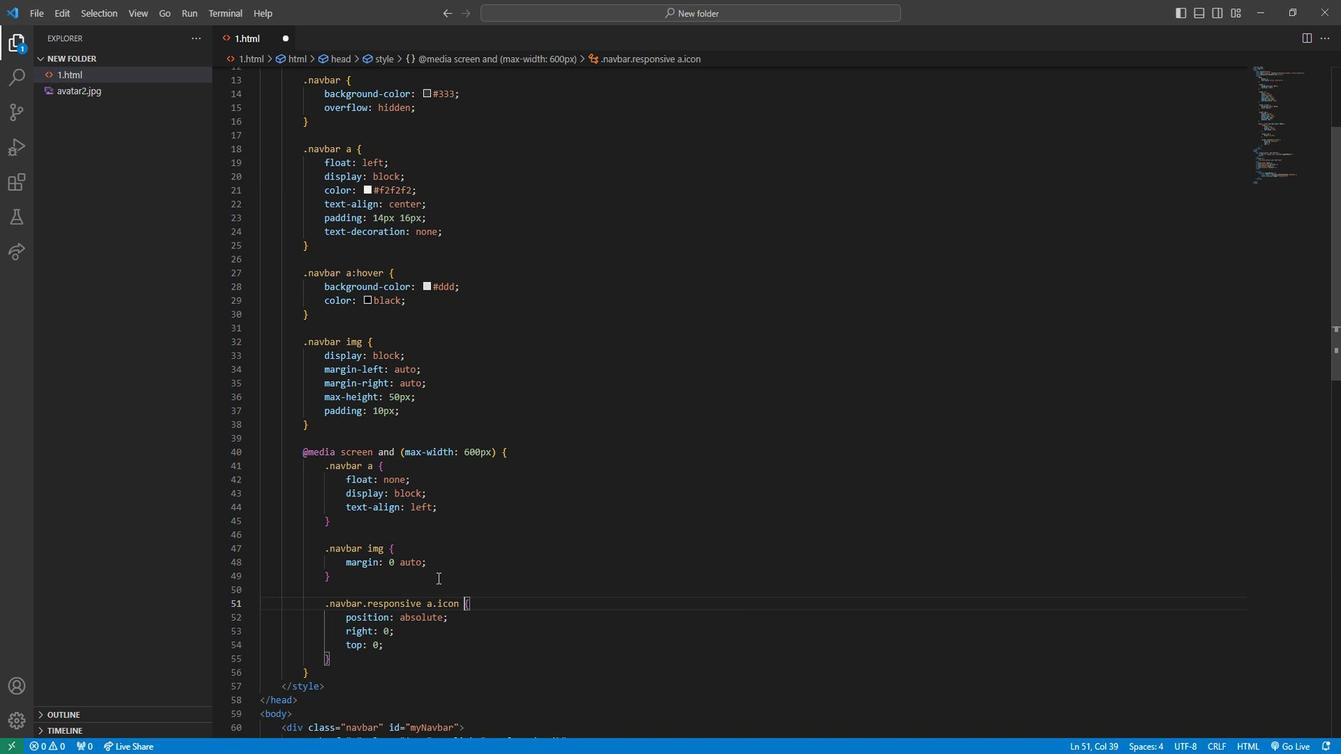 
Action: Mouse pressed left at (474, 486)
Screenshot: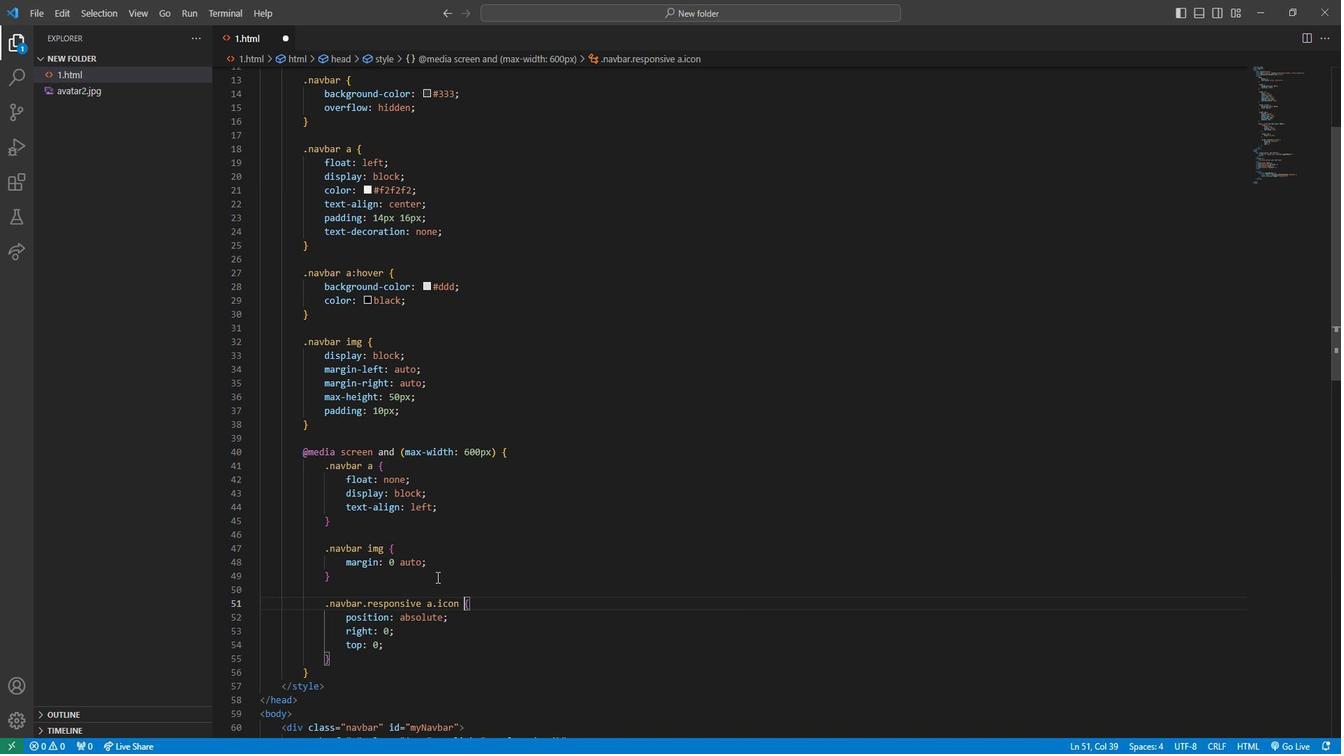 
Action: Key pressed <Key.enter><Key.enter>.navbar.responsive<Key.space><Key.shift_r>{<Key.enter>position<Key.shift_r>:<Key.space>relative;
Screenshot: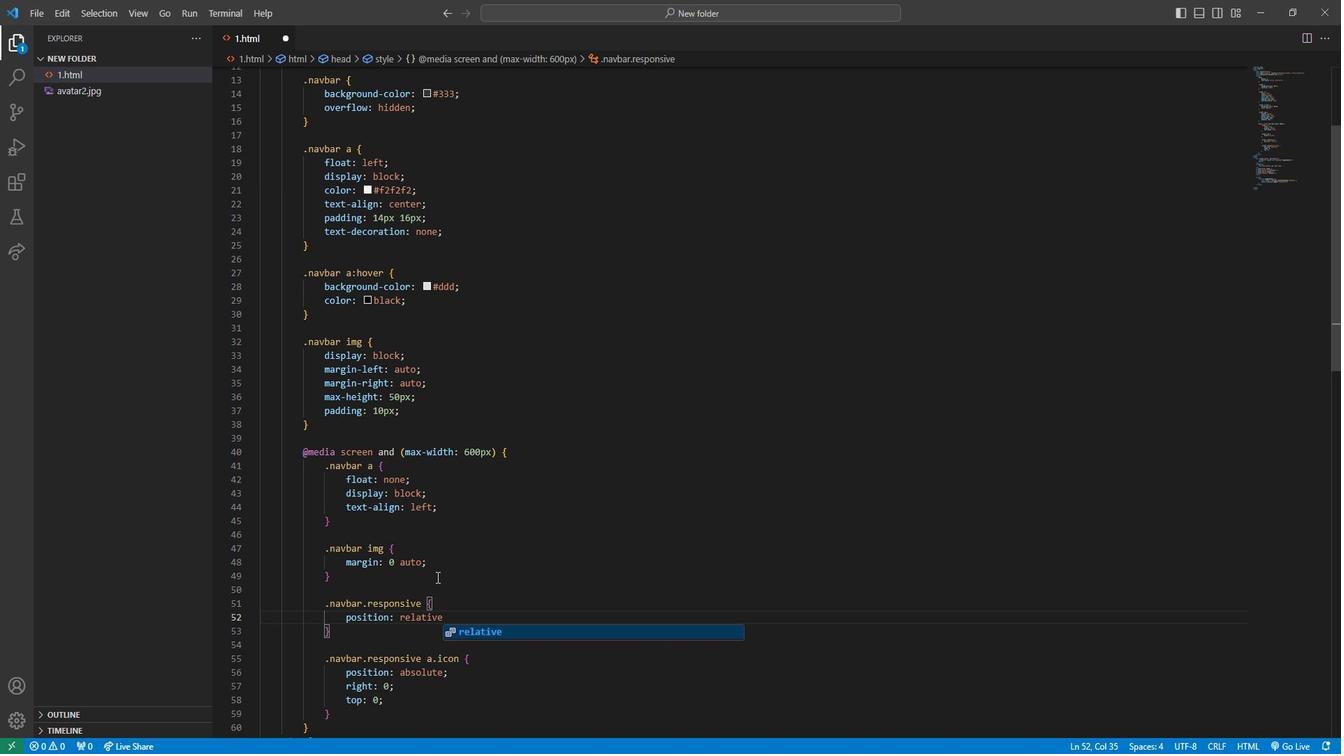 
Action: Mouse moved to (424, 490)
Screenshot: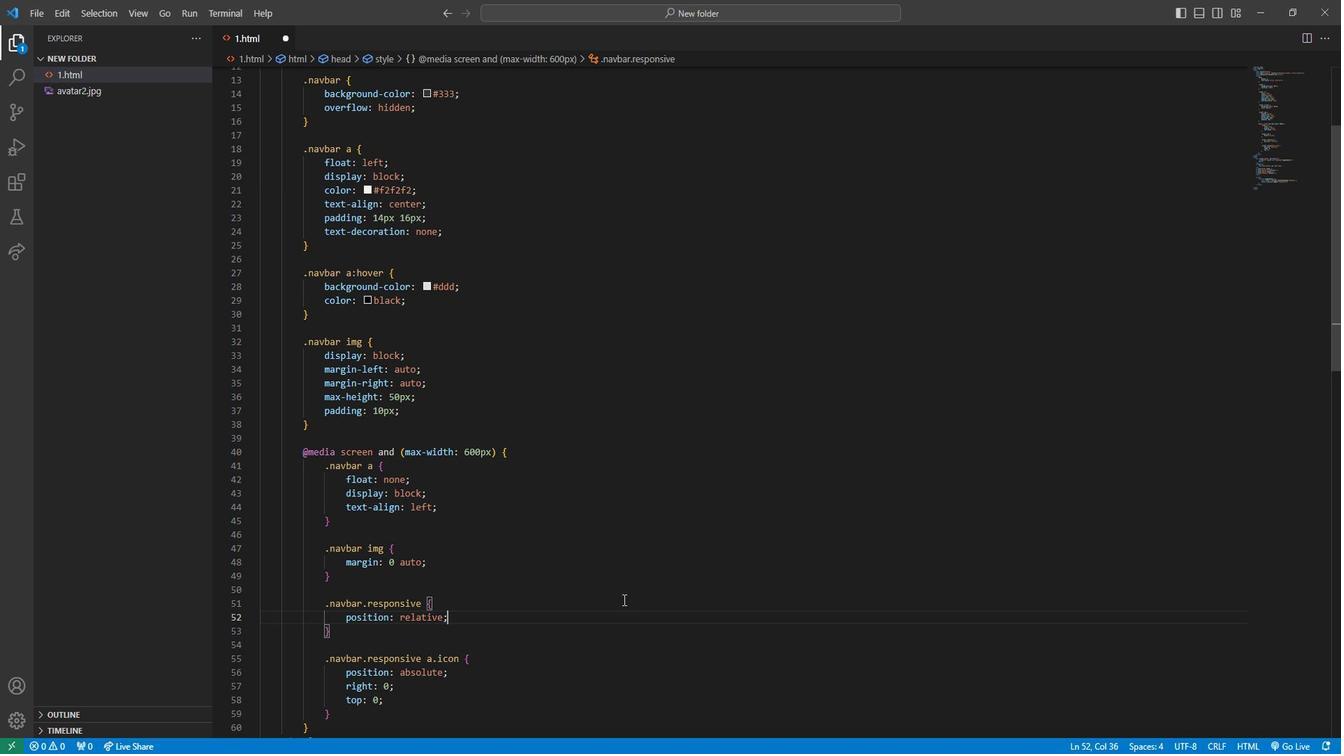 
Action: Mouse scrolled (424, 489) with delta (0, 0)
Screenshot: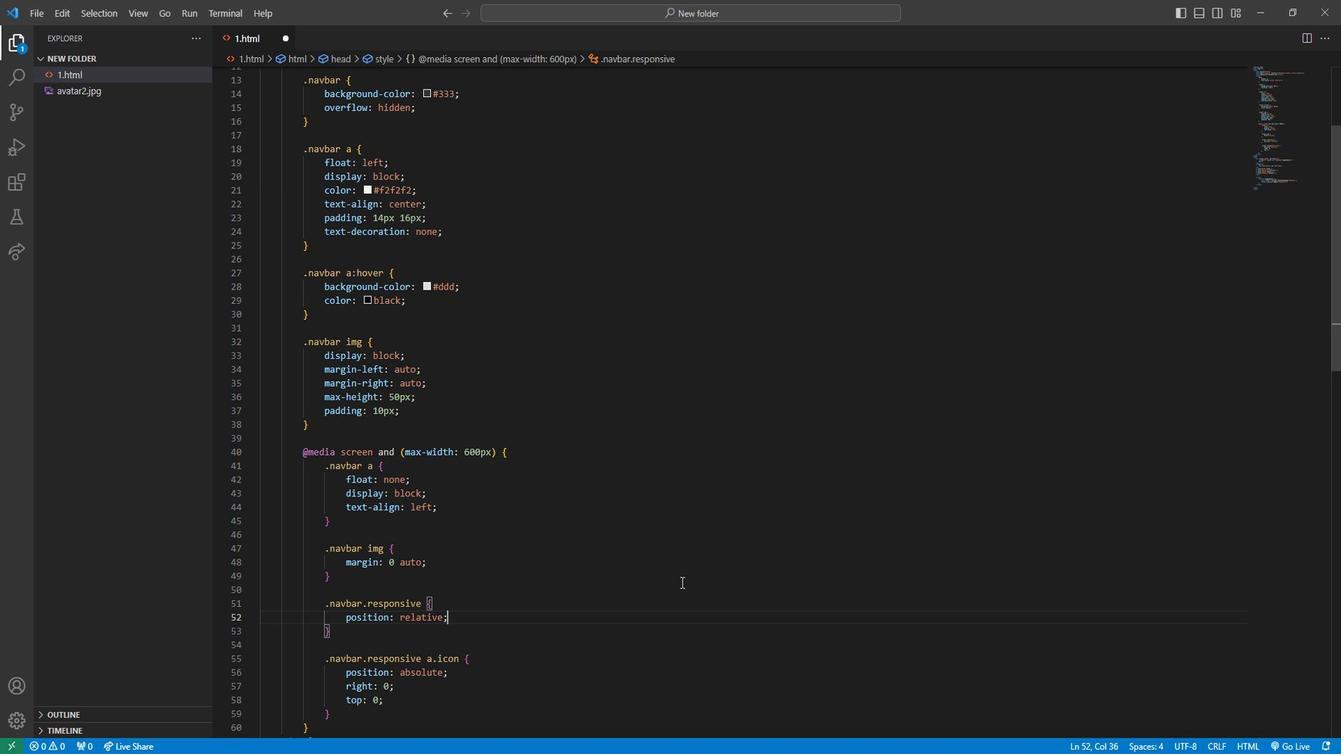 
Action: Mouse scrolled (424, 489) with delta (0, 0)
Screenshot: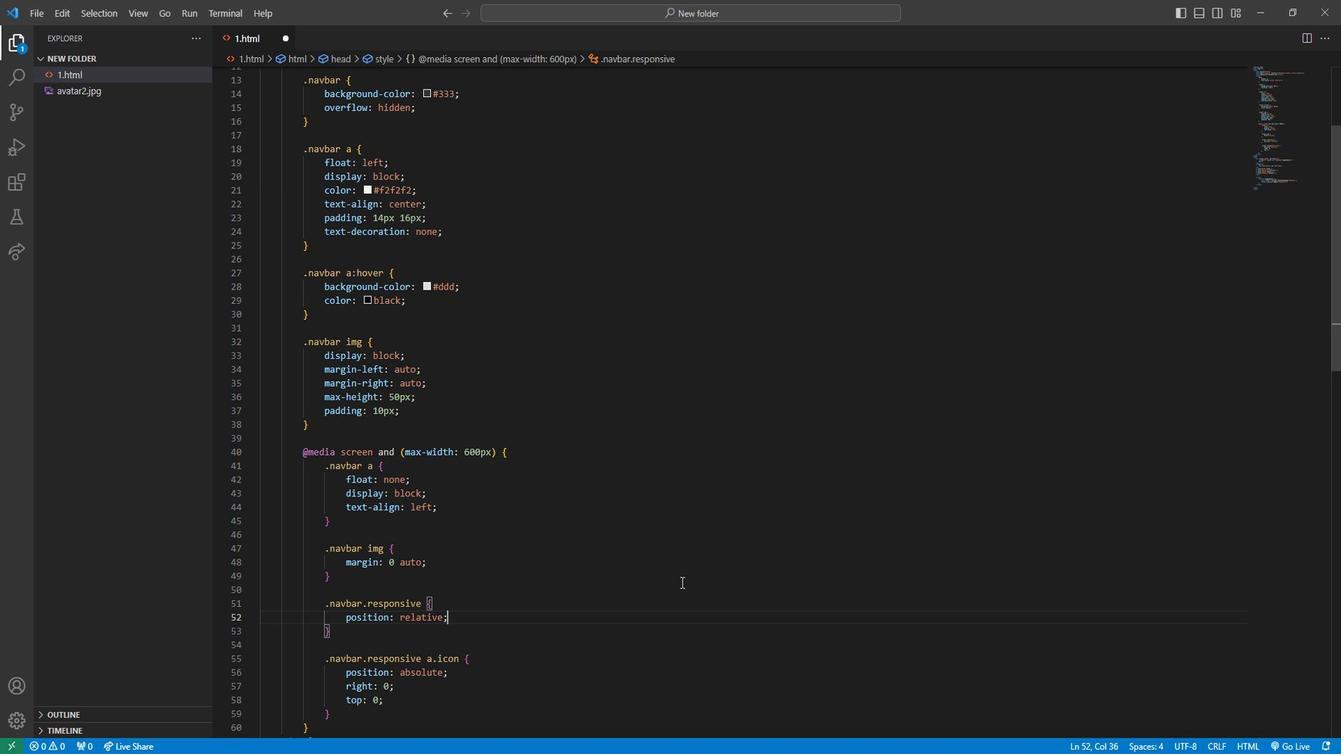 
Action: Mouse scrolled (424, 489) with delta (0, 0)
Screenshot: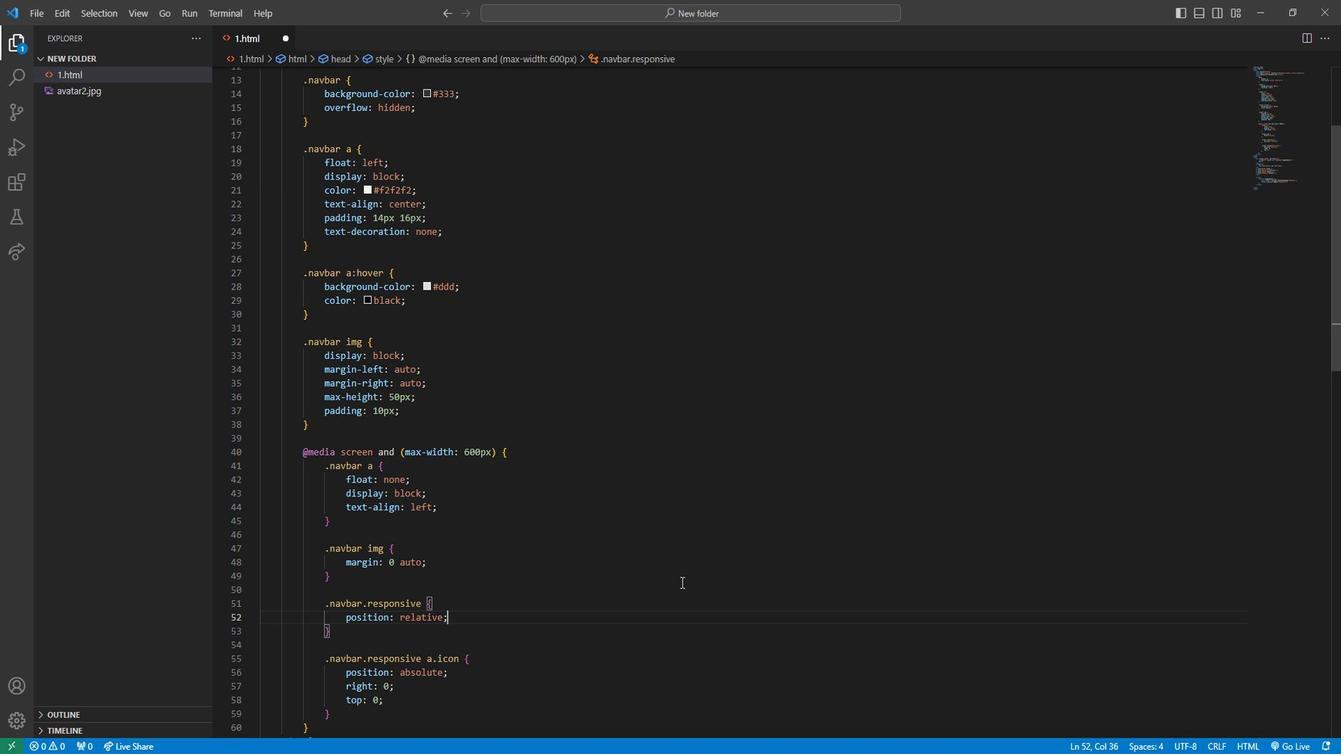 
Action: Mouse moved to (655, 522)
Screenshot: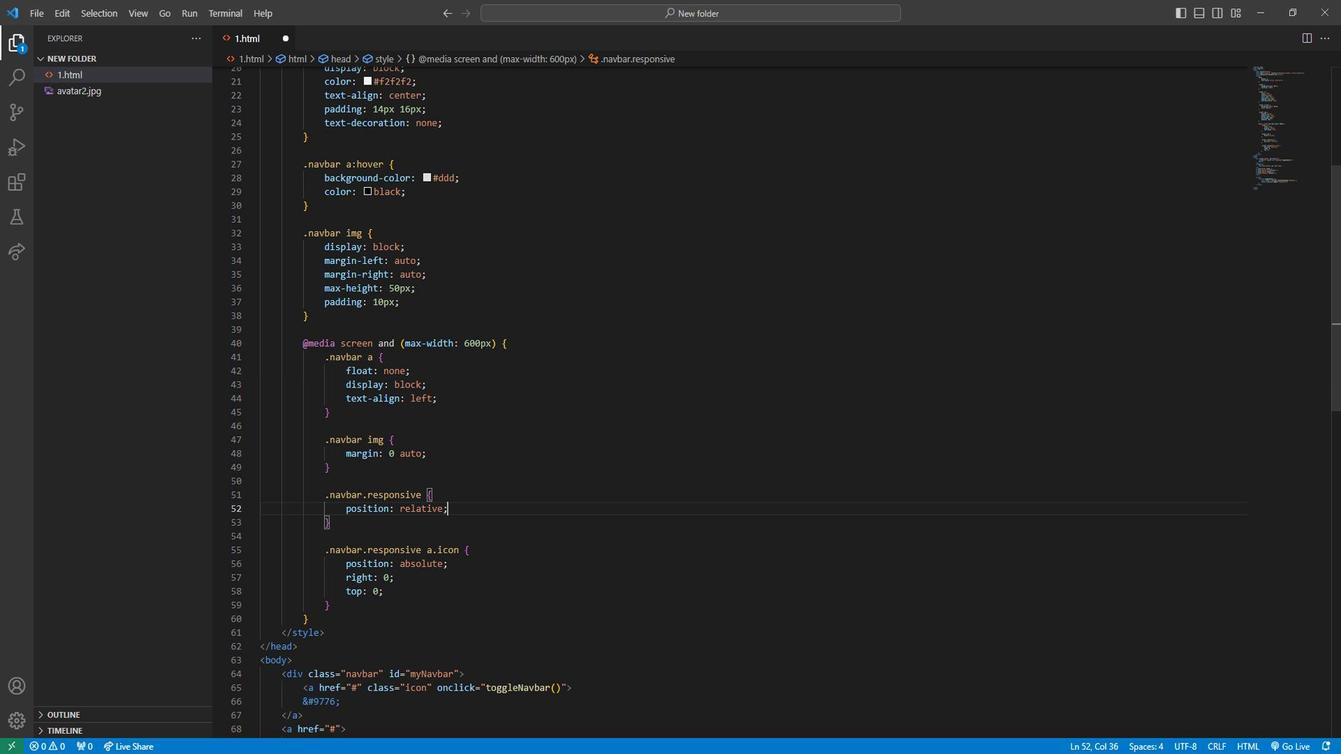 
Action: Mouse scrolled (655, 521) with delta (0, 0)
Screenshot: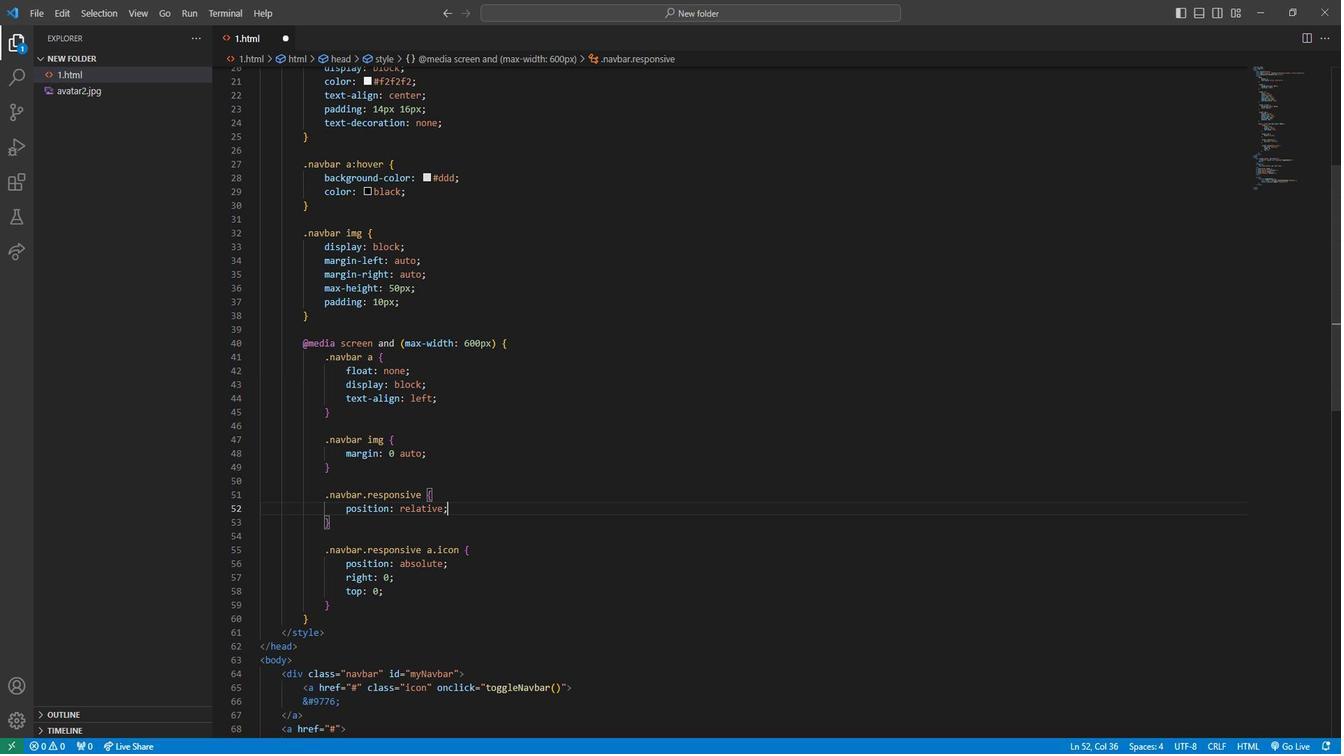 
Action: Mouse scrolled (655, 521) with delta (0, 0)
Screenshot: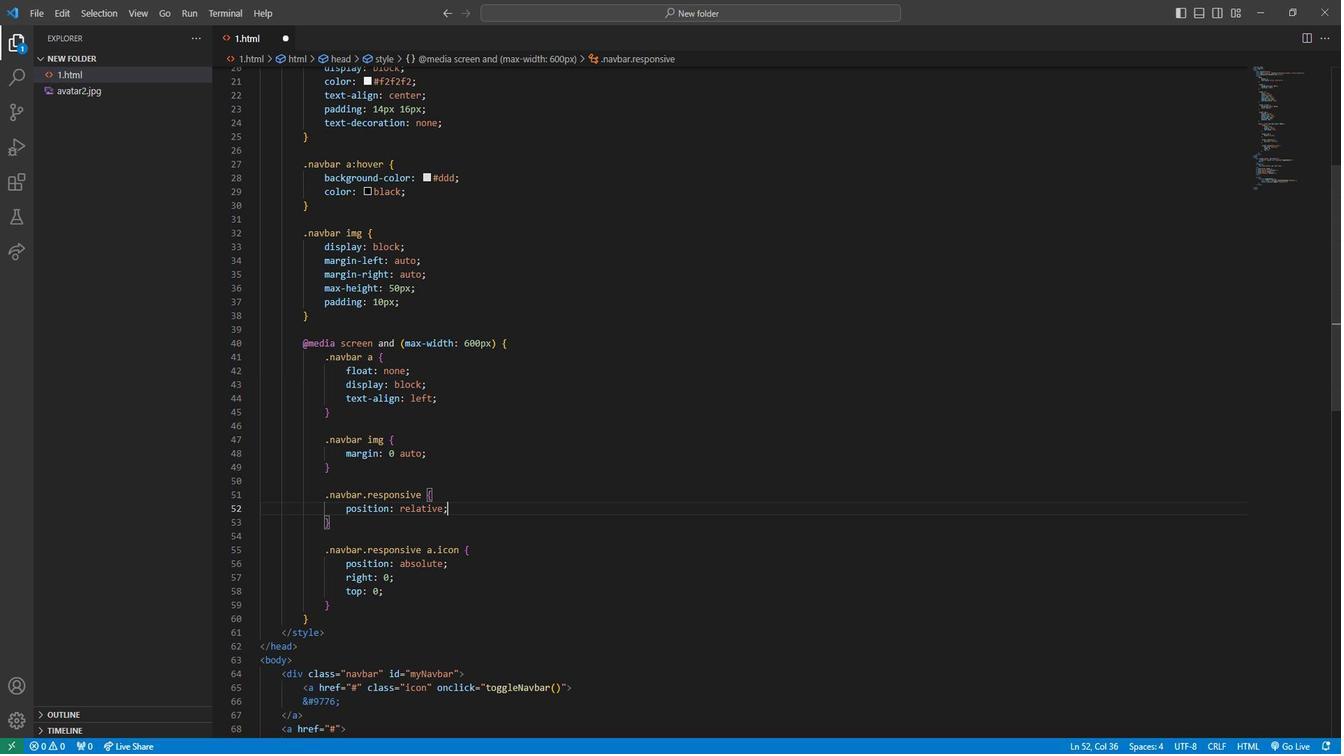 
Action: Mouse scrolled (655, 521) with delta (0, 0)
Screenshot: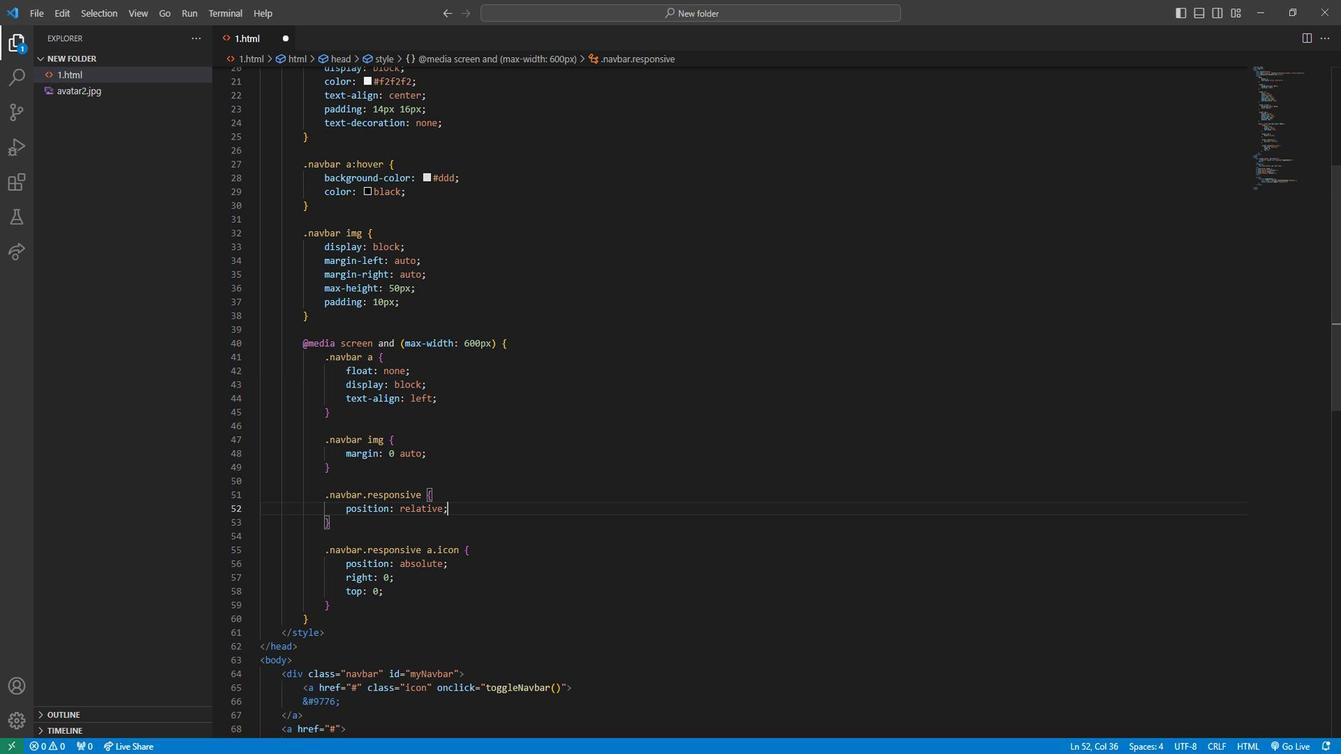 
Action: Mouse scrolled (655, 521) with delta (0, 0)
Screenshot: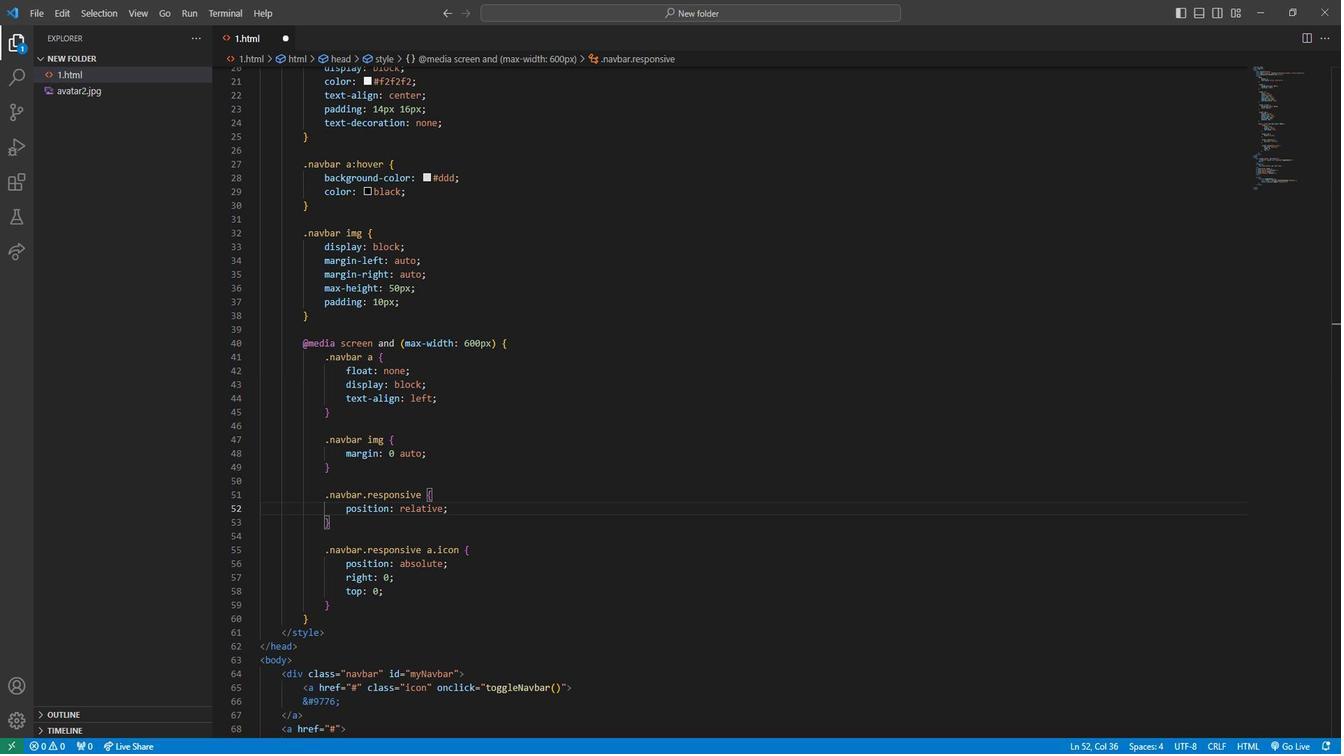 
Action: Mouse scrolled (655, 521) with delta (0, 0)
Screenshot: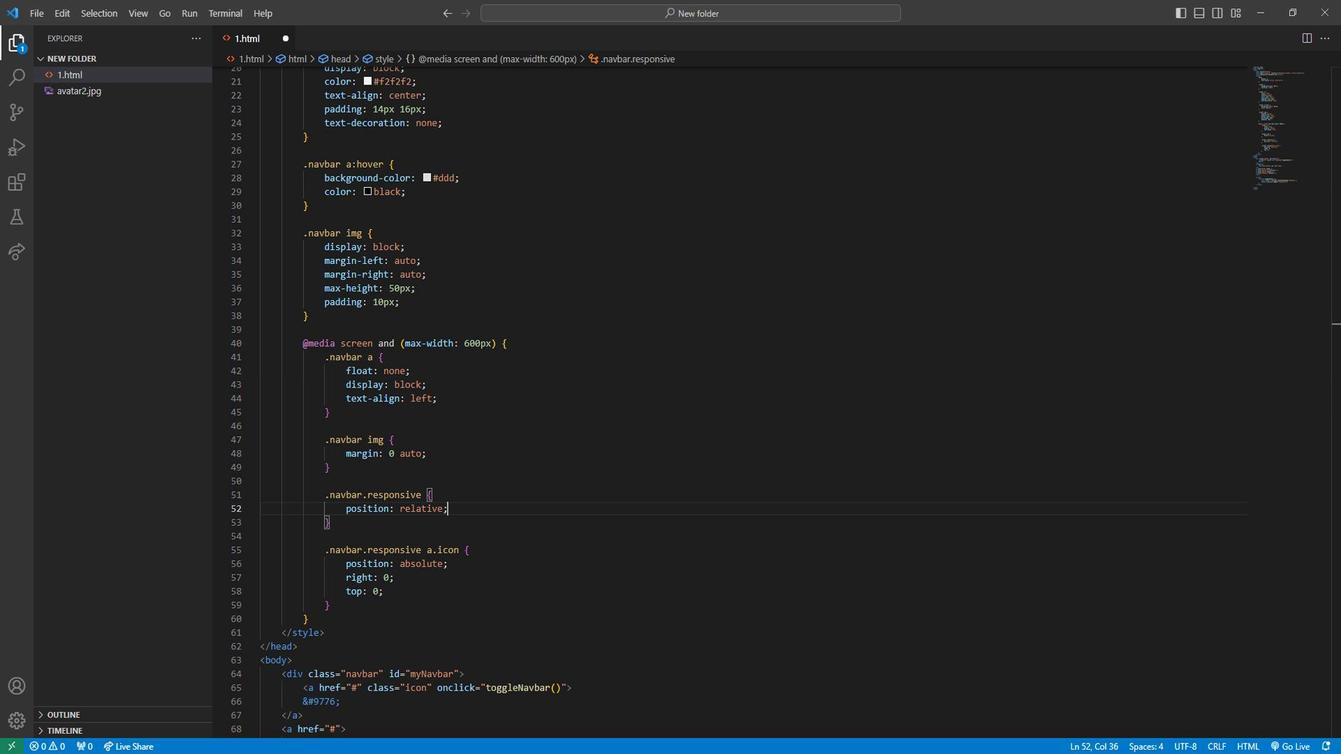 
Action: Mouse scrolled (655, 522) with delta (0, 0)
Screenshot: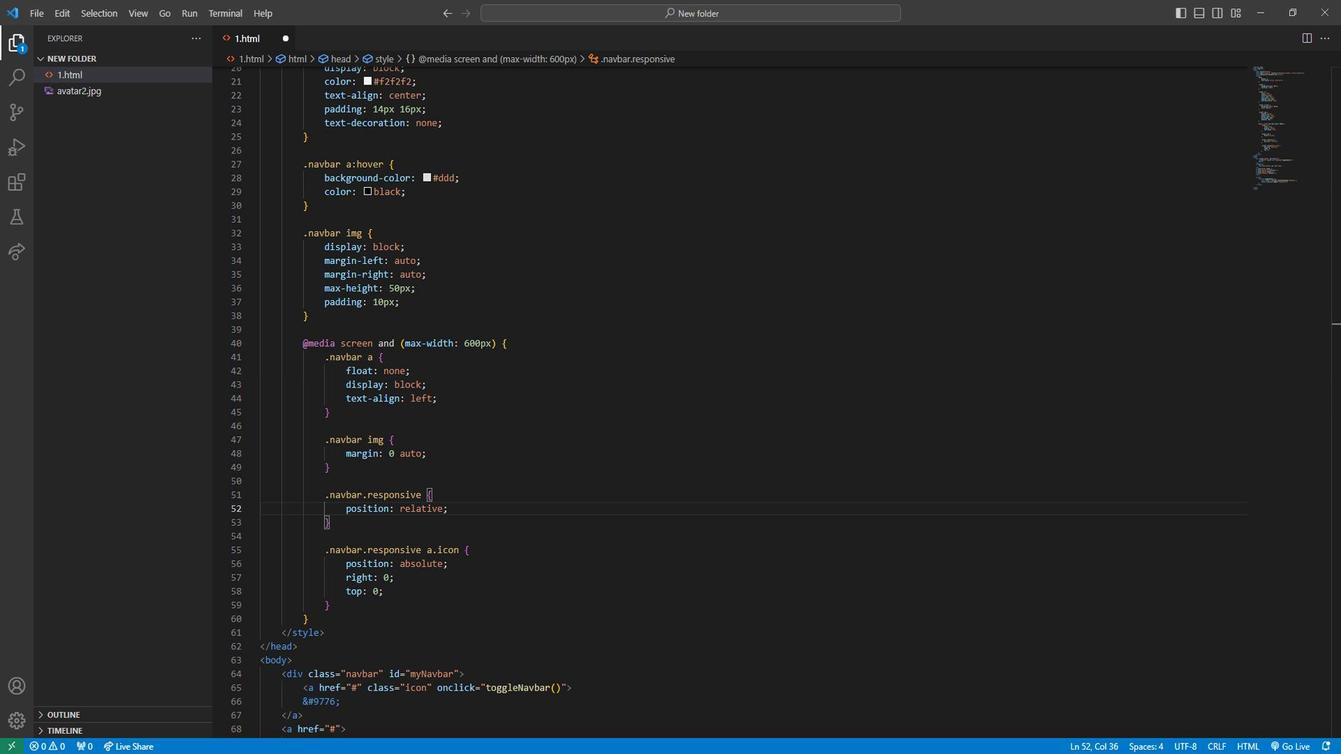 
Action: Mouse moved to (485, 510)
Screenshot: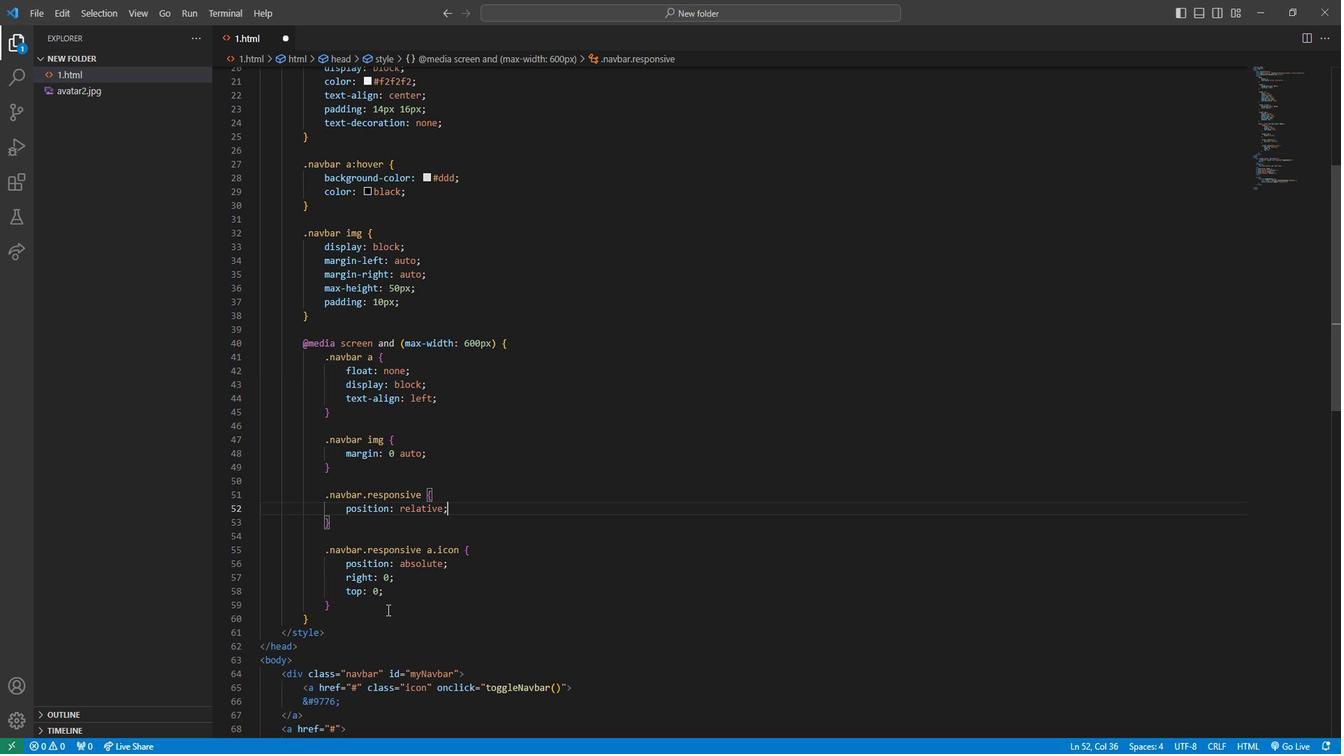 
Action: Mouse pressed left at (485, 510)
Screenshot: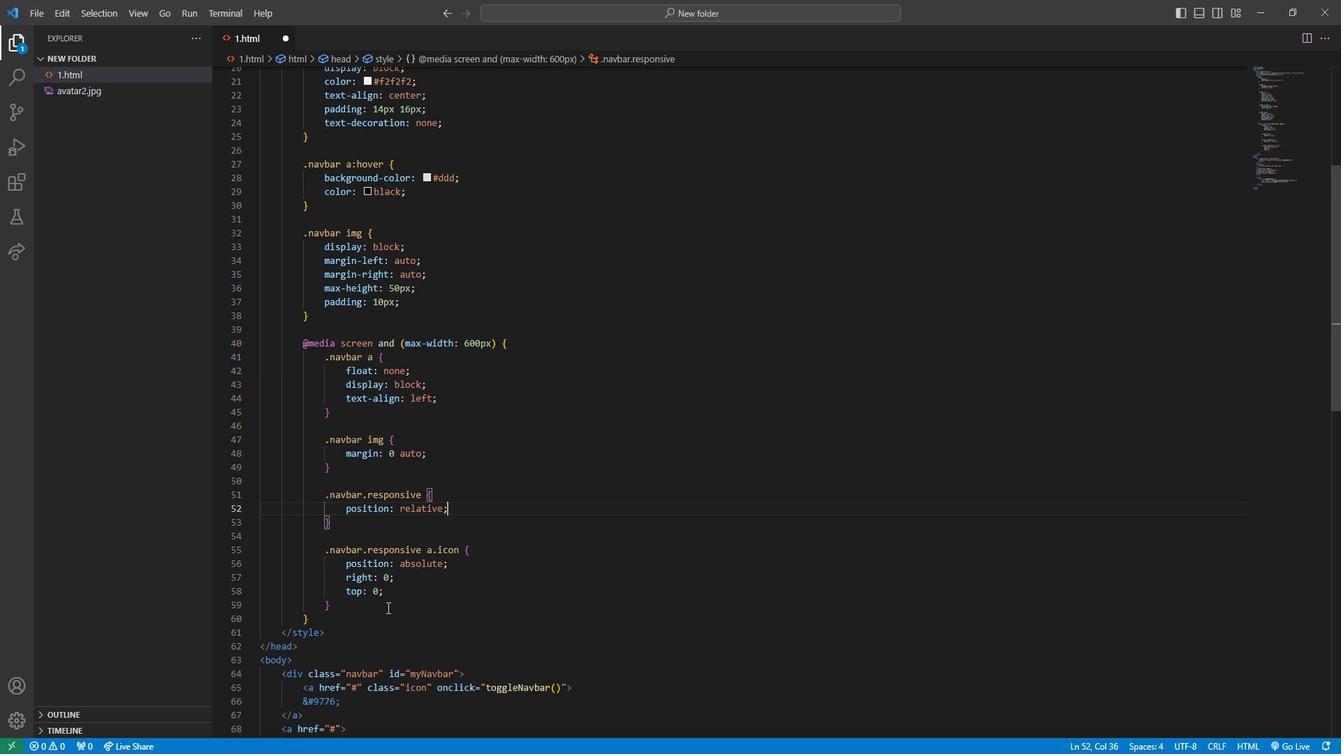 
Action: Mouse moved to (489, 514)
Screenshot: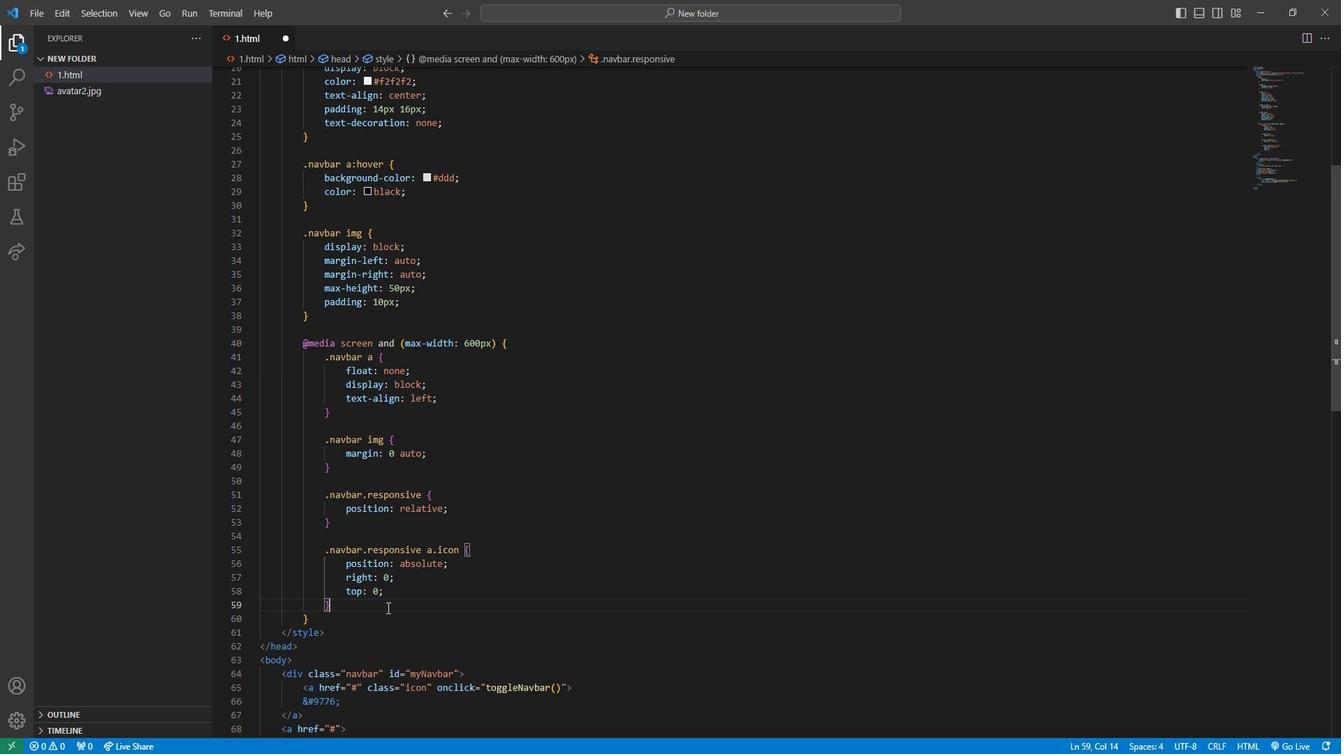 
Action: Key pressed <Key.enter><Key.enter>.navbar.responsive<Key.space>a<Key.space><Key.shift_r>{<Key.enter>display<Key.shift_r>:<Key.space>block;<Key.enter>text-alignn<Key.backspace><Key.shift_r>:<Key.space>left;<Key.enter>width<Key.shift_r>:<Key.space>100<Key.shift><Key.shift><Key.shift>%;<Key.enter>box-sizing<Key.shift_r>:<Key.space>border-box;<Key.down><Key.enter>
Screenshot: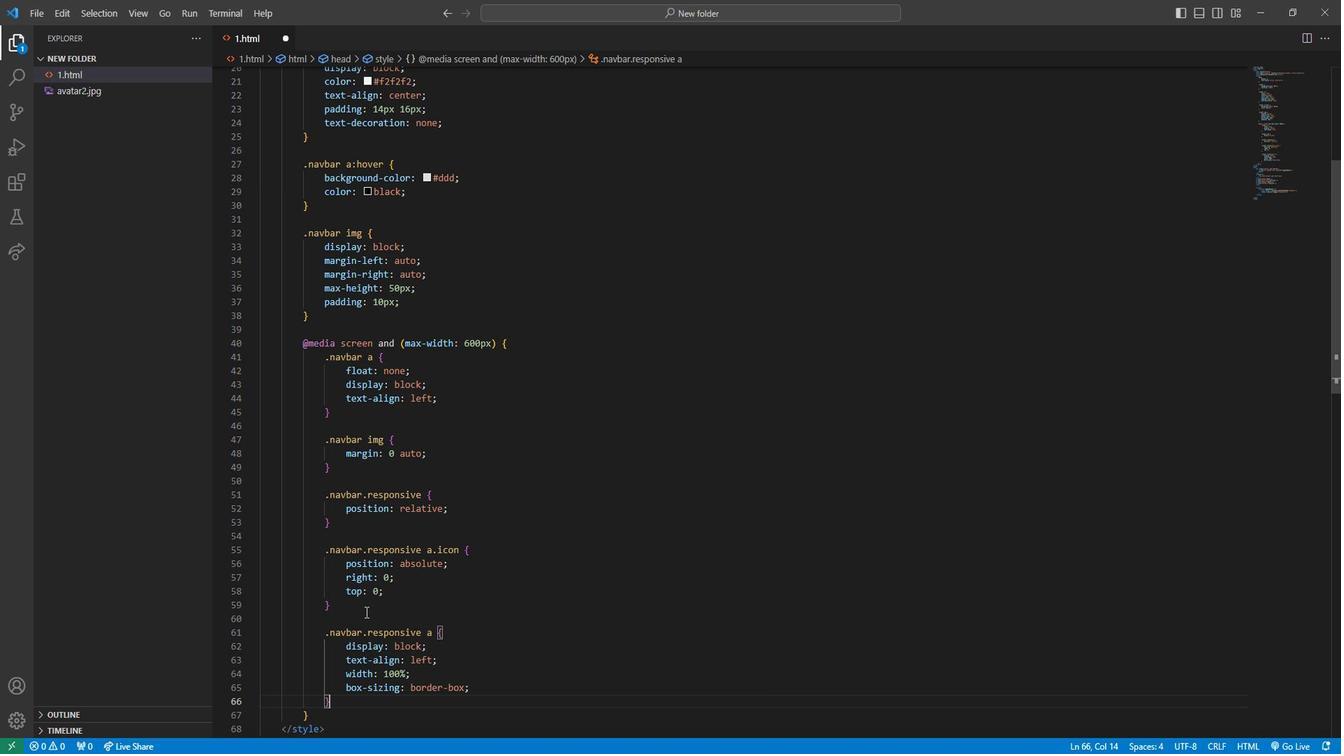 
Action: Mouse moved to (422, 385)
Screenshot: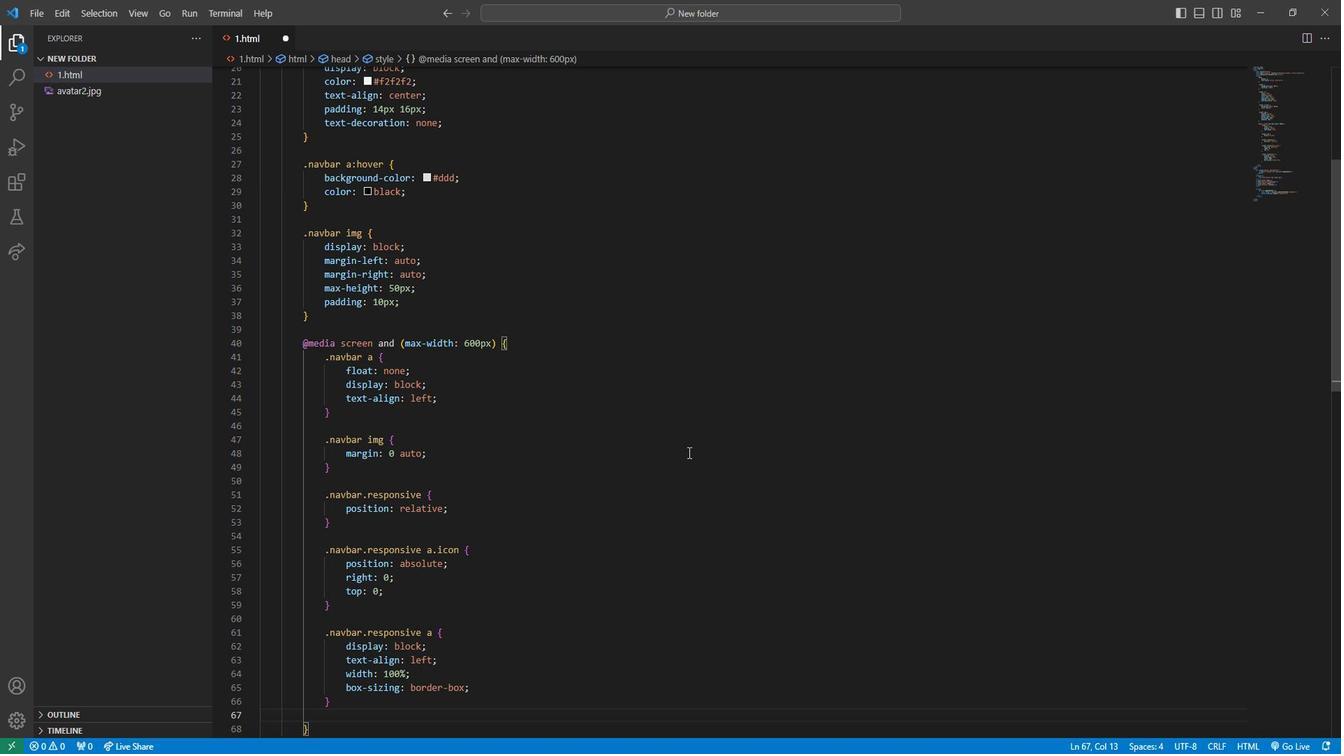 
Action: Mouse scrolled (422, 384) with delta (0, 0)
Screenshot: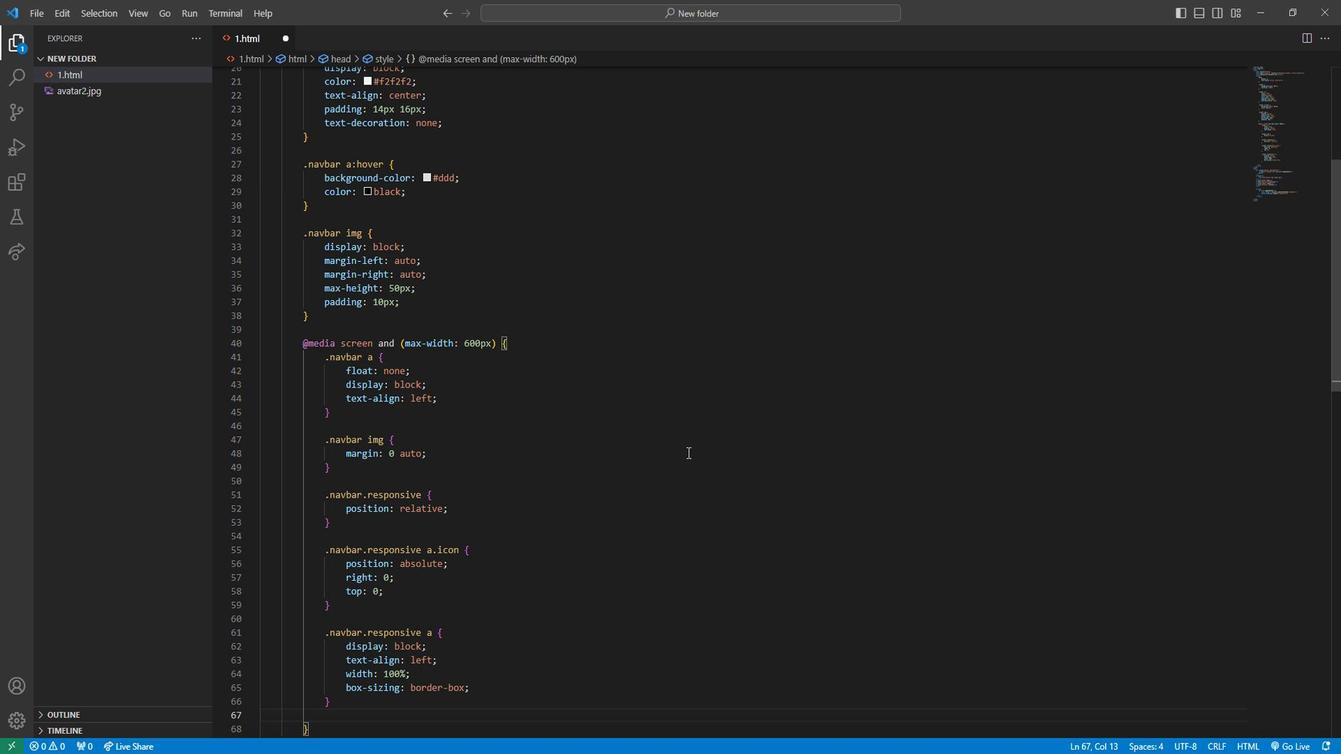 
Action: Mouse scrolled (422, 384) with delta (0, 0)
Screenshot: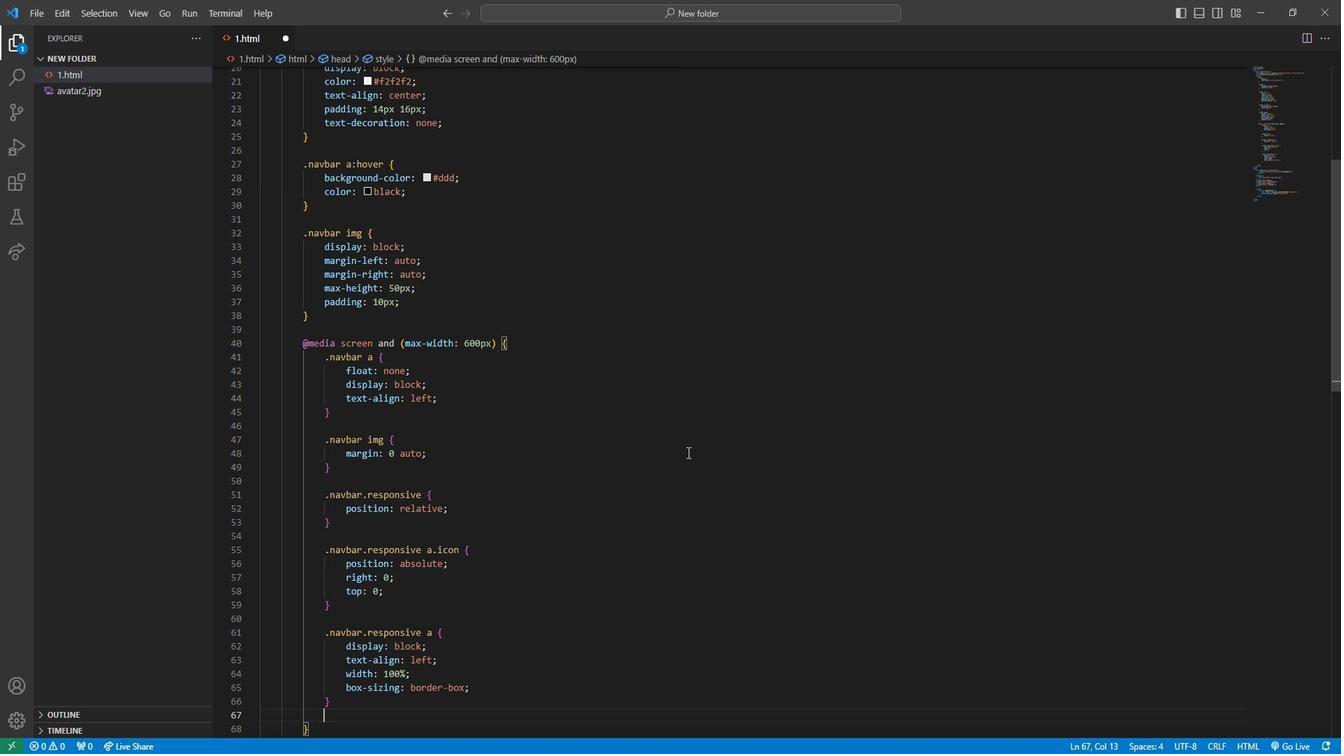
Action: Mouse scrolled (422, 384) with delta (0, 0)
Screenshot: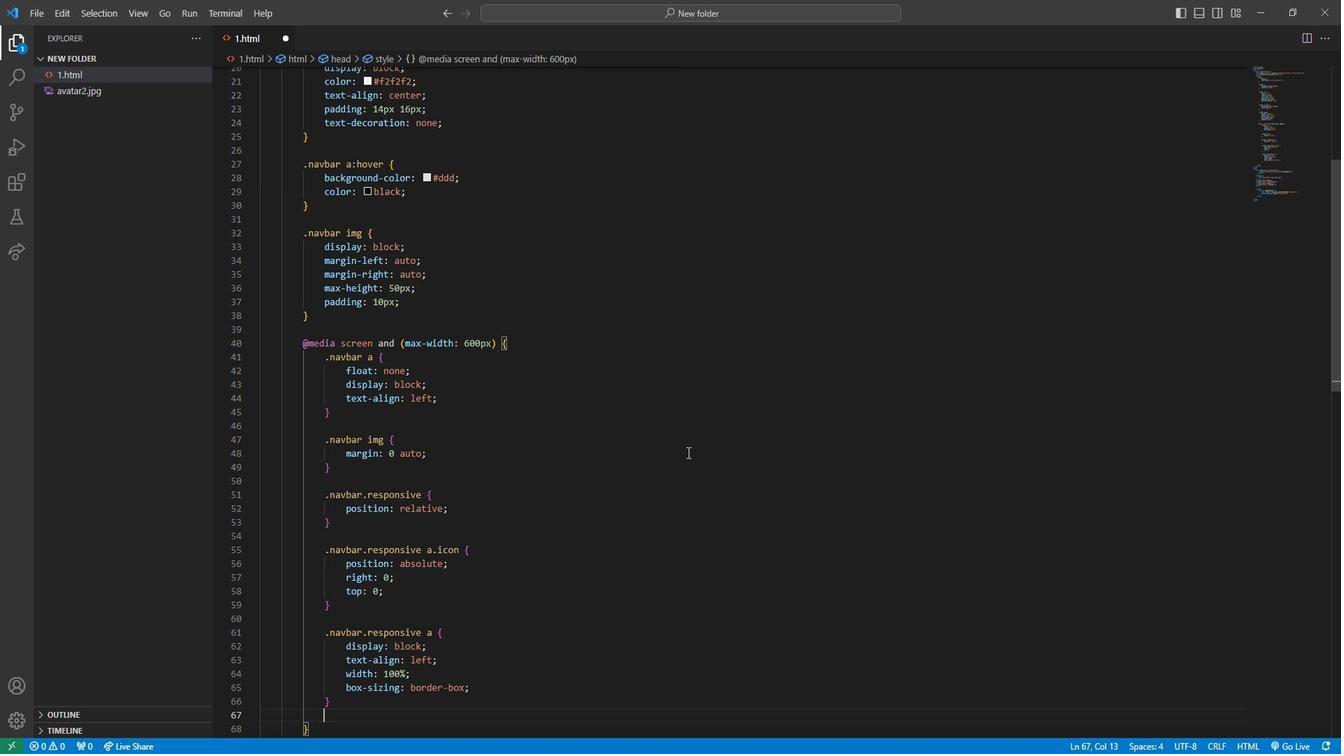 
Action: Mouse scrolled (422, 384) with delta (0, 0)
Screenshot: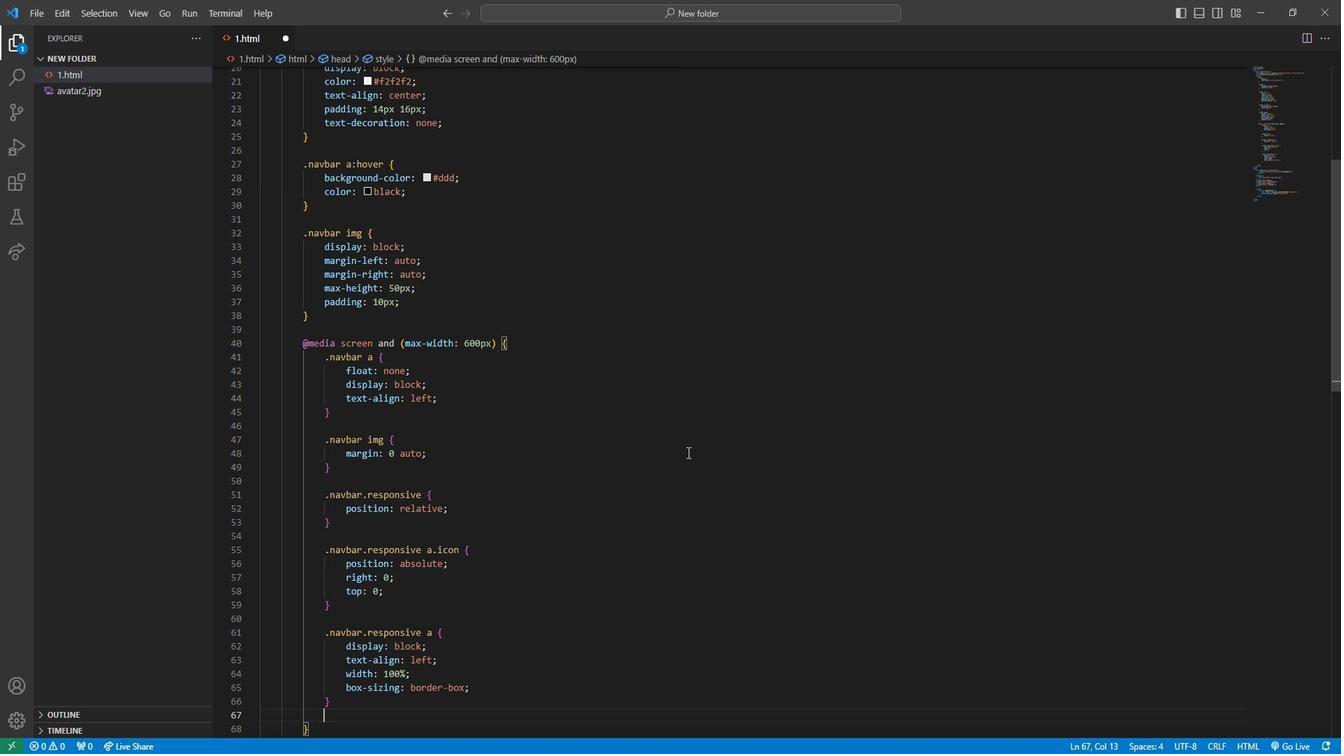 
Action: Mouse scrolled (422, 384) with delta (0, 0)
Screenshot: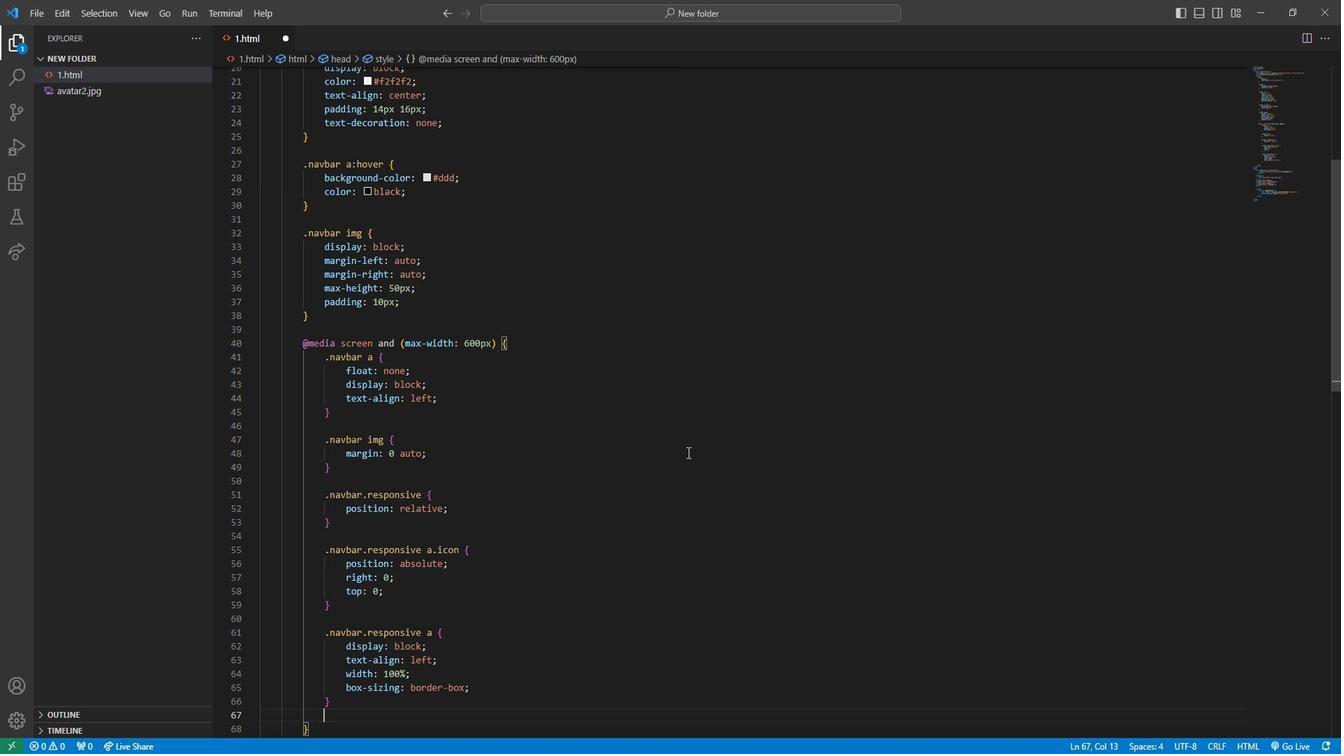 
Action: Mouse moved to (680, 464)
Screenshot: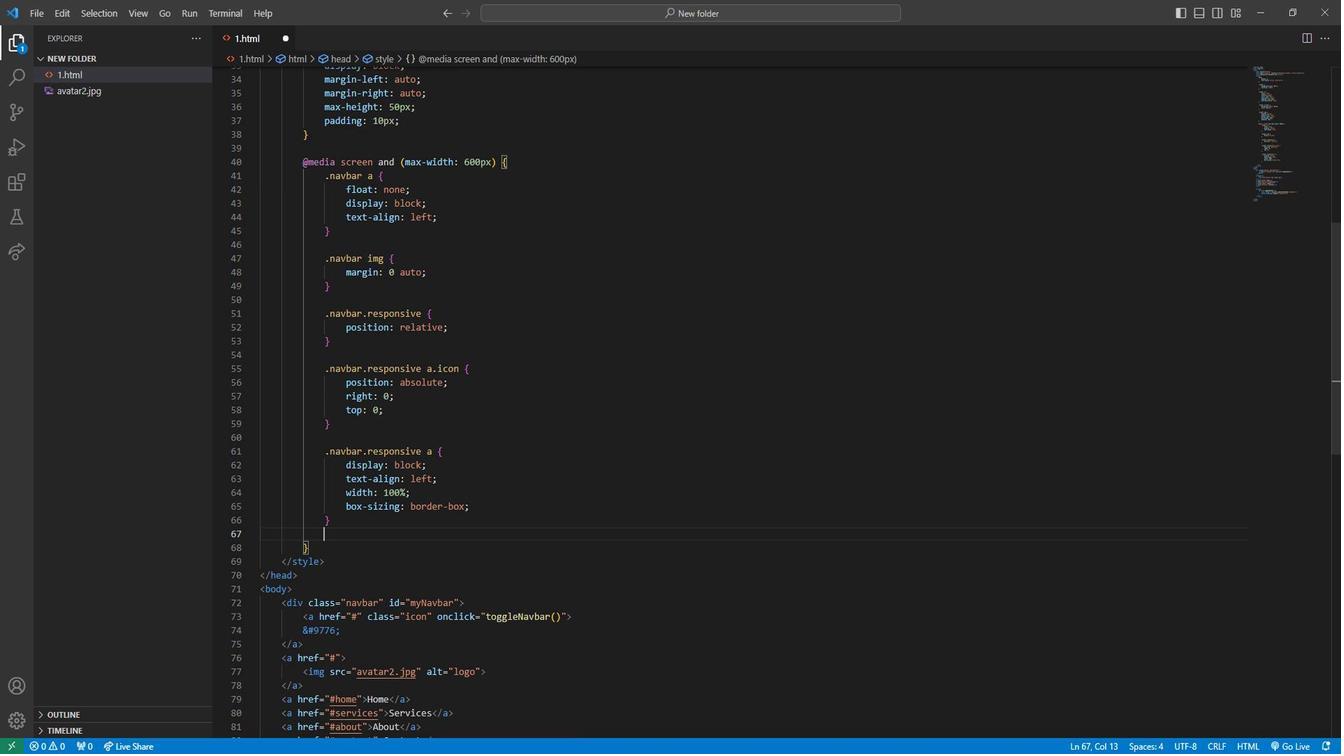 
Action: Mouse scrolled (680, 463) with delta (0, 0)
Screenshot: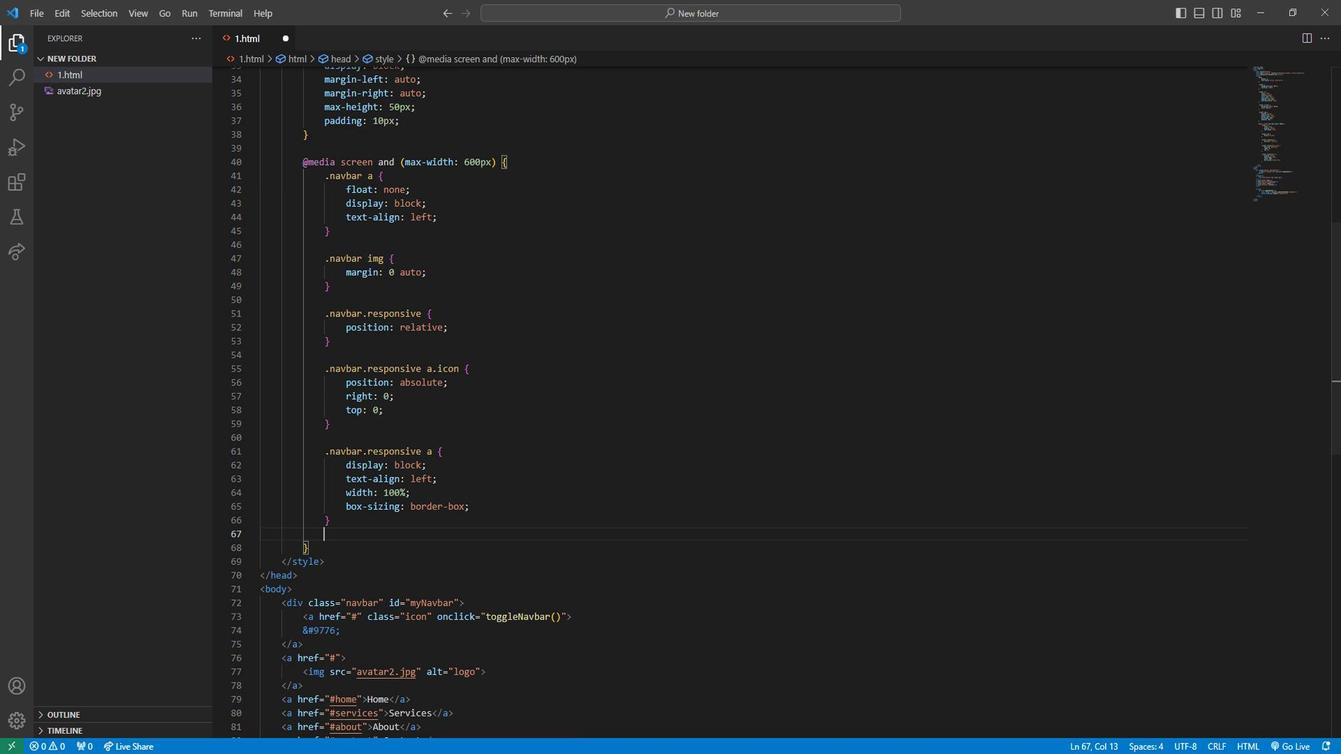 
Action: Mouse moved to (425, 380)
Screenshot: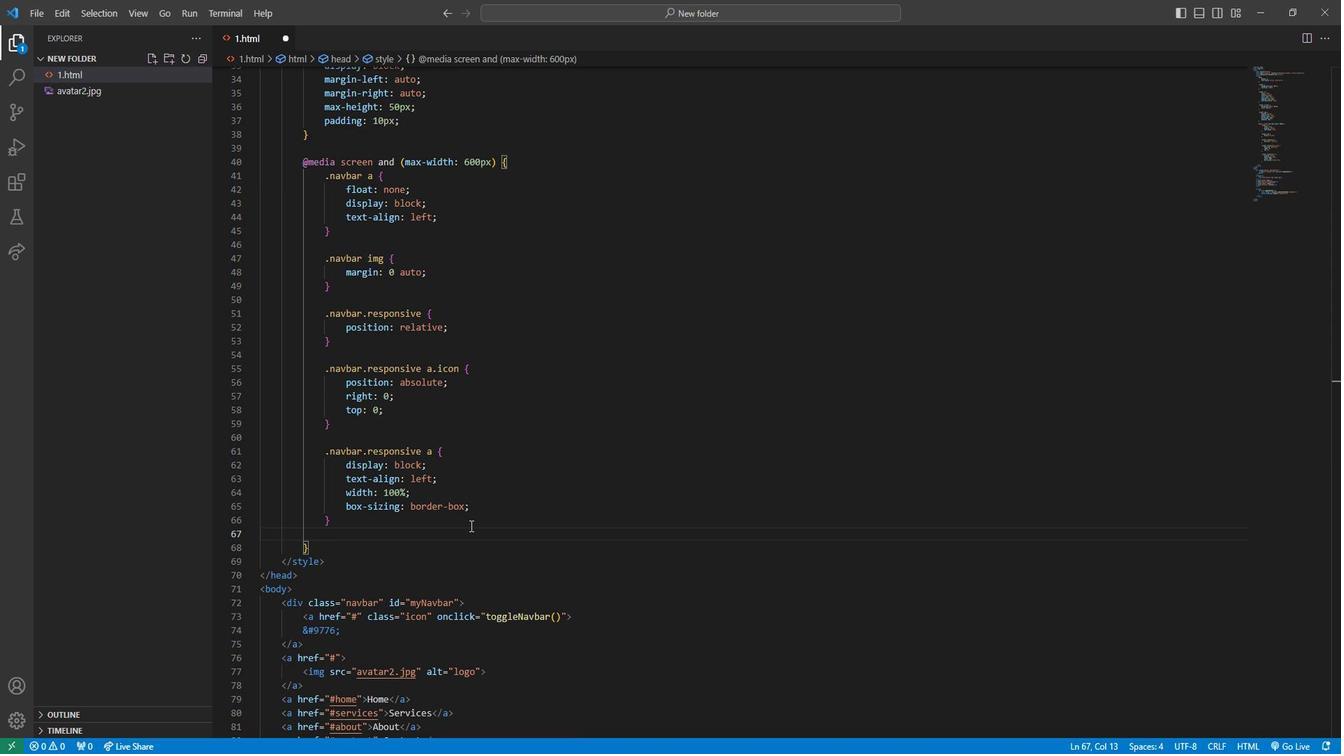 
Action: Key pressed .<Key.backspace><Key.enter>.navbar.responsive<Key.space>a<Key.shift_r>:hover<Key.space><Key.shift_r>{<Key.enter>background-color<Key.shift_r>L<Key.space><Key.backspace><Key.backspace><Key.shift_r>:<Key.space><Key.shift>#ddd;<Key.enter>color<Key.shift_r>:<Key.space>black;<Key.down><Key.enter><Key.enter>.navbar.responsive.show<Key.space><Key.shift_r>{<Key.enter>display<Key.shift_r>:<Key.space>block;ctrl+S
Screenshot: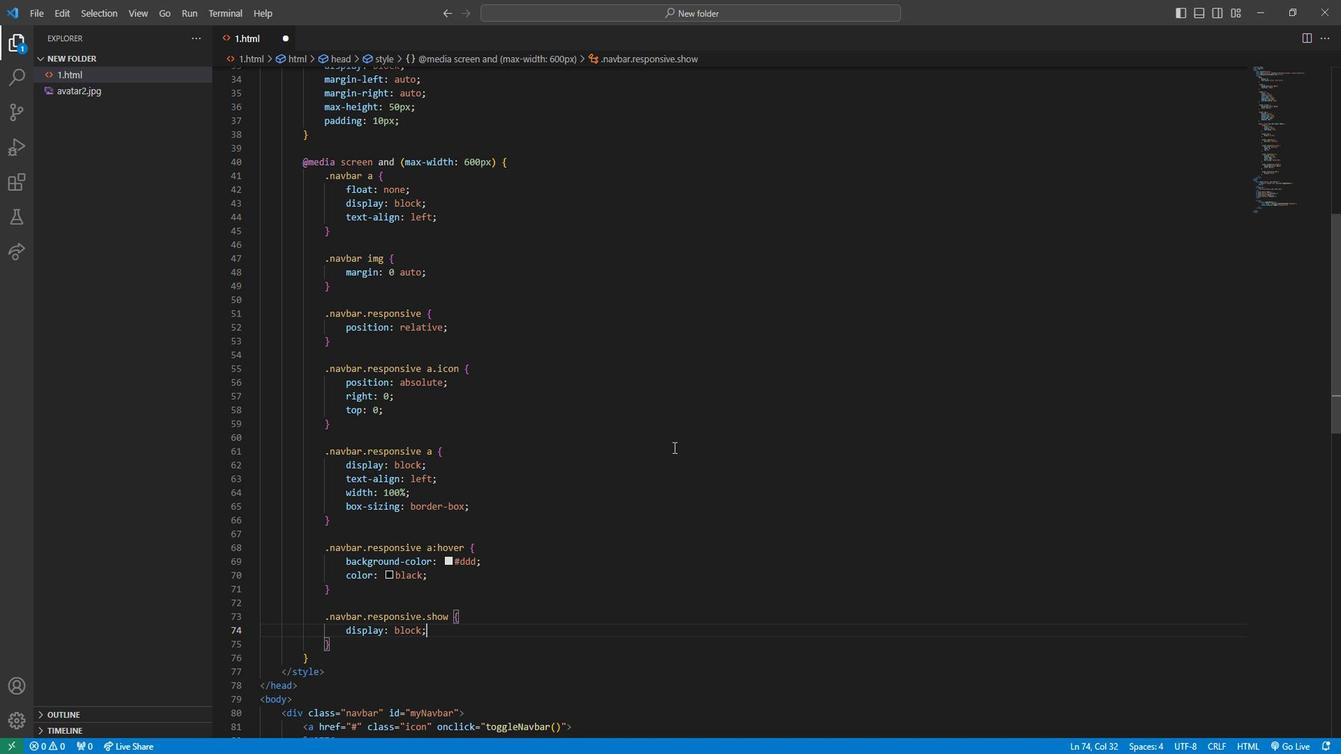
Action: Mouse moved to (299, 624)
Screenshot: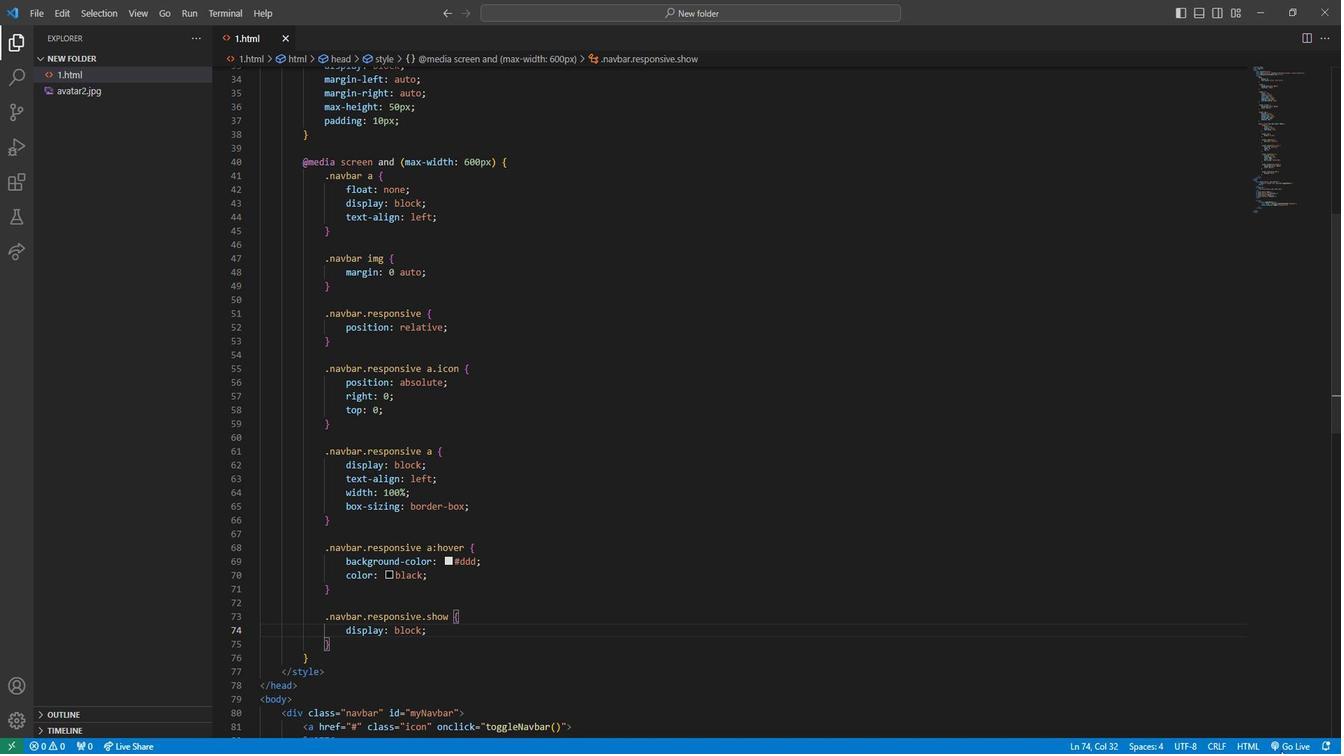 
Action: Mouse pressed left at (299, 624)
Screenshot: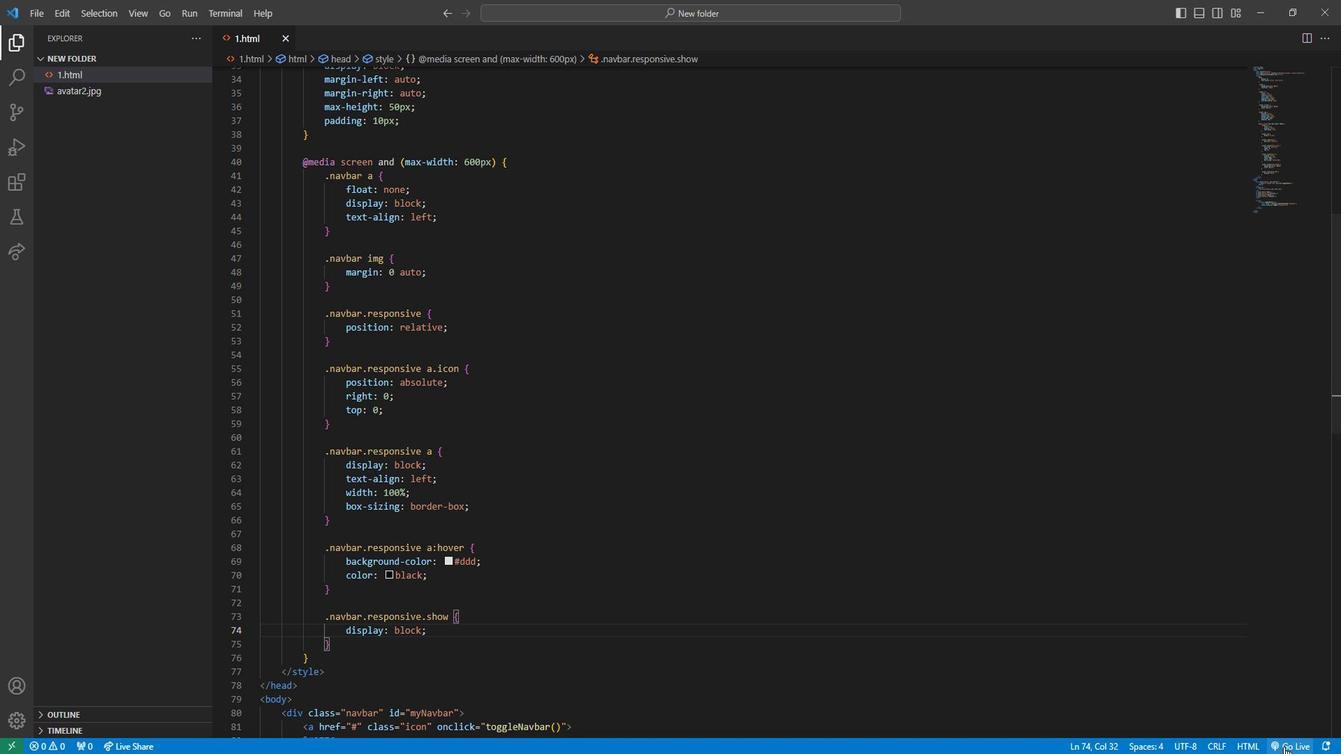 
Action: Mouse moved to (526, 72)
Screenshot: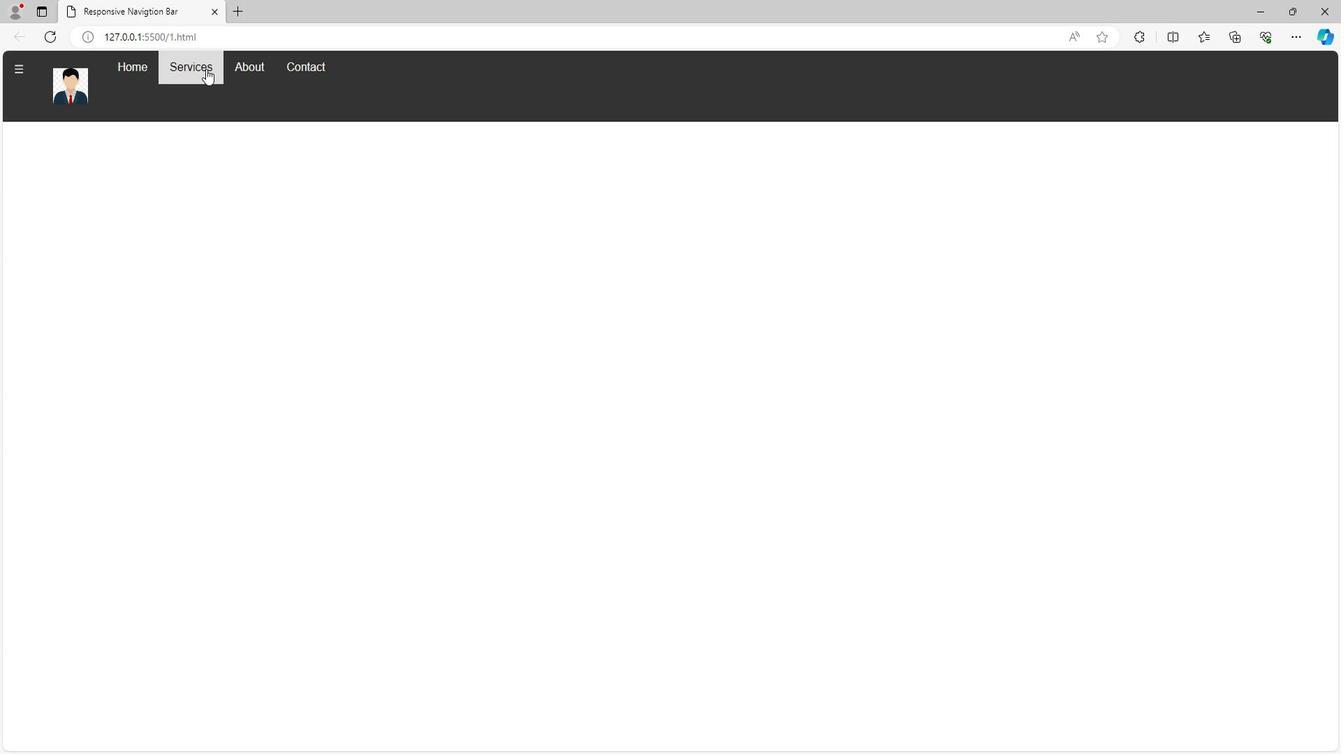 
Action: Mouse pressed left at (526, 72)
Screenshot: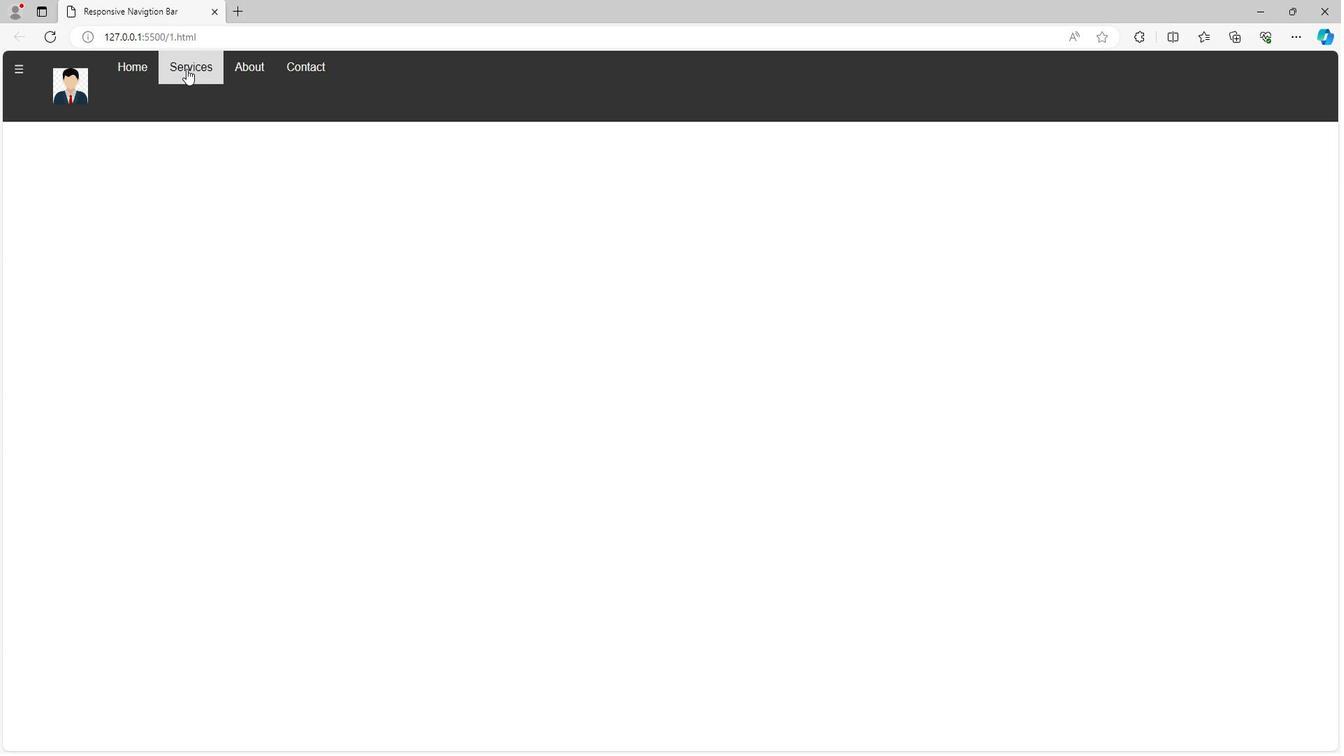 
Action: Mouse moved to (537, 66)
Screenshot: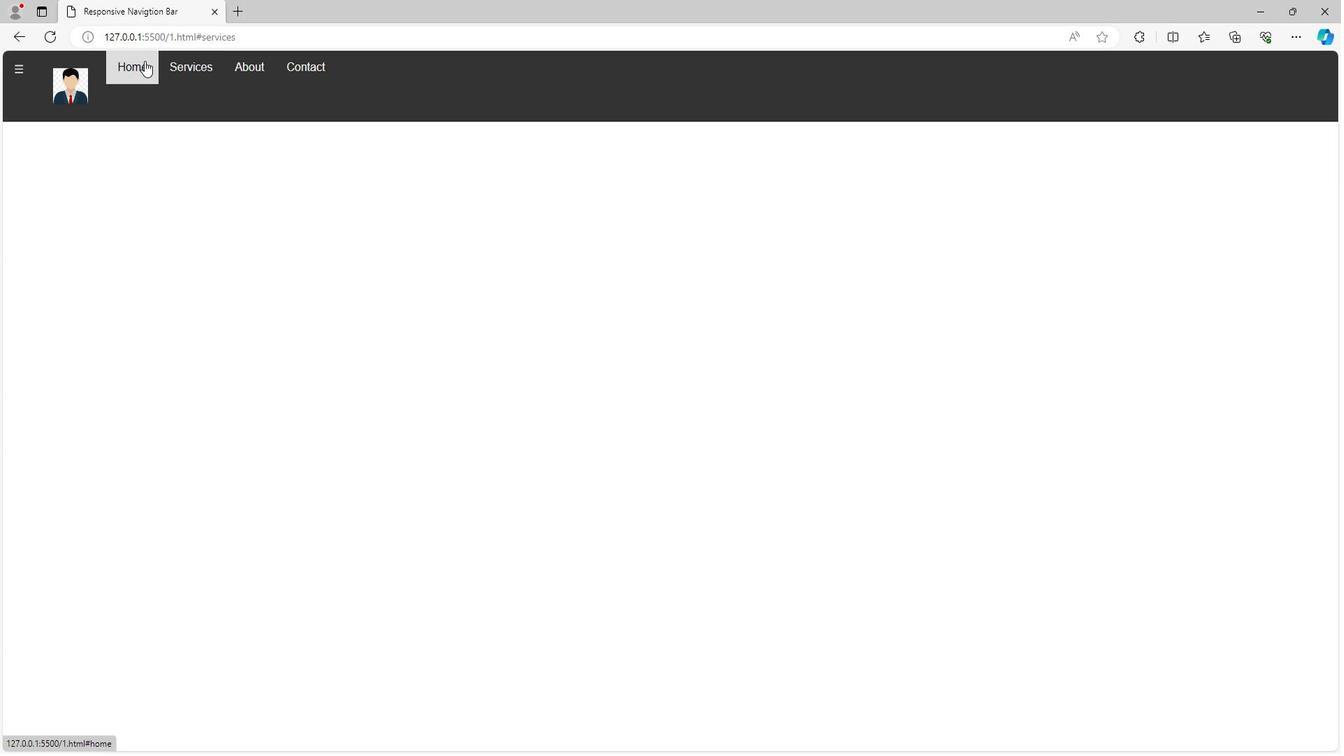 
Action: Mouse pressed left at (537, 66)
Screenshot: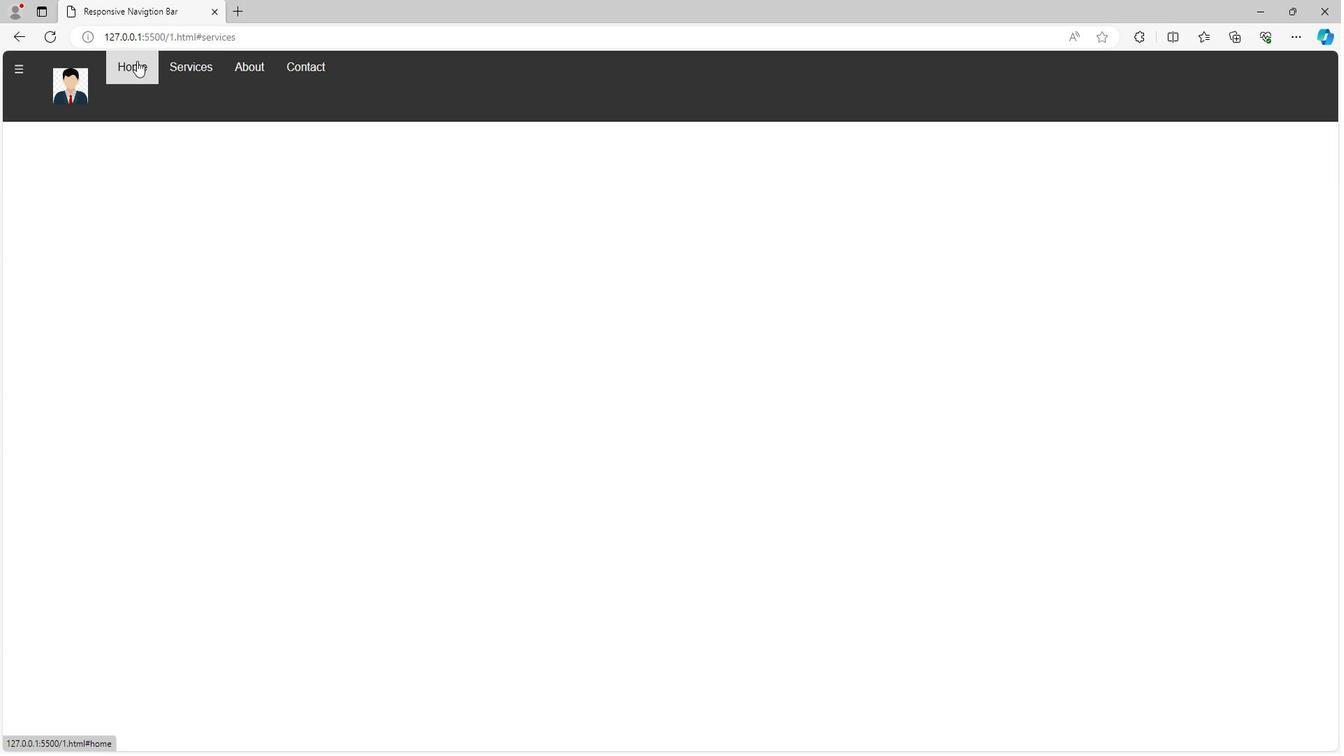 
Action: Mouse moved to (519, 68)
Screenshot: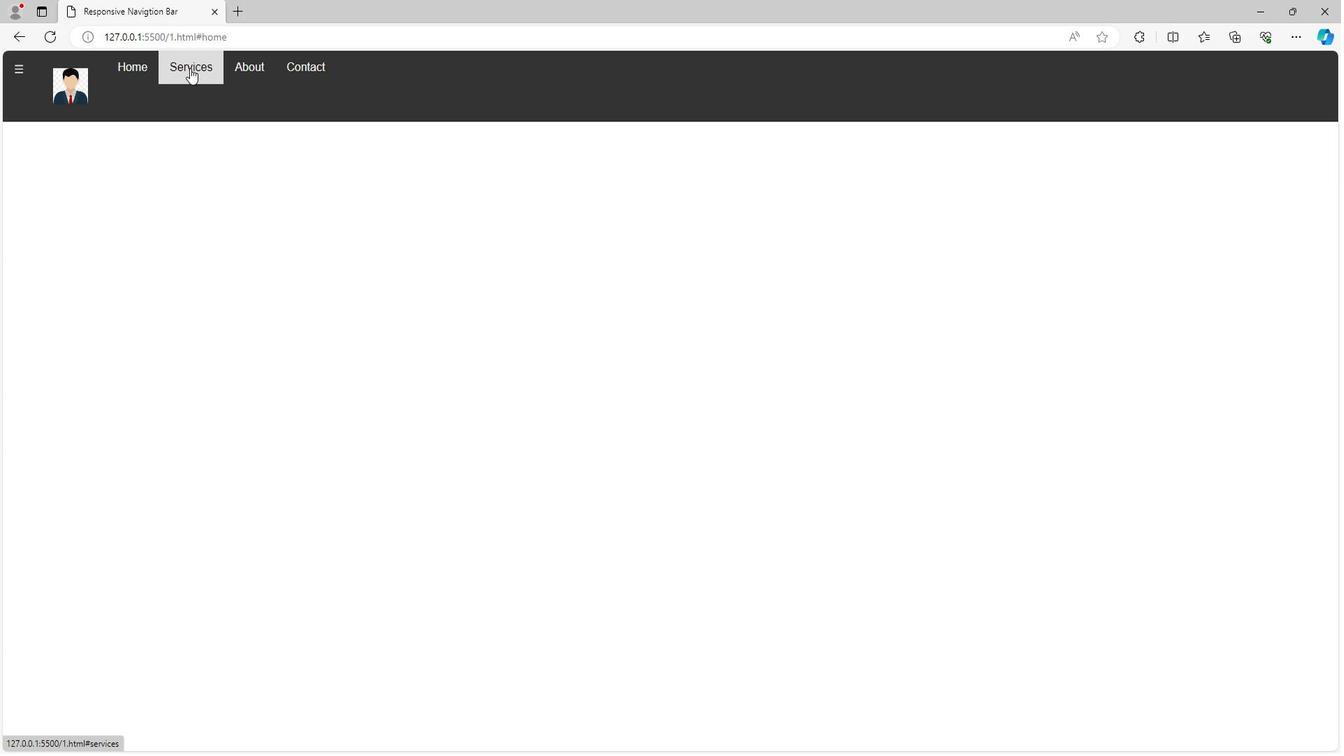 
Action: Mouse pressed left at (519, 68)
Screenshot: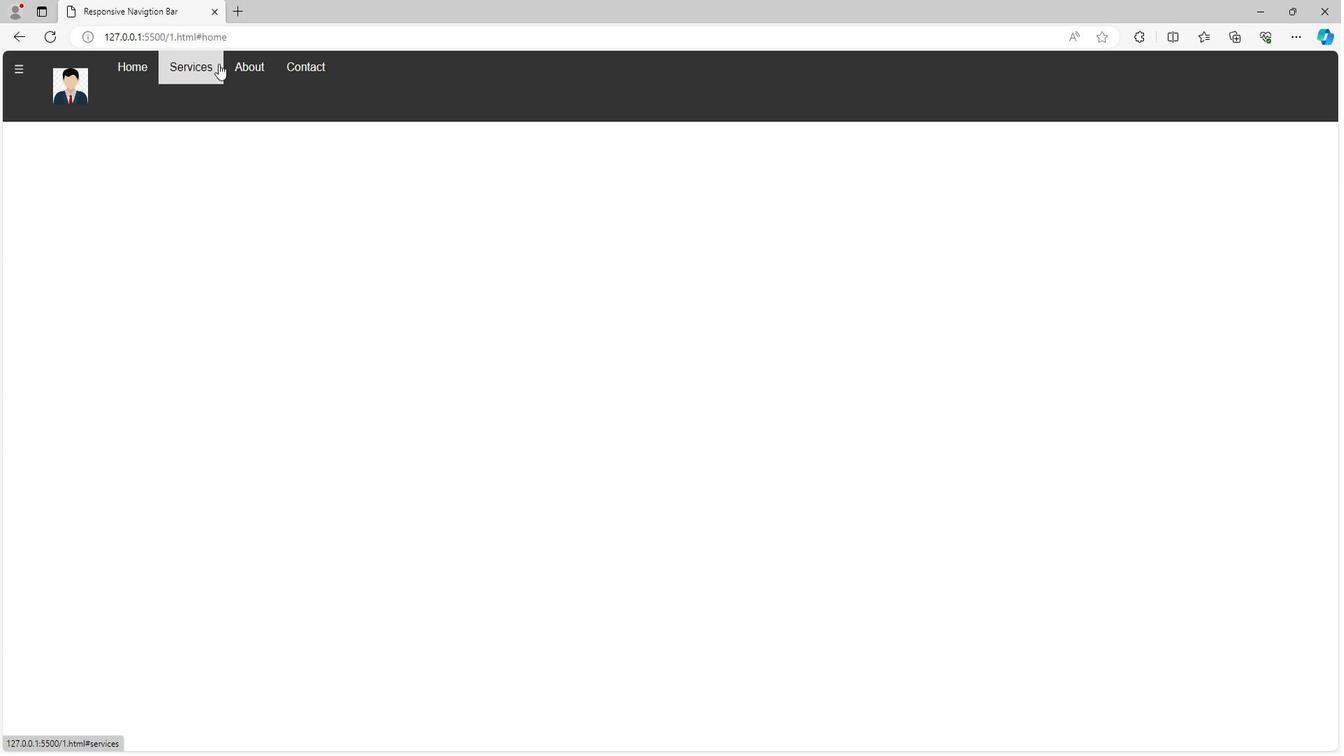 
Action: Mouse moved to (517, 66)
Screenshot: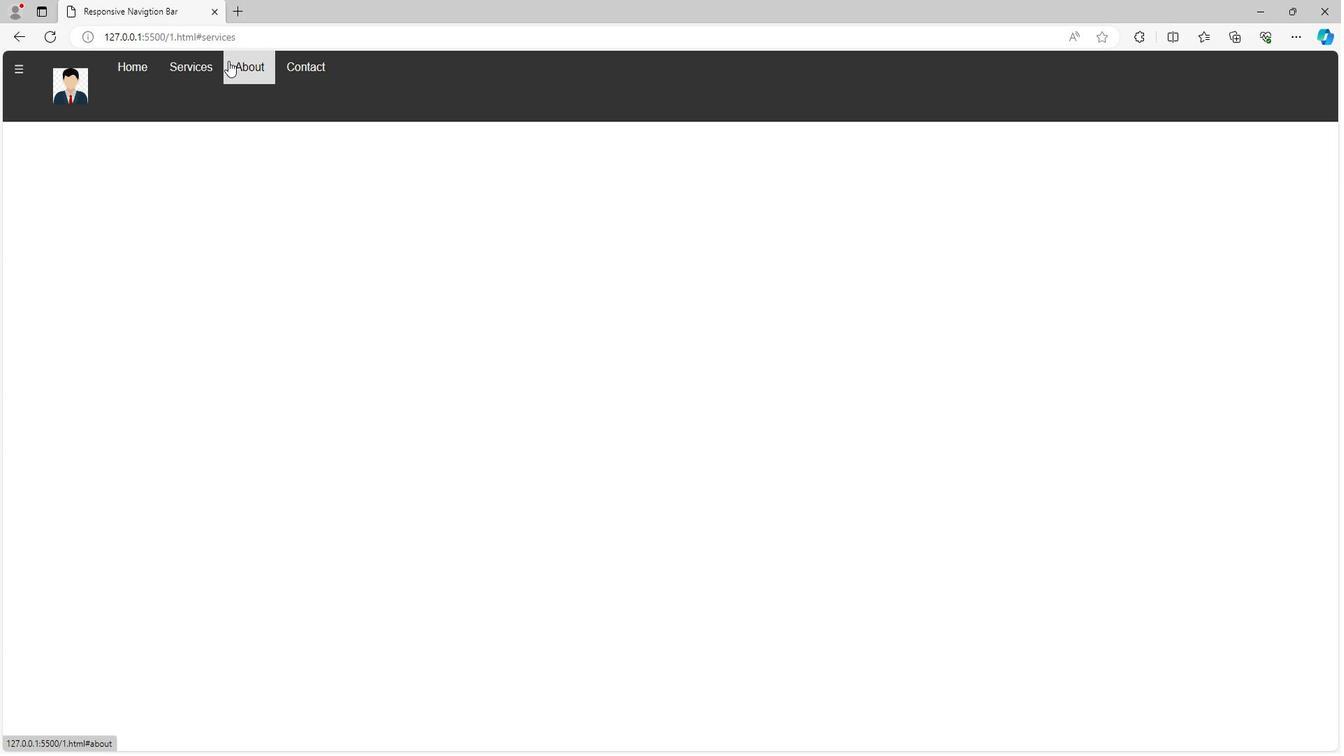 
Action: Mouse pressed left at (517, 66)
Screenshot: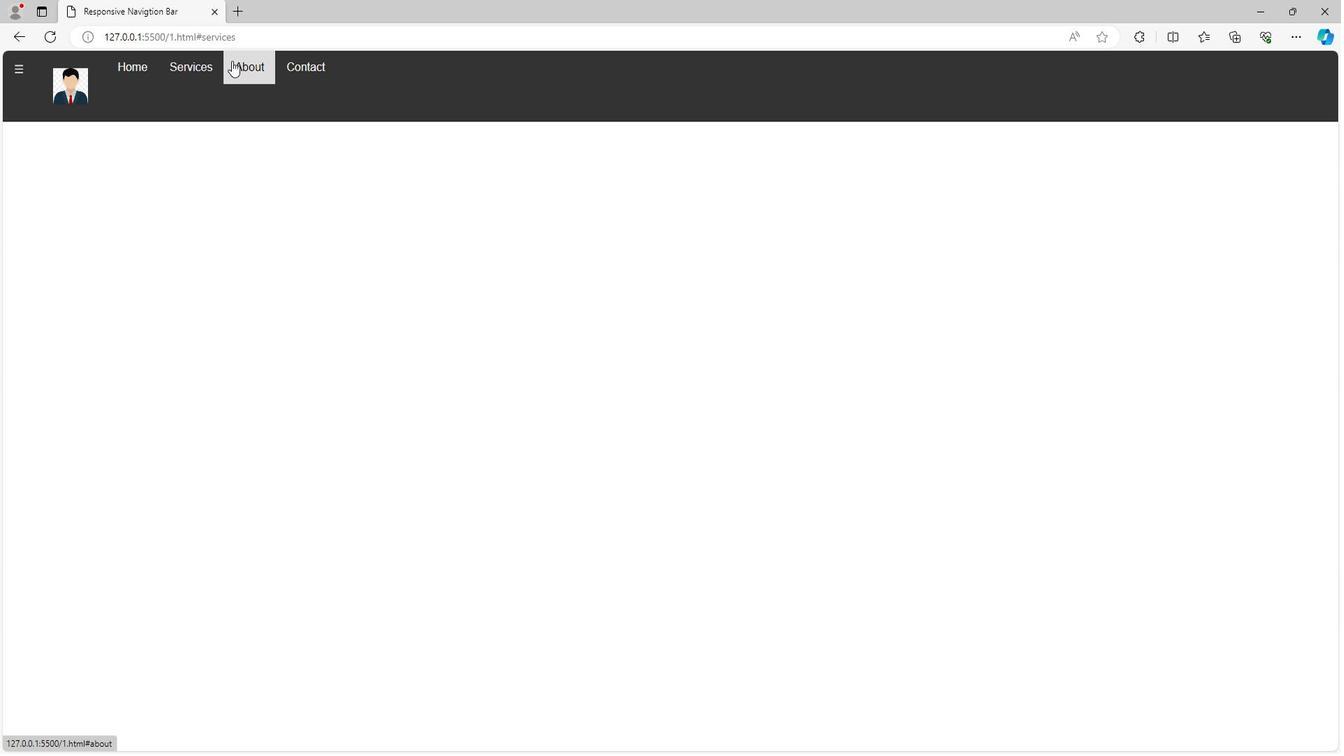
Action: Mouse moved to (504, 62)
Screenshot: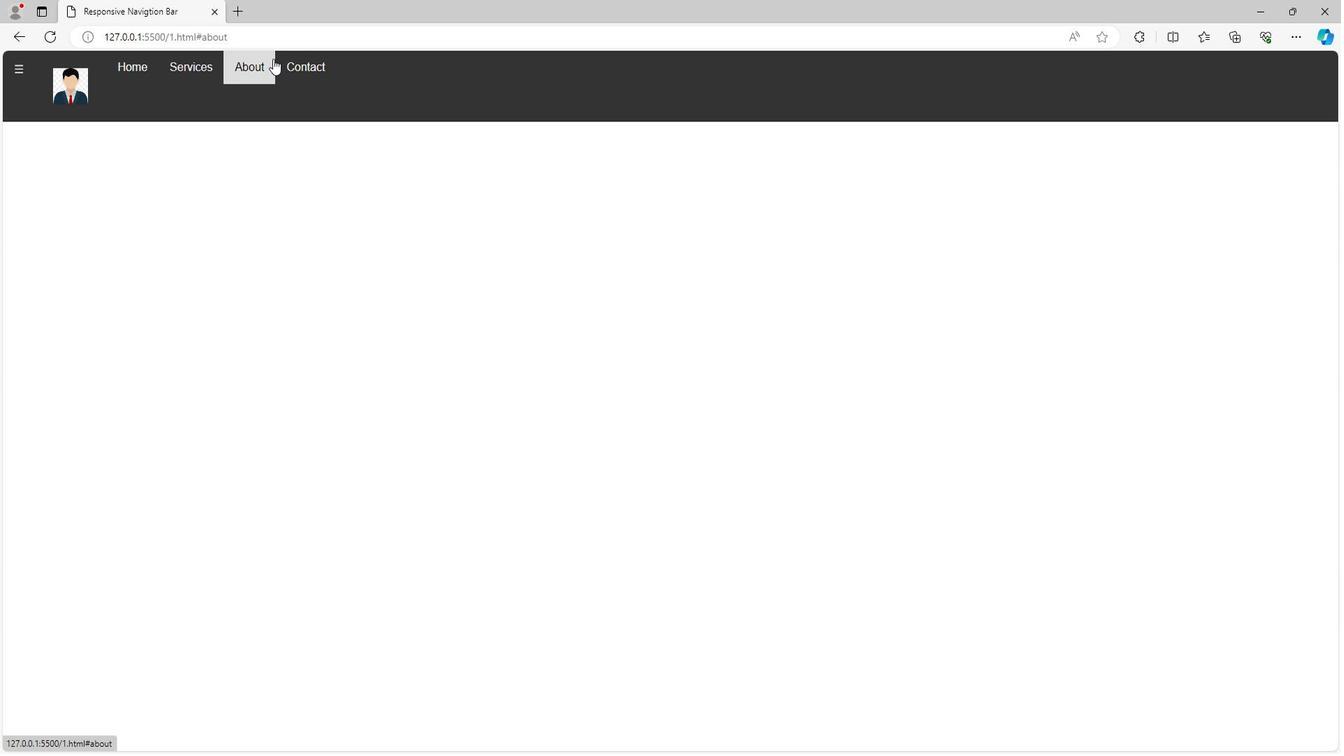 
Action: Mouse pressed left at (504, 62)
Screenshot: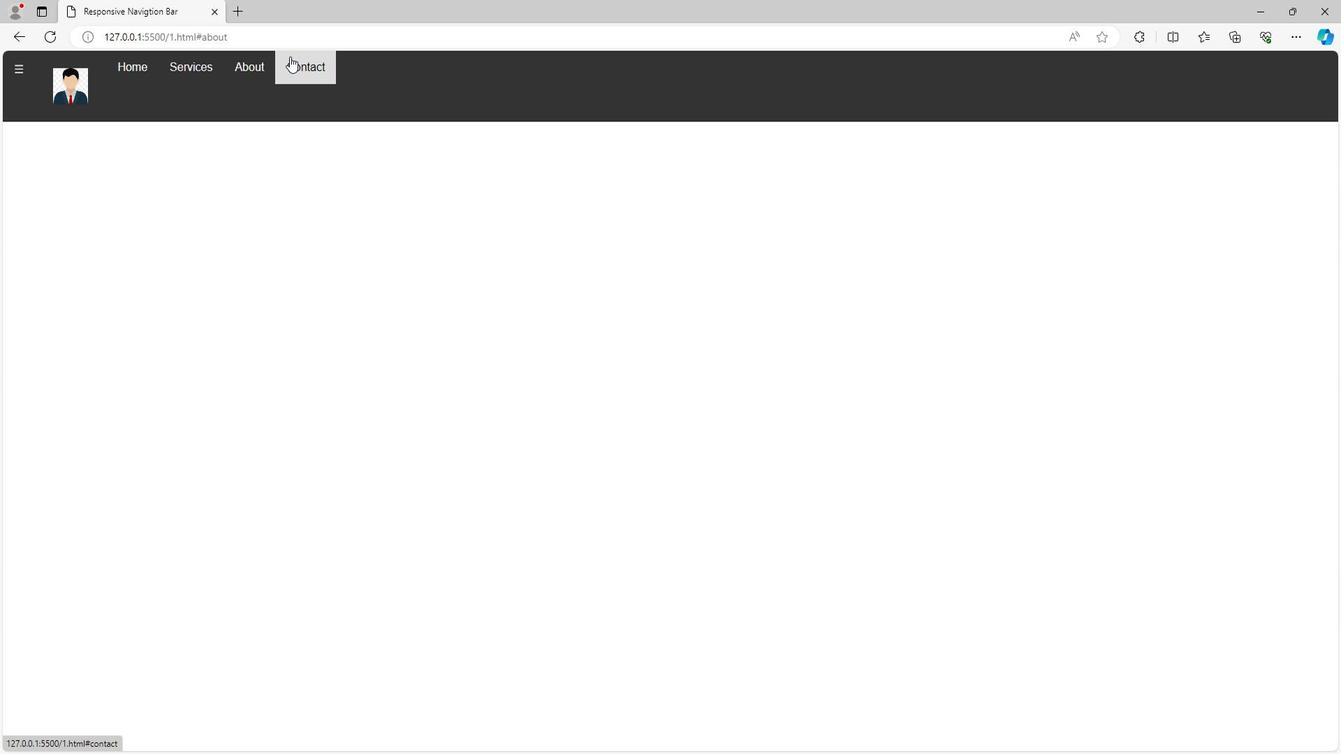 
Action: Mouse moved to (512, 71)
Screenshot: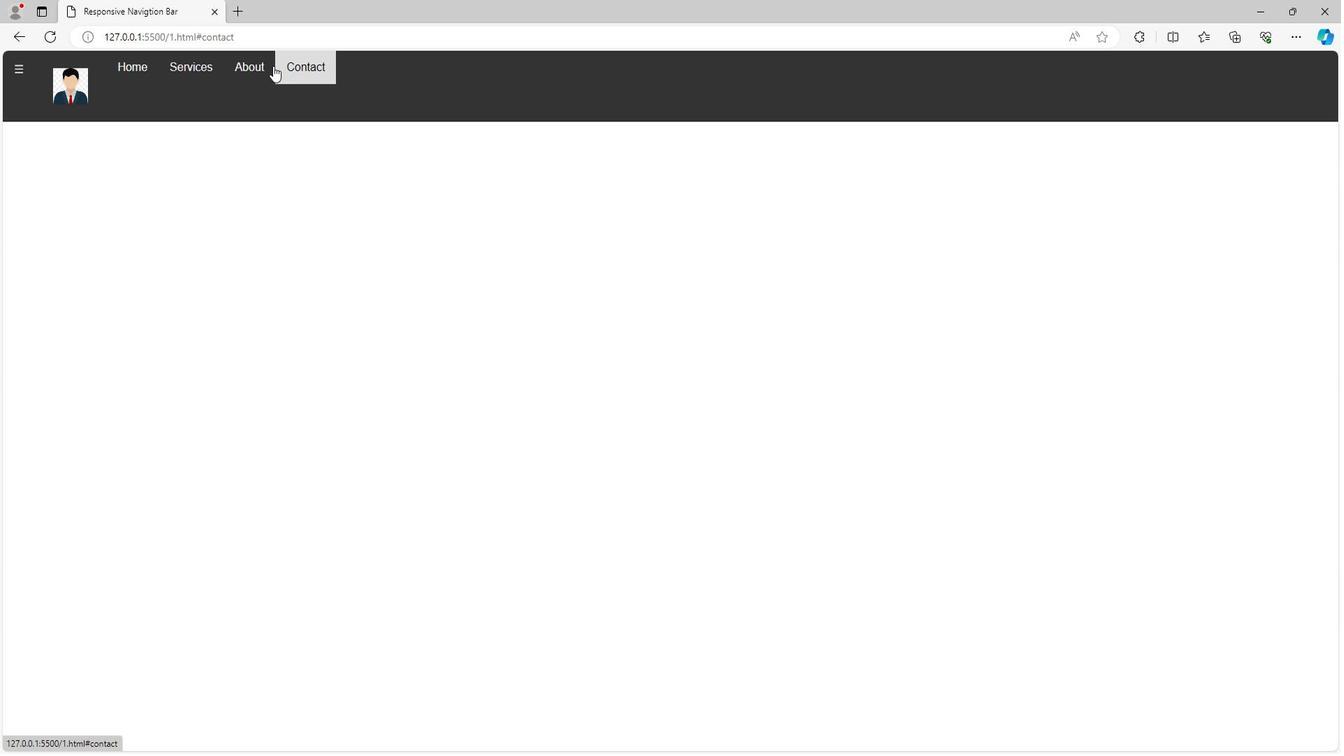 
Action: Mouse pressed left at (512, 71)
Screenshot: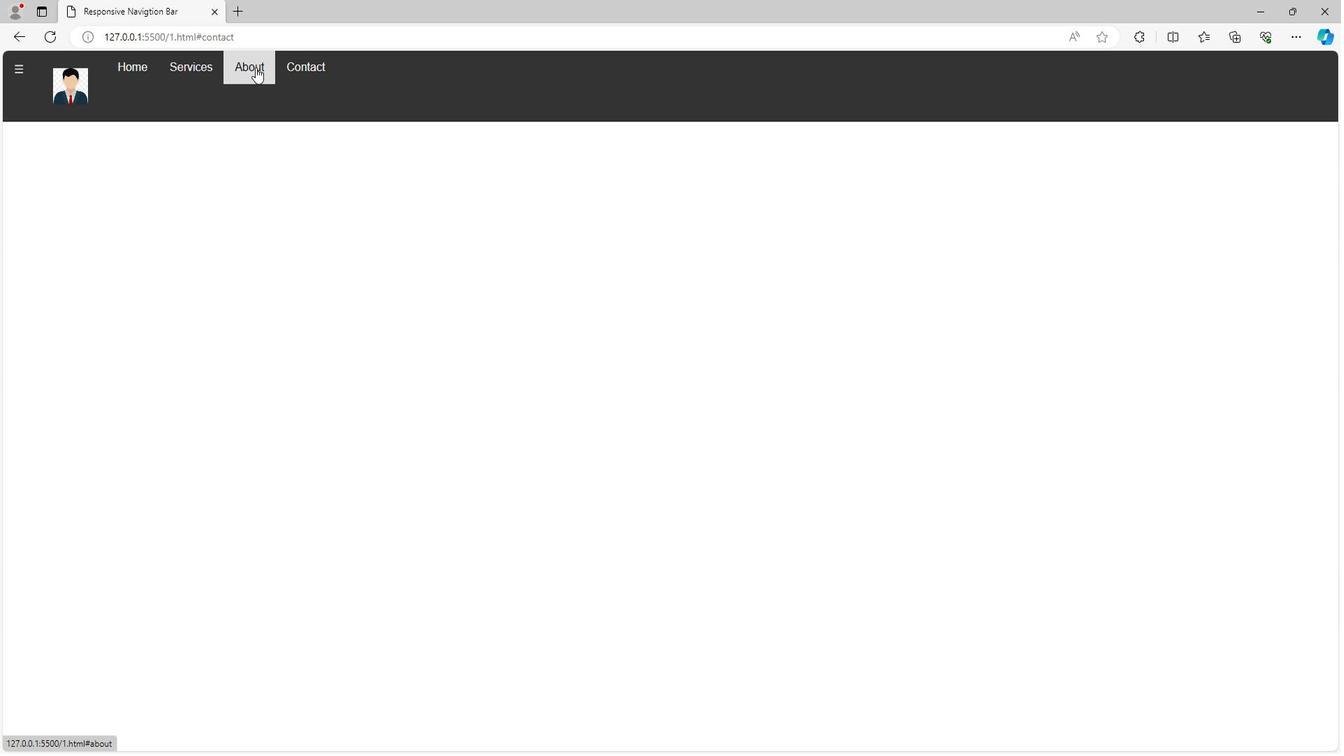 
Action: Mouse moved to (519, 70)
Screenshot: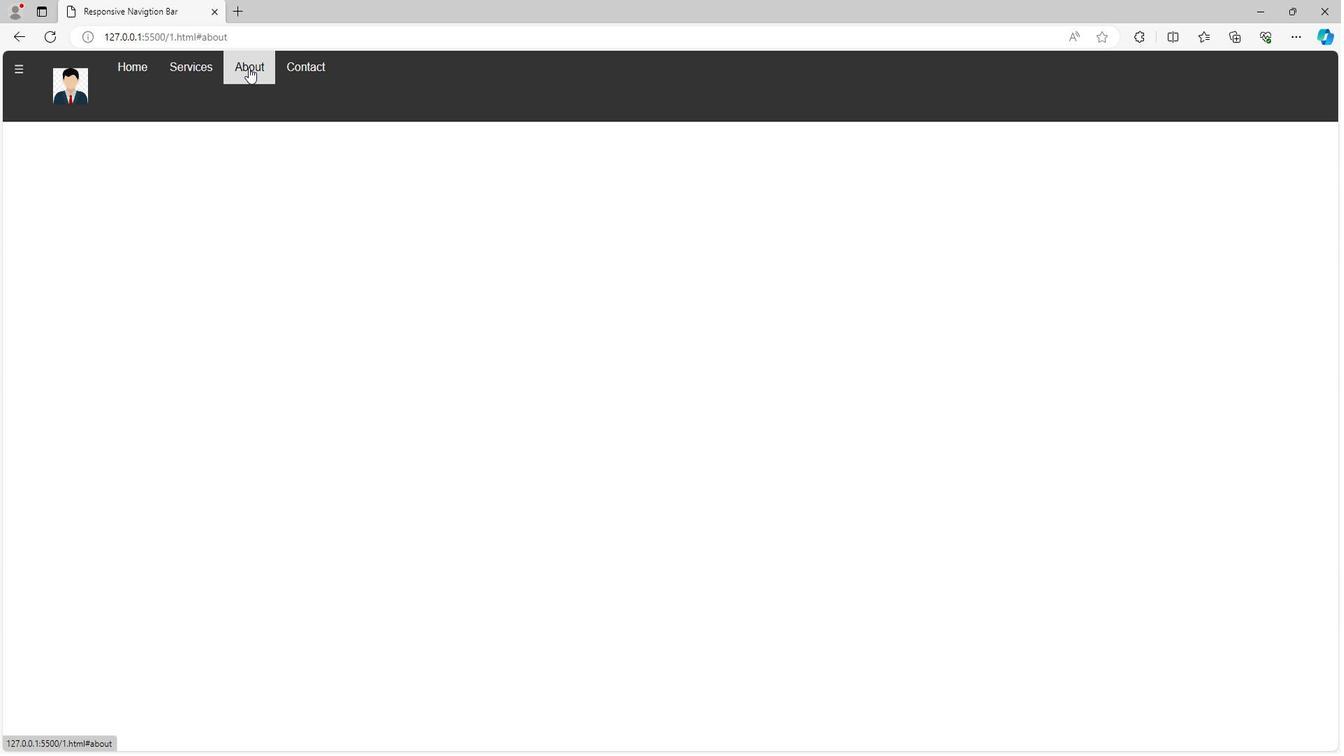 
Action: Mouse pressed left at (519, 70)
Screenshot: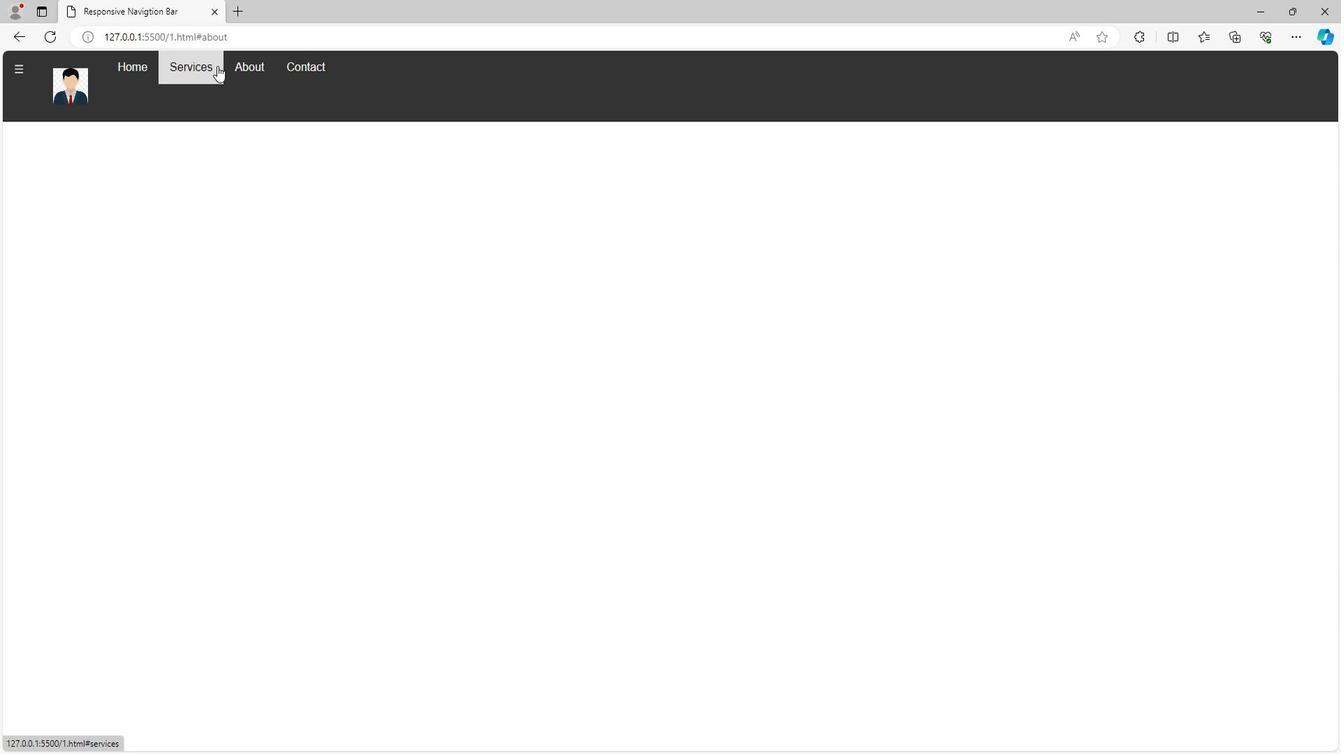 
Action: Mouse moved to (530, 74)
Screenshot: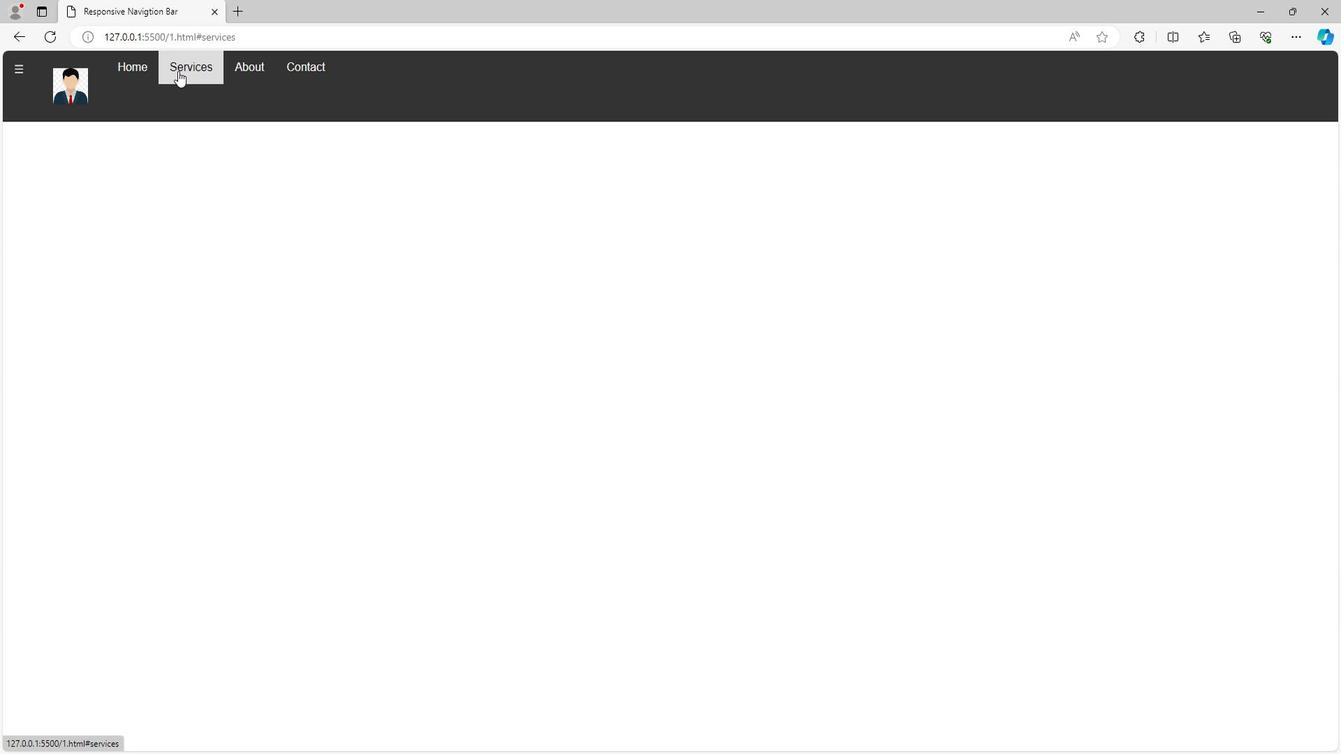 
Action: Mouse pressed left at (530, 74)
Screenshot: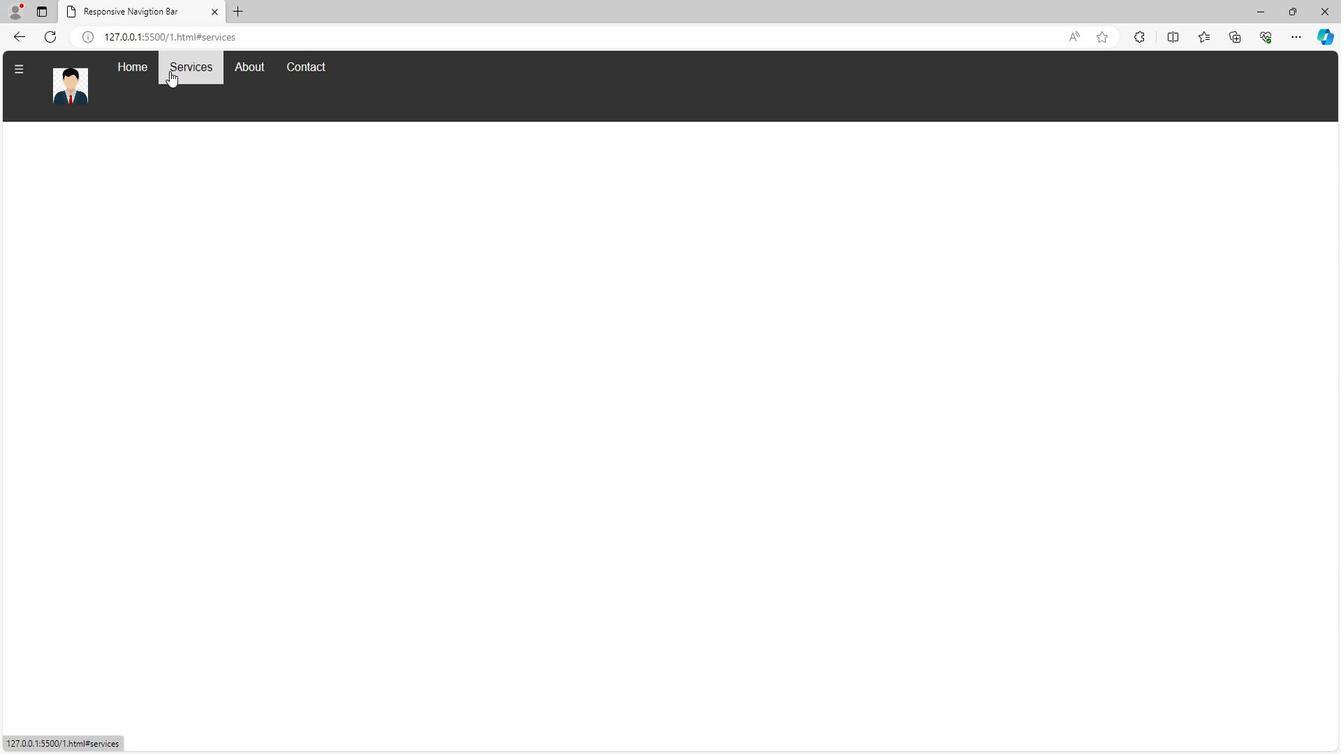 
Action: Mouse moved to (536, 74)
Screenshot: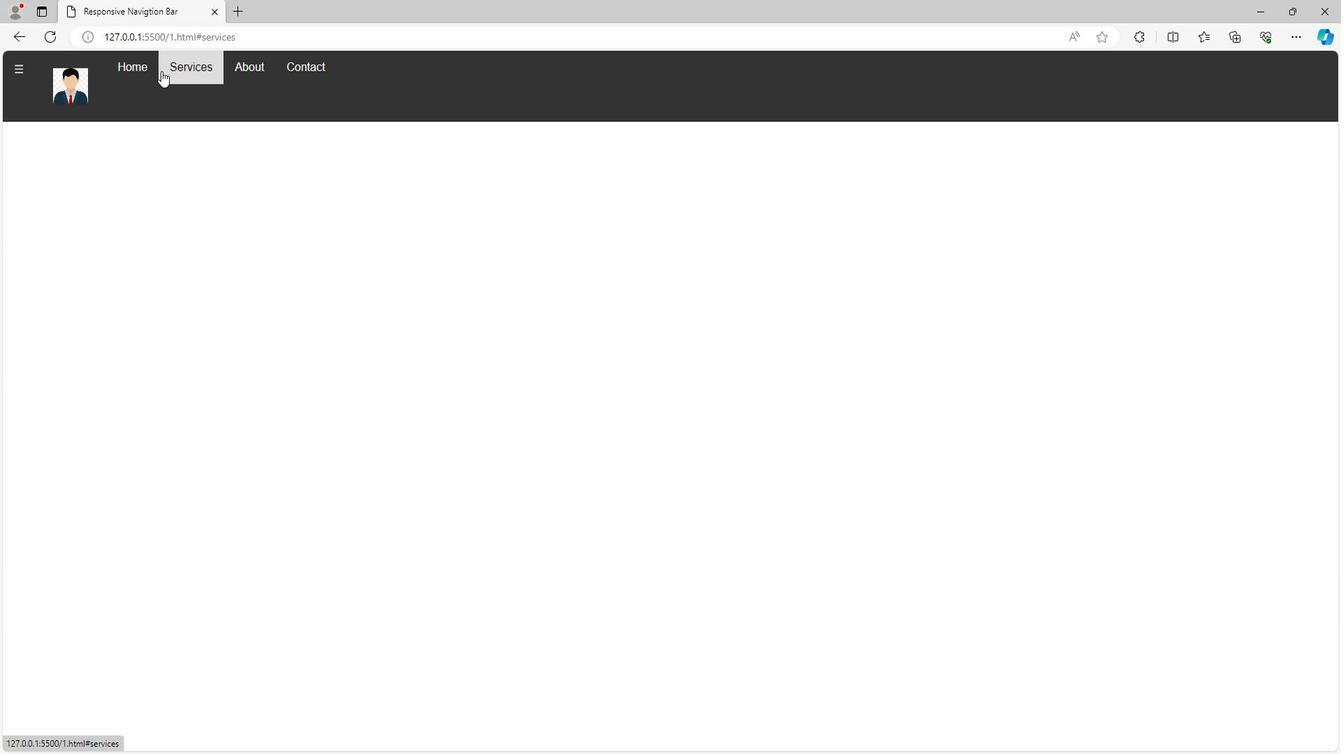 
Action: Mouse pressed left at (536, 74)
Screenshot: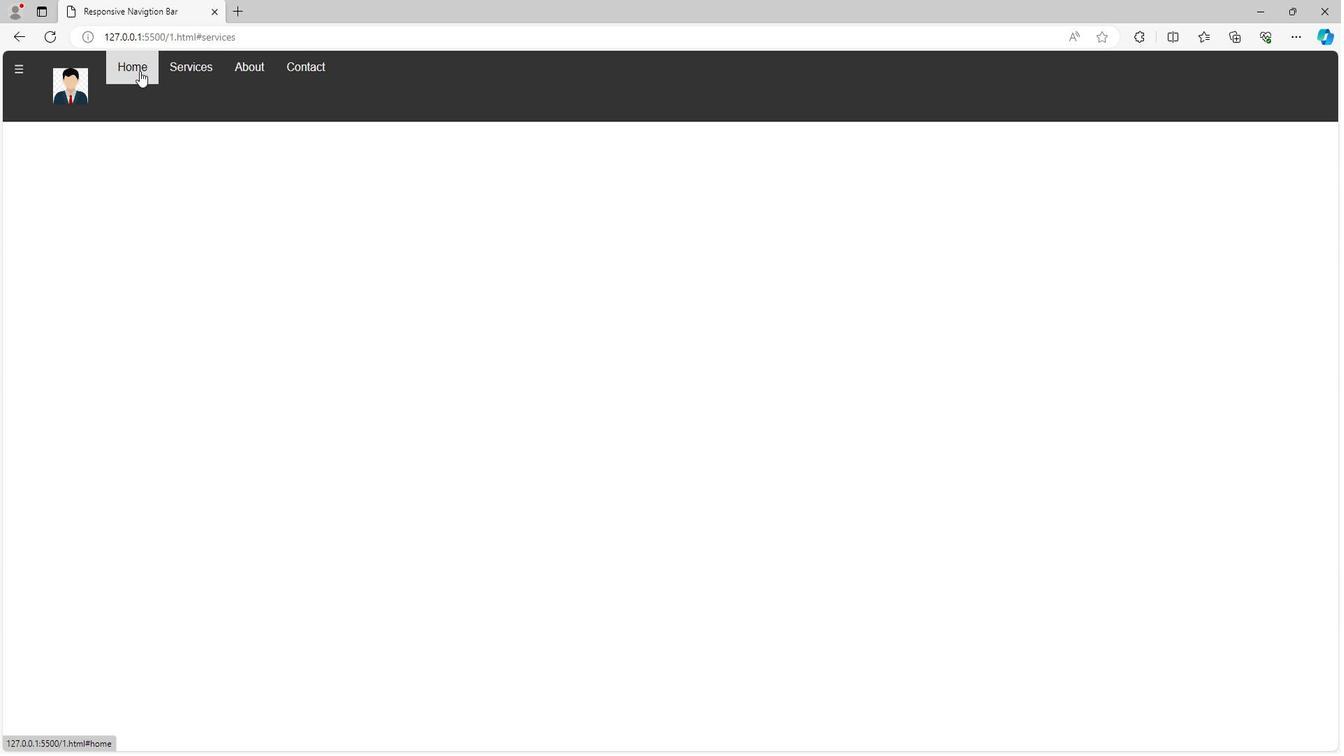 
Action: Mouse moved to (561, 79)
Screenshot: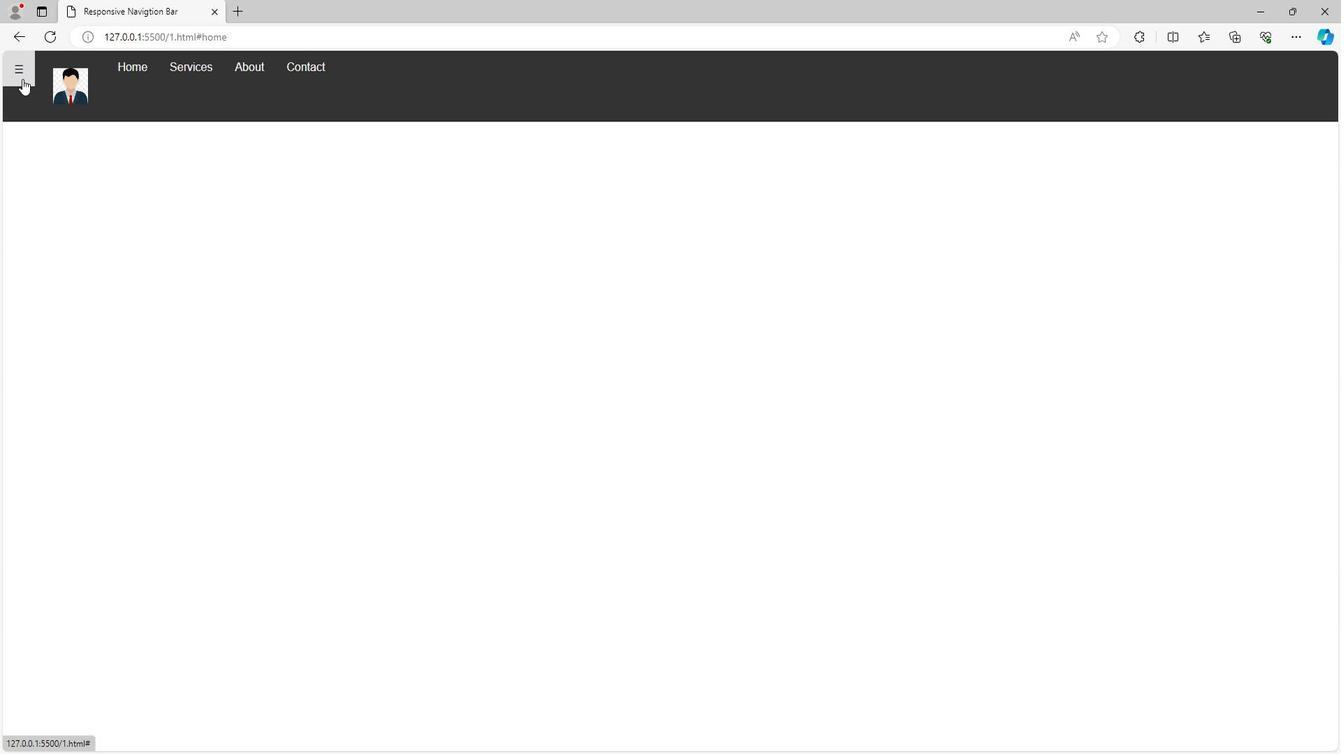 
Action: Mouse pressed left at (561, 79)
Screenshot: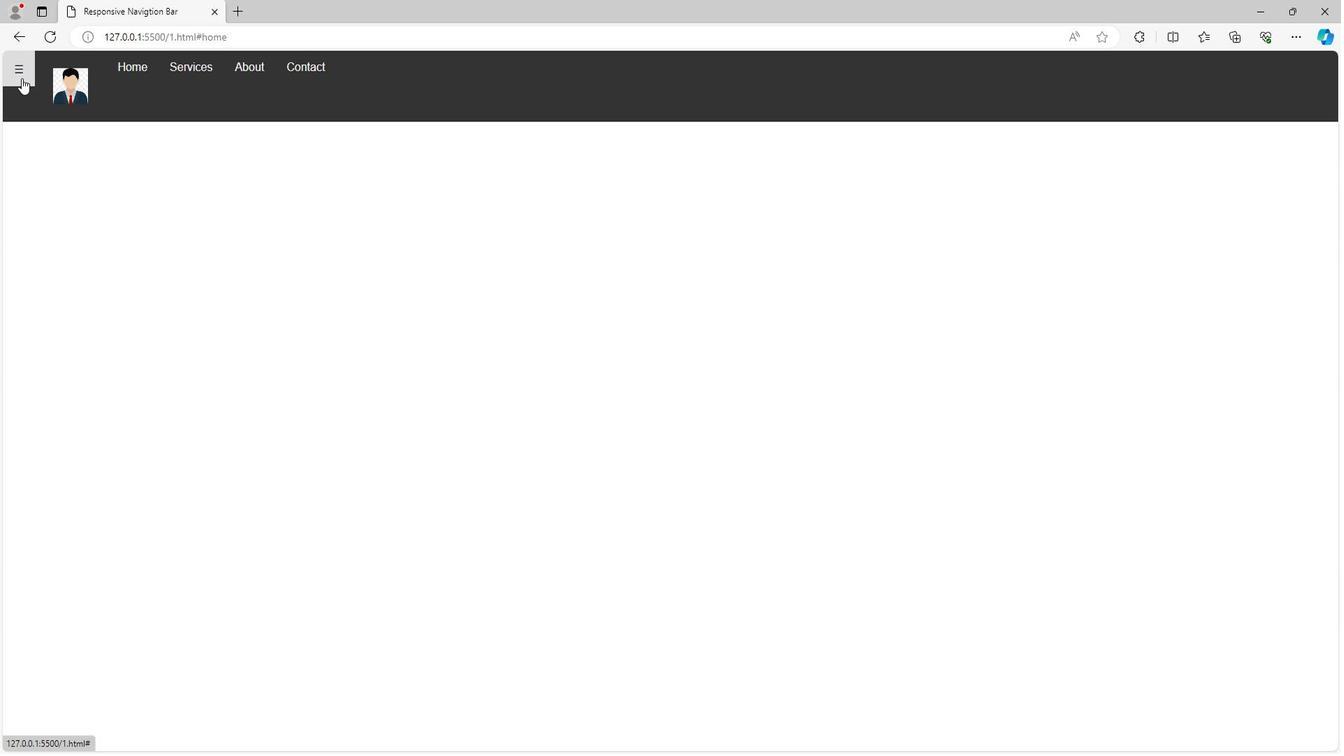 
Action: Mouse moved to (526, 73)
Screenshot: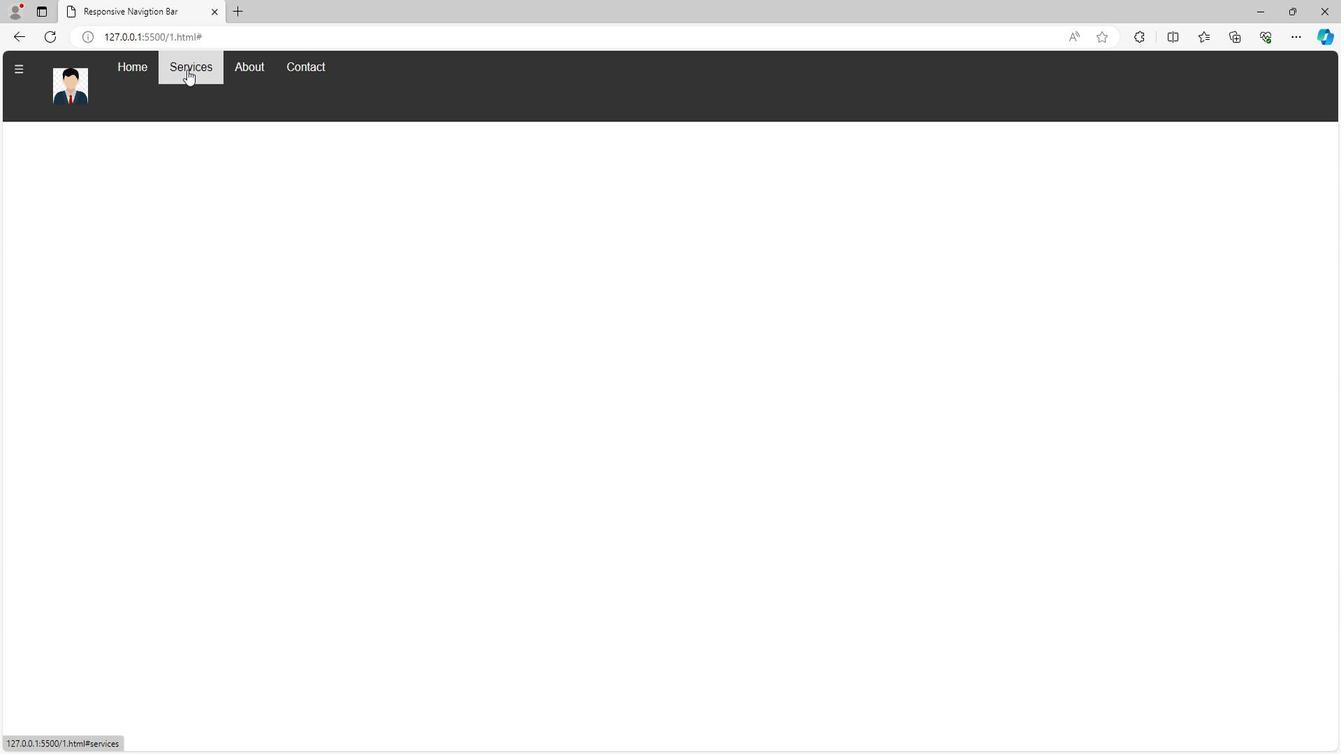 
Action: Mouse pressed left at (526, 73)
Screenshot: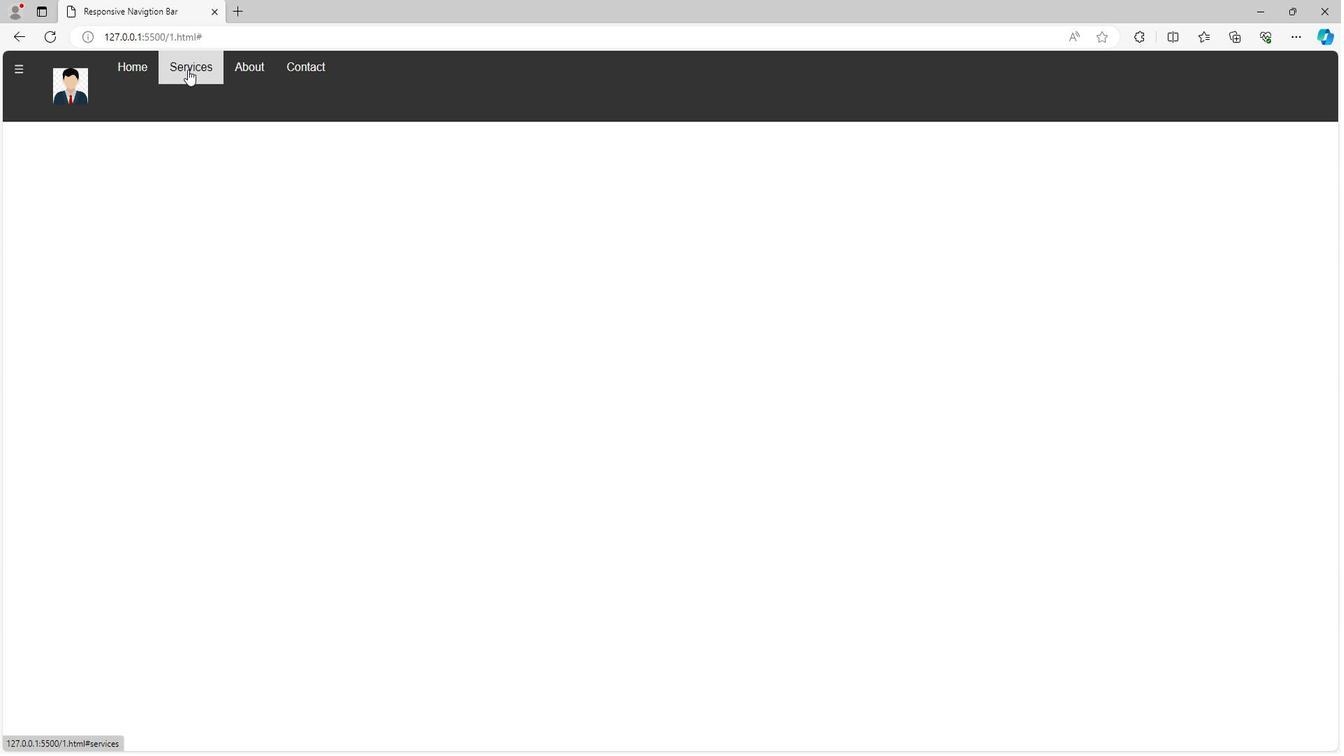
Action: Mouse moved to (648, 710)
Screenshot: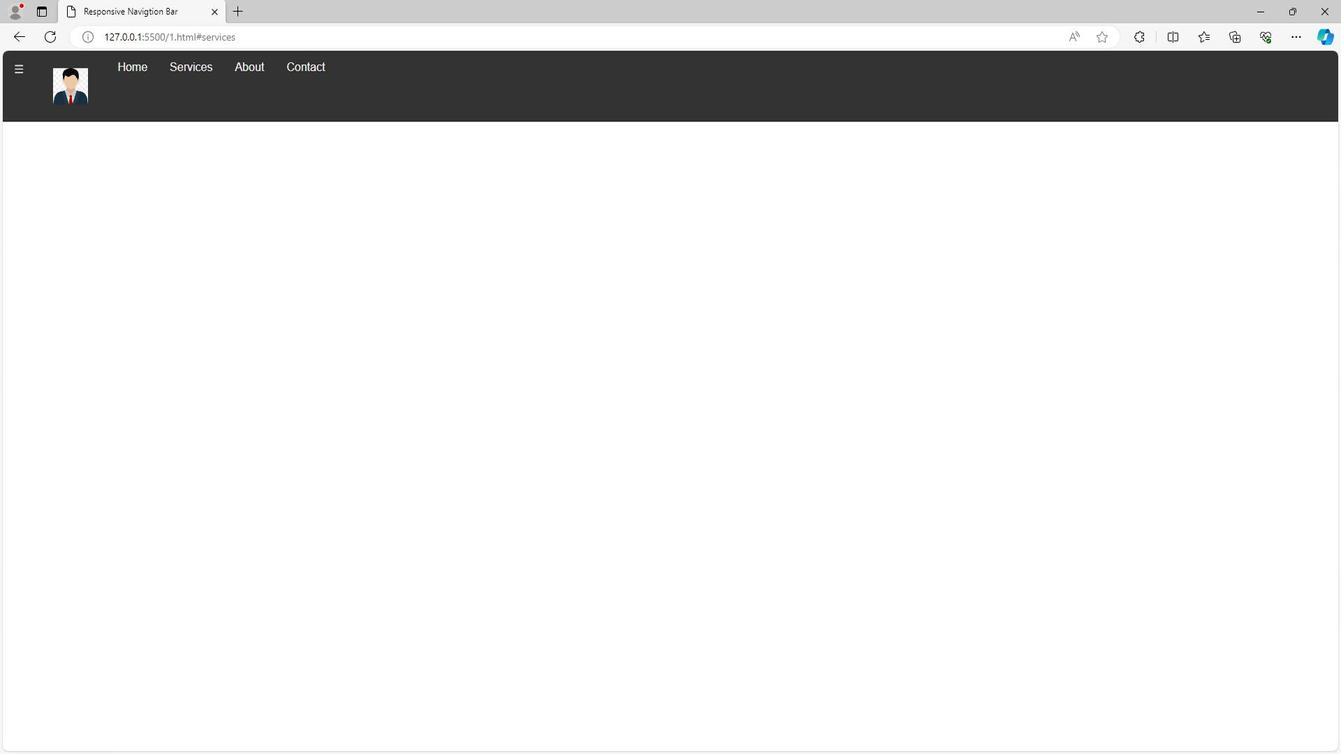 
Action: Mouse pressed left at (648, 710)
Screenshot: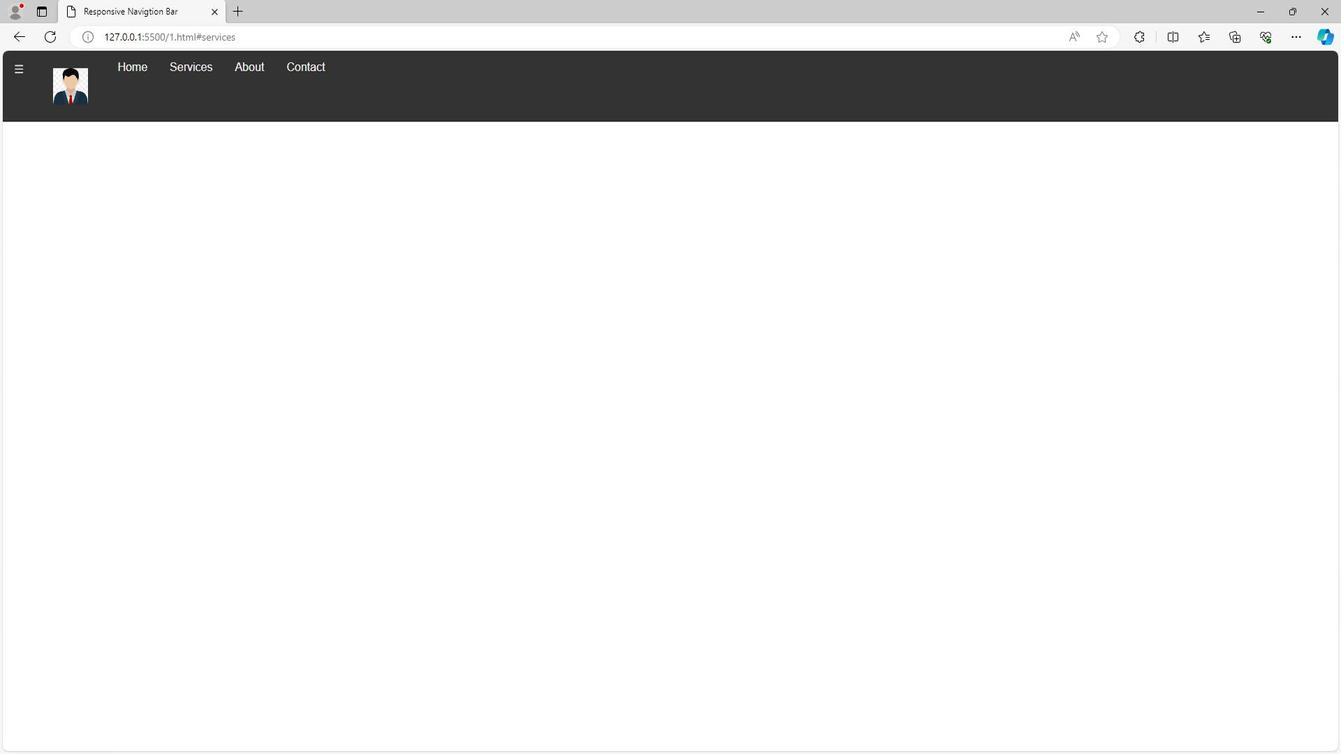 
Action: Mouse moved to (636, 659)
Screenshot: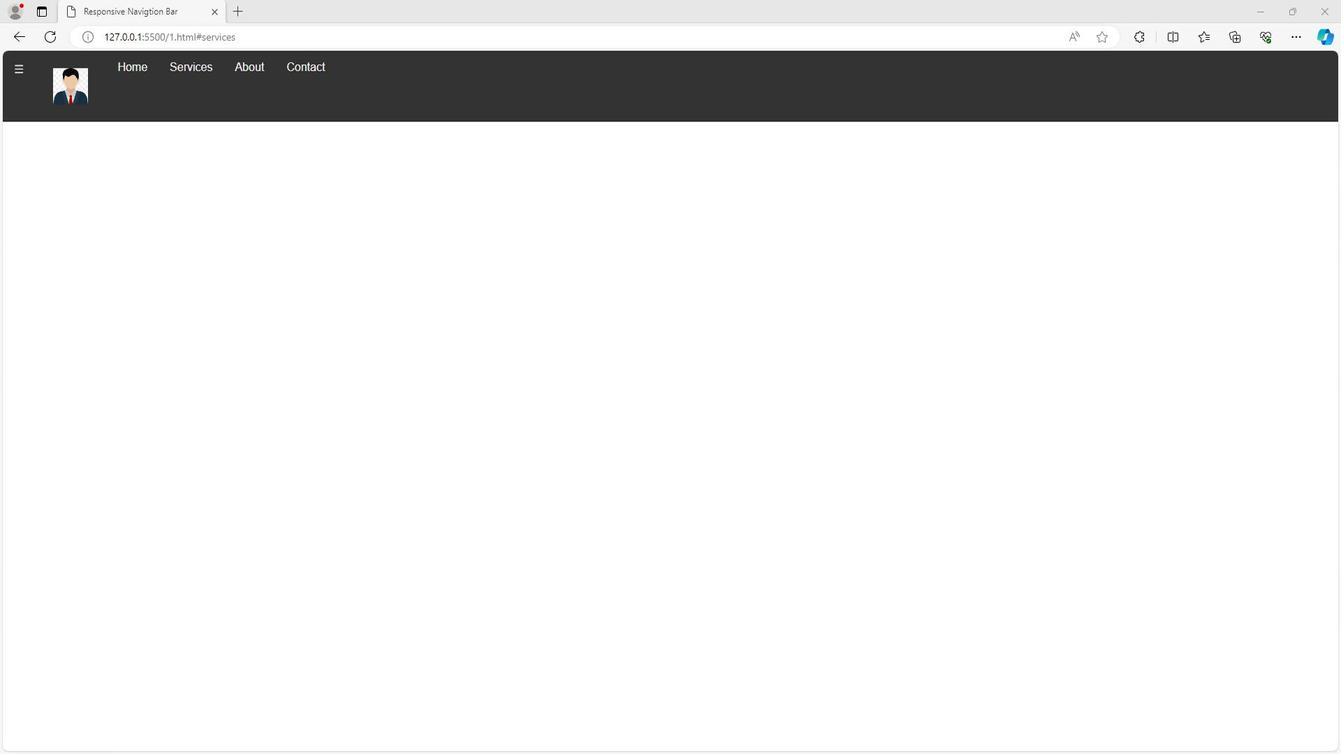 
Action: Mouse pressed left at (636, 659)
Screenshot: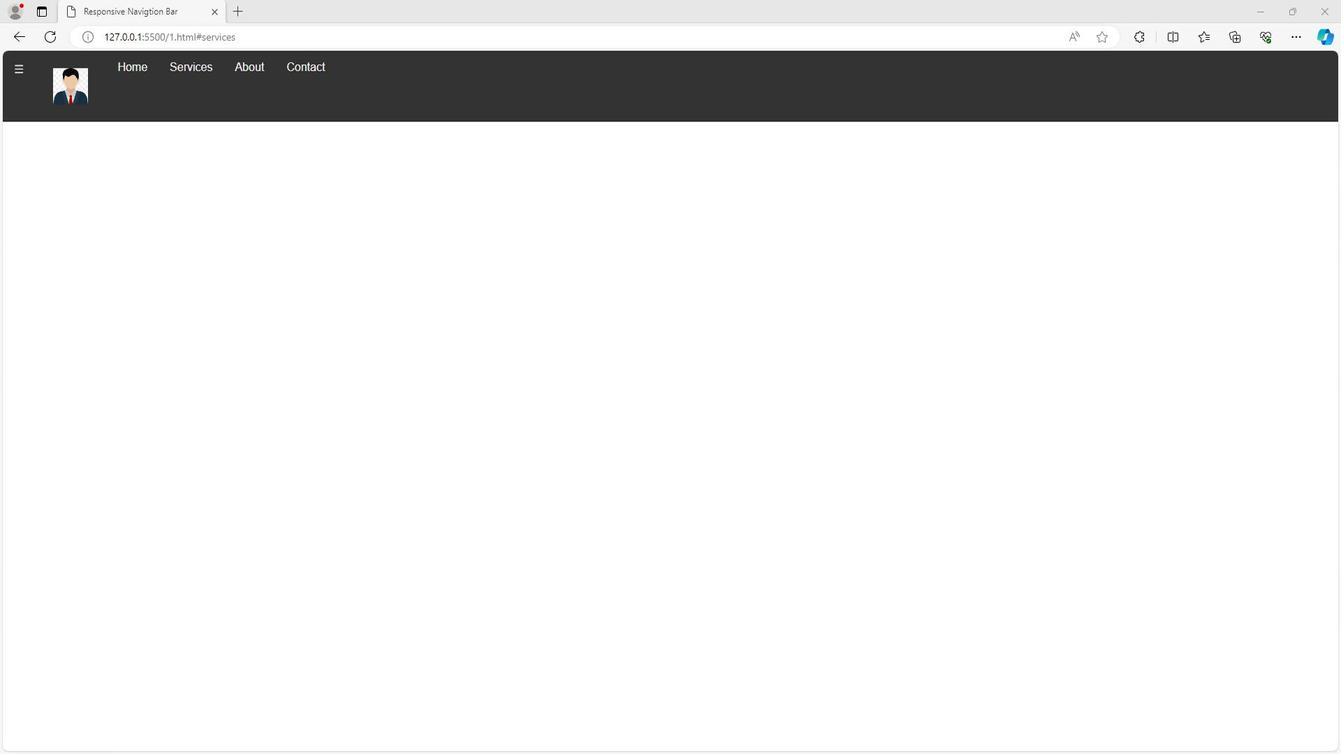 
Action: Mouse moved to (643, 525)
Screenshot: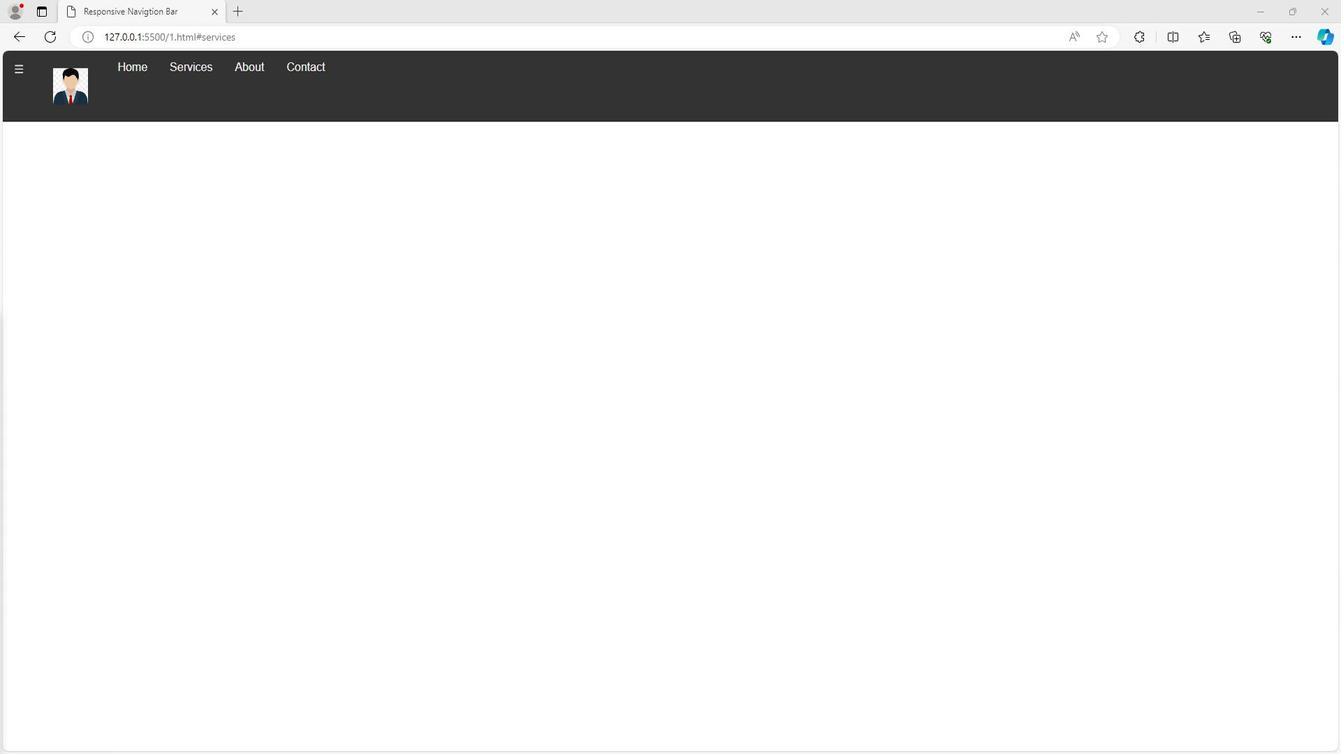 
Action: Mouse pressed left at (643, 525)
Screenshot: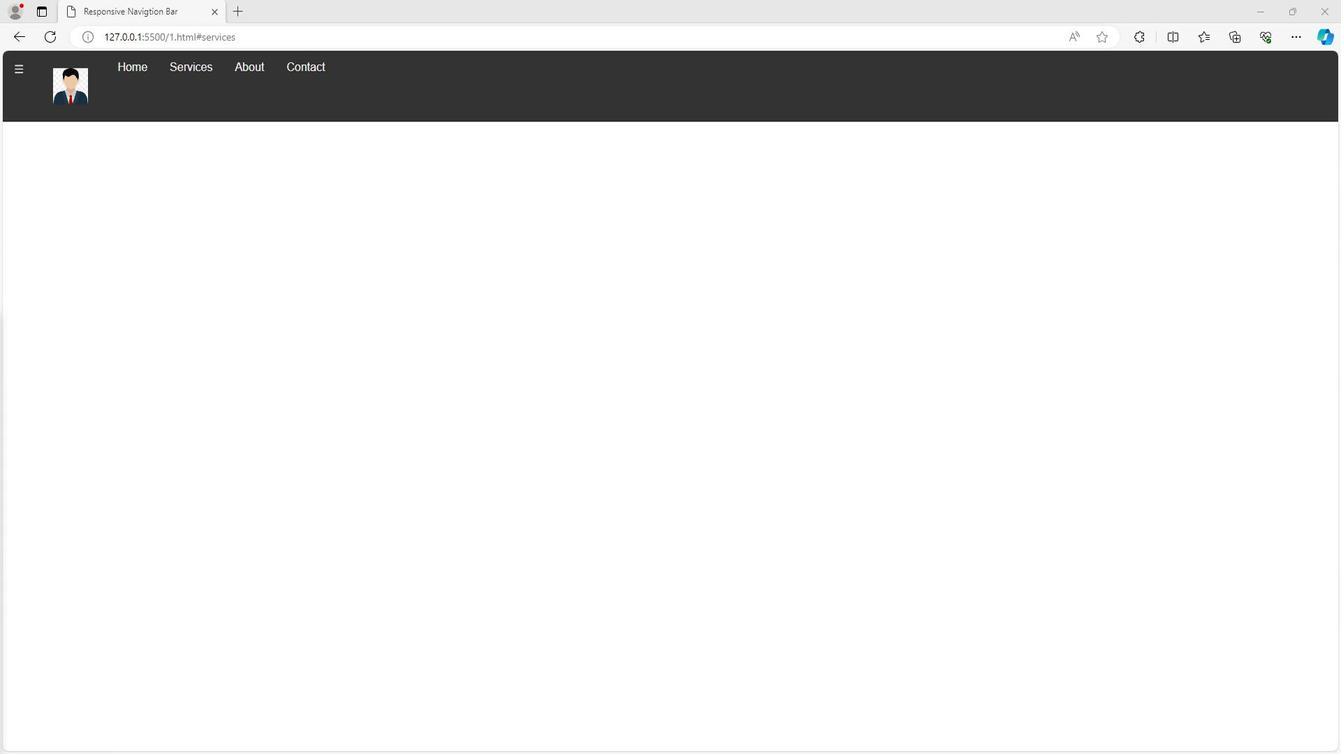 
Action: Mouse moved to (642, 522)
Screenshot: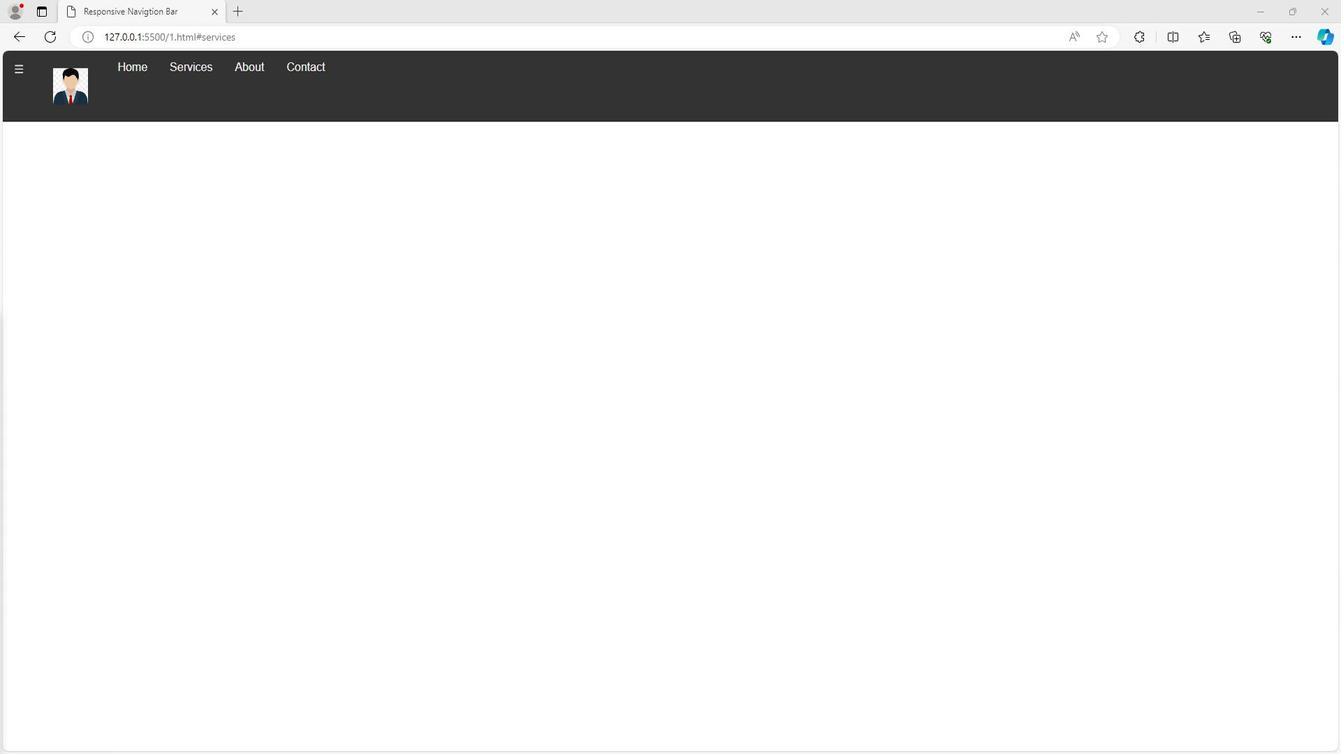 
